 Task: Get directions from Antarctic to Canyonlands National Park, Utah, United States and explore the nearby restaurants with rating 3 and above and open @ 11:00 am Monday and cuisine chinese
Action: Mouse moved to (124, 84)
Screenshot: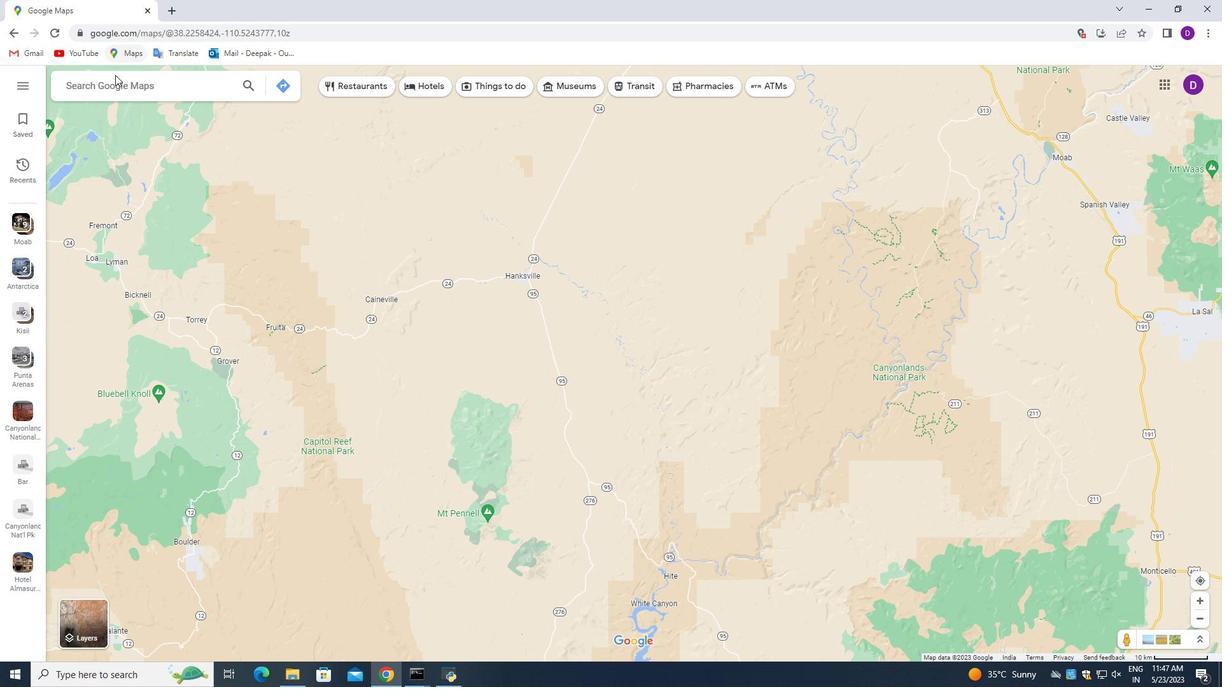 
Action: Mouse pressed left at (124, 84)
Screenshot: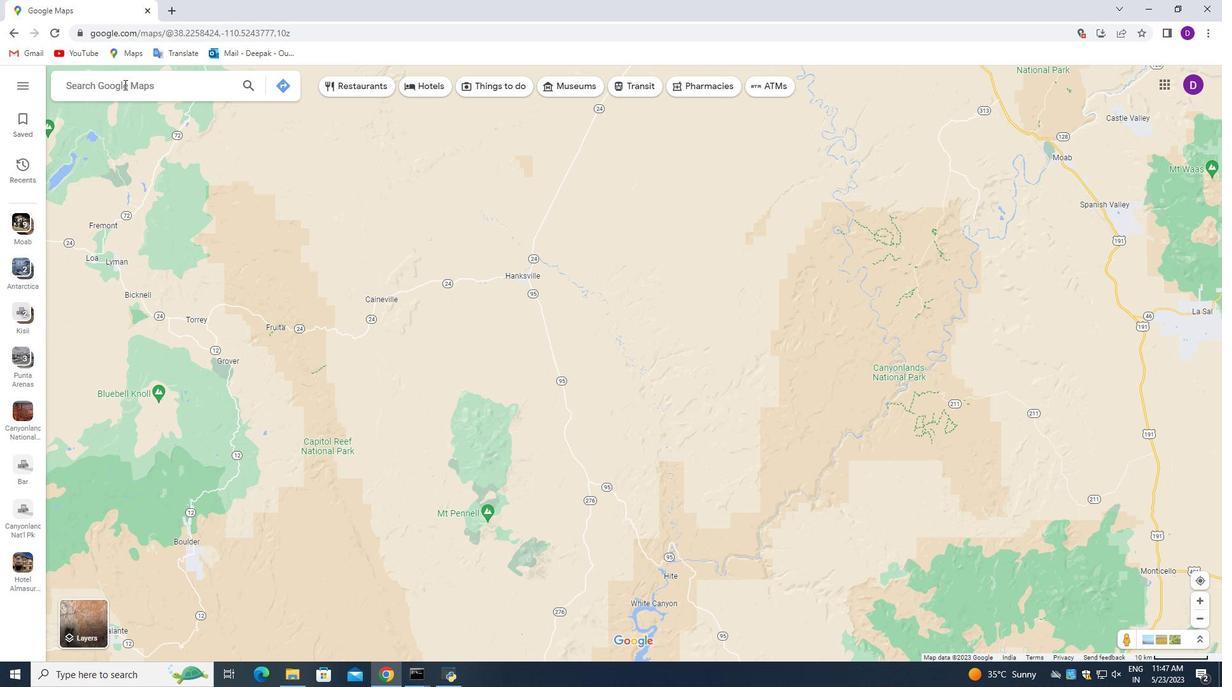 
Action: Mouse moved to (124, 91)
Screenshot: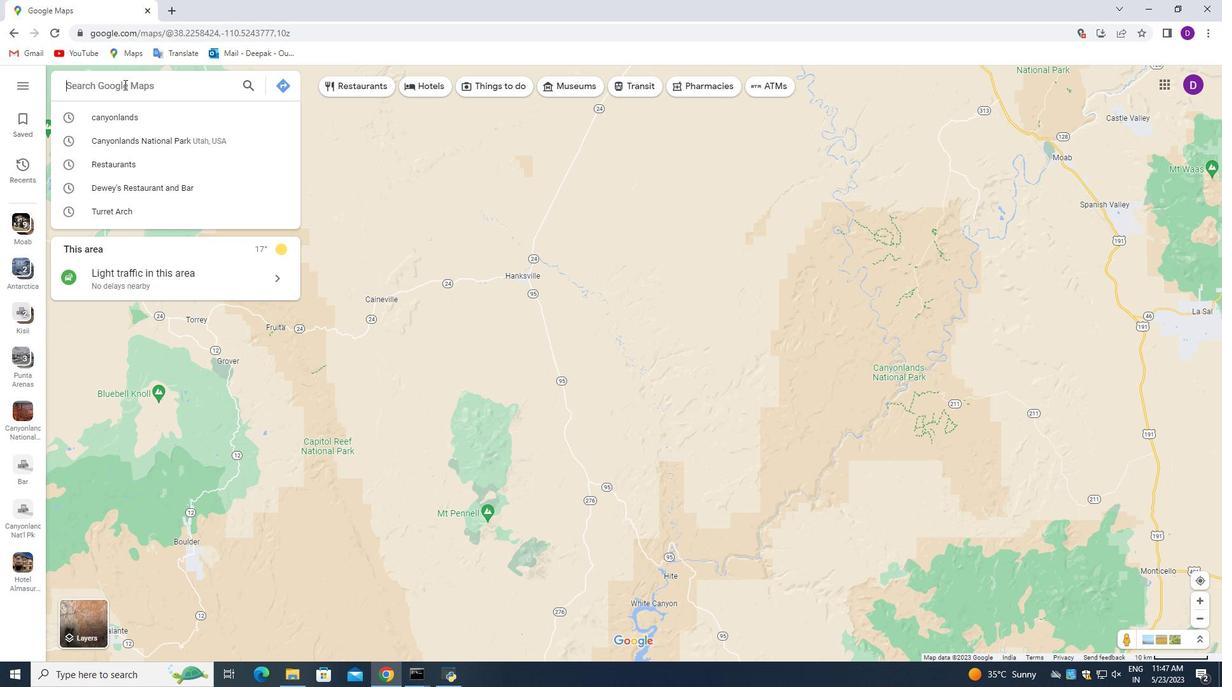 
Action: Mouse pressed left at (124, 91)
Screenshot: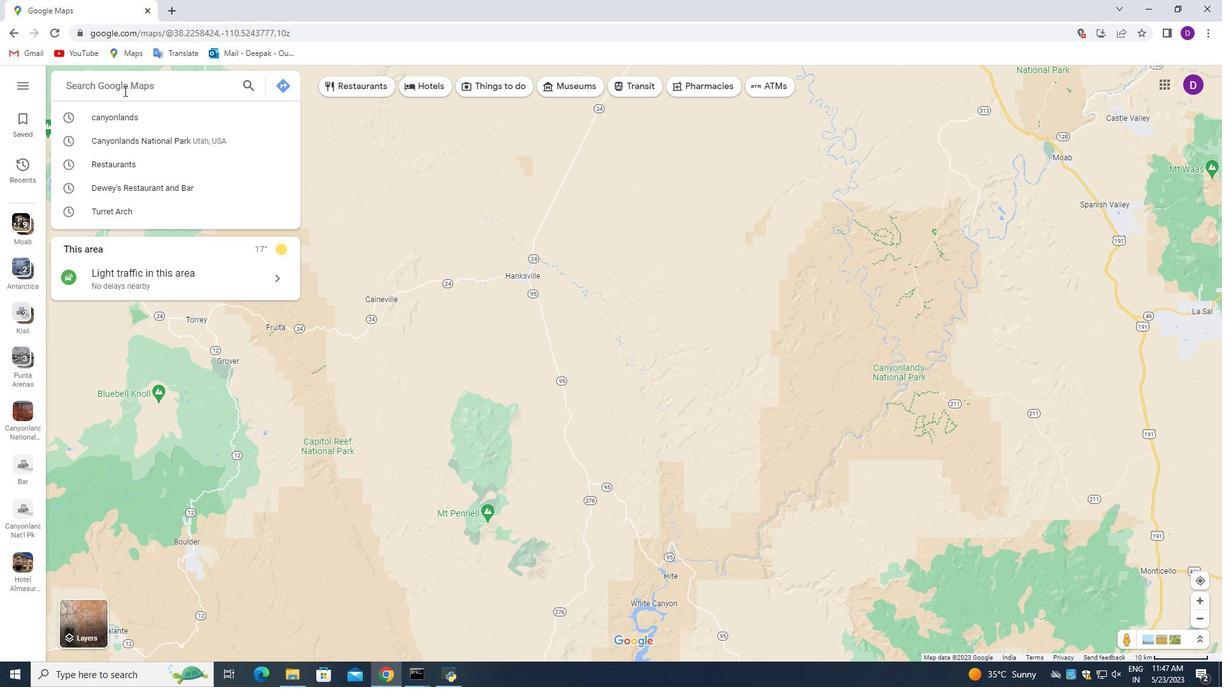 
Action: Mouse moved to (373, 246)
Screenshot: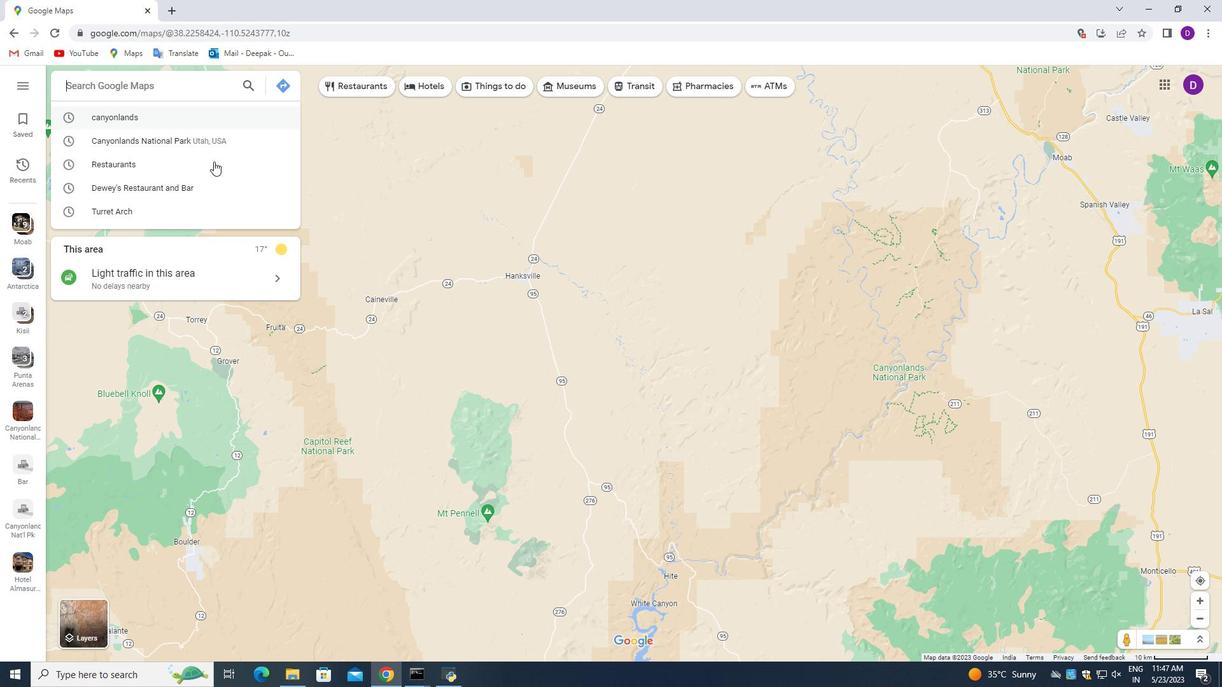 
Action: Key pressed <Key.shift_r>Antarctic
Screenshot: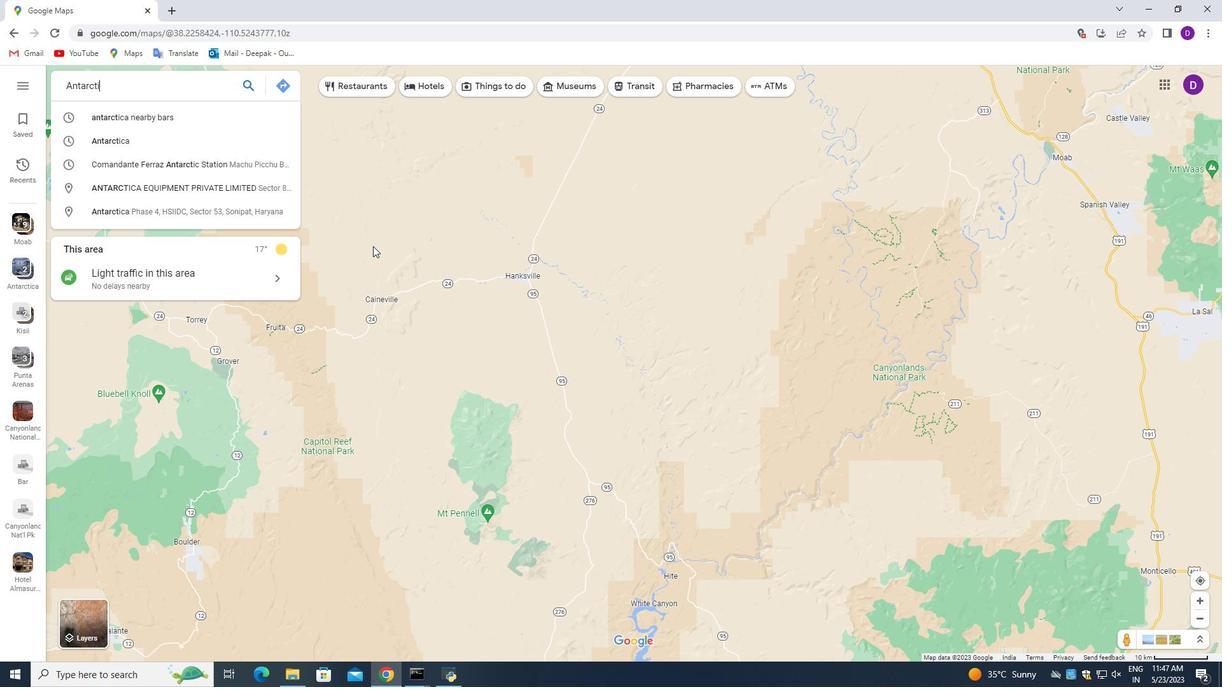 
Action: Mouse moved to (287, 86)
Screenshot: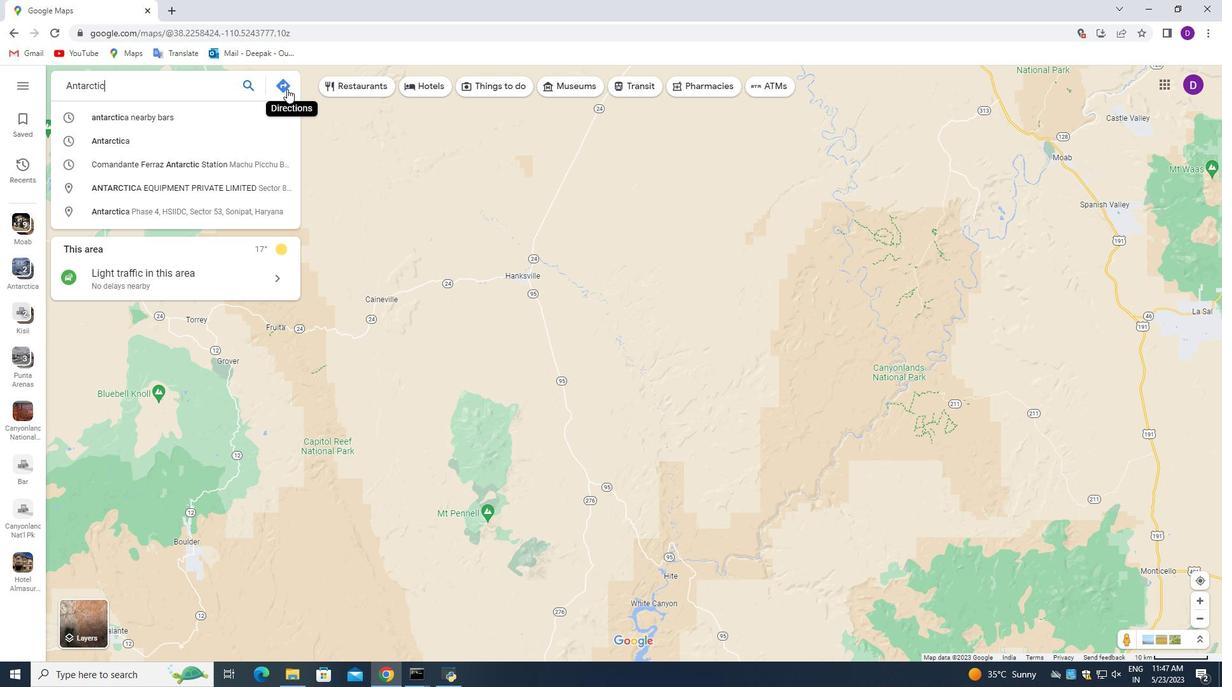 
Action: Mouse pressed left at (287, 86)
Screenshot: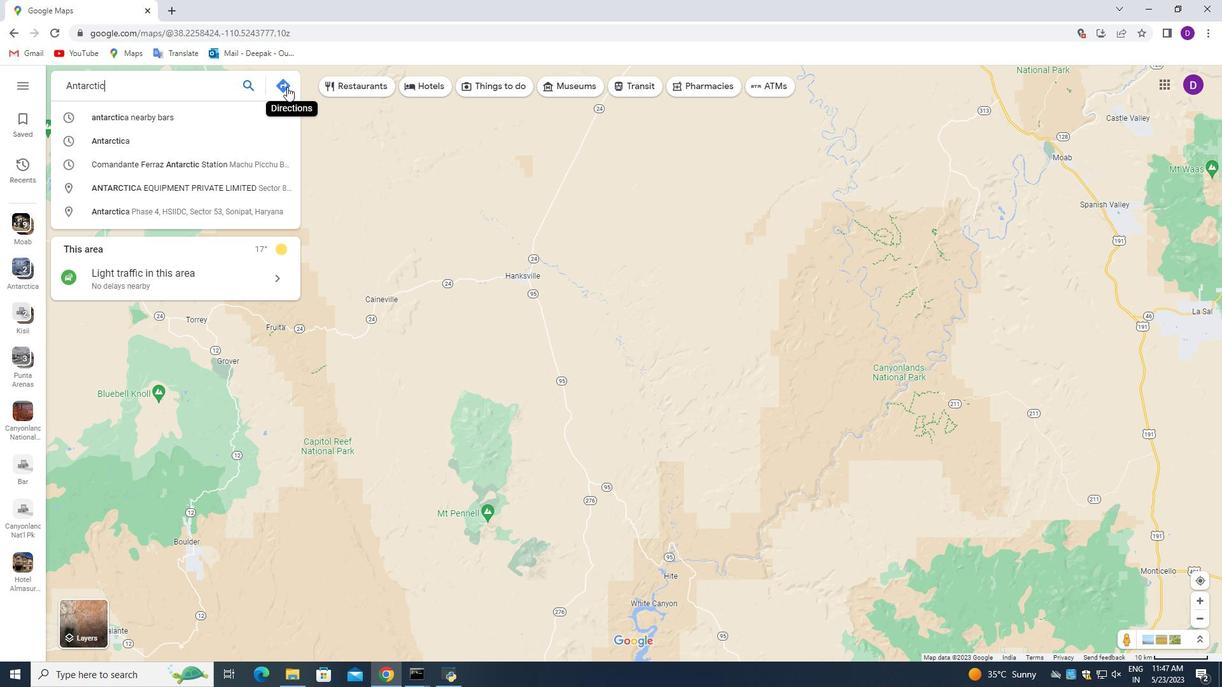 
Action: Mouse moved to (126, 123)
Screenshot: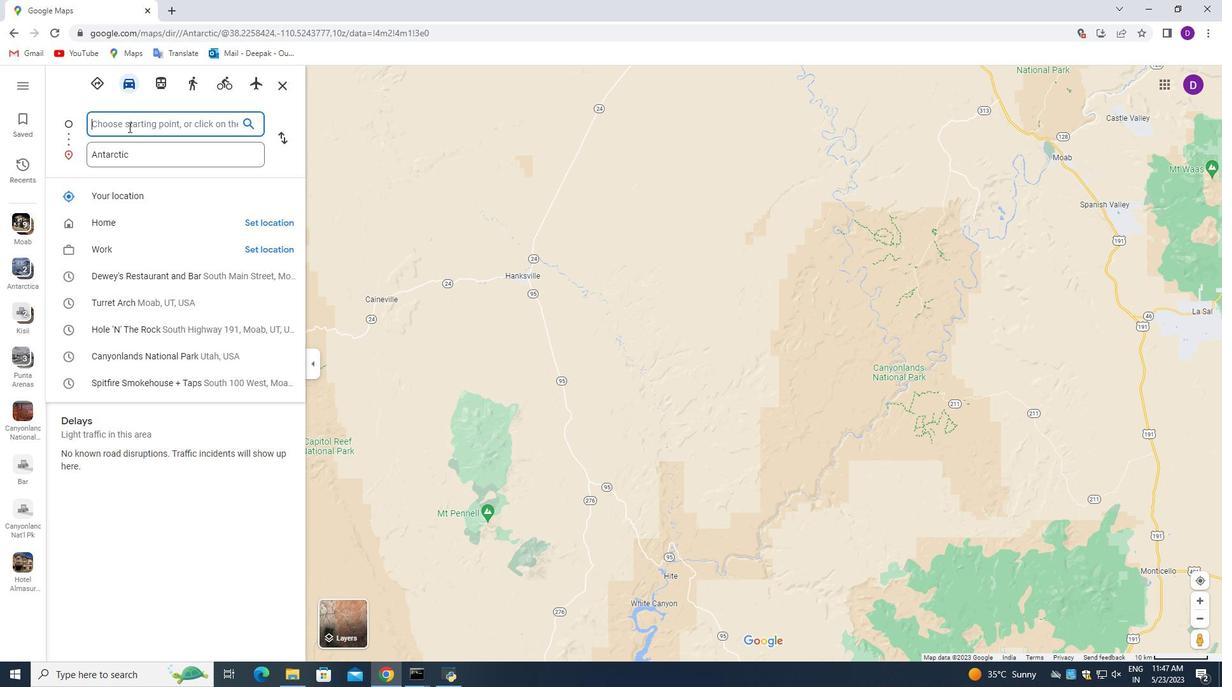 
Action: Mouse pressed left at (126, 123)
Screenshot: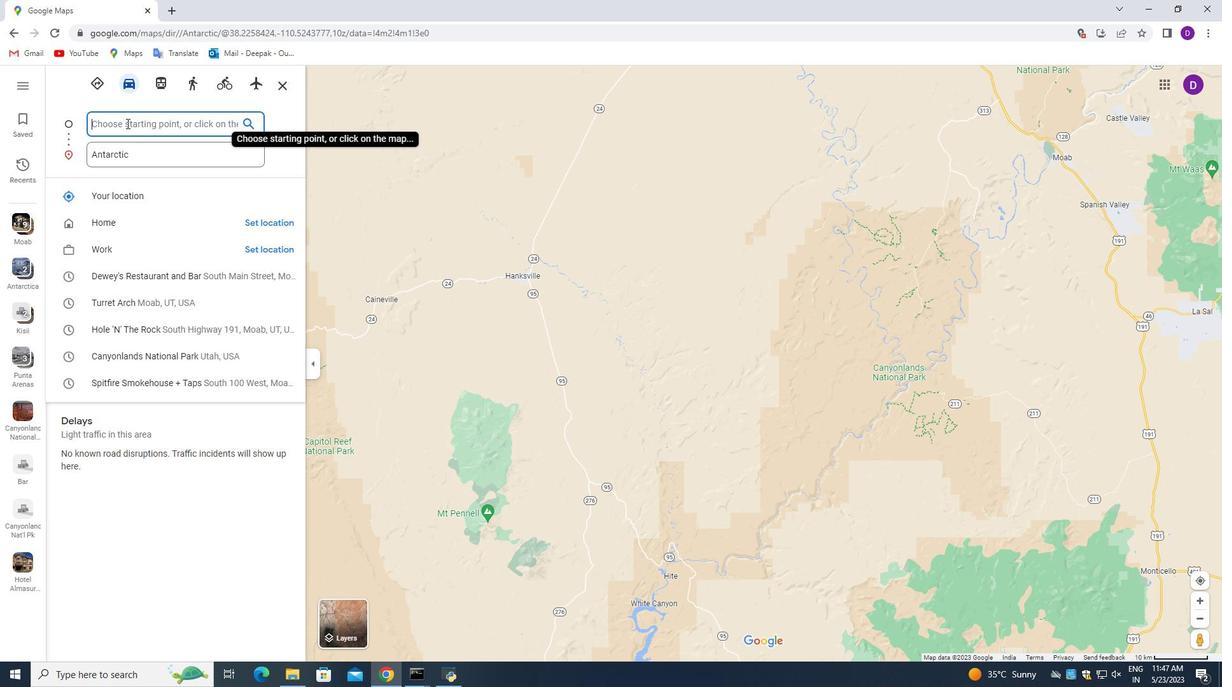 
Action: Mouse moved to (66, 93)
Screenshot: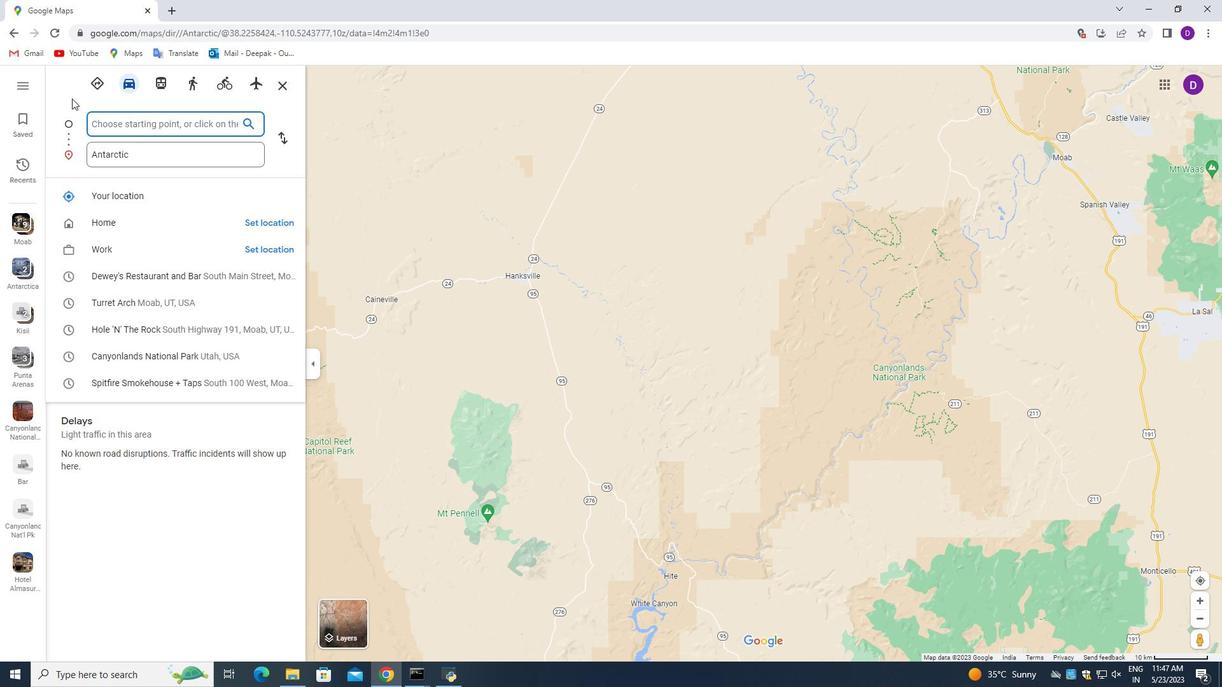 
Action: Key pressed <Key.shift_r>Canyonlands<Key.space><Key.shift>National<Key.space><Key.shift>park<Key.space><Key.backspace>,<Key.space><Key.shift>Utah,<Key.space><Key.shift>United<Key.space><Key.shift_r>States
Screenshot: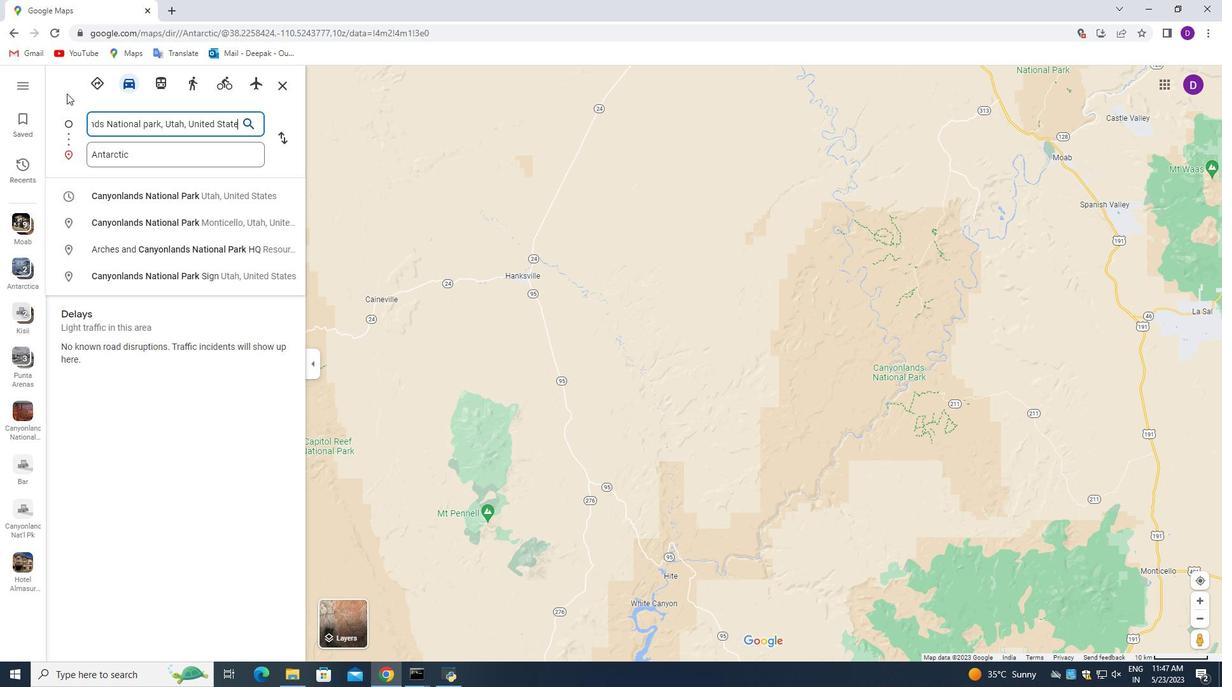 
Action: Mouse moved to (285, 136)
Screenshot: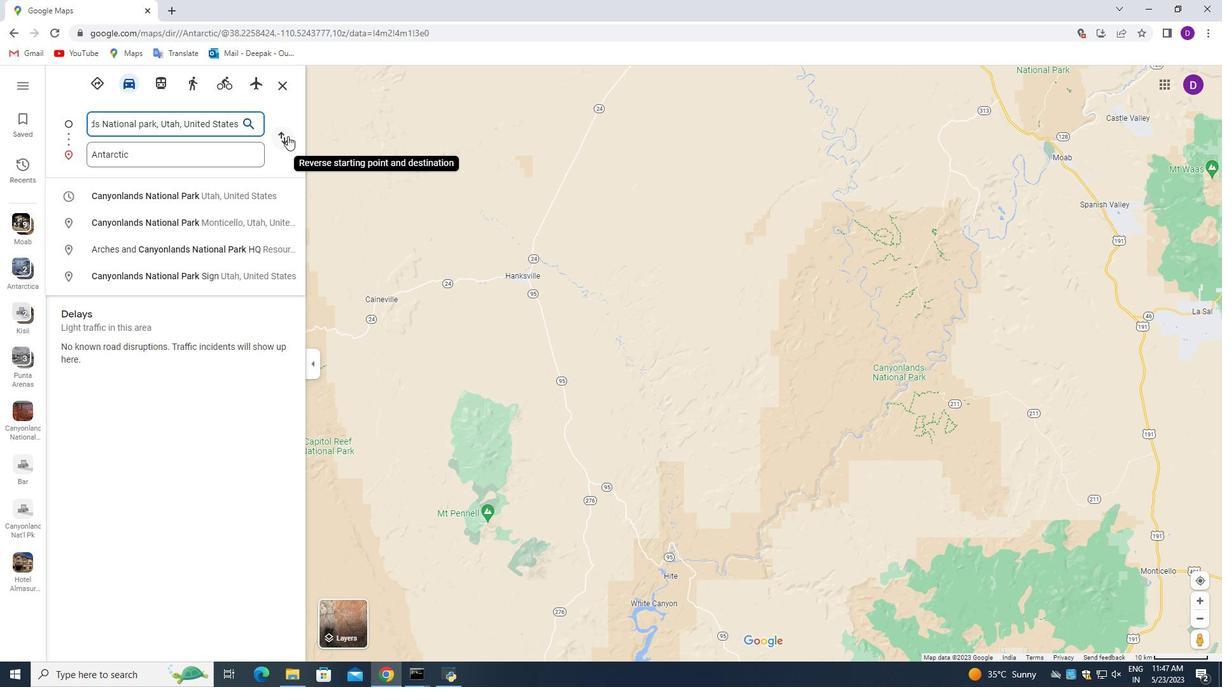 
Action: Mouse pressed left at (285, 136)
Screenshot: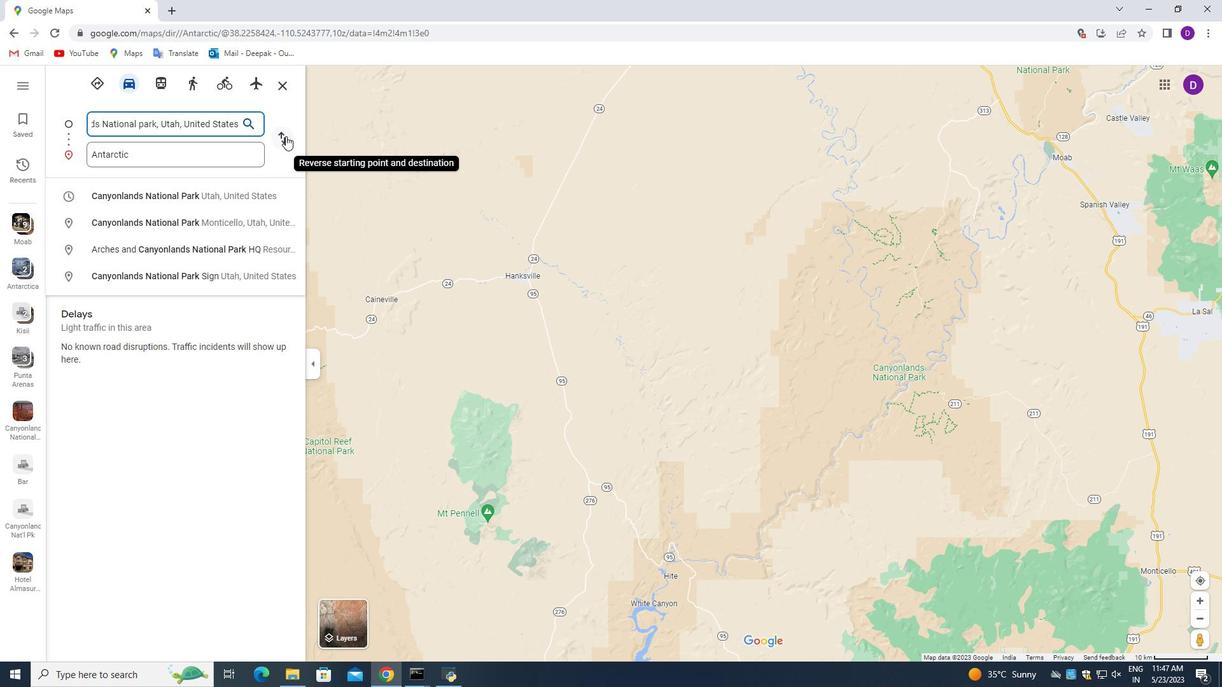
Action: Mouse moved to (210, 157)
Screenshot: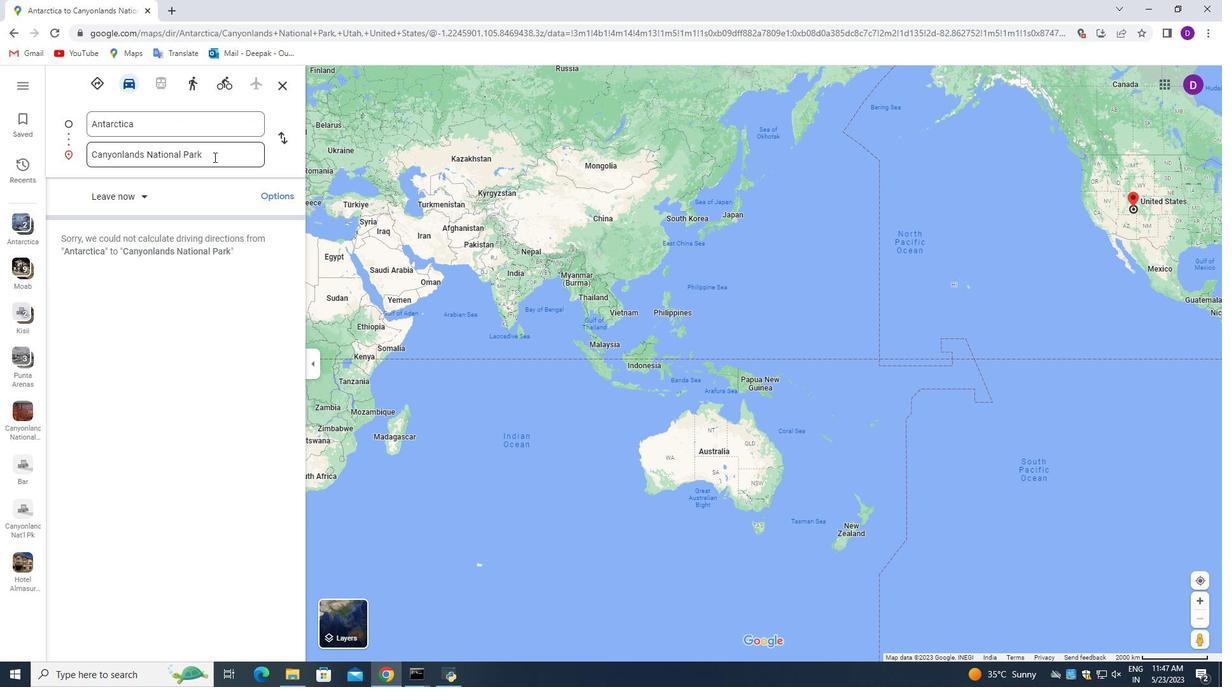 
Action: Mouse pressed left at (210, 157)
Screenshot: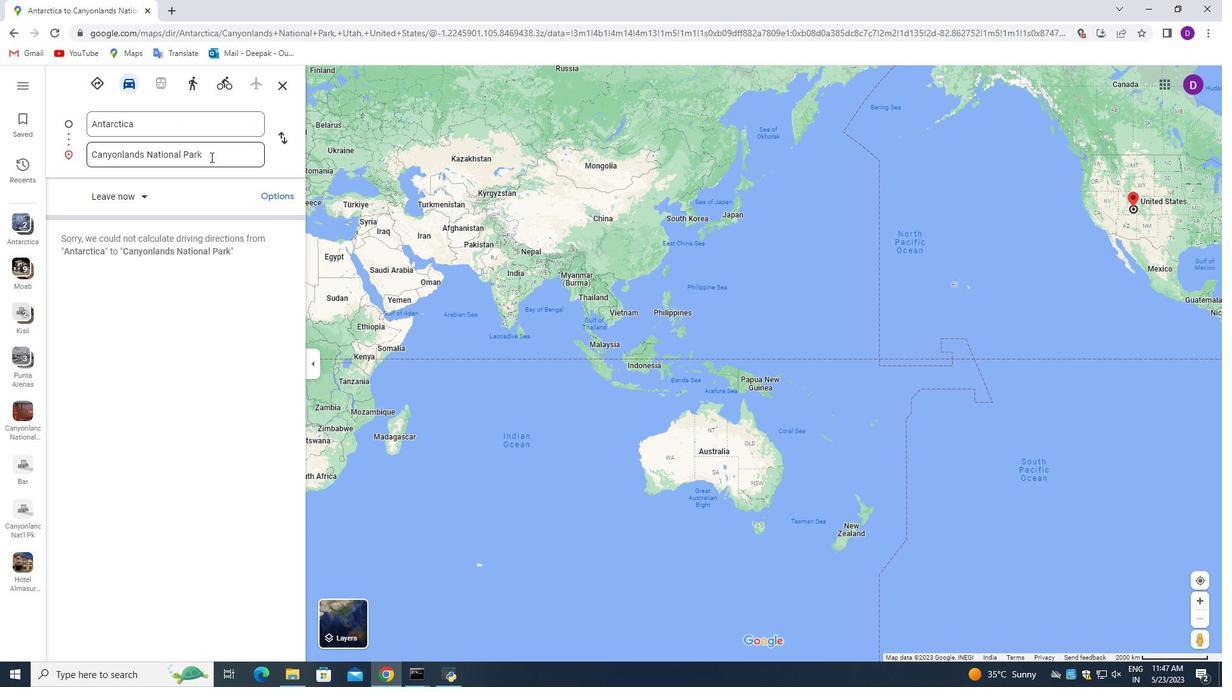 
Action: Mouse moved to (216, 161)
Screenshot: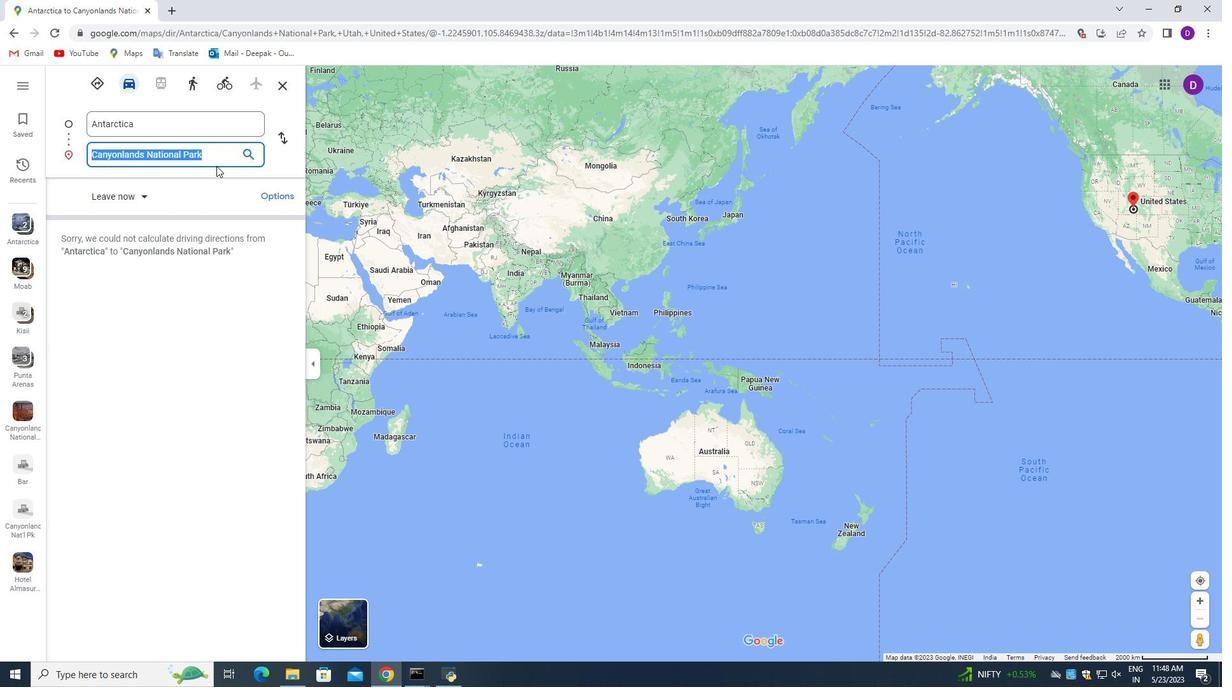 
Action: Key pressed ctrl+C
Screenshot: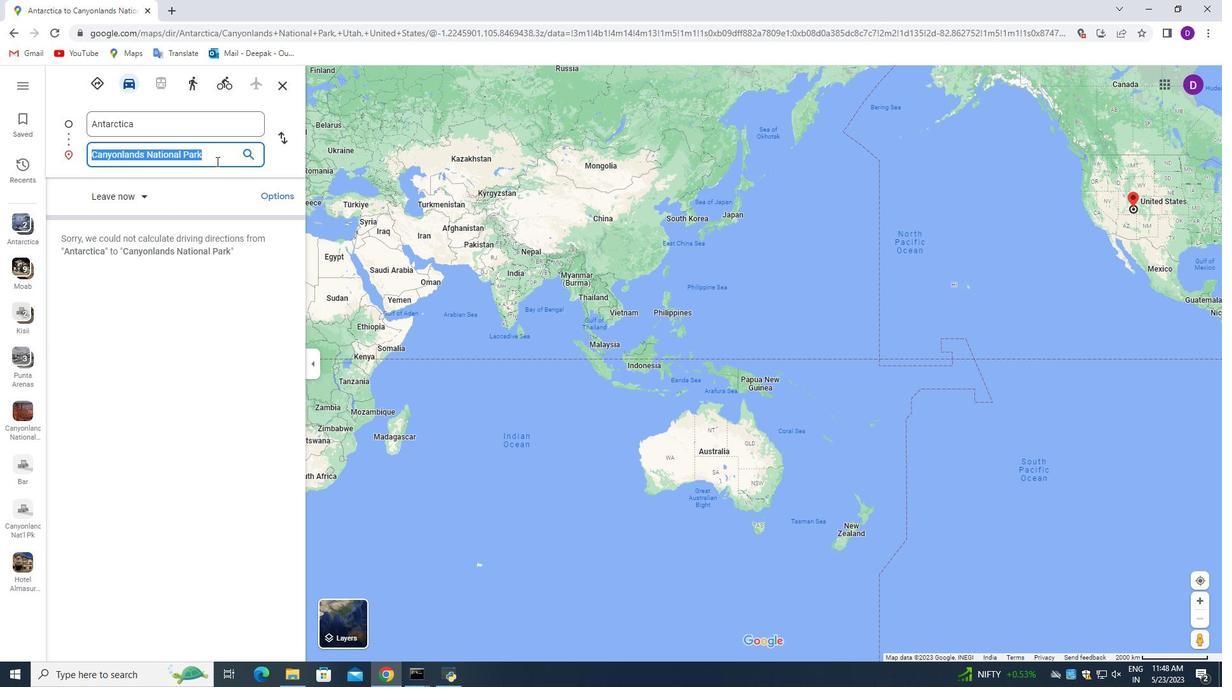 
Action: Mouse moved to (283, 89)
Screenshot: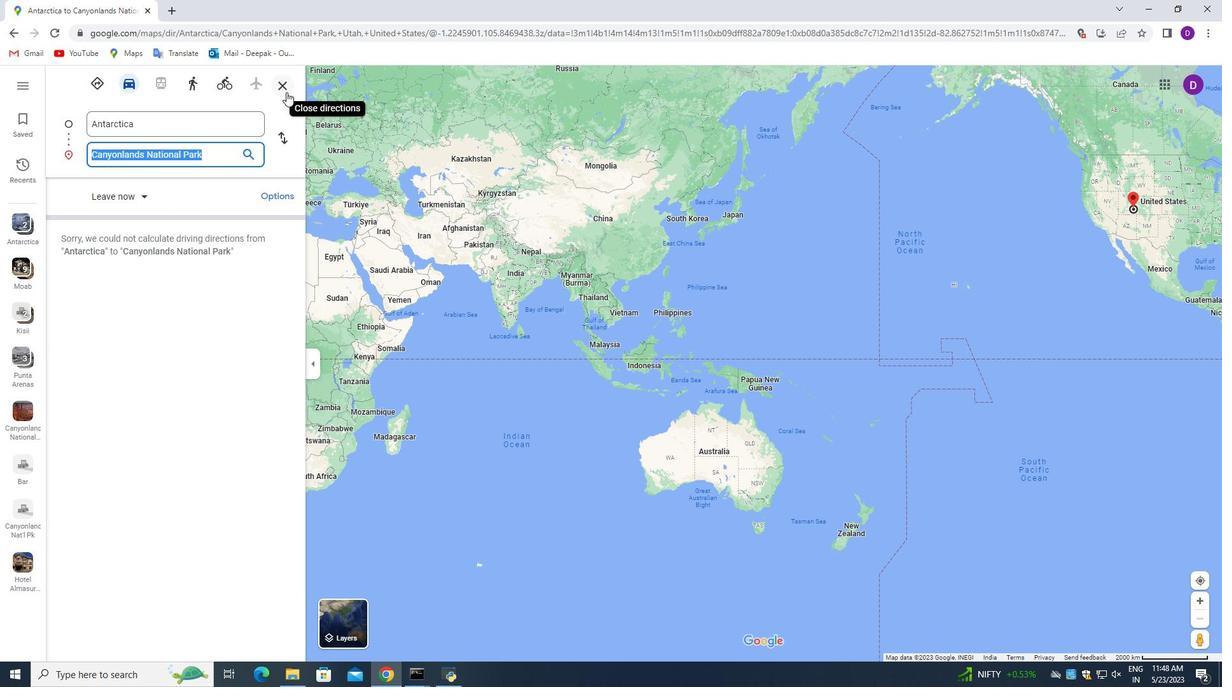 
Action: Mouse pressed left at (283, 89)
Screenshot: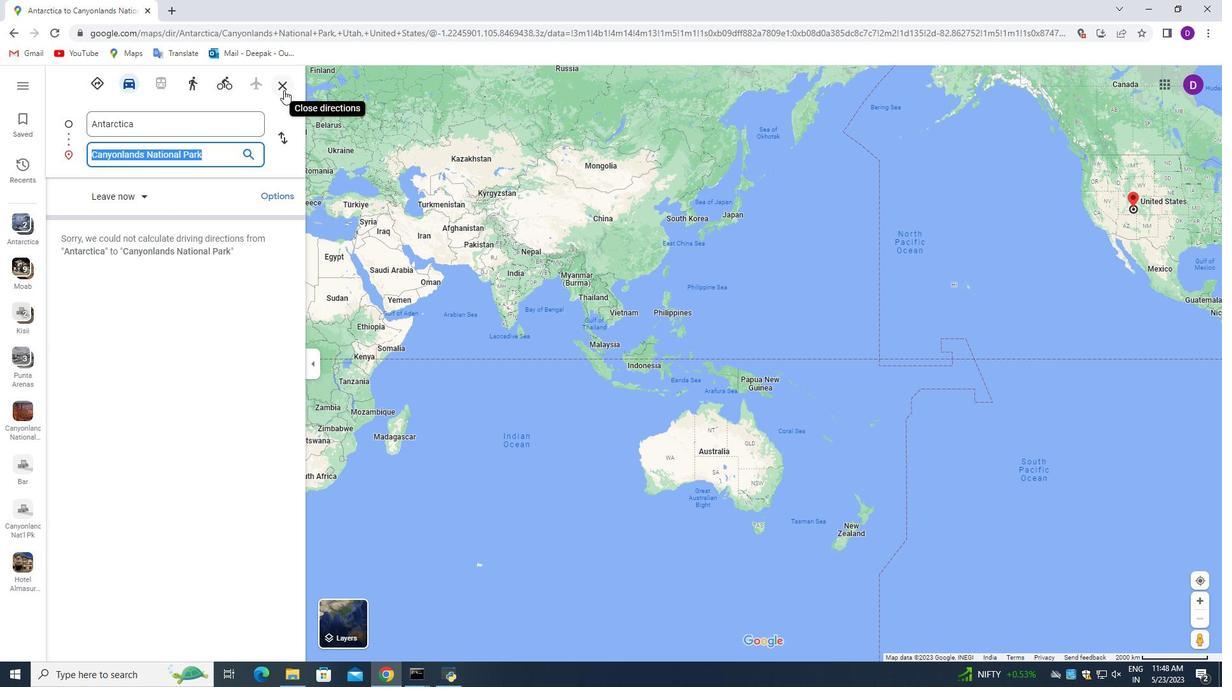 
Action: Mouse moved to (163, 87)
Screenshot: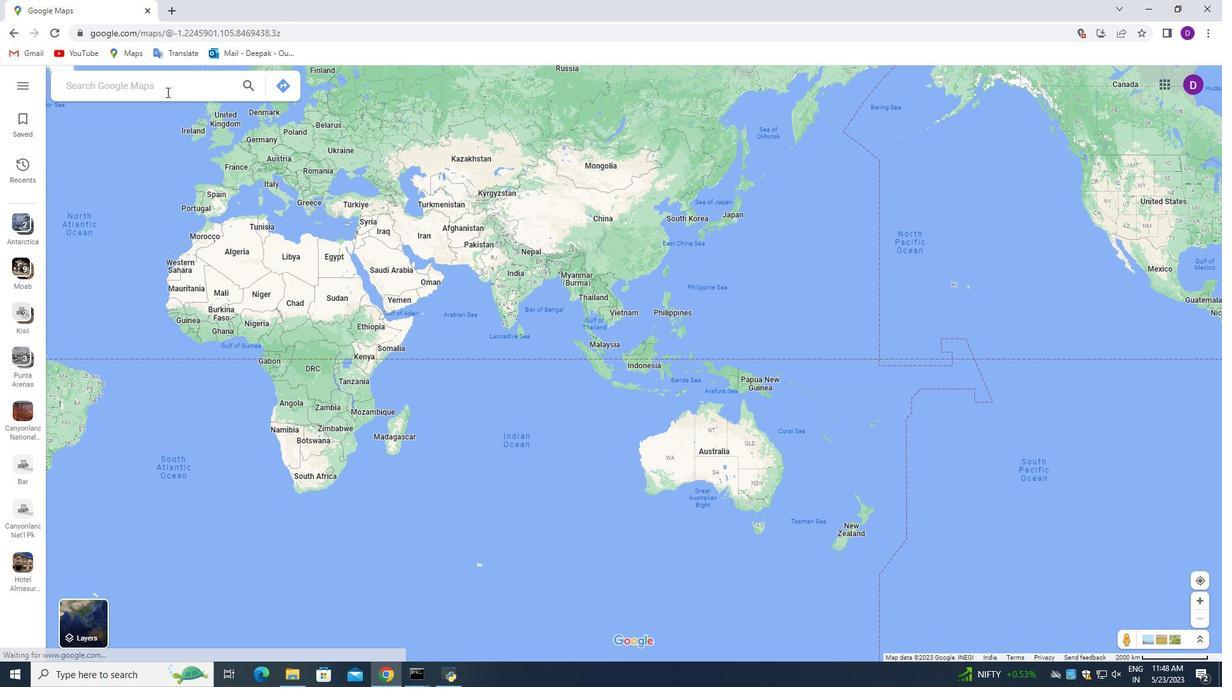 
Action: Mouse pressed left at (163, 87)
Screenshot: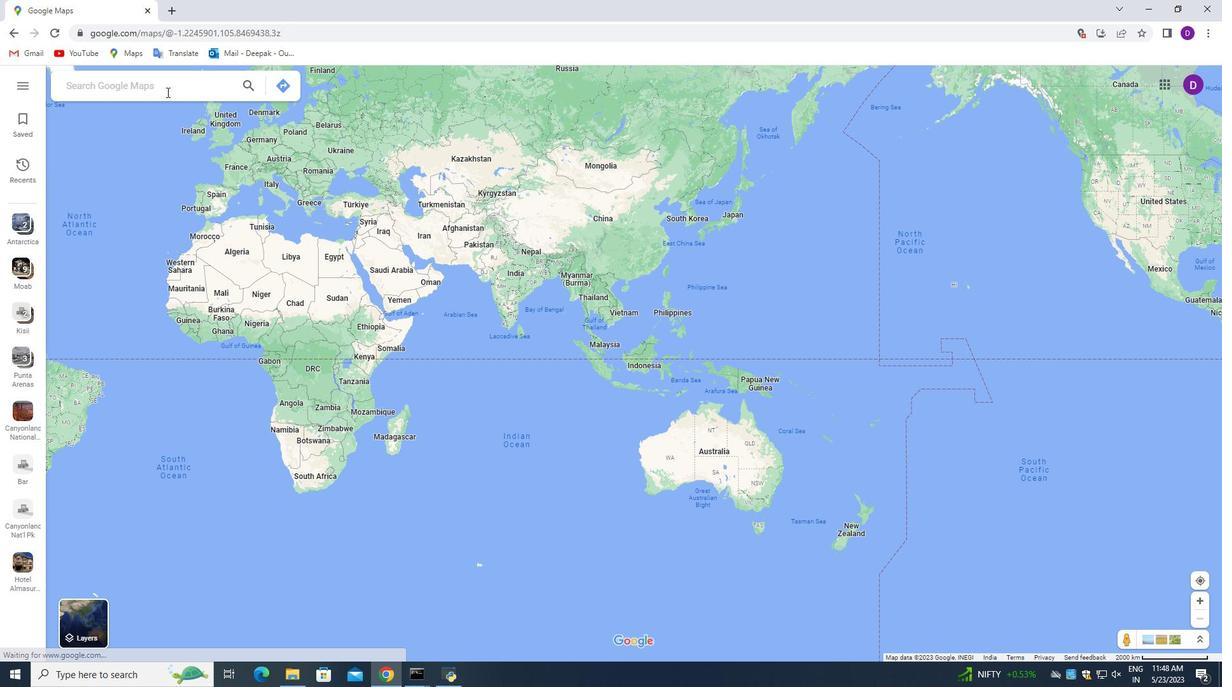 
Action: Key pressed ctrl+V<Key.enter>
Screenshot: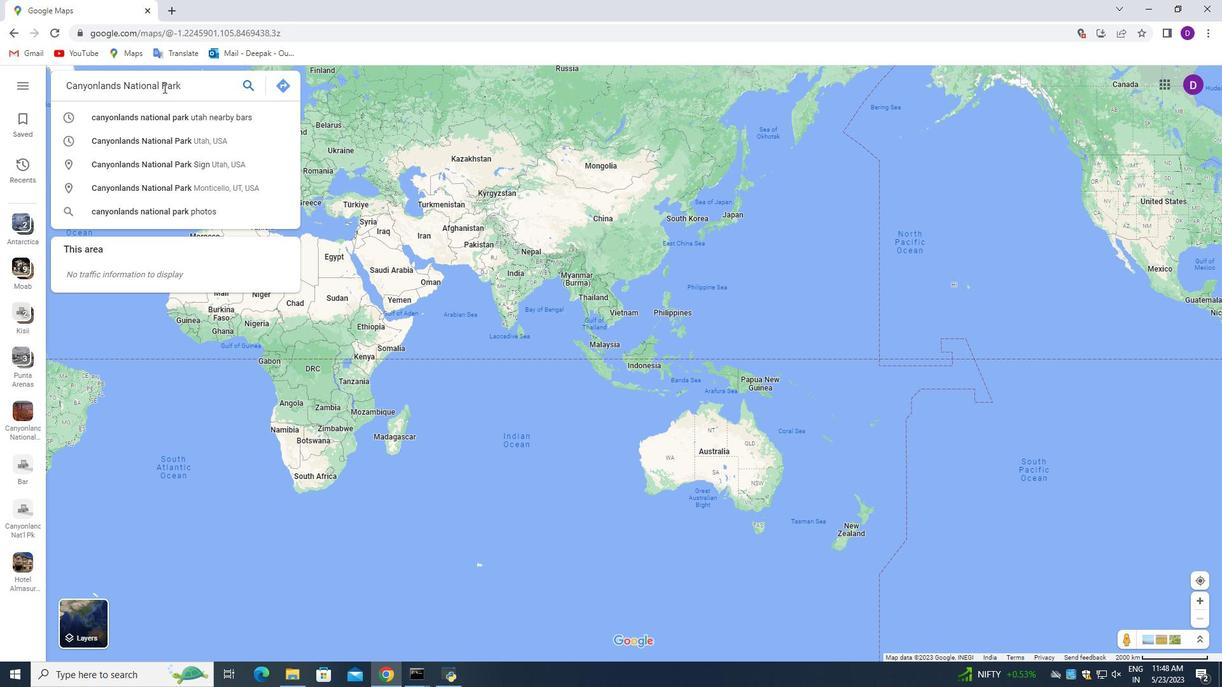 
Action: Mouse moved to (354, 86)
Screenshot: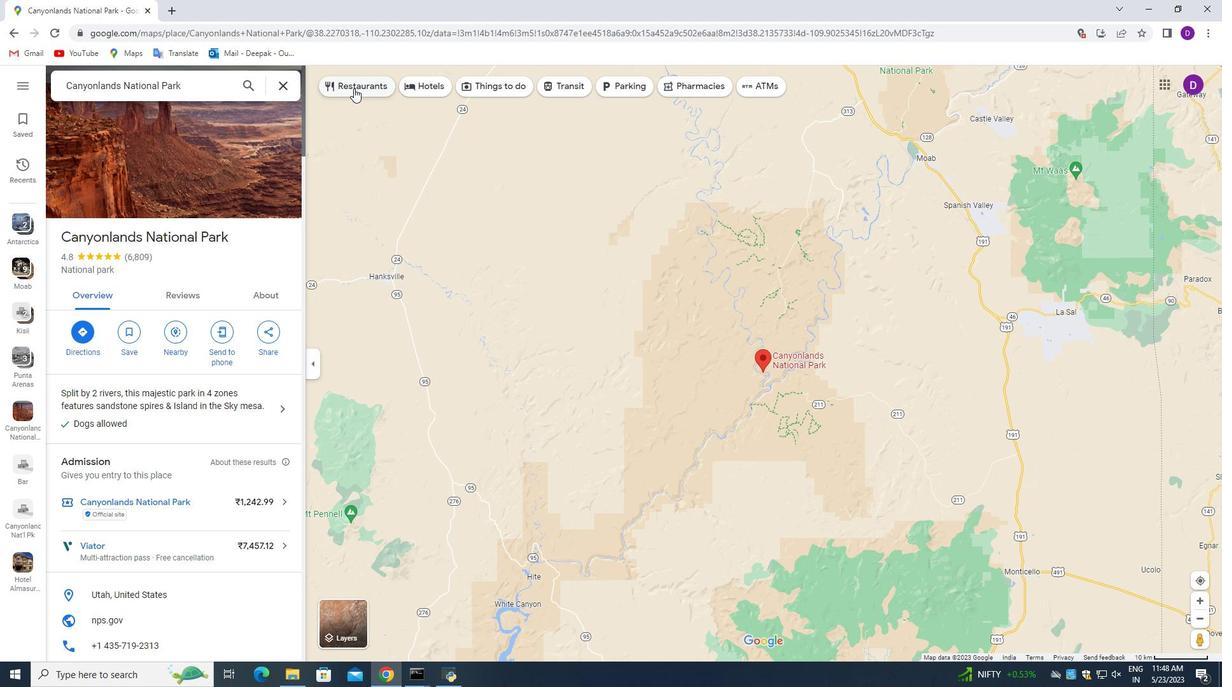 
Action: Mouse pressed left at (354, 86)
Screenshot: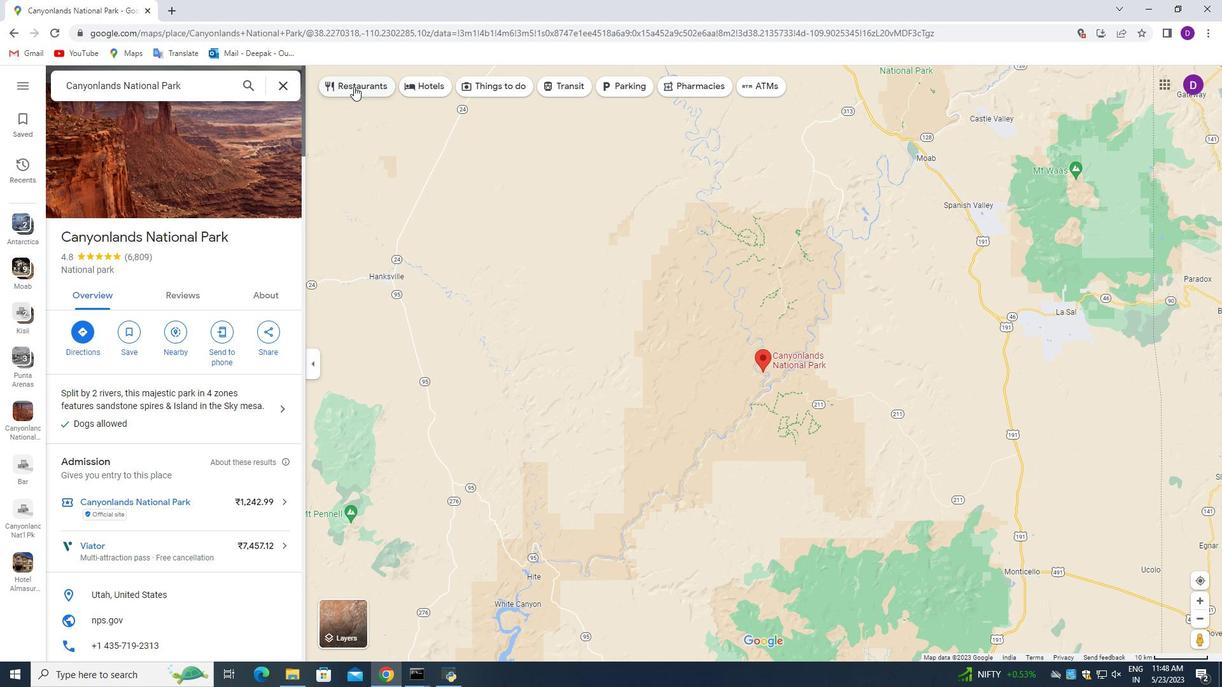
Action: Mouse moved to (170, 468)
Screenshot: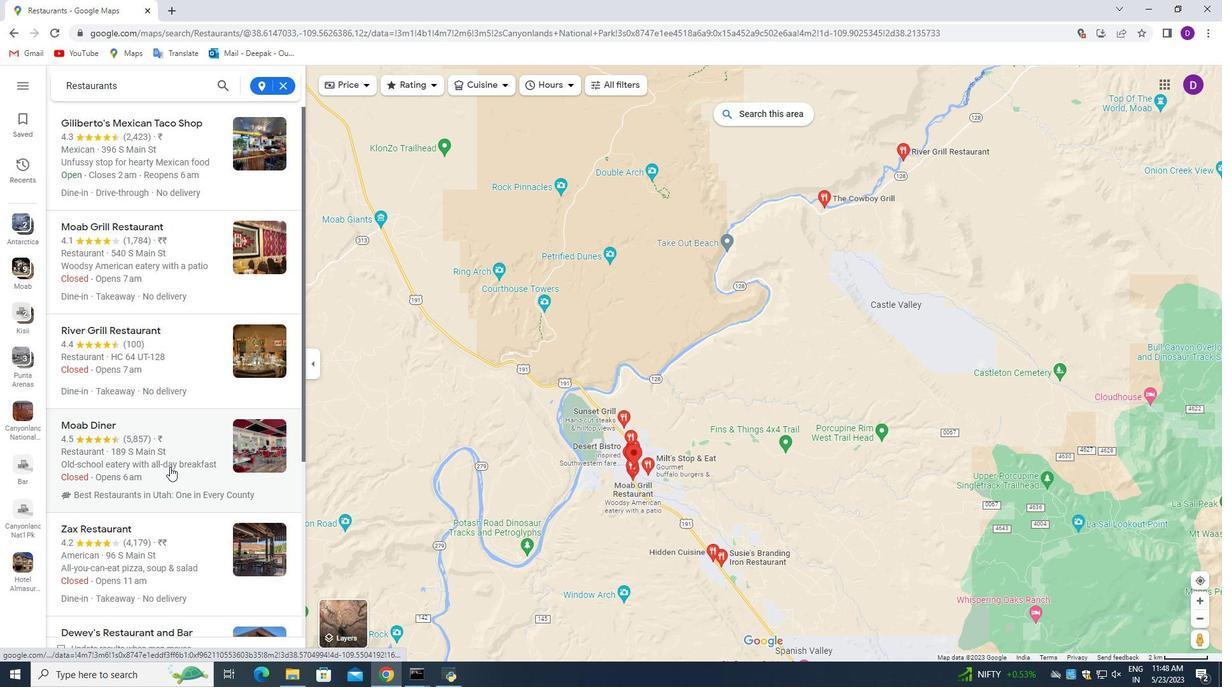 
Action: Mouse scrolled (170, 467) with delta (0, 0)
Screenshot: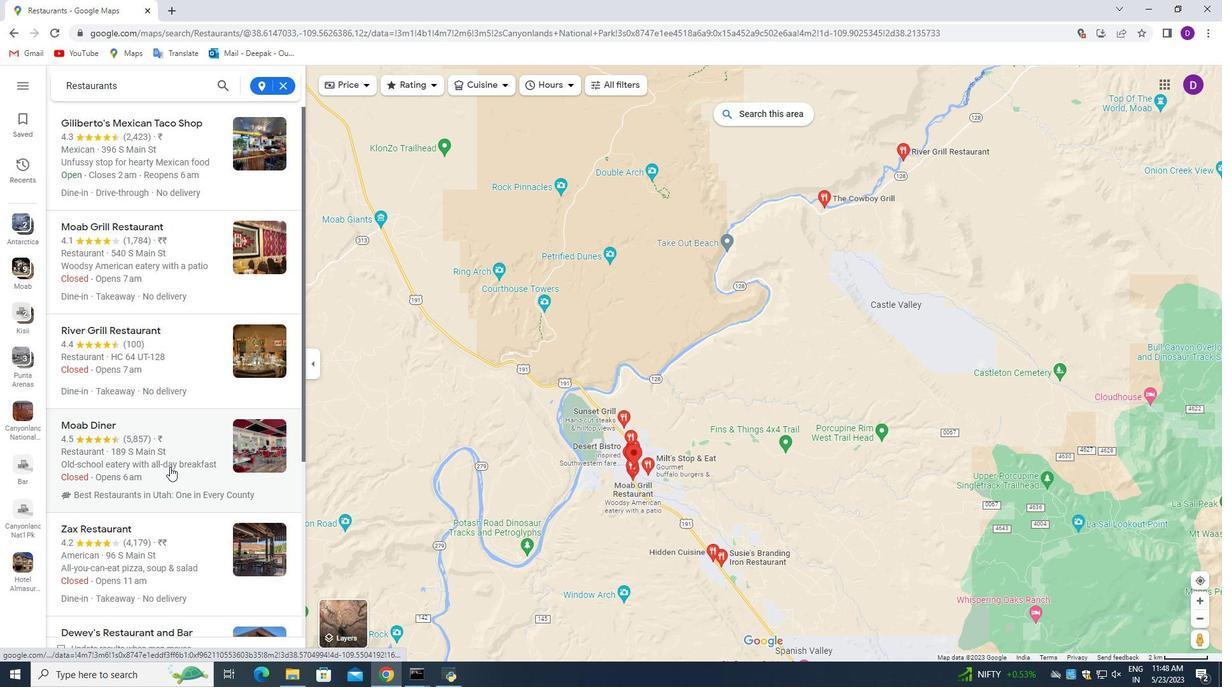 
Action: Mouse moved to (152, 426)
Screenshot: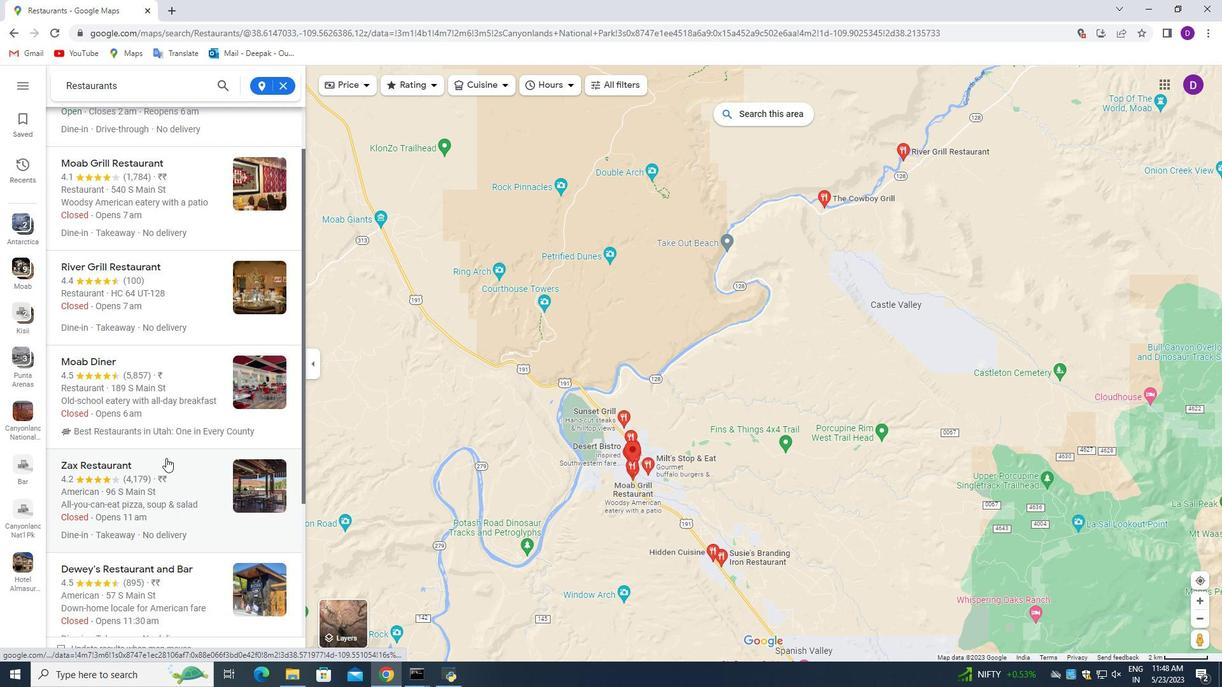 
Action: Mouse scrolled (152, 426) with delta (0, 0)
Screenshot: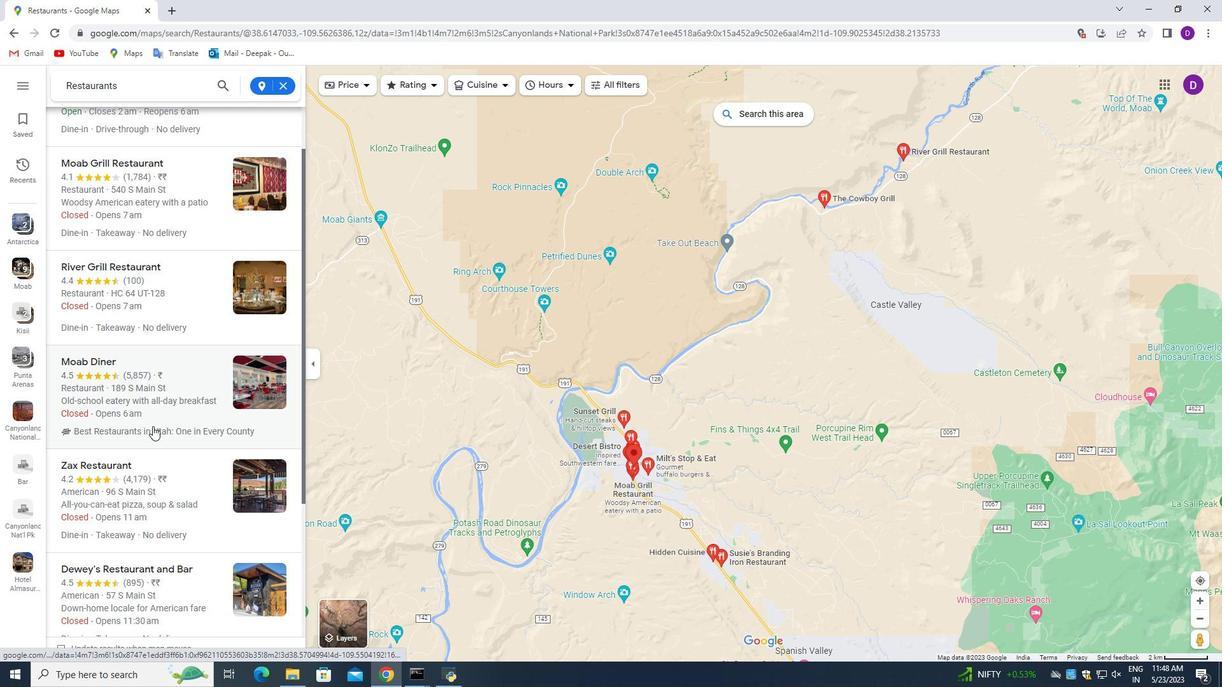 
Action: Mouse moved to (148, 448)
Screenshot: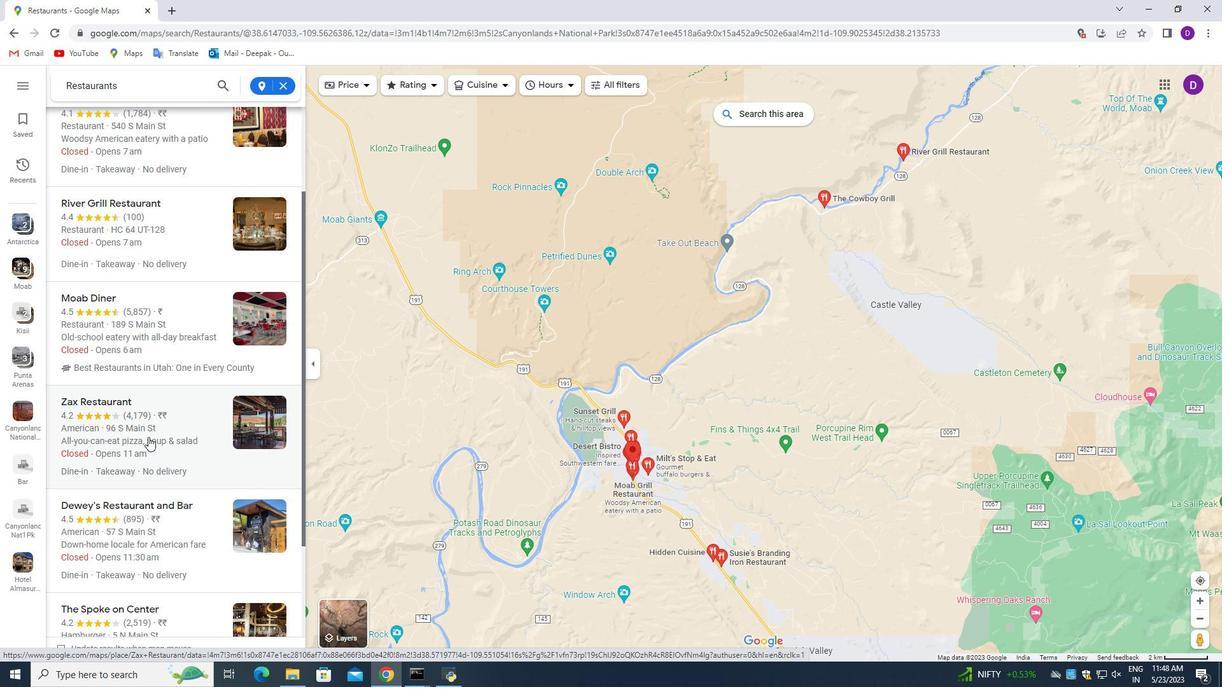 
Action: Mouse scrolled (148, 448) with delta (0, 0)
Screenshot: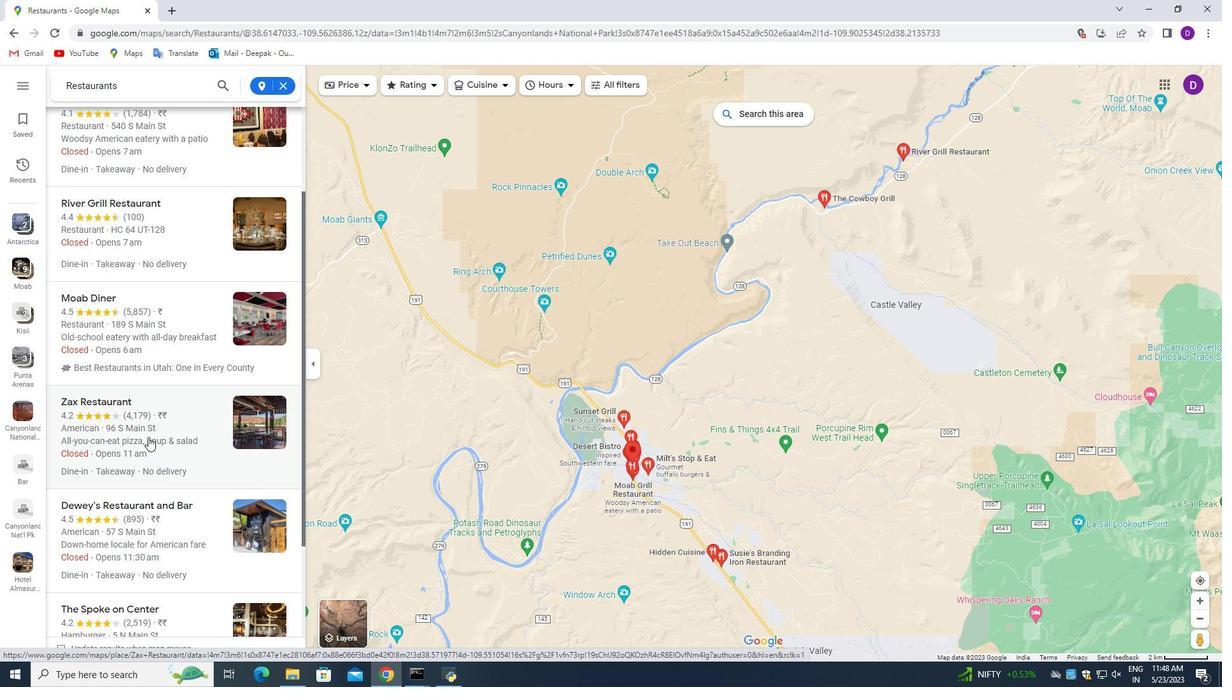 
Action: Mouse scrolled (148, 448) with delta (0, 0)
Screenshot: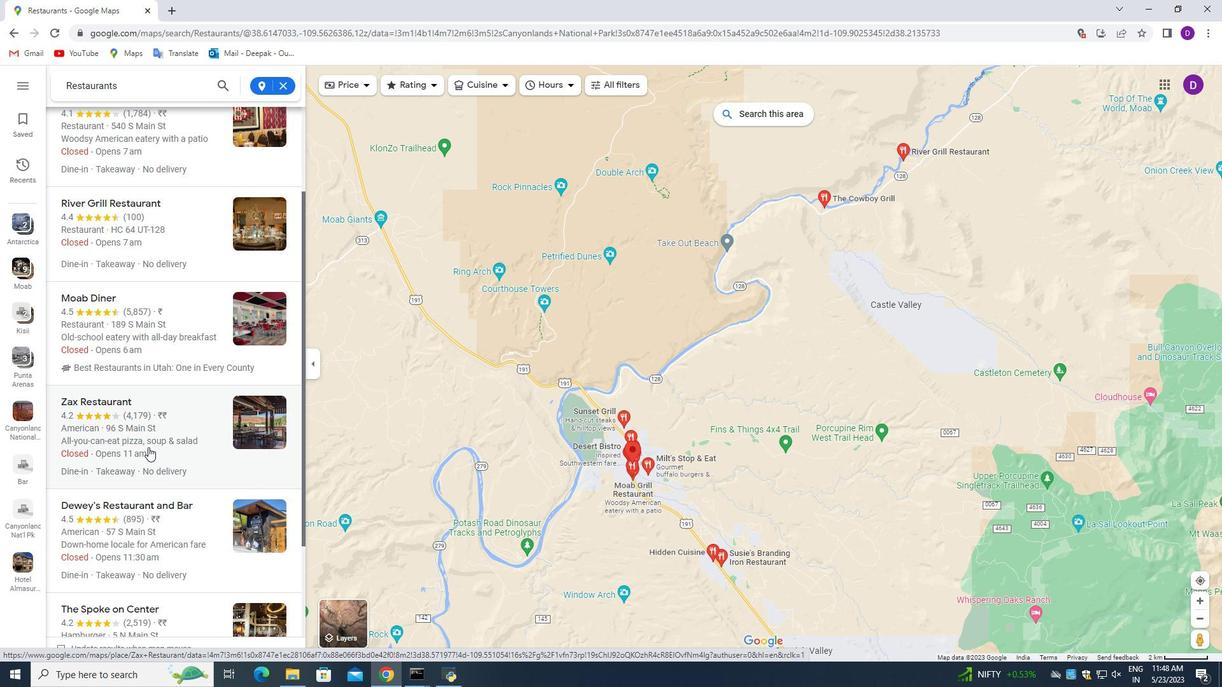 
Action: Mouse moved to (172, 406)
Screenshot: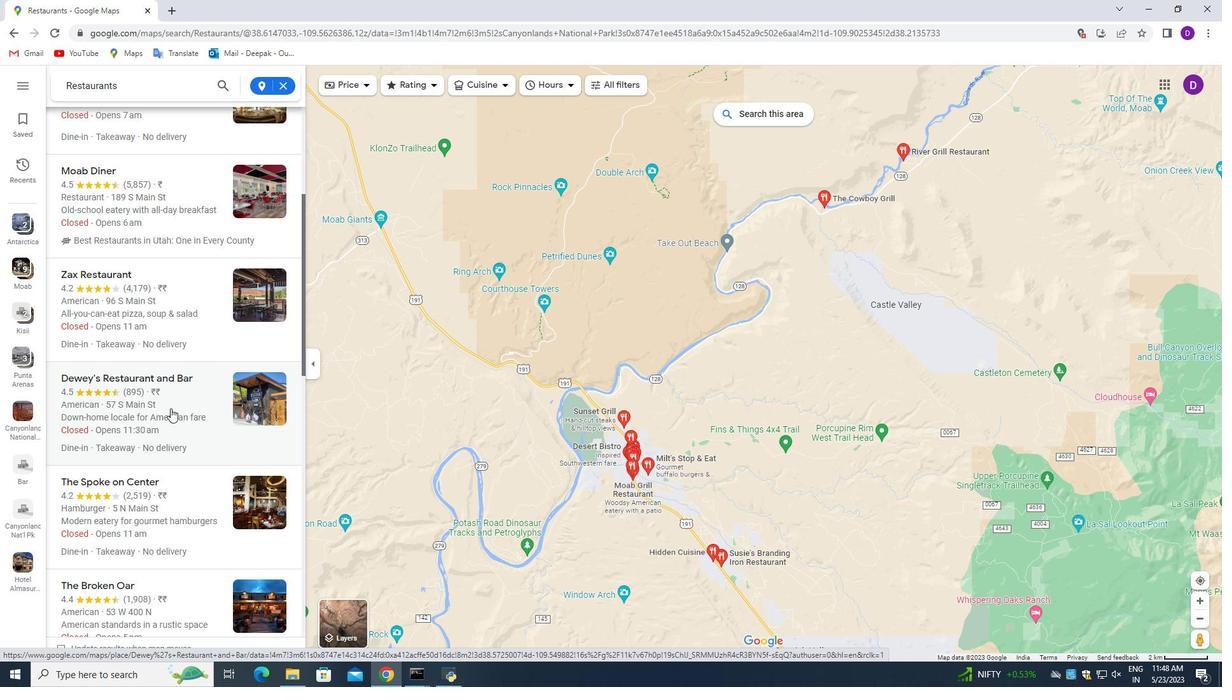
Action: Mouse pressed left at (172, 406)
Screenshot: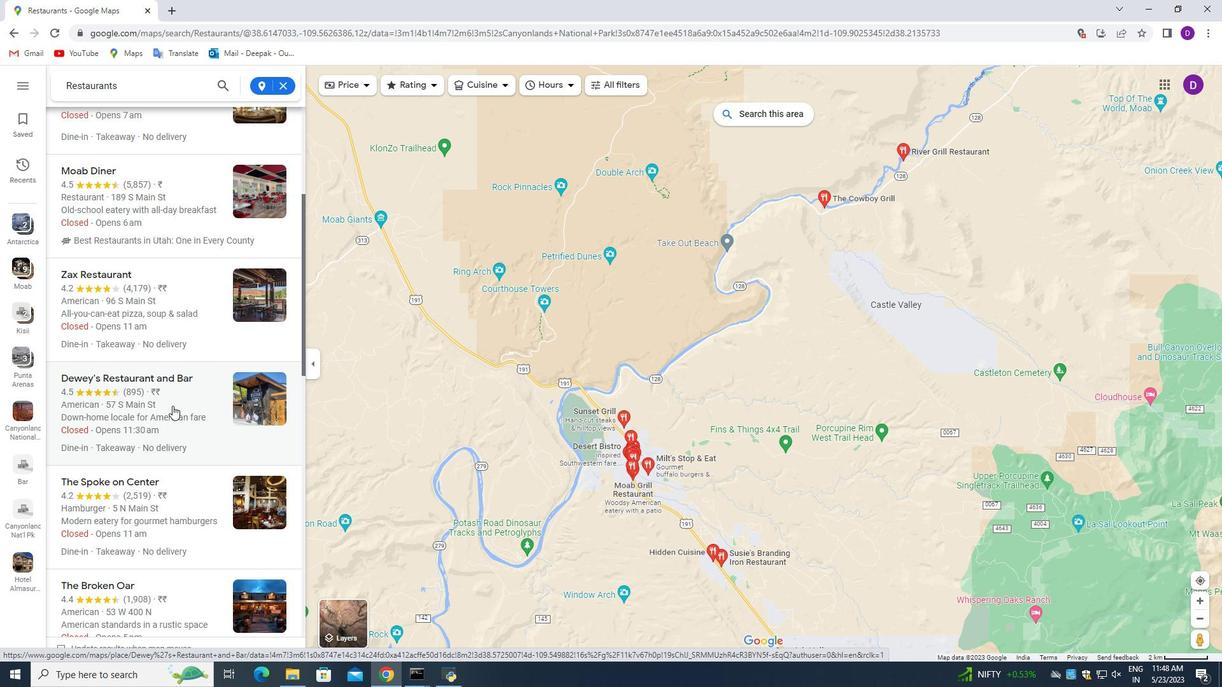 
Action: Mouse moved to (454, 332)
Screenshot: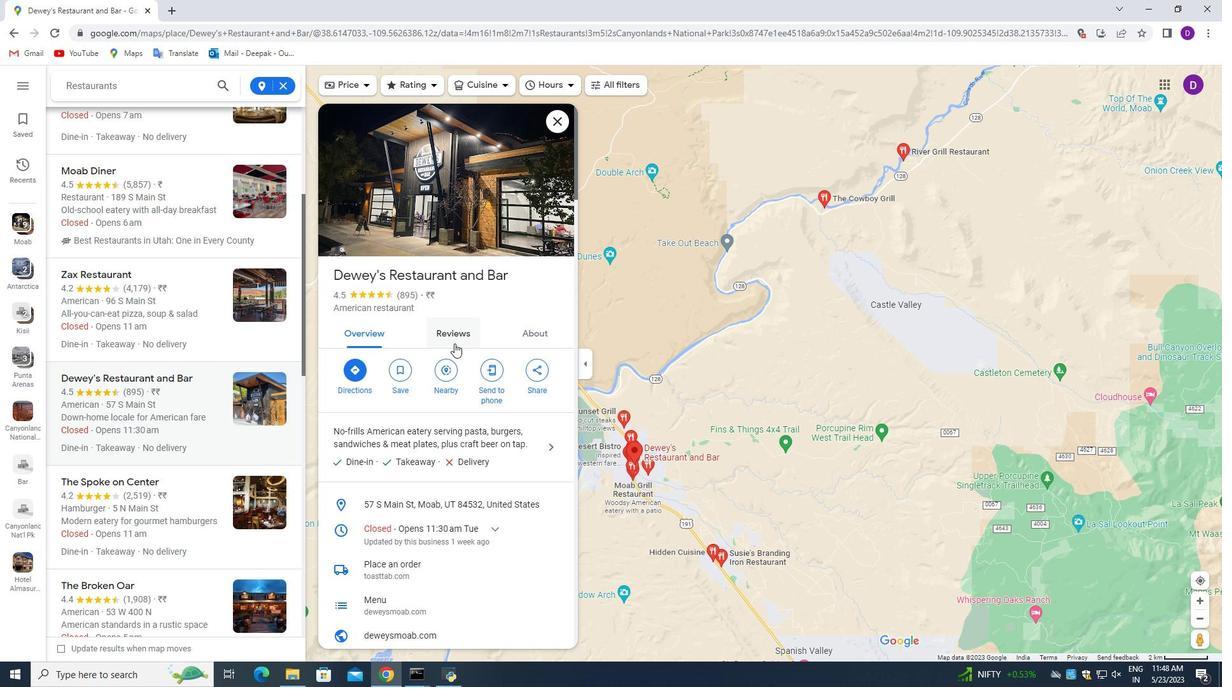 
Action: Mouse pressed left at (454, 332)
Screenshot: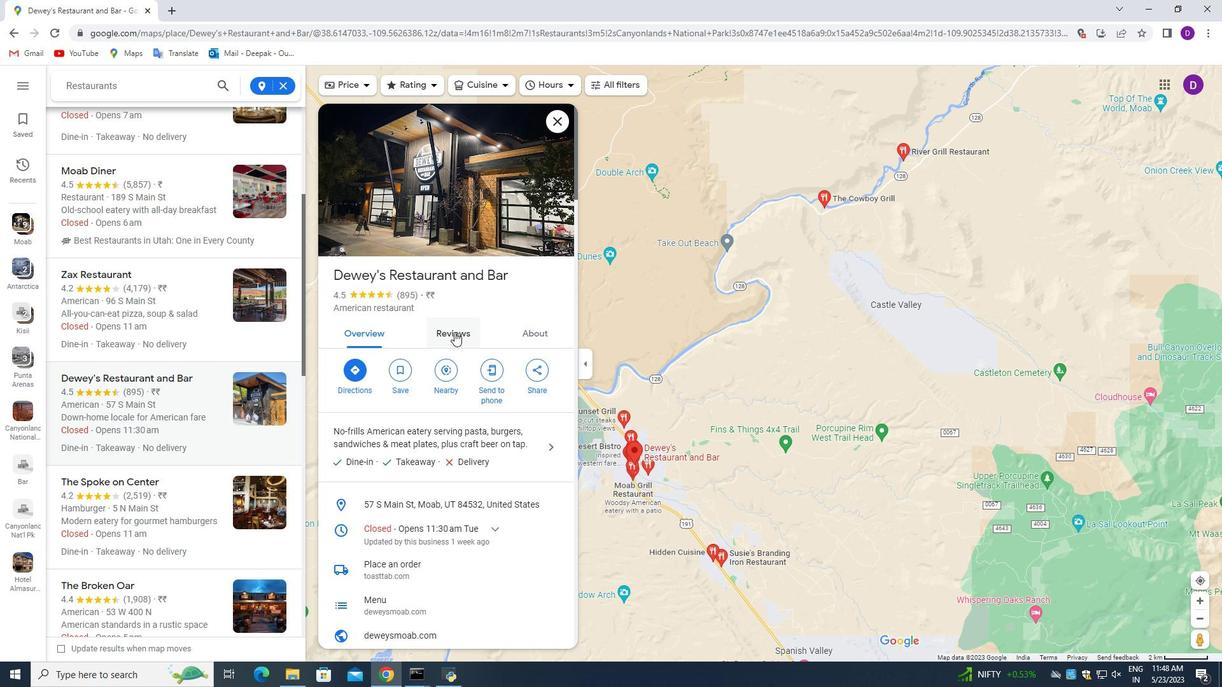 
Action: Mouse moved to (433, 422)
Screenshot: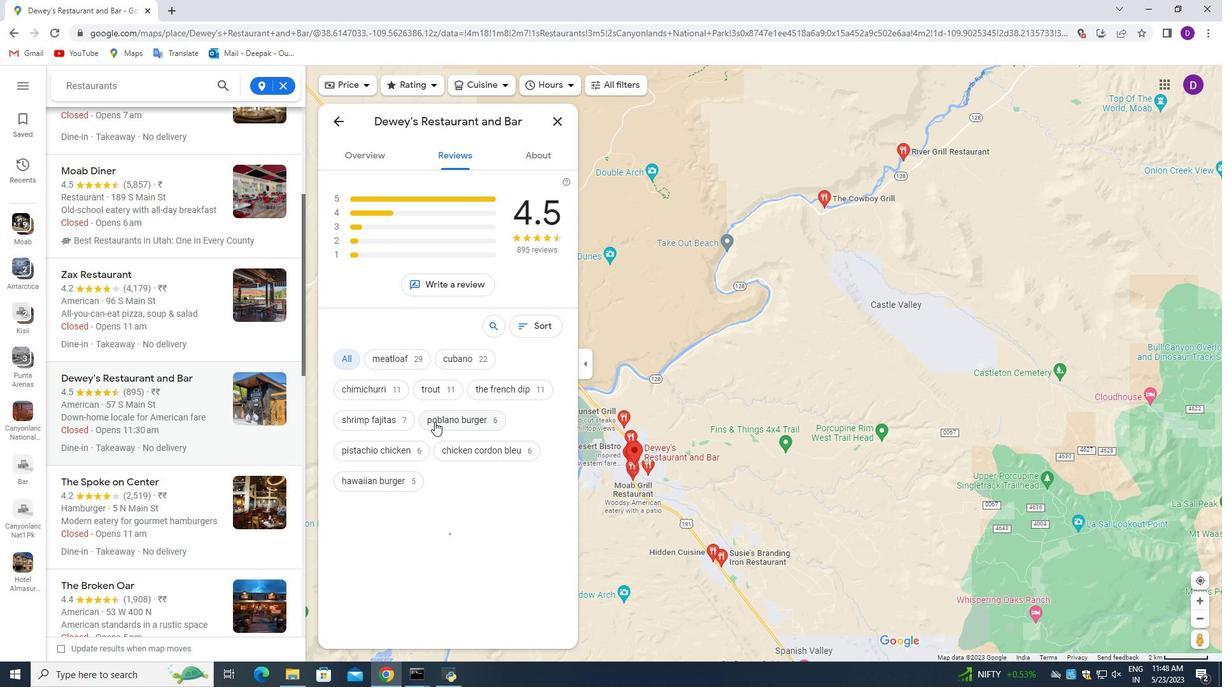 
Action: Mouse scrolled (434, 422) with delta (0, 0)
Screenshot: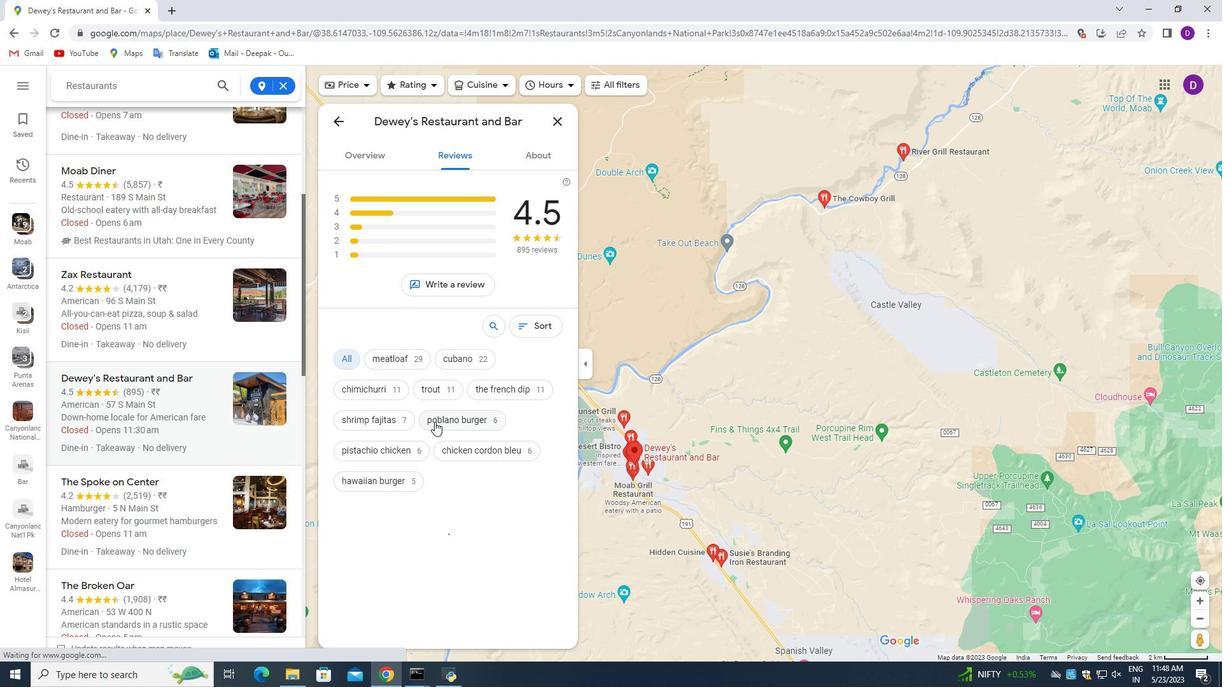 
Action: Mouse scrolled (434, 422) with delta (0, 0)
Screenshot: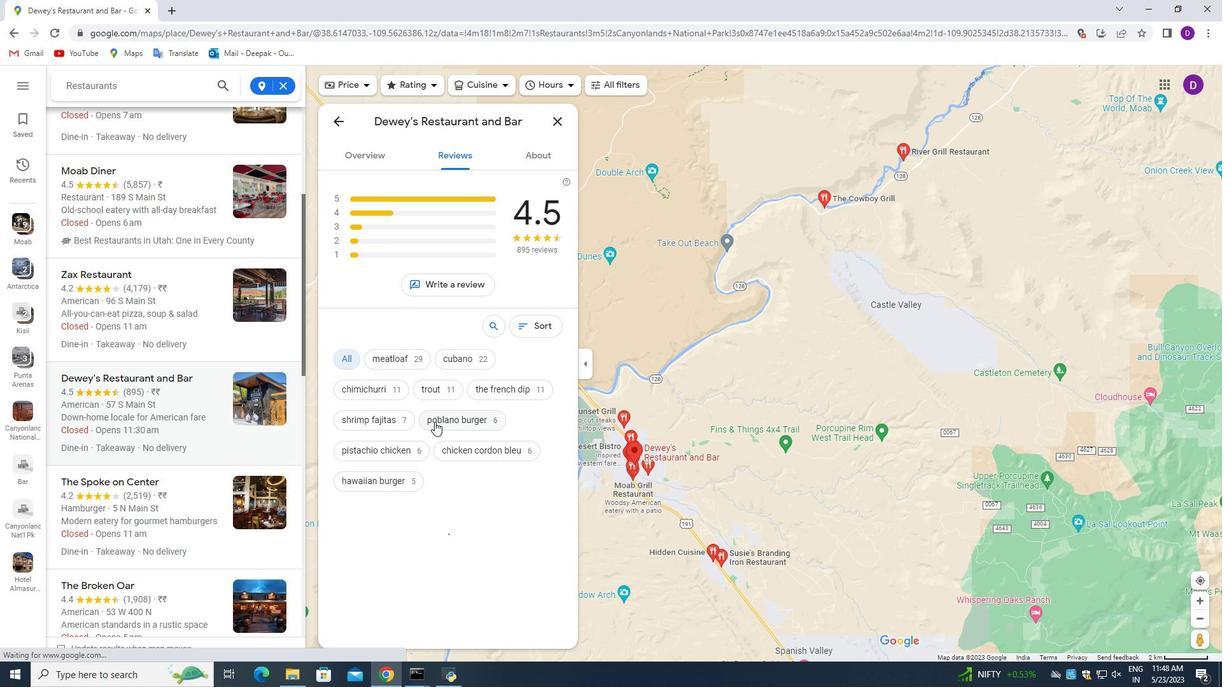 
Action: Mouse scrolled (433, 422) with delta (0, 0)
Screenshot: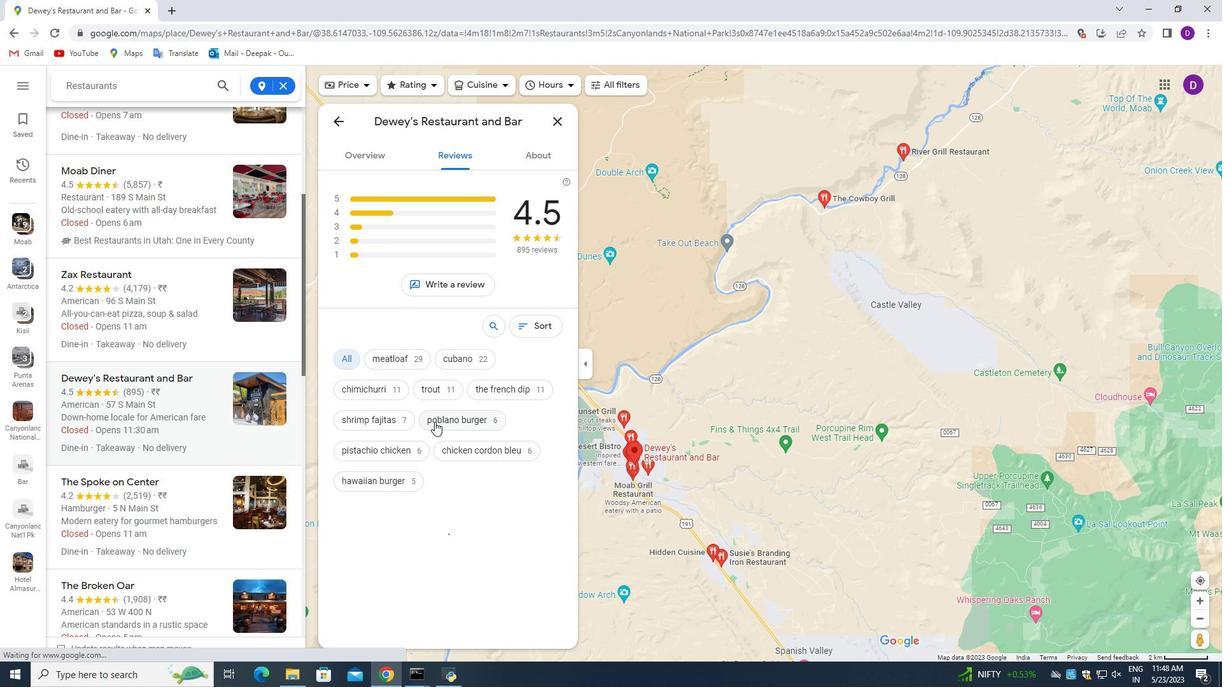 
Action: Mouse moved to (426, 411)
Screenshot: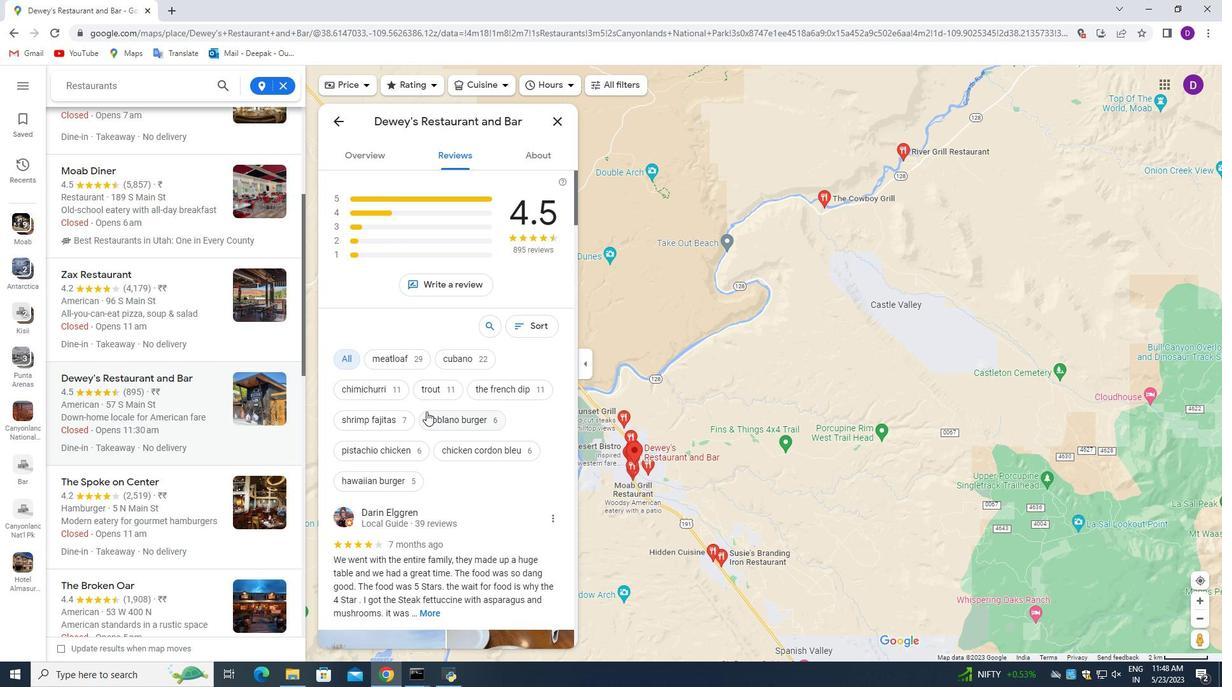 
Action: Mouse scrolled (426, 410) with delta (0, 0)
Screenshot: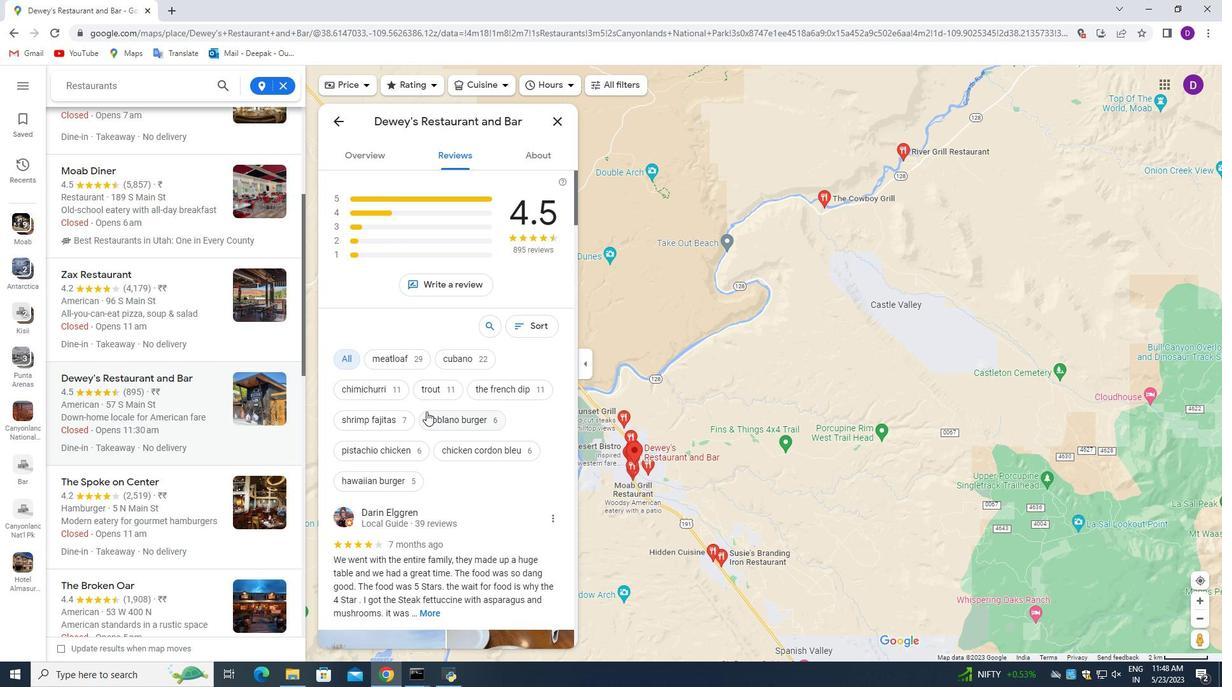 
Action: Mouse scrolled (426, 410) with delta (0, 0)
Screenshot: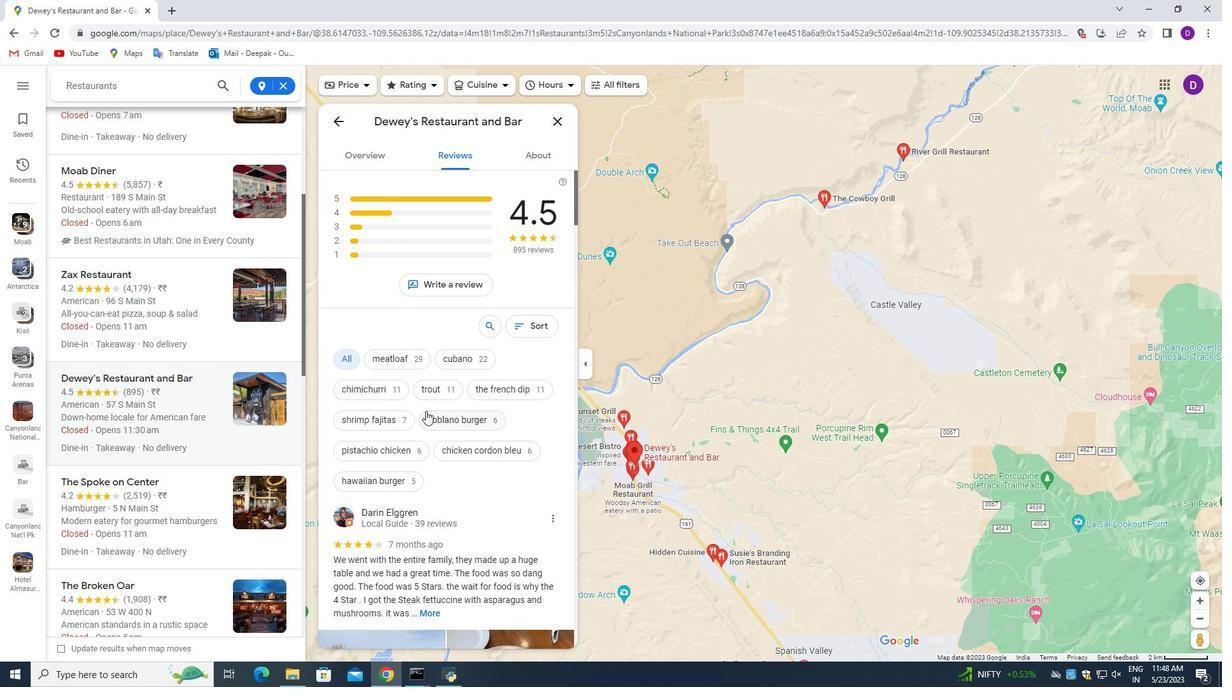 
Action: Mouse moved to (468, 378)
Screenshot: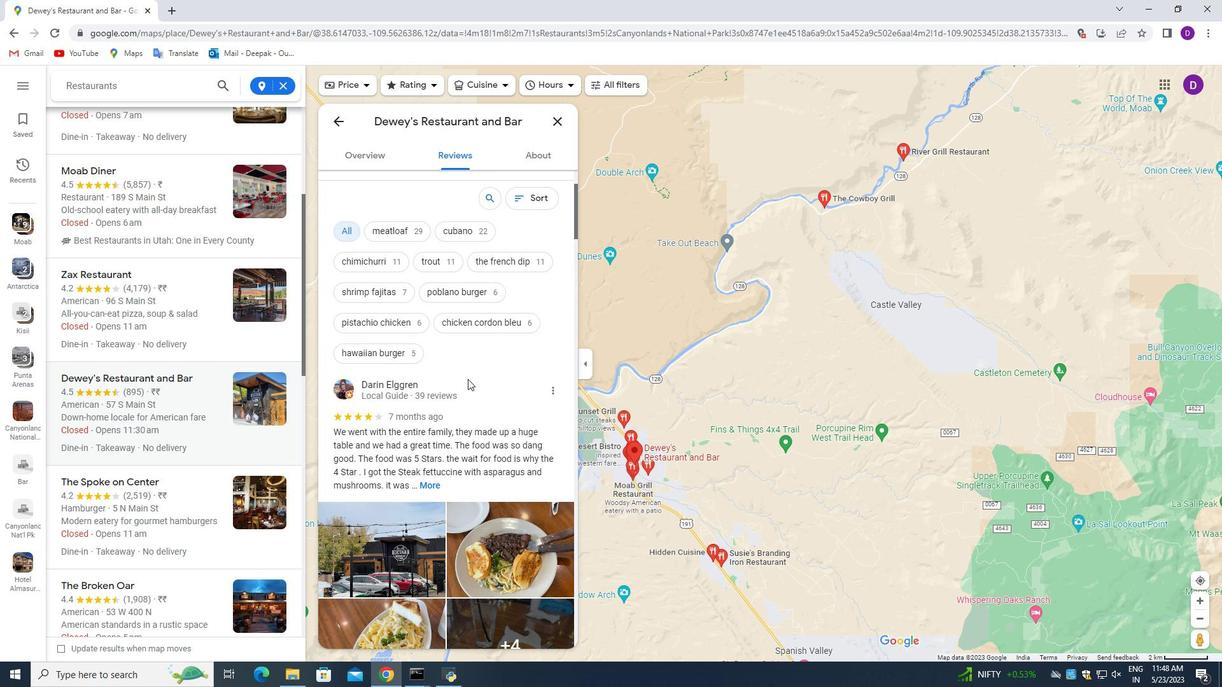 
Action: Mouse scrolled (468, 377) with delta (0, 0)
Screenshot: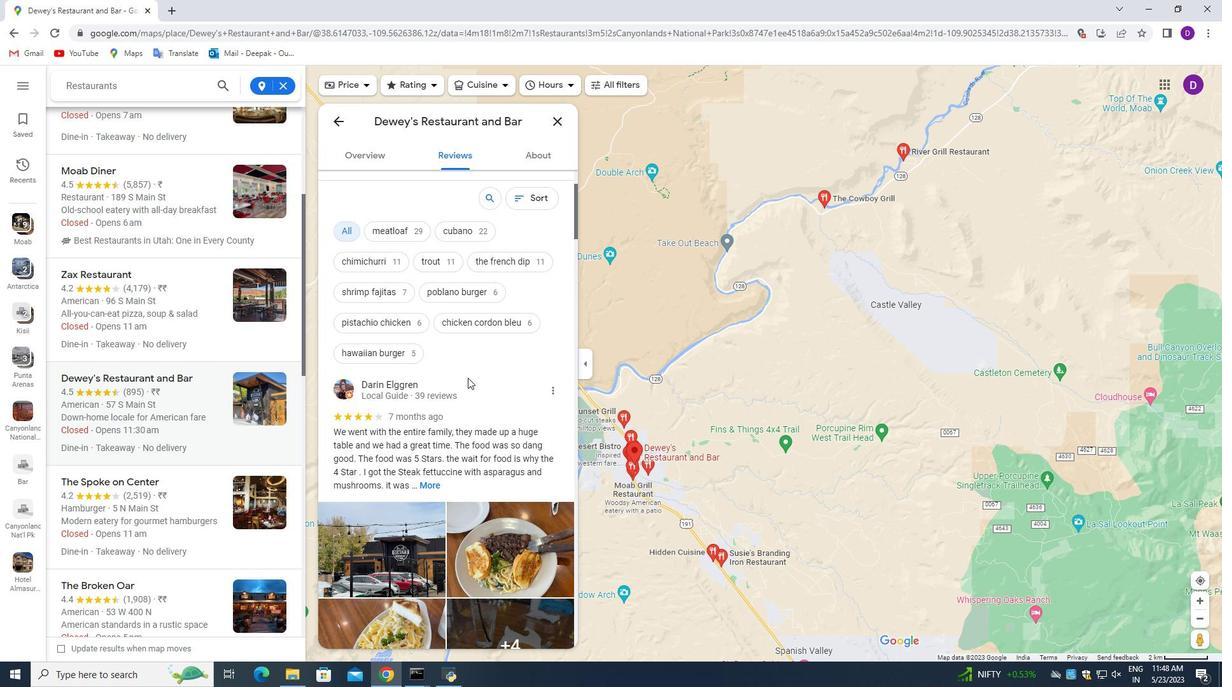
Action: Mouse scrolled (468, 377) with delta (0, 0)
Screenshot: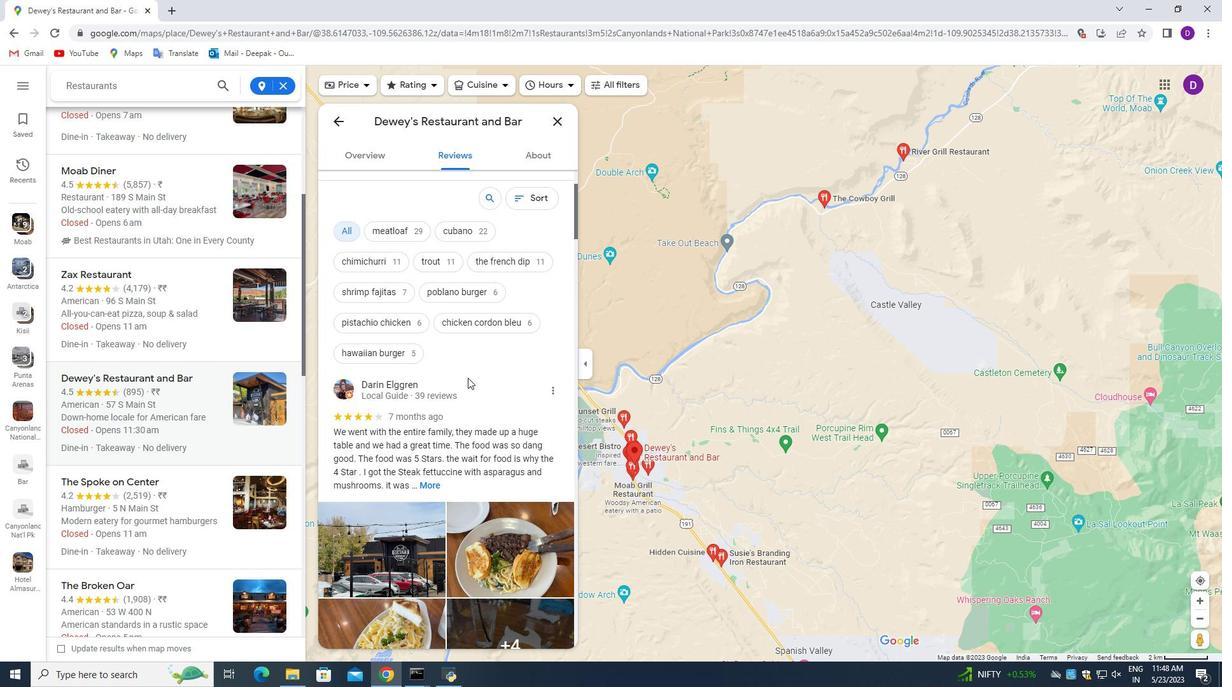 
Action: Mouse scrolled (468, 377) with delta (0, 0)
Screenshot: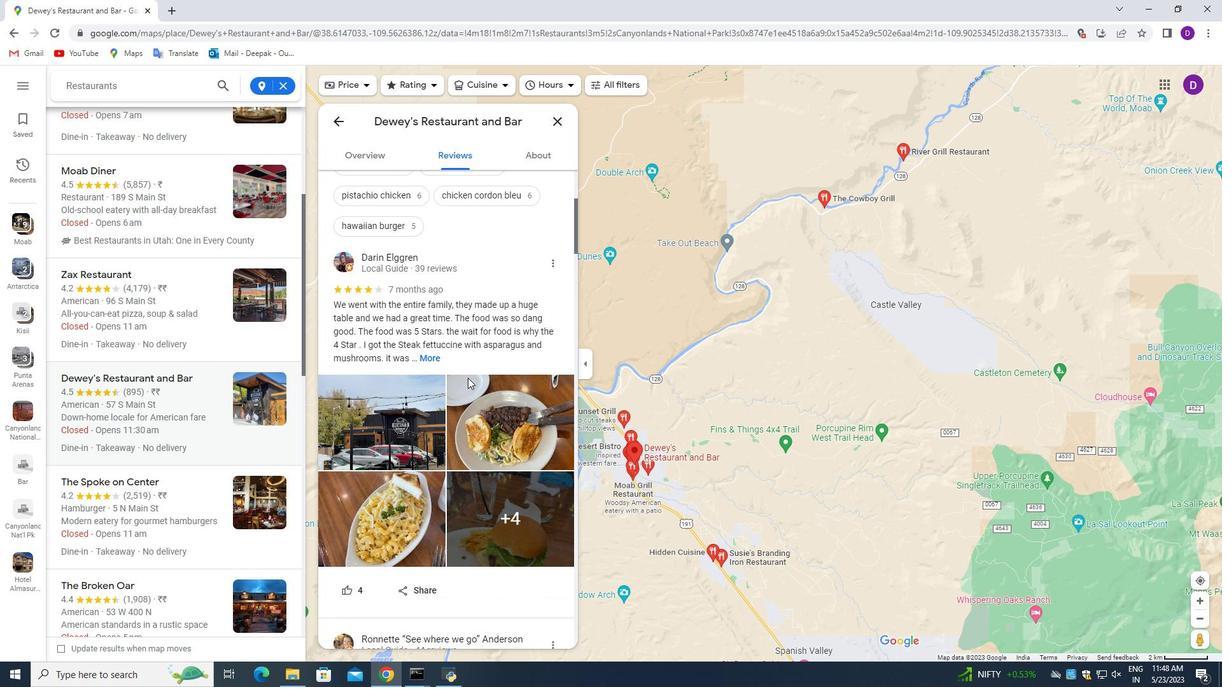 
Action: Mouse moved to (446, 407)
Screenshot: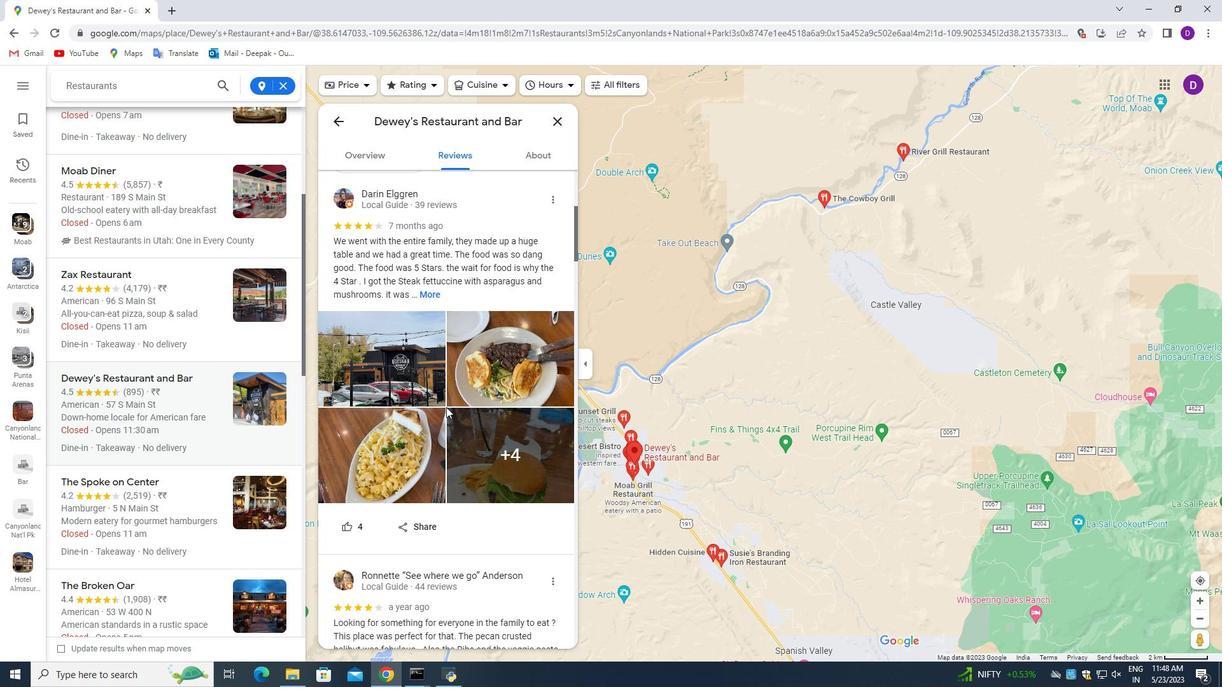 
Action: Mouse scrolled (446, 406) with delta (0, 0)
Screenshot: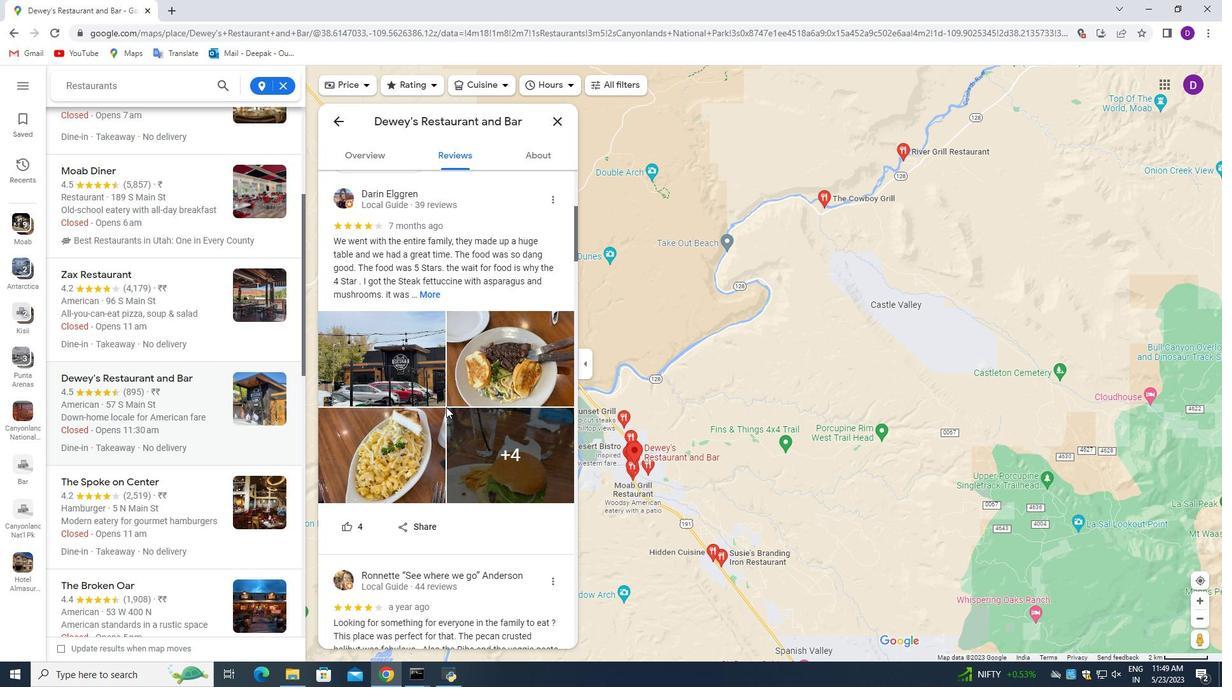 
Action: Mouse scrolled (446, 406) with delta (0, 0)
Screenshot: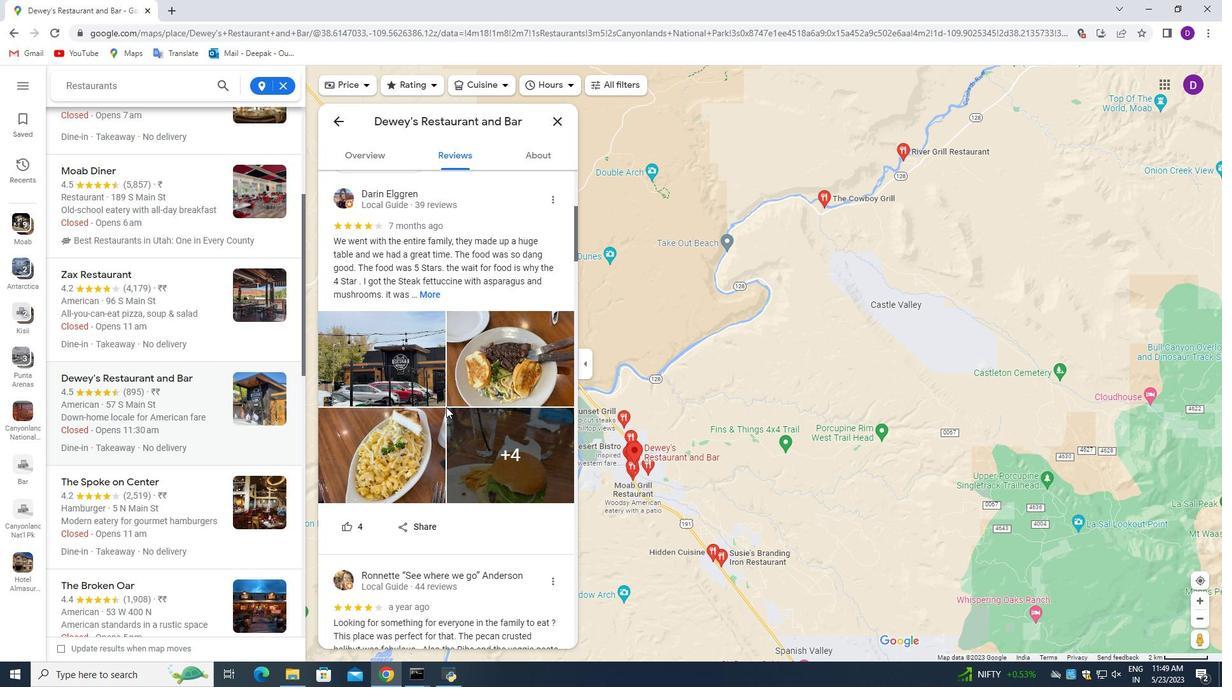 
Action: Mouse scrolled (446, 406) with delta (0, 0)
Screenshot: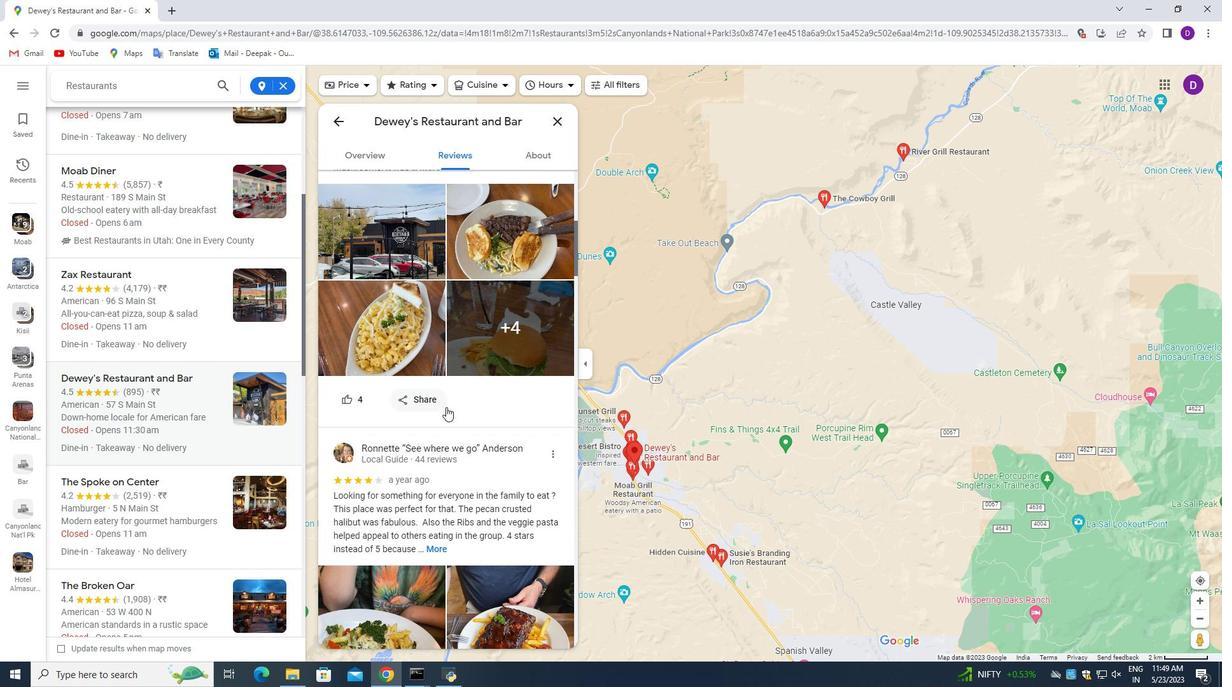 
Action: Mouse moved to (409, 432)
Screenshot: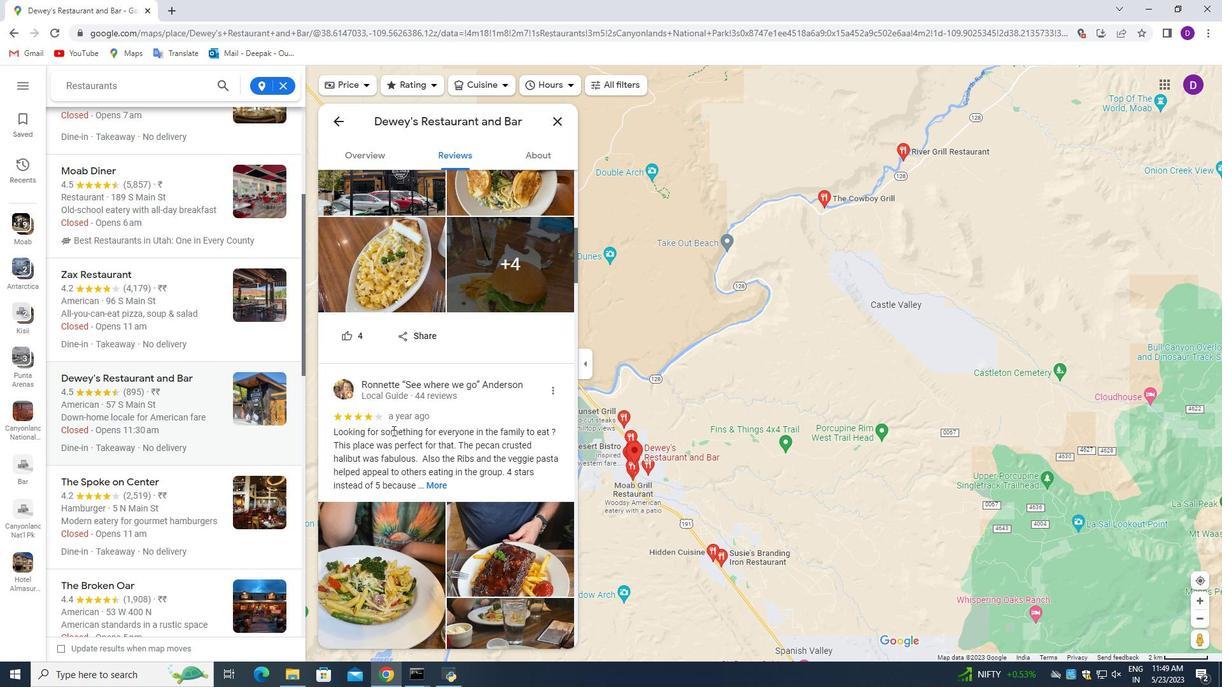 
Action: Mouse scrolled (409, 431) with delta (0, 0)
Screenshot: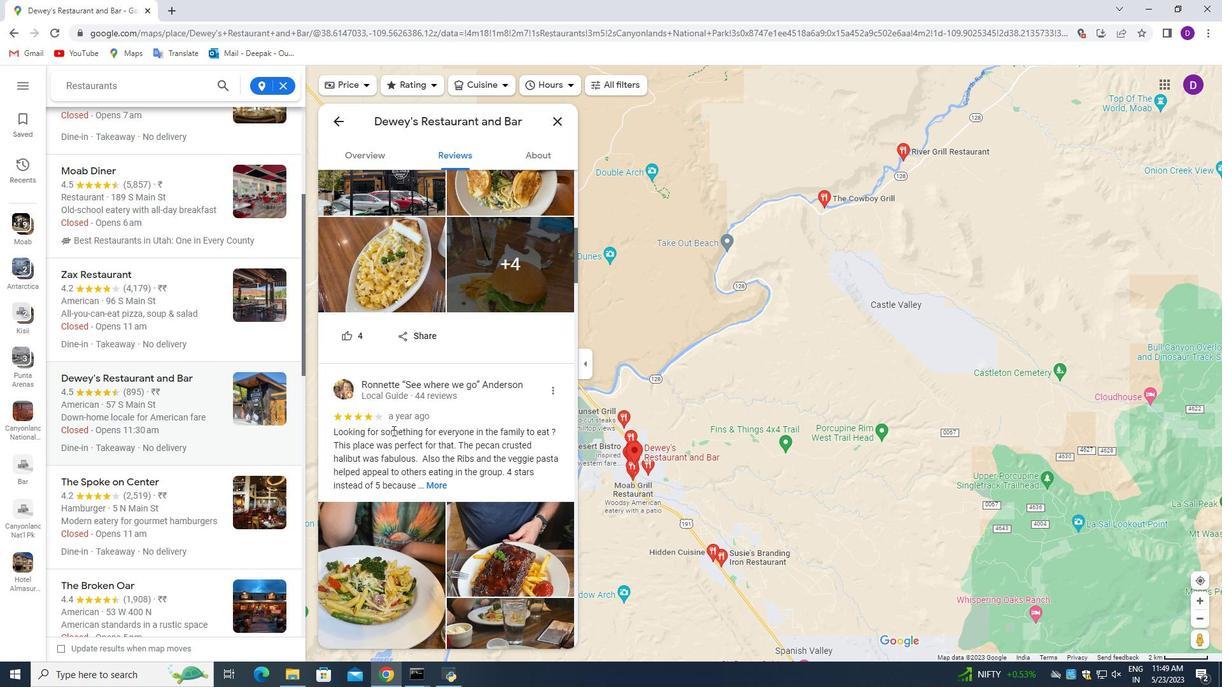 
Action: Mouse moved to (411, 433)
Screenshot: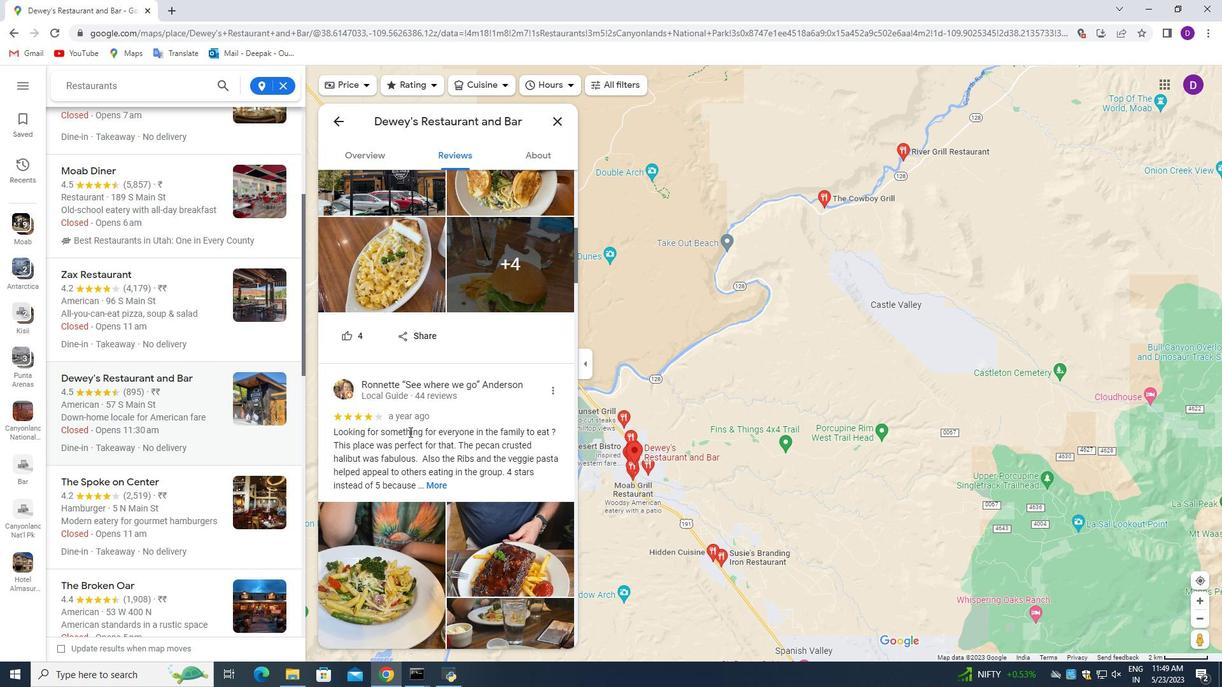 
Action: Mouse scrolled (411, 433) with delta (0, 0)
Screenshot: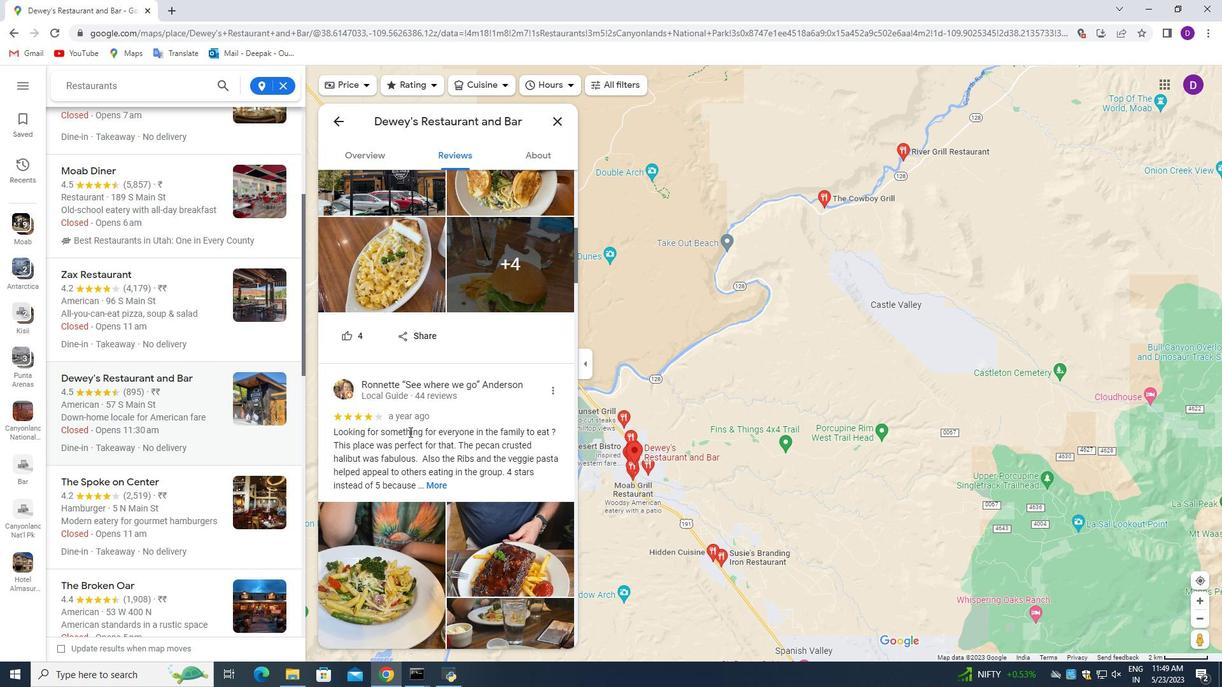 
Action: Mouse moved to (436, 440)
Screenshot: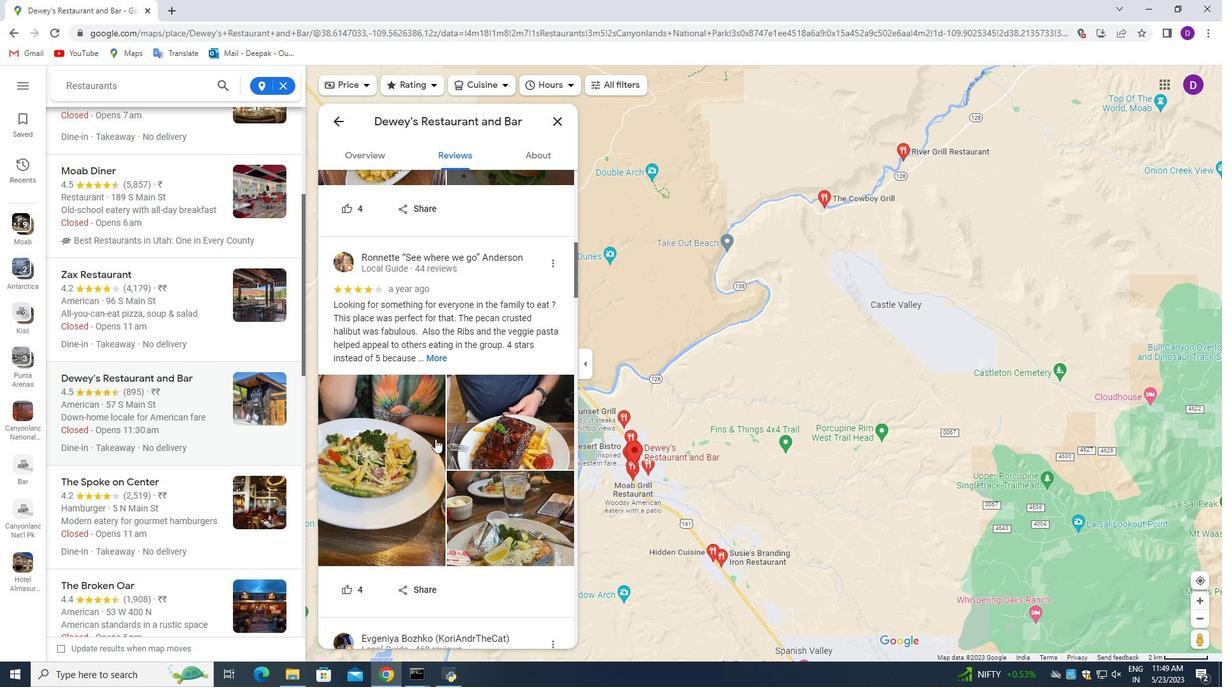 
Action: Mouse scrolled (436, 440) with delta (0, 0)
Screenshot: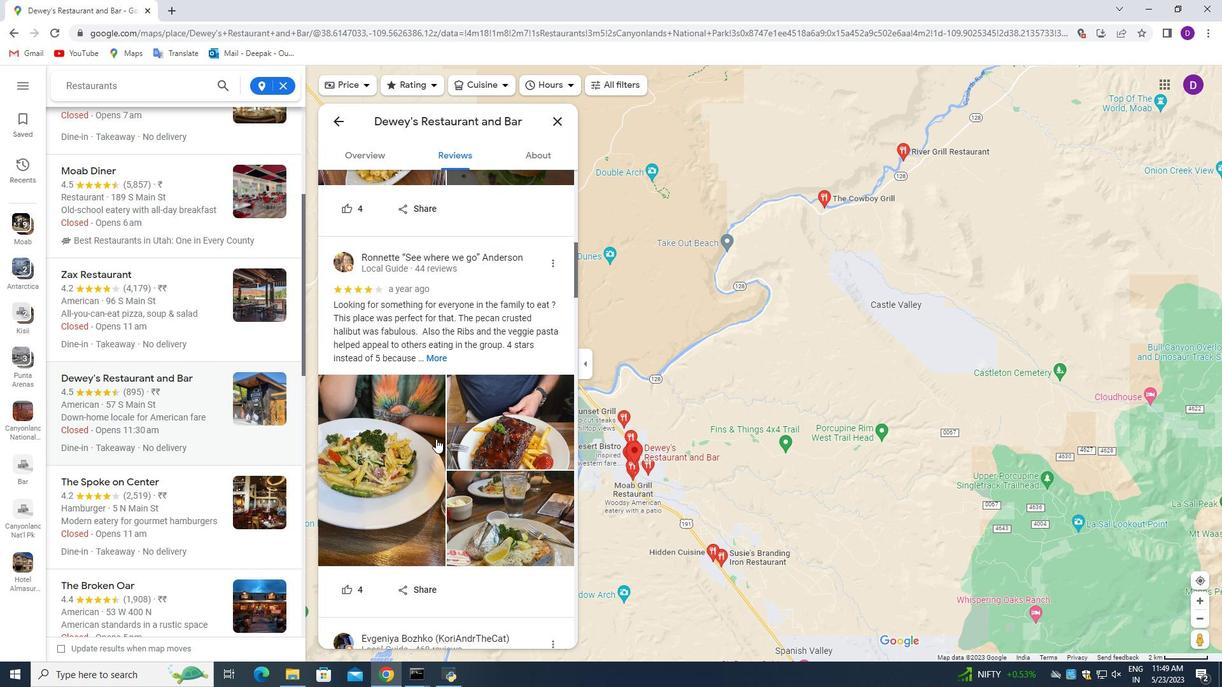 
Action: Mouse moved to (439, 447)
Screenshot: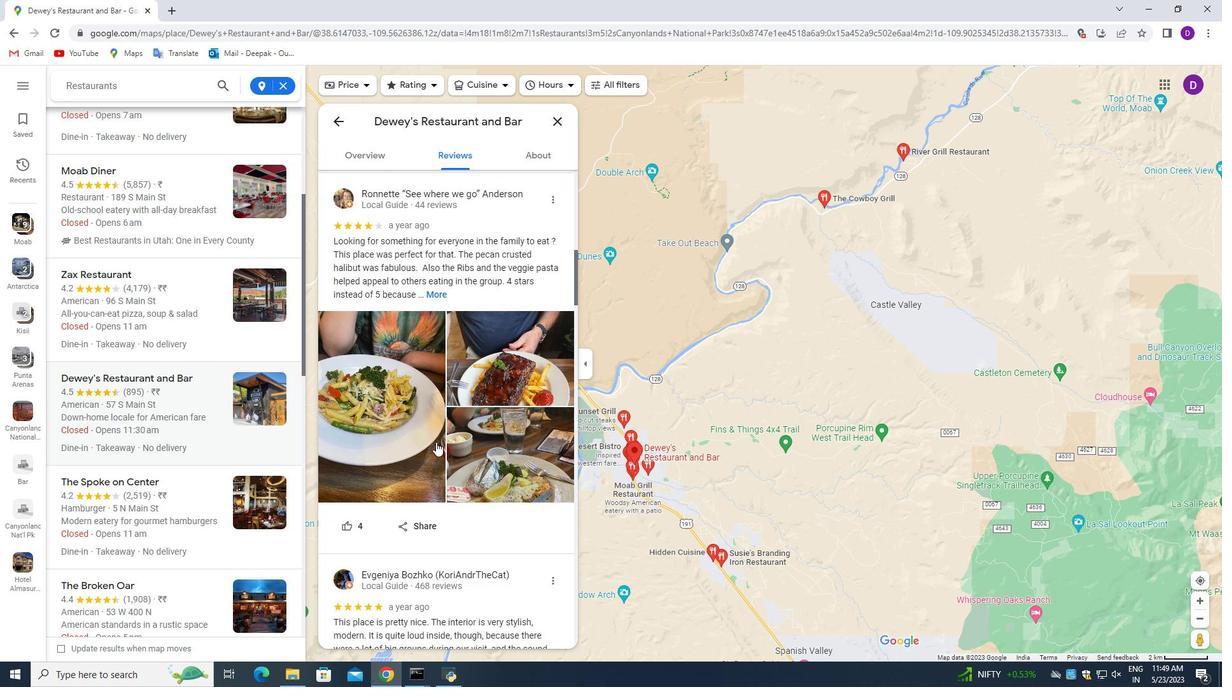 
Action: Mouse scrolled (439, 446) with delta (0, 0)
Screenshot: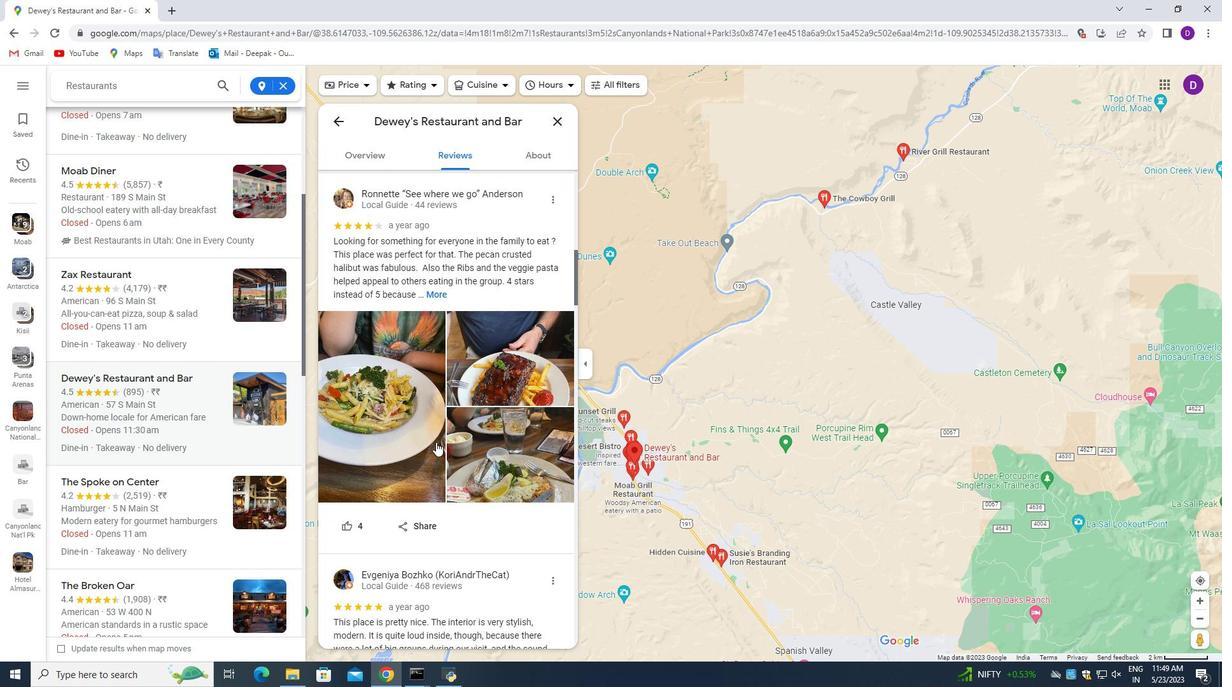 
Action: Mouse scrolled (439, 446) with delta (0, 0)
Screenshot: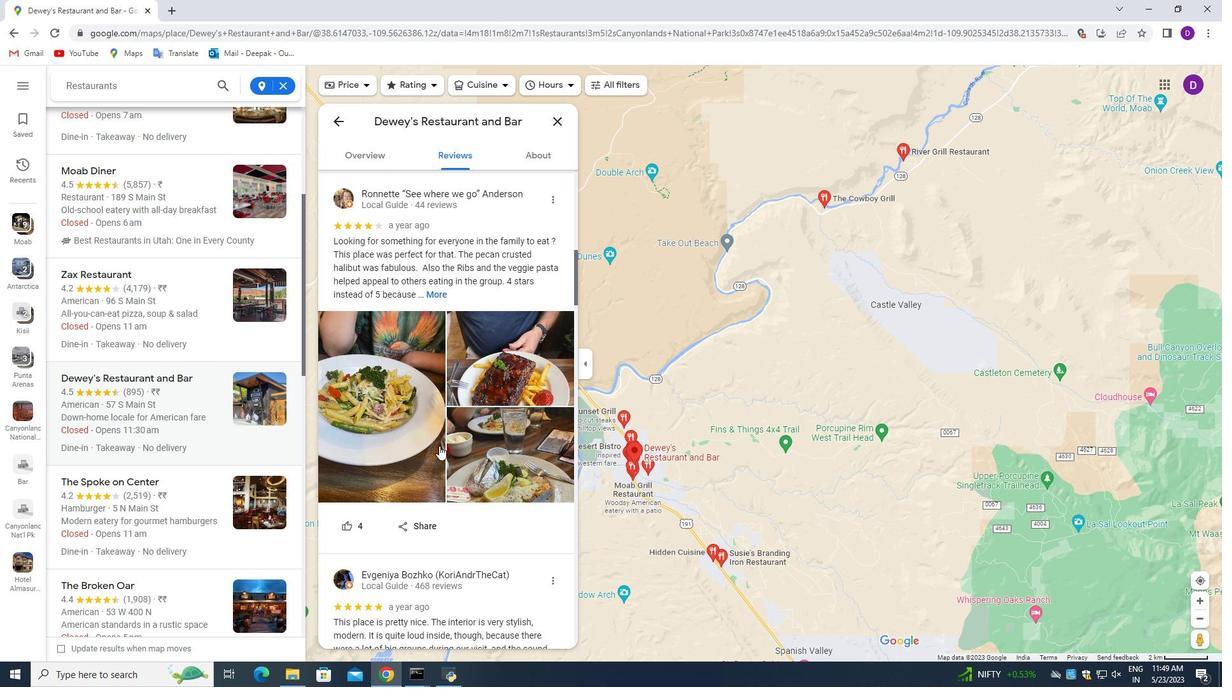 
Action: Mouse scrolled (439, 446) with delta (0, 0)
Screenshot: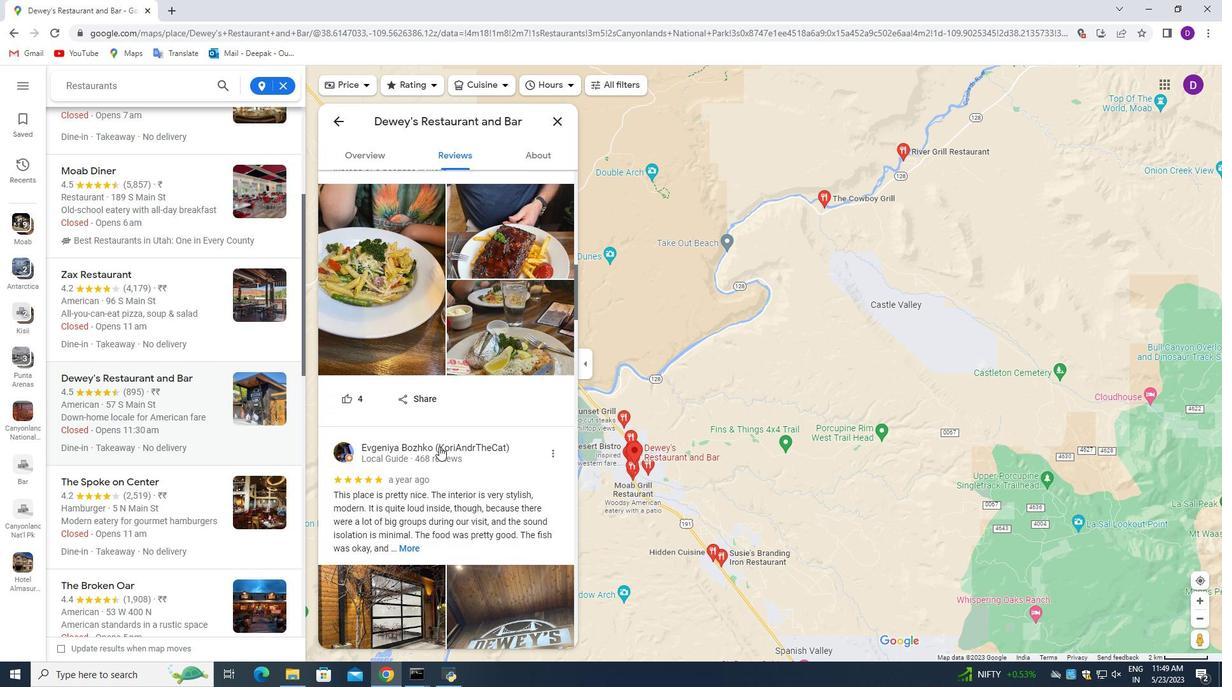 
Action: Mouse scrolled (439, 446) with delta (0, 0)
Screenshot: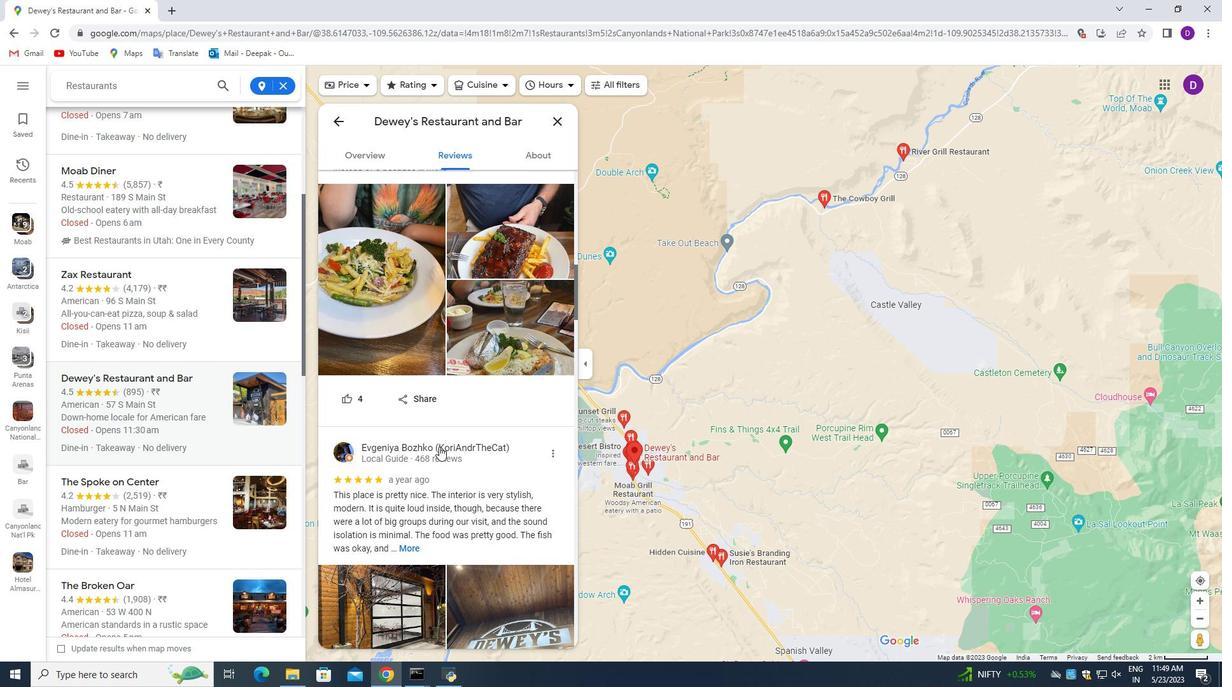 
Action: Mouse moved to (408, 419)
Screenshot: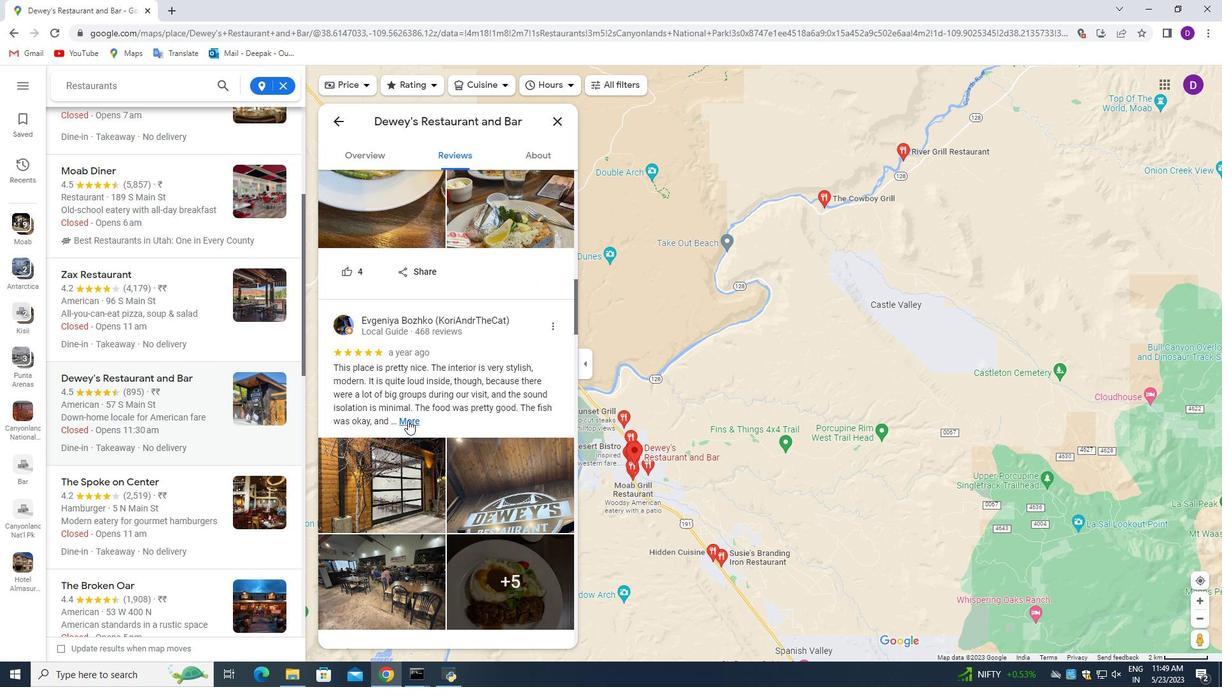 
Action: Mouse pressed left at (408, 419)
Screenshot: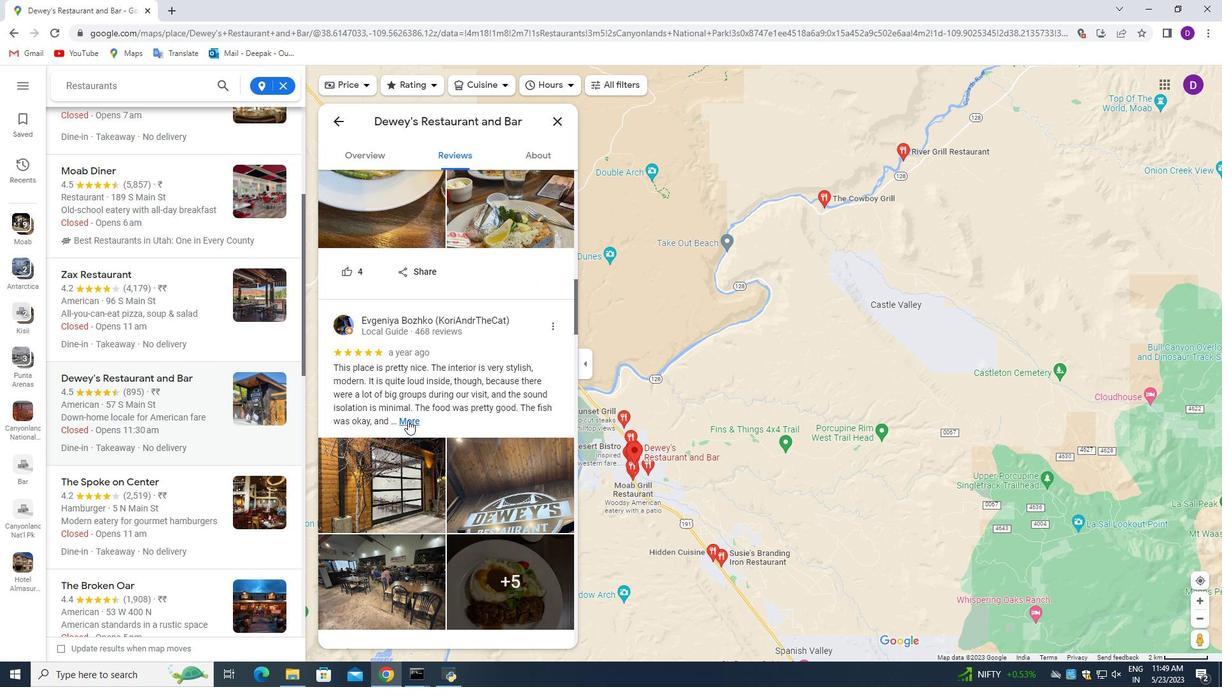 
Action: Mouse moved to (408, 419)
Screenshot: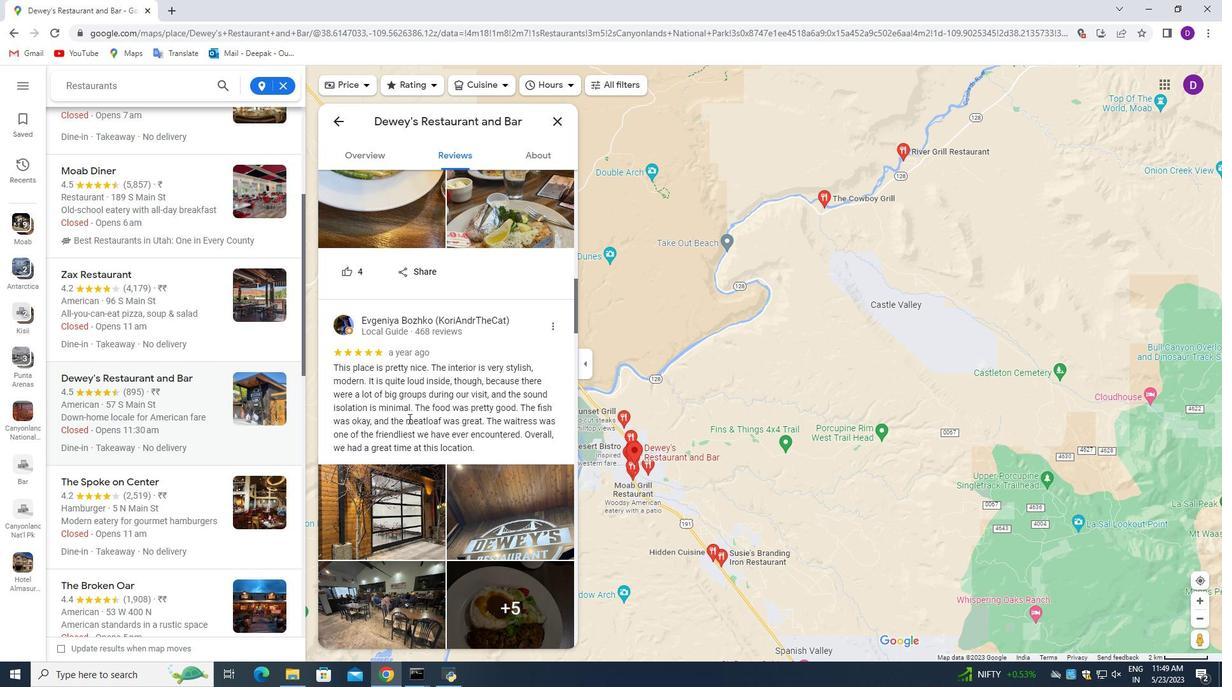 
Action: Mouse scrolled (408, 418) with delta (0, 0)
Screenshot: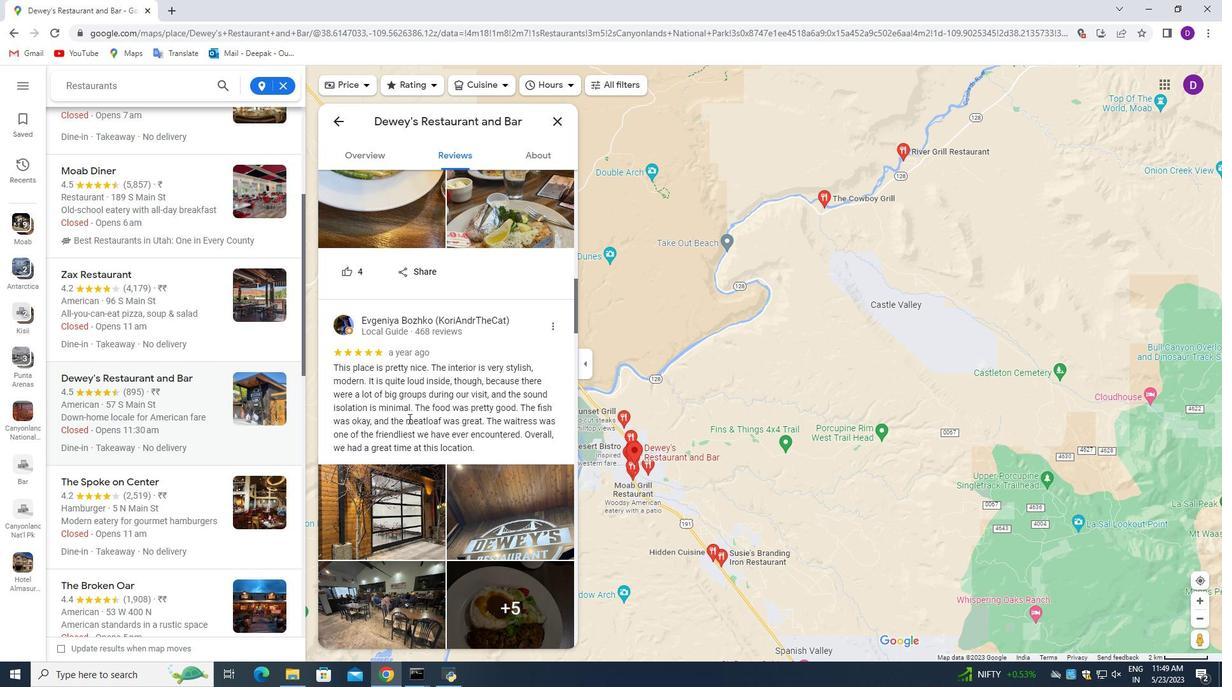 
Action: Mouse moved to (430, 410)
Screenshot: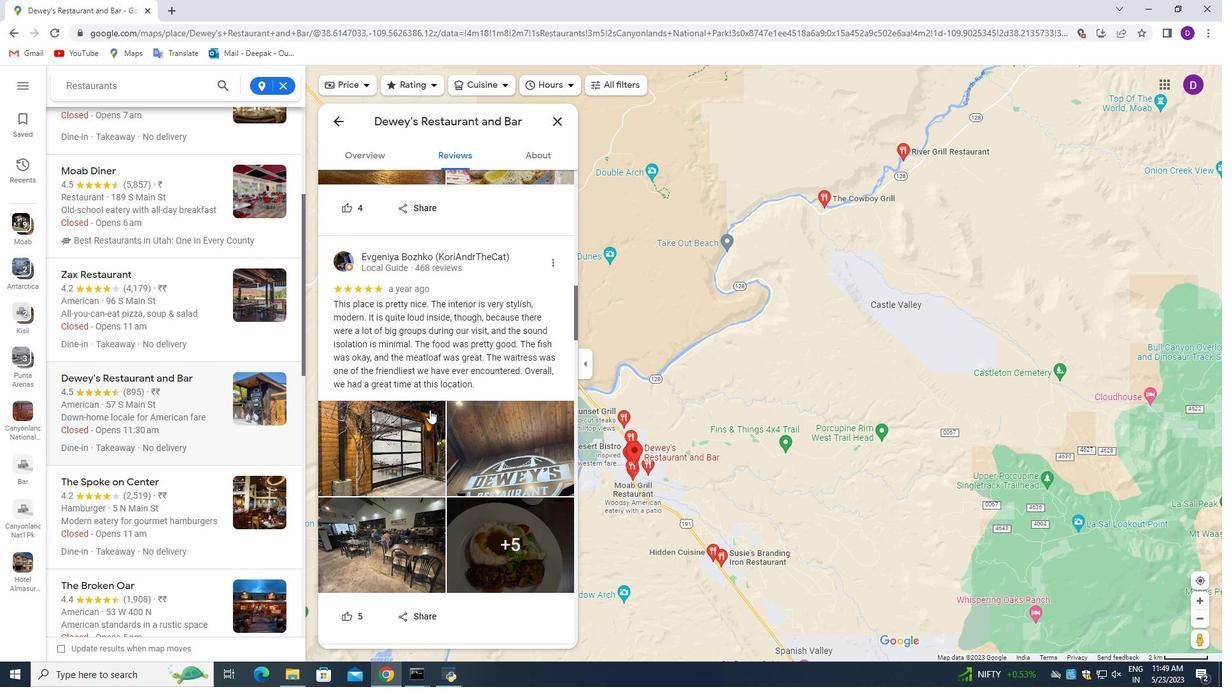 
Action: Mouse scrolled (430, 409) with delta (0, 0)
Screenshot: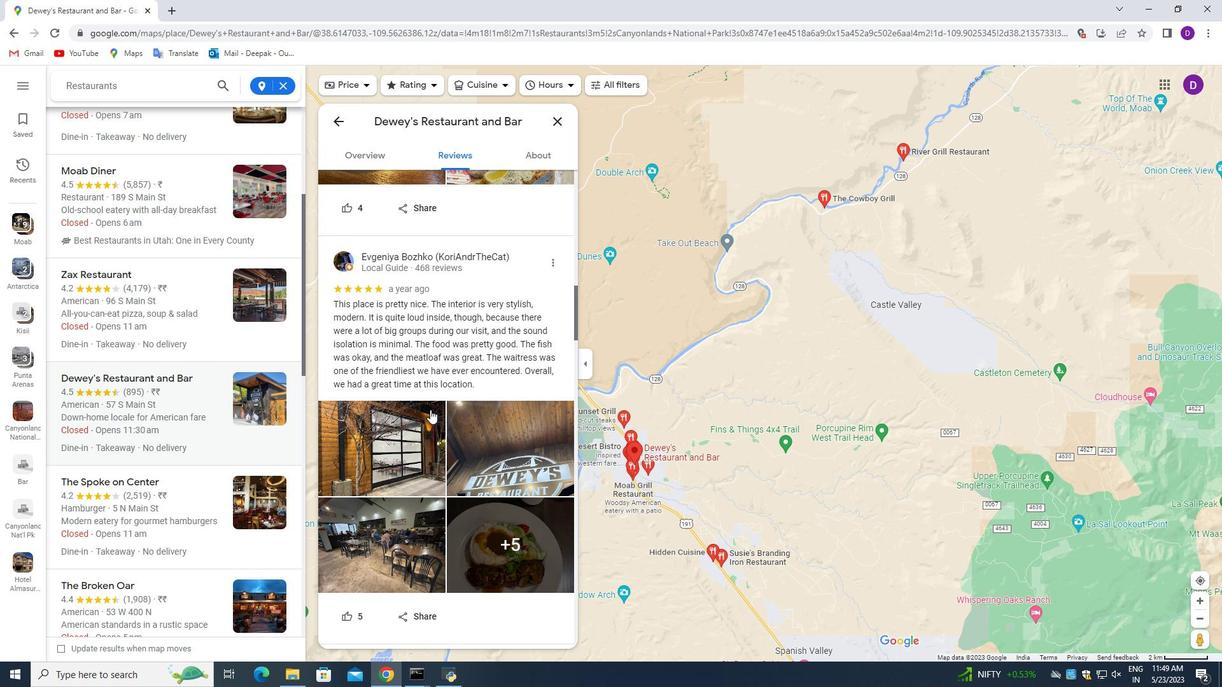 
Action: Mouse moved to (415, 429)
Screenshot: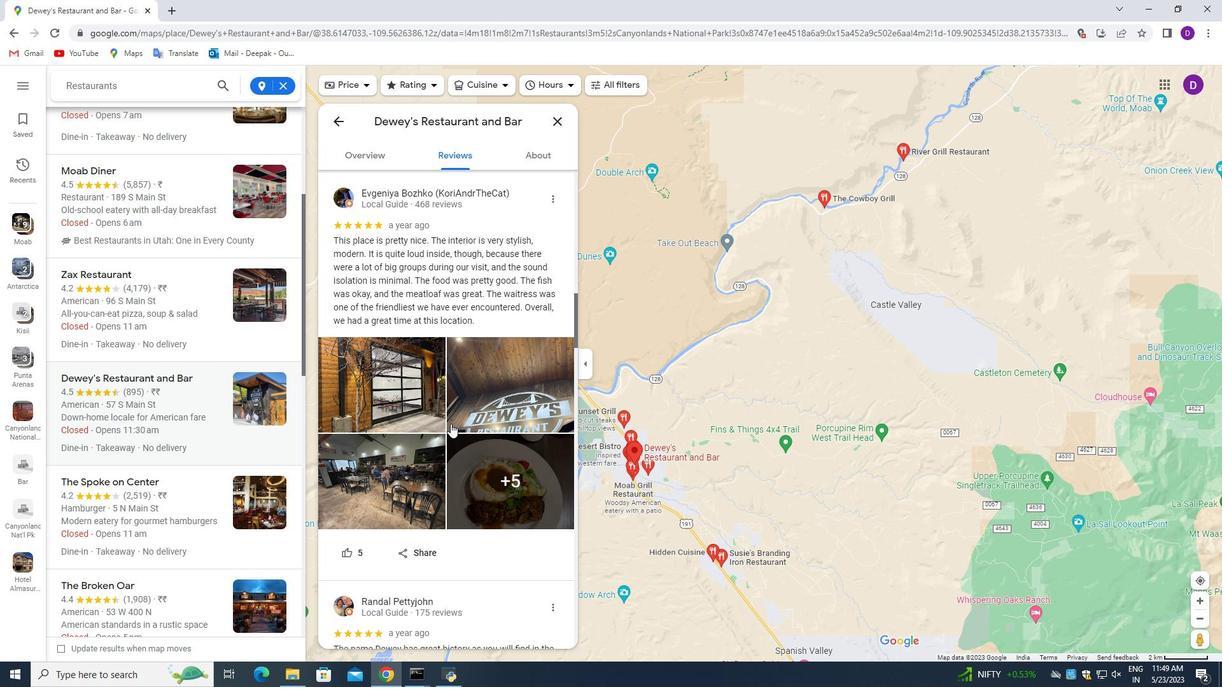 
Action: Mouse scrolled (415, 428) with delta (0, 0)
Screenshot: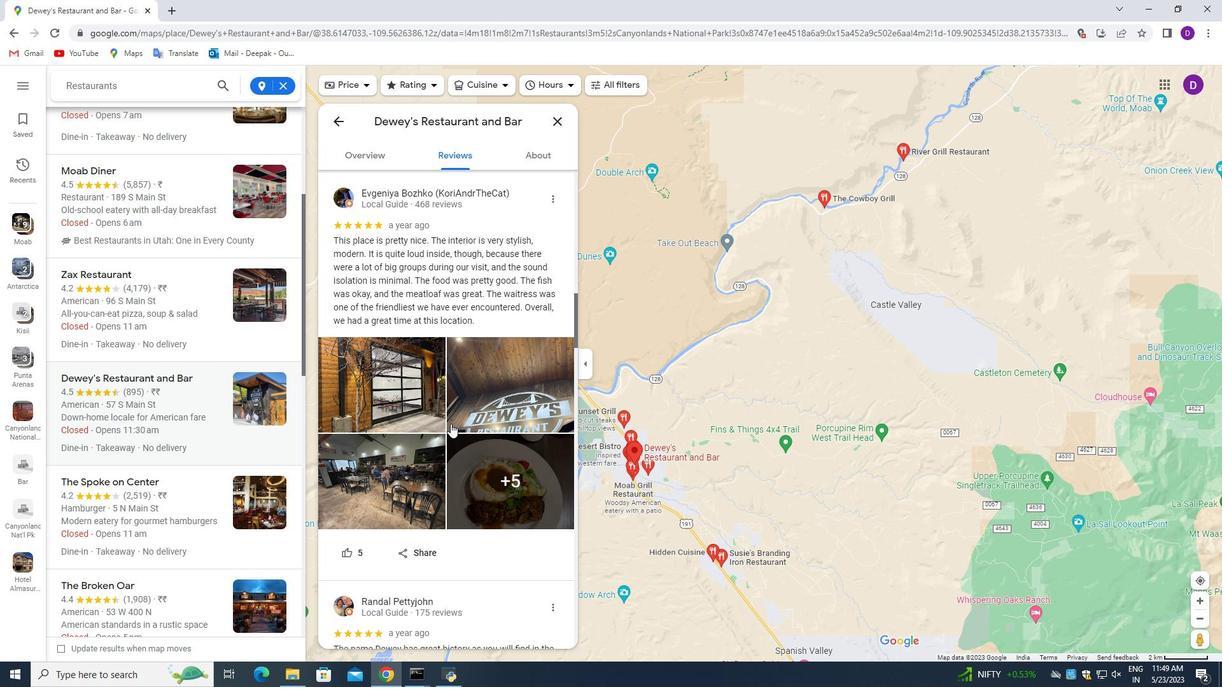 
Action: Mouse moved to (414, 429)
Screenshot: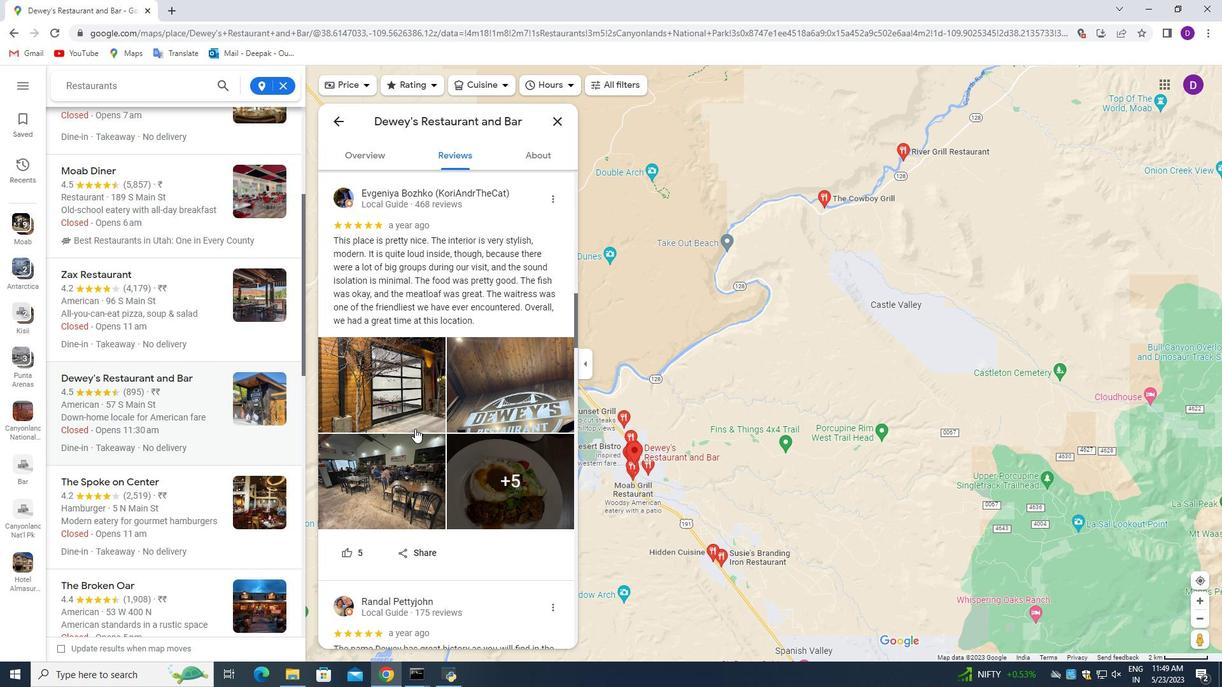 
Action: Mouse scrolled (414, 428) with delta (0, 0)
Screenshot: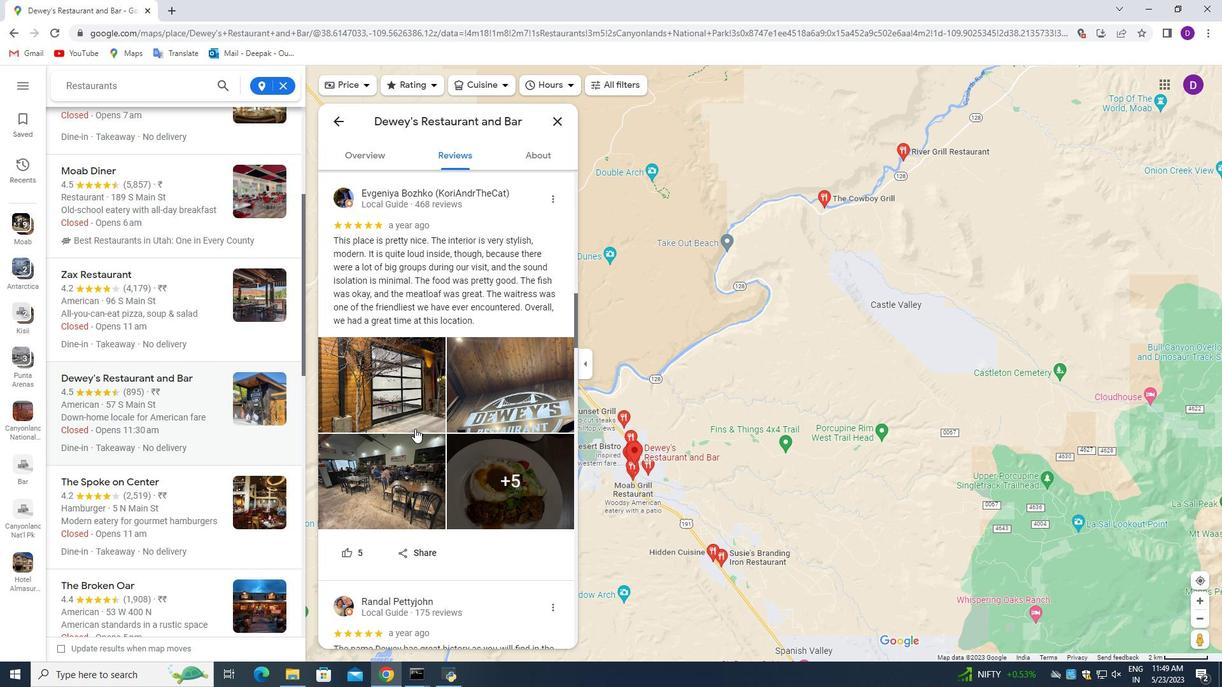 
Action: Mouse moved to (415, 427)
Screenshot: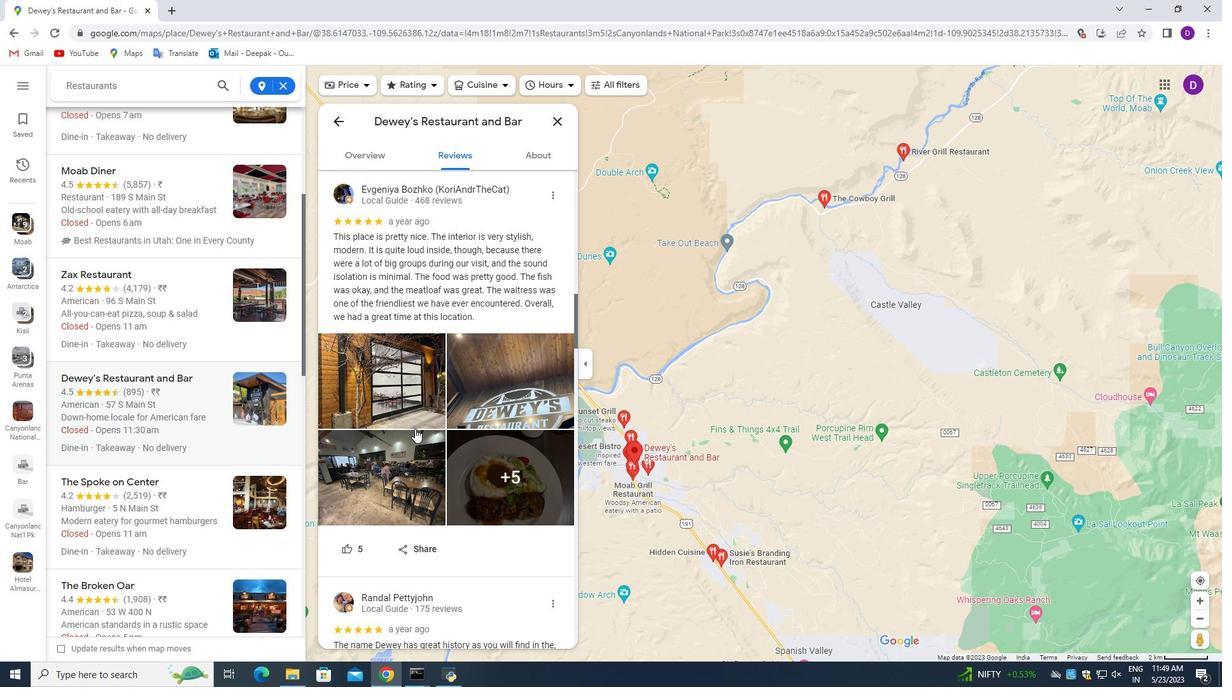 
Action: Mouse scrolled (415, 426) with delta (0, 0)
Screenshot: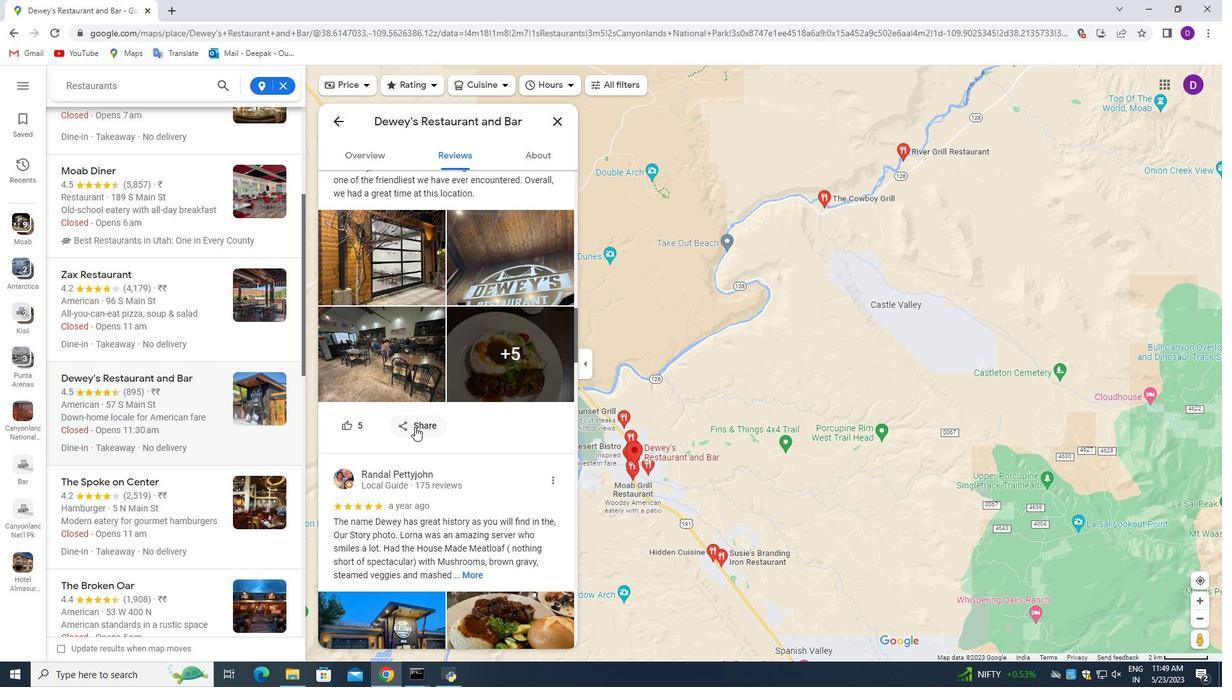 
Action: Mouse moved to (458, 408)
Screenshot: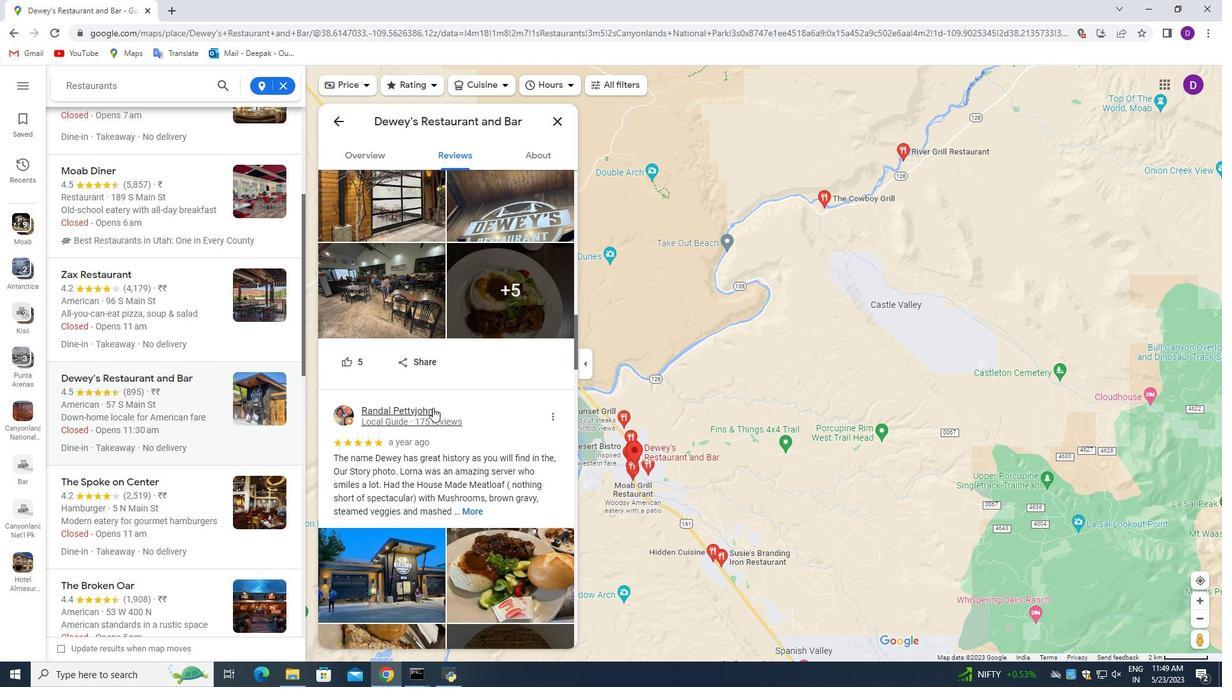 
Action: Mouse scrolled (458, 407) with delta (0, 0)
Screenshot: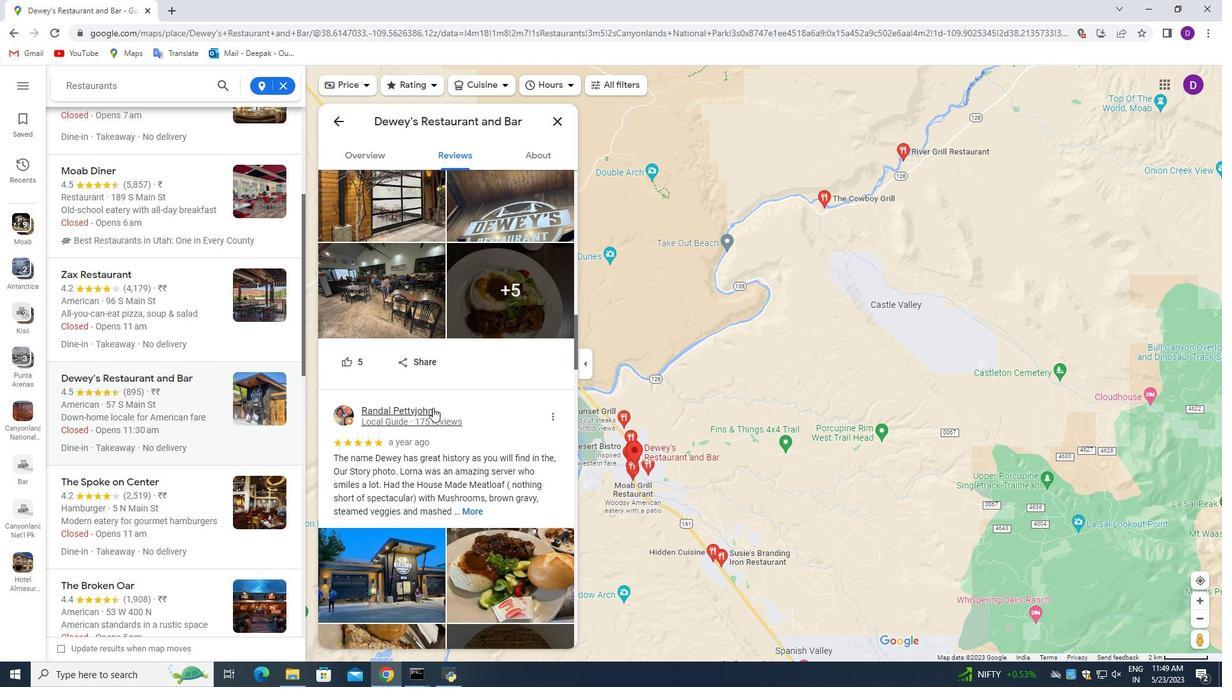 
Action: Mouse moved to (464, 406)
Screenshot: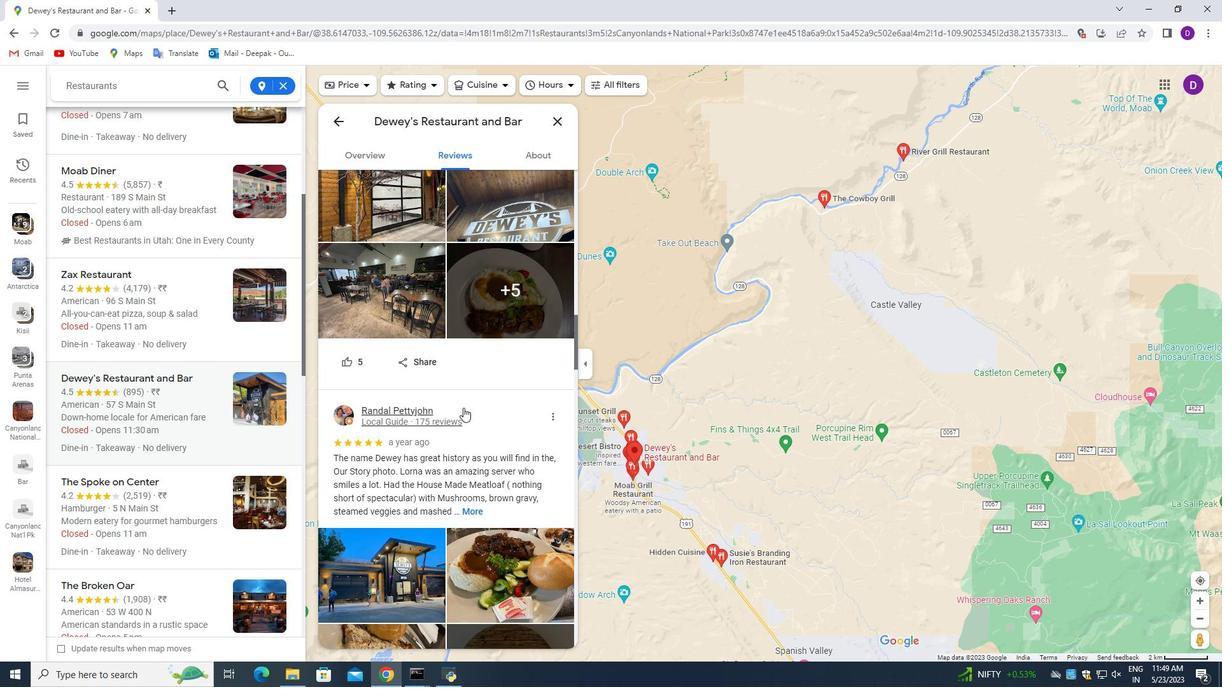 
Action: Mouse scrolled (464, 406) with delta (0, 0)
Screenshot: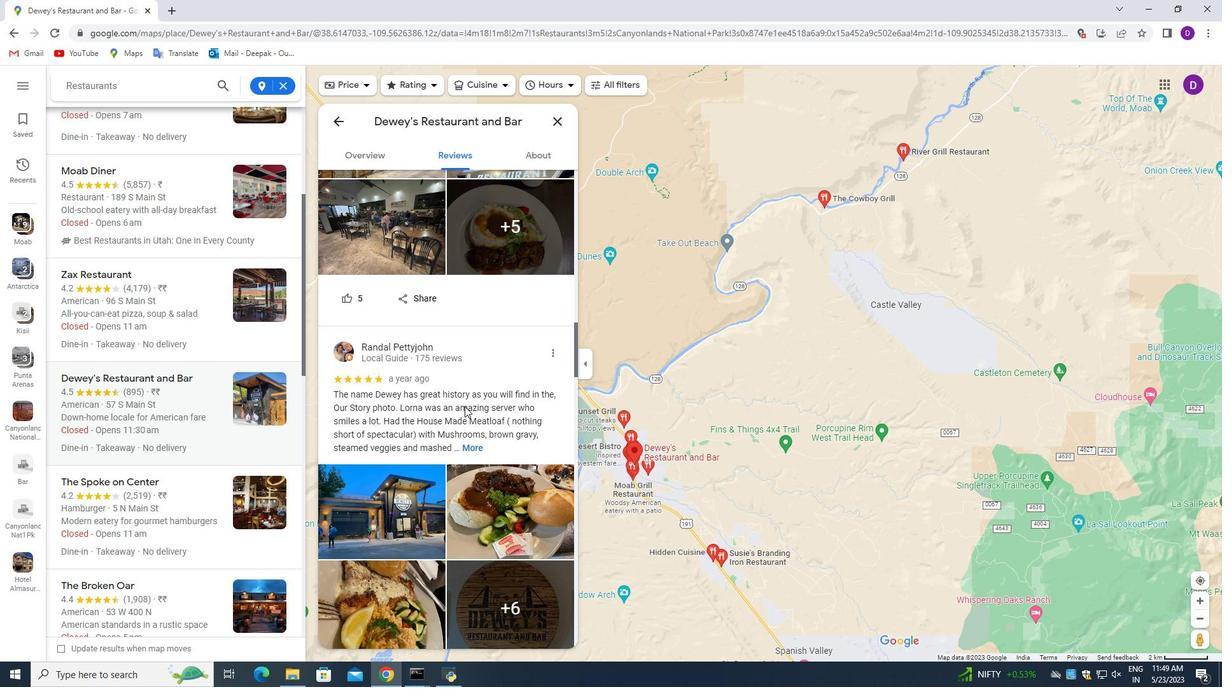 
Action: Mouse scrolled (464, 406) with delta (0, 0)
Screenshot: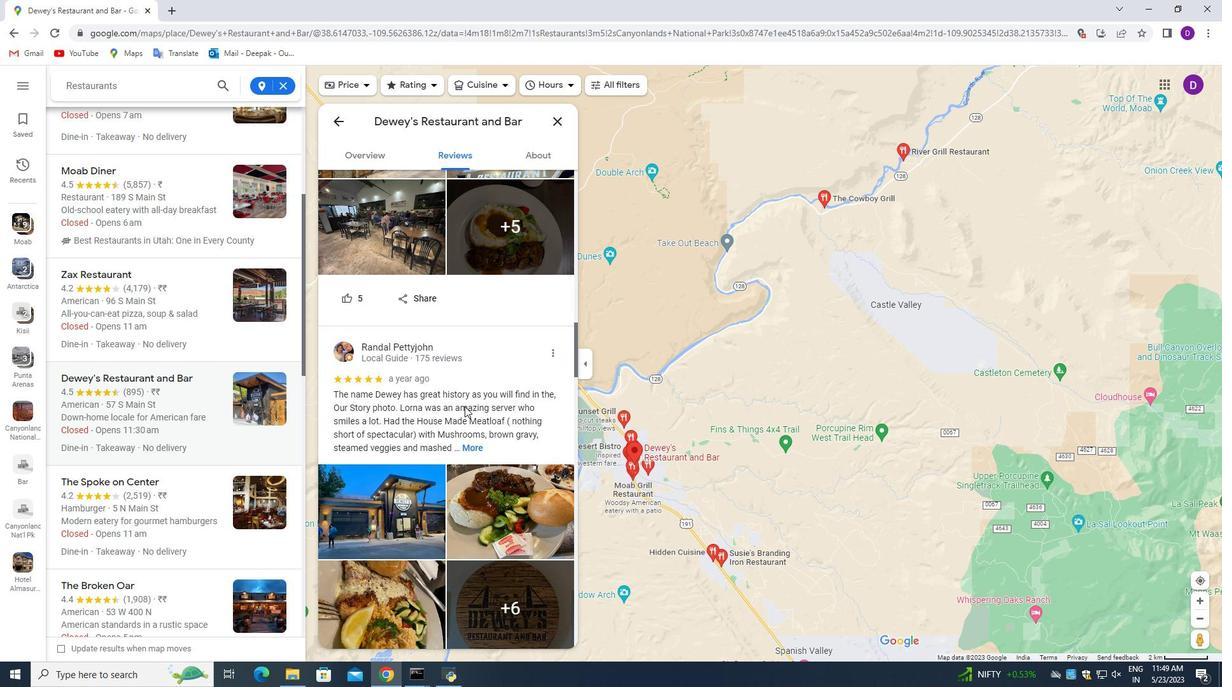 
Action: Mouse scrolled (464, 406) with delta (0, 0)
Screenshot: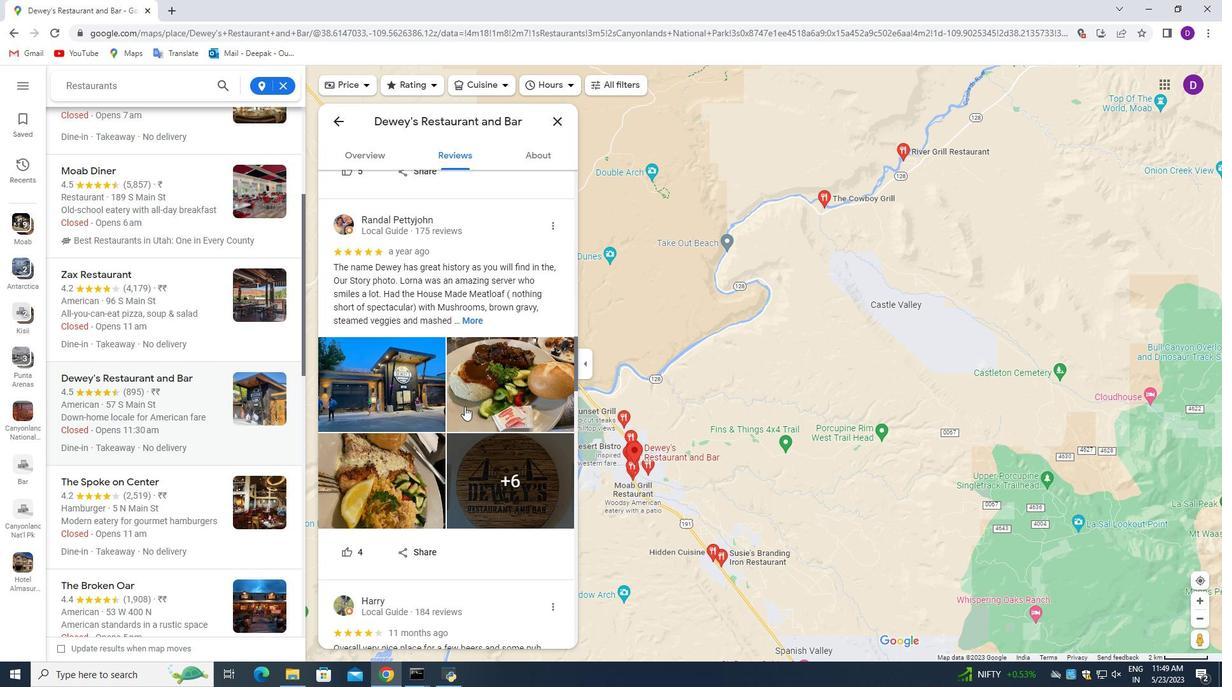
Action: Mouse scrolled (464, 406) with delta (0, 0)
Screenshot: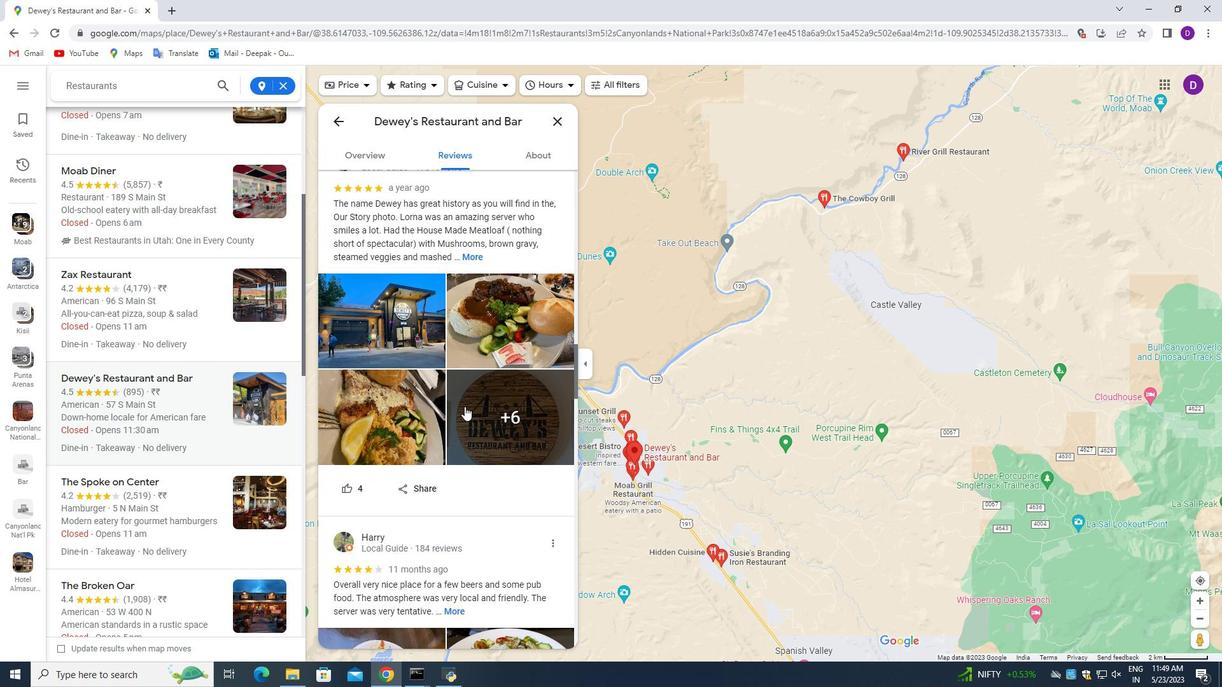 
Action: Mouse scrolled (464, 406) with delta (0, 0)
Screenshot: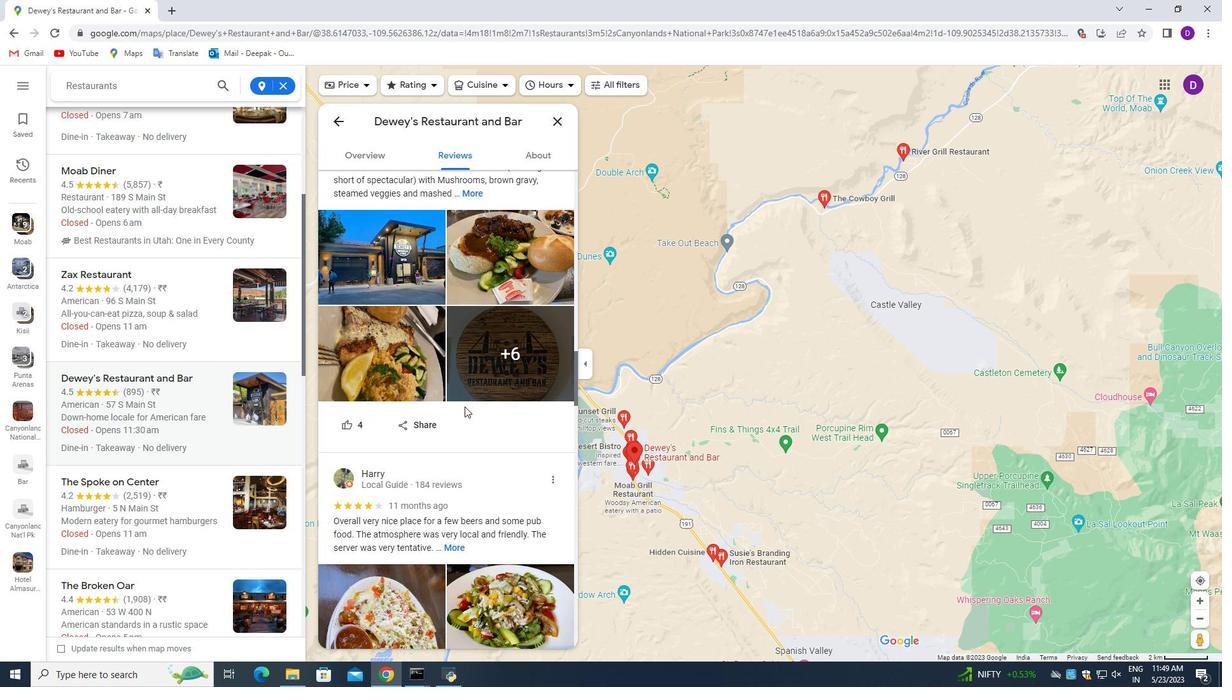 
Action: Mouse scrolled (464, 406) with delta (0, 0)
Screenshot: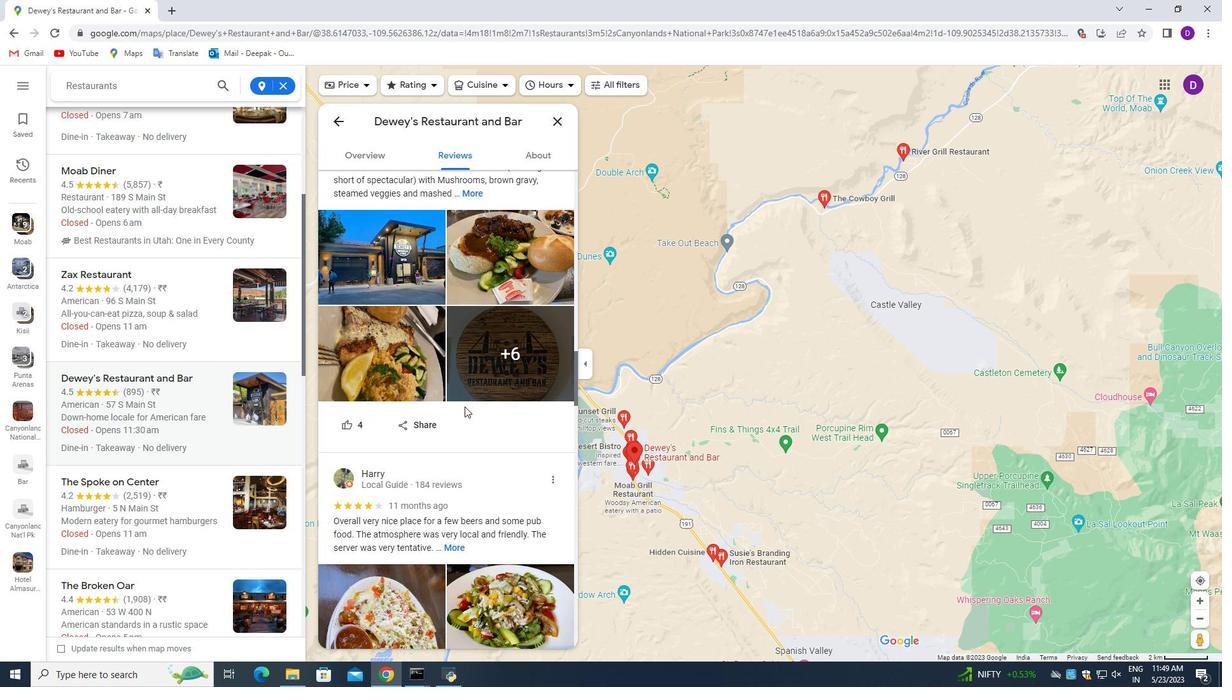 
Action: Mouse scrolled (464, 406) with delta (0, 0)
Screenshot: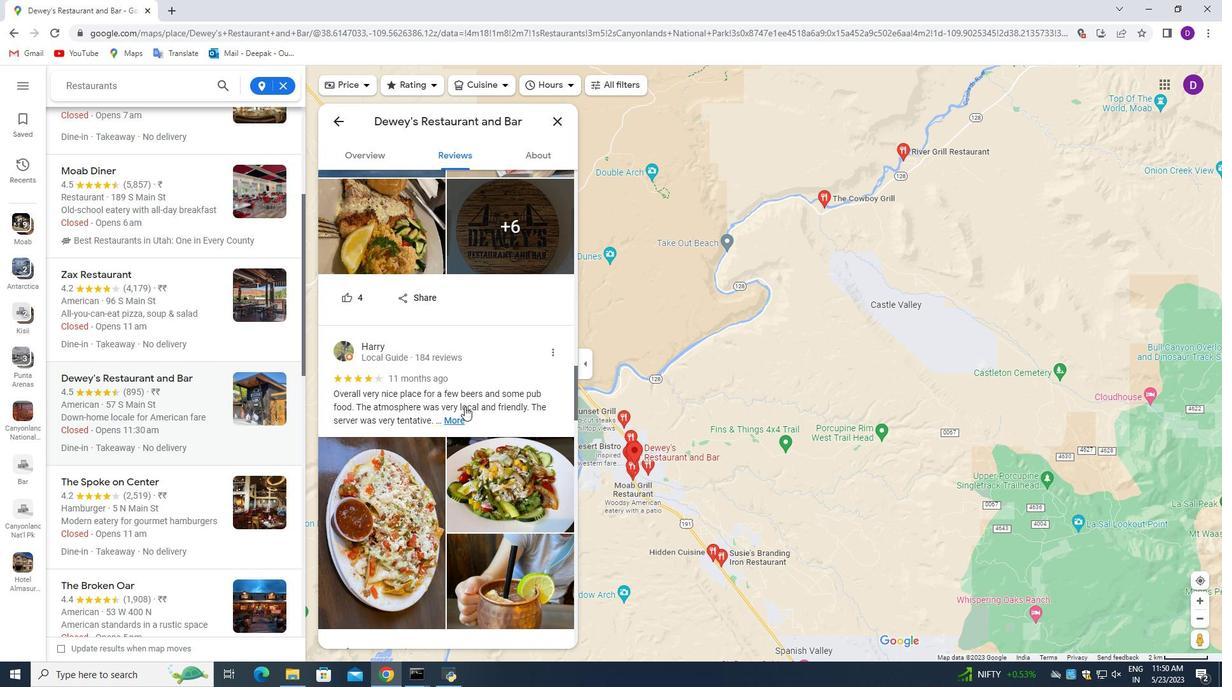 
Action: Mouse scrolled (464, 406) with delta (0, 0)
Screenshot: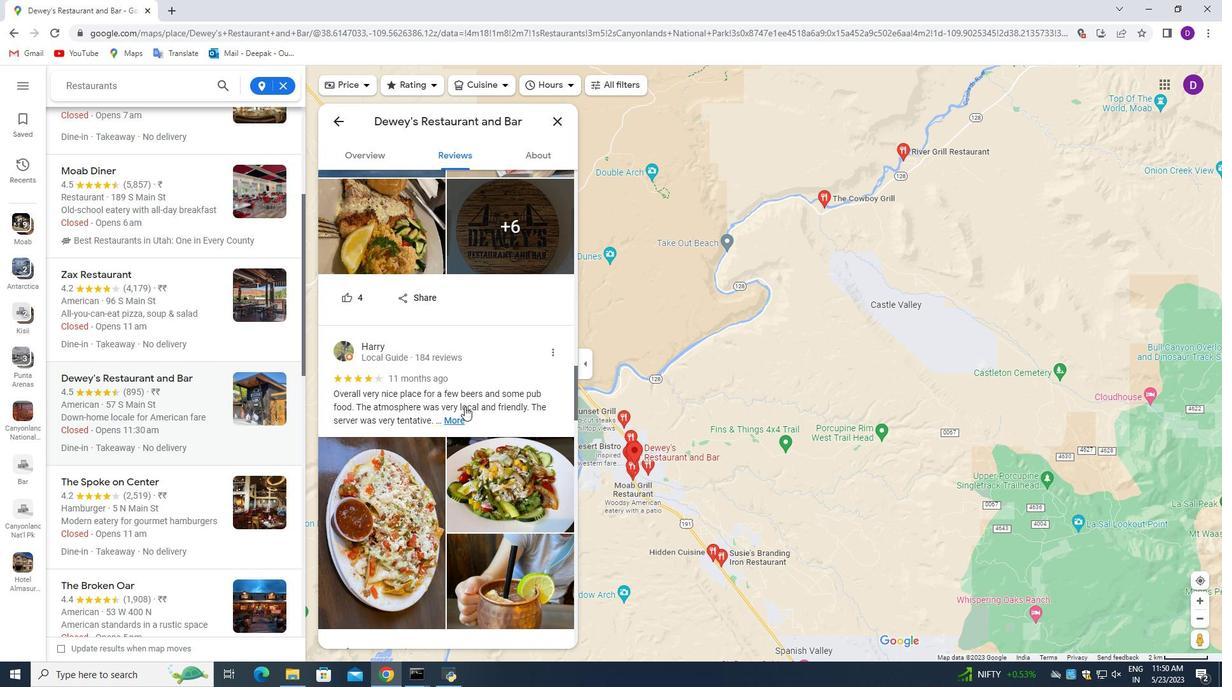 
Action: Mouse moved to (450, 406)
Screenshot: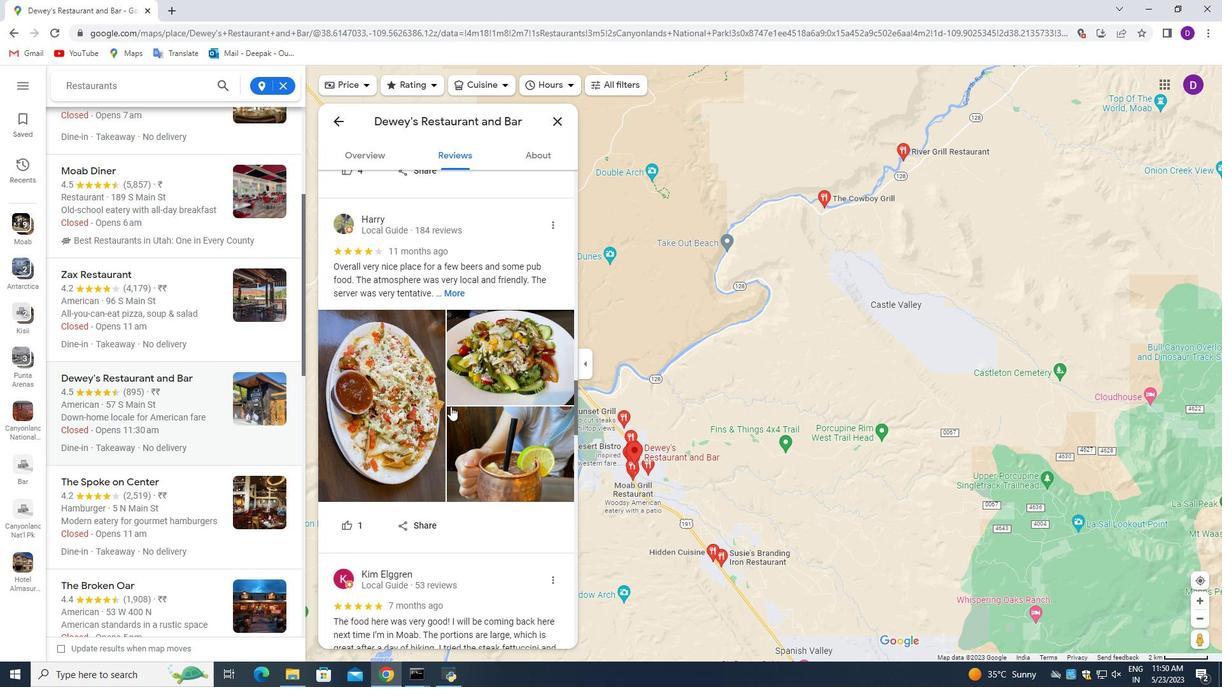 
Action: Mouse scrolled (450, 406) with delta (0, 0)
Screenshot: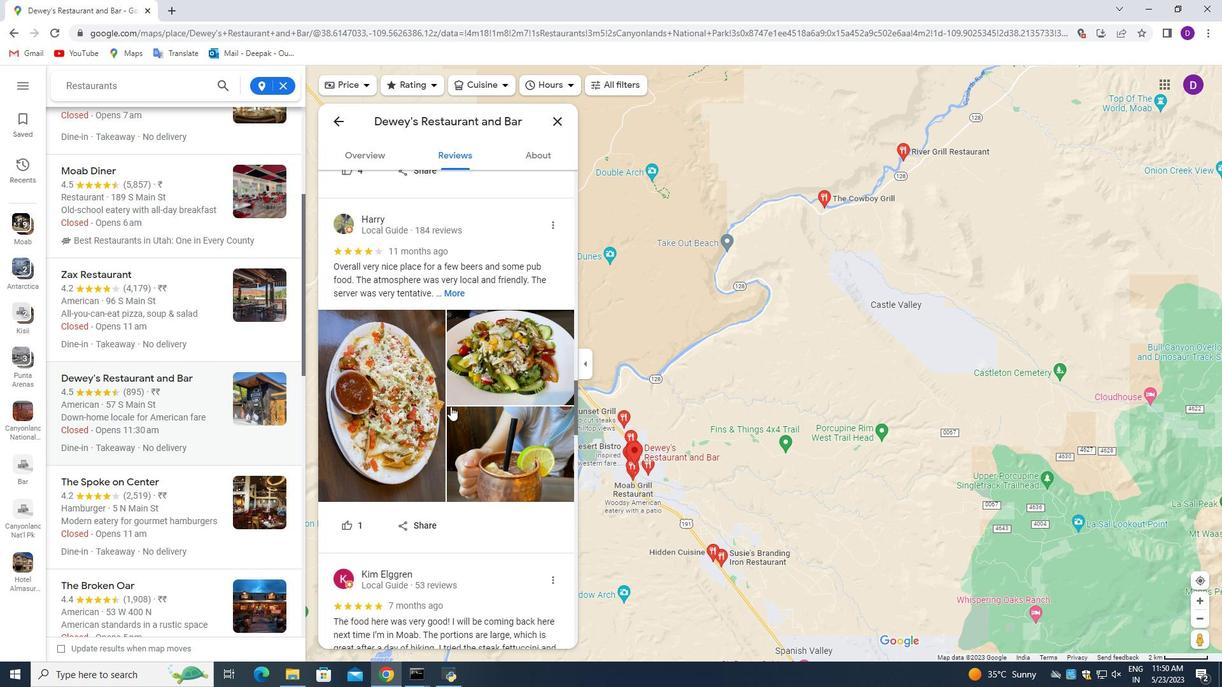 
Action: Mouse scrolled (450, 406) with delta (0, 0)
Screenshot: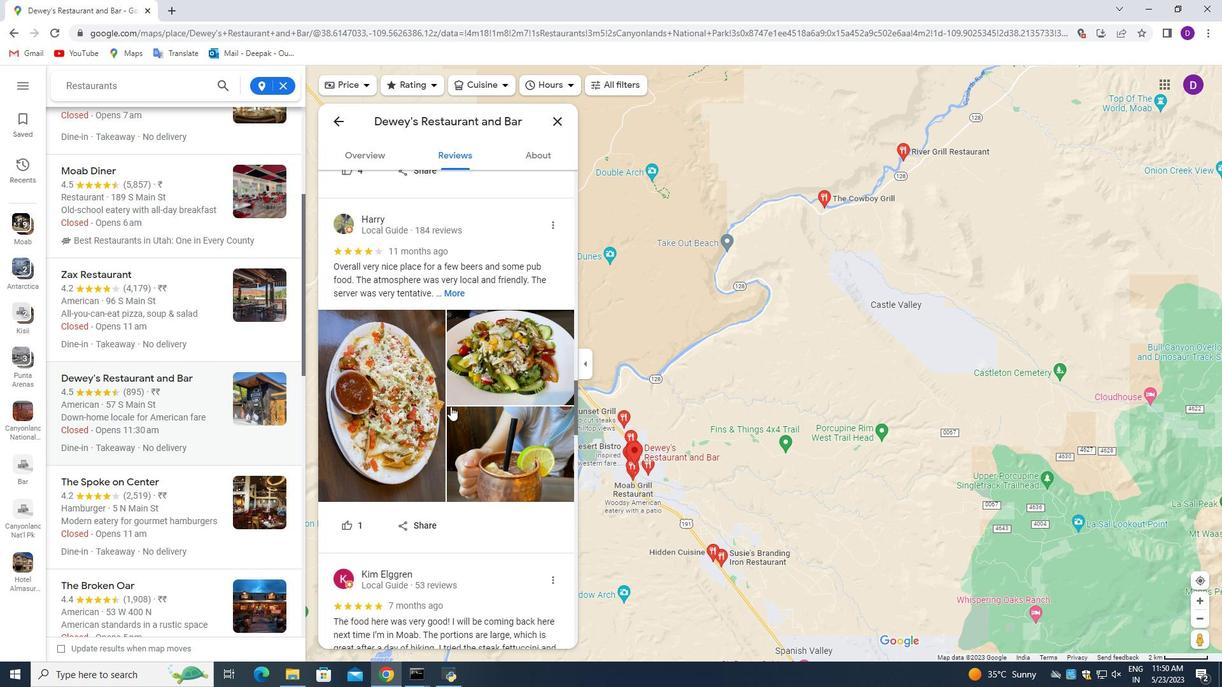 
Action: Mouse scrolled (450, 406) with delta (0, 0)
Screenshot: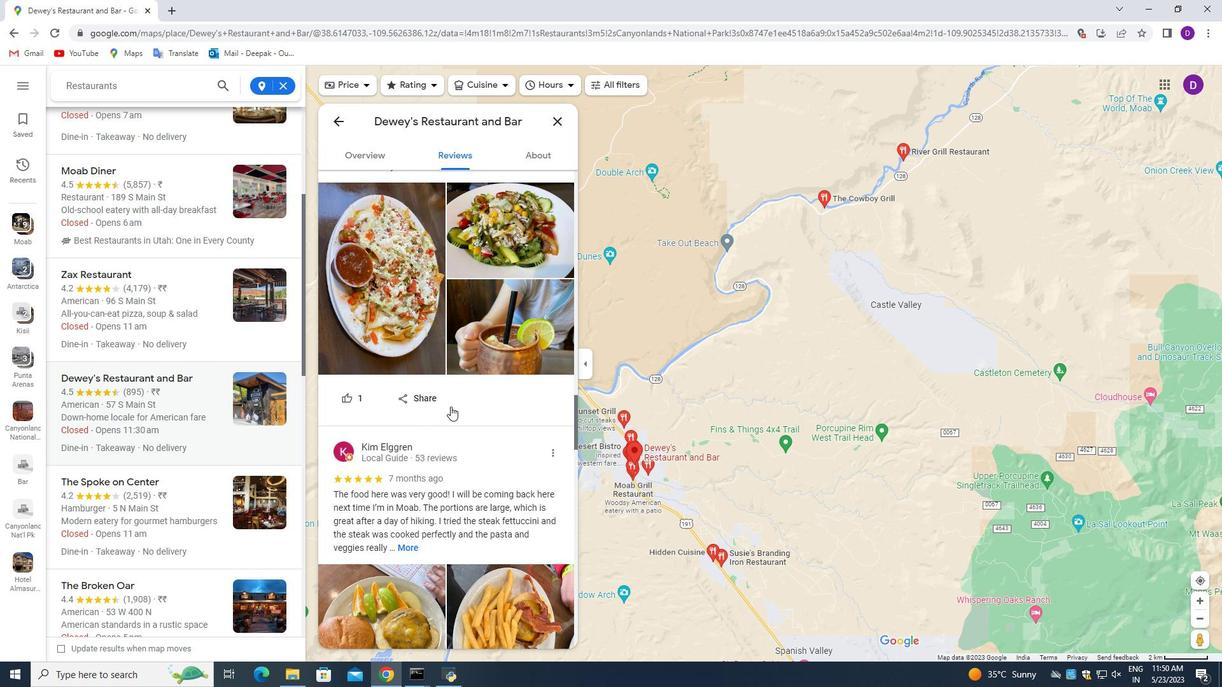 
Action: Mouse scrolled (450, 406) with delta (0, 0)
Screenshot: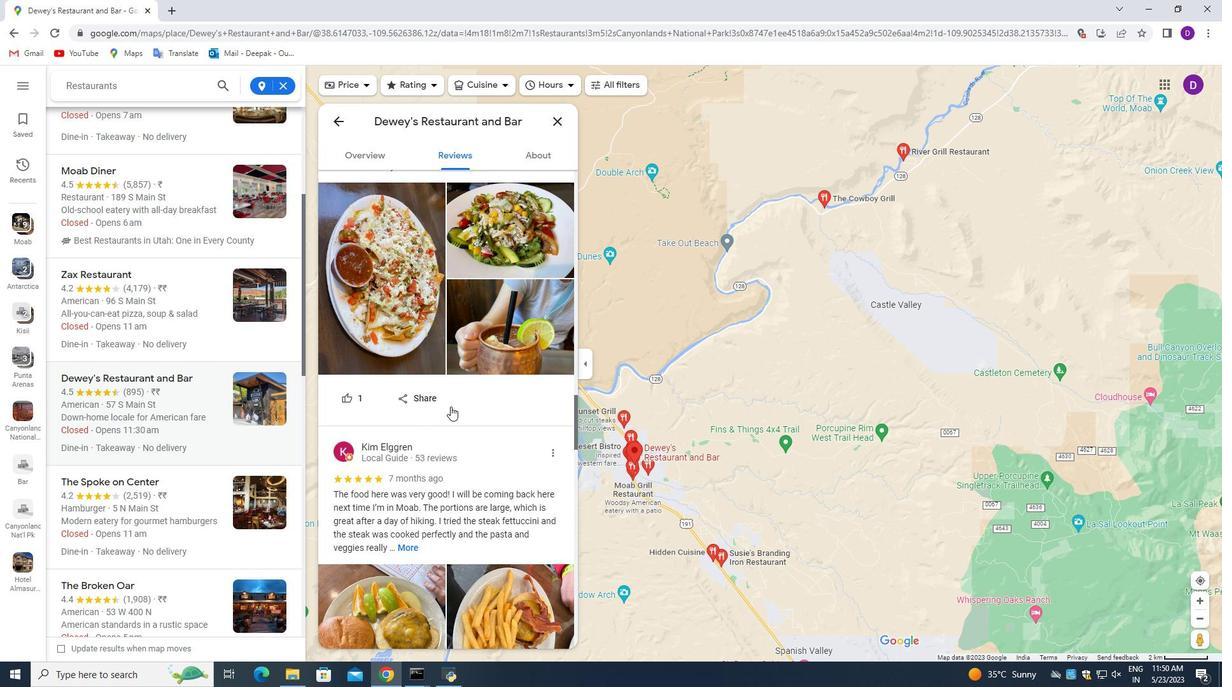
Action: Mouse scrolled (450, 406) with delta (0, 0)
Screenshot: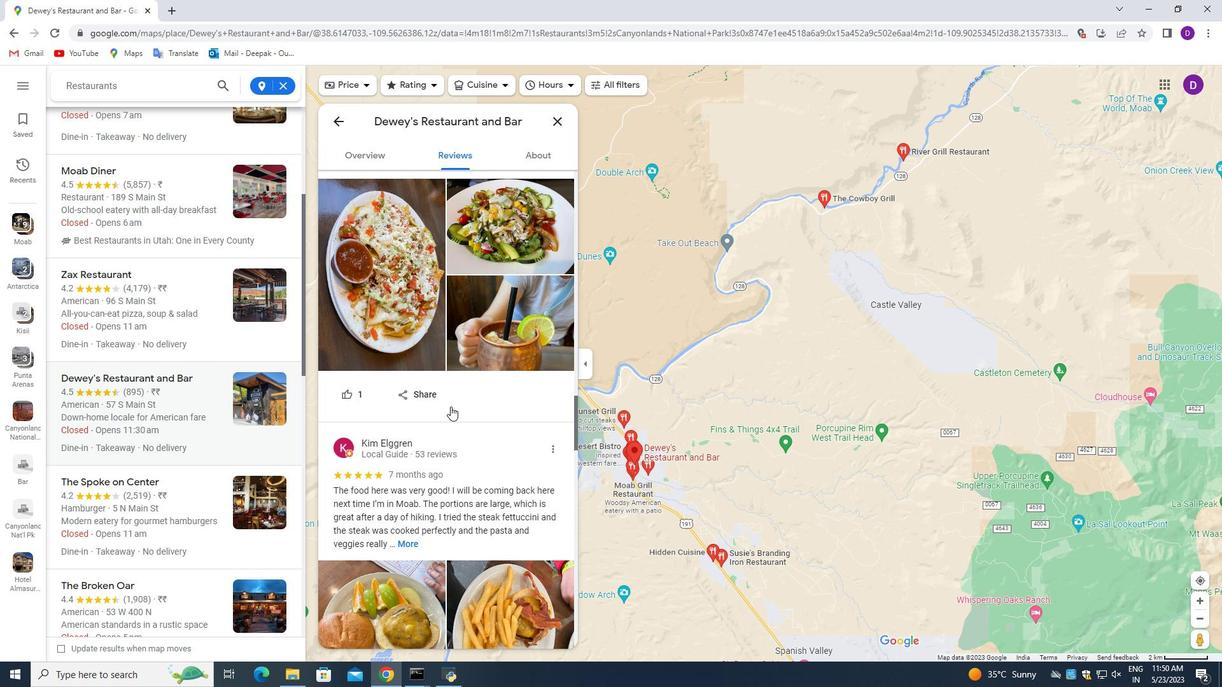 
Action: Mouse scrolled (450, 406) with delta (0, 0)
Screenshot: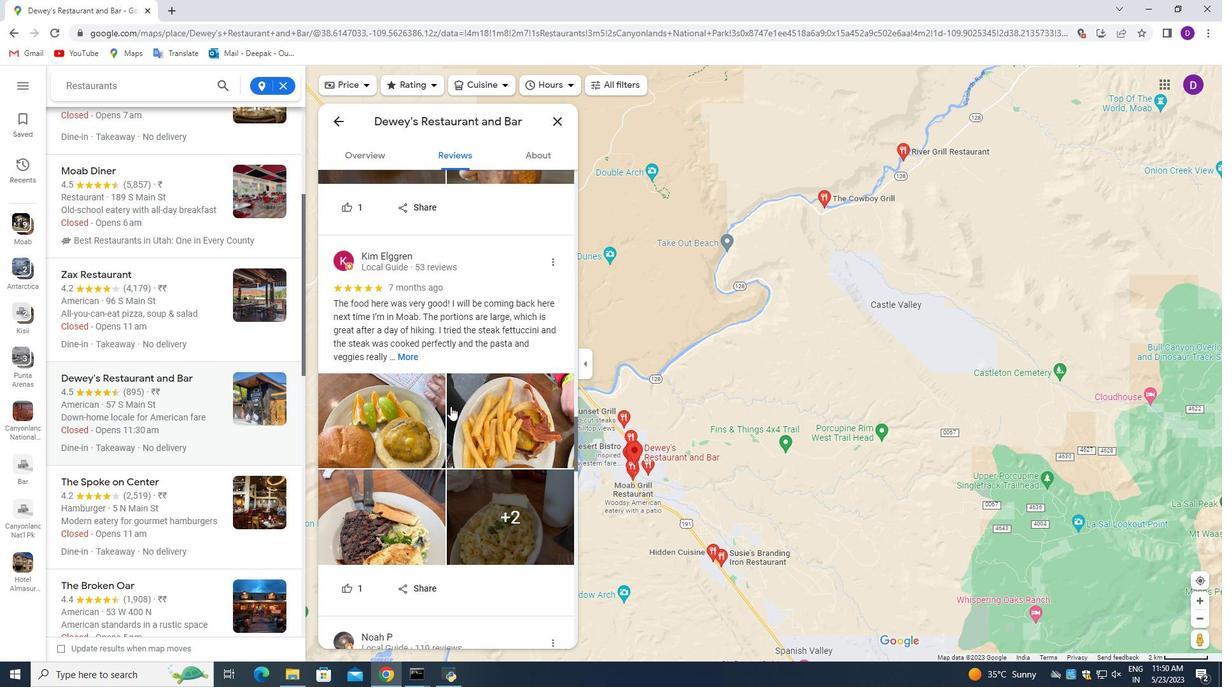 
Action: Mouse scrolled (450, 406) with delta (0, 0)
Screenshot: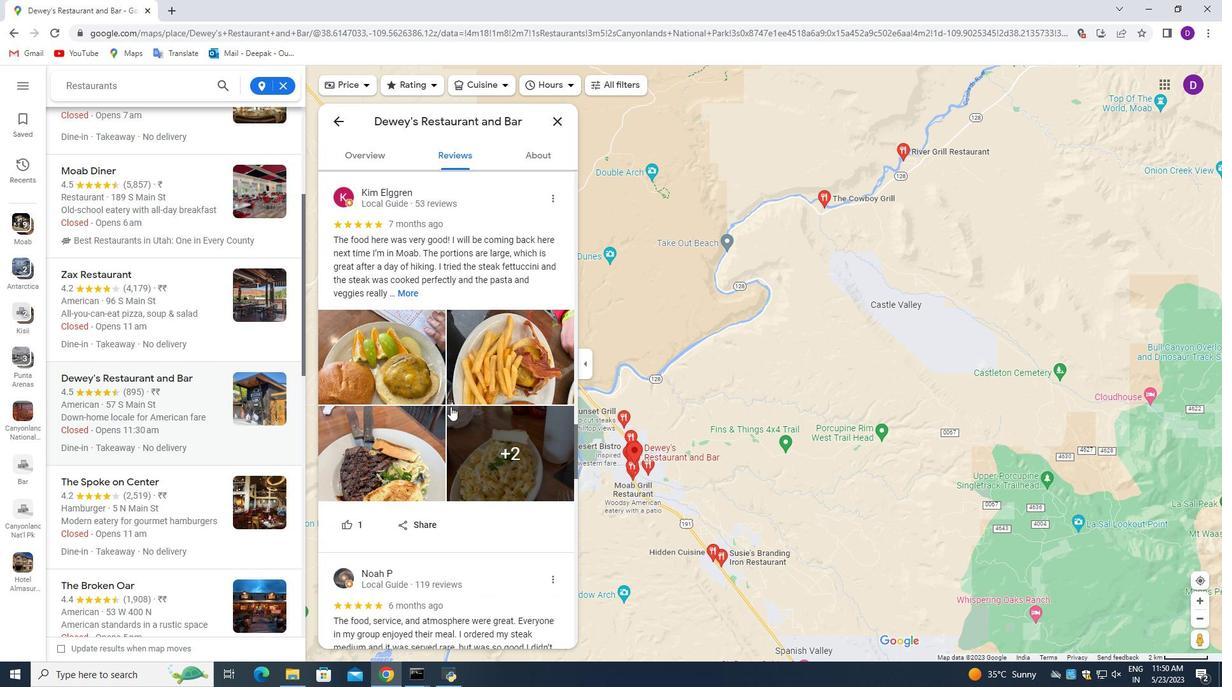 
Action: Mouse scrolled (450, 406) with delta (0, 0)
Screenshot: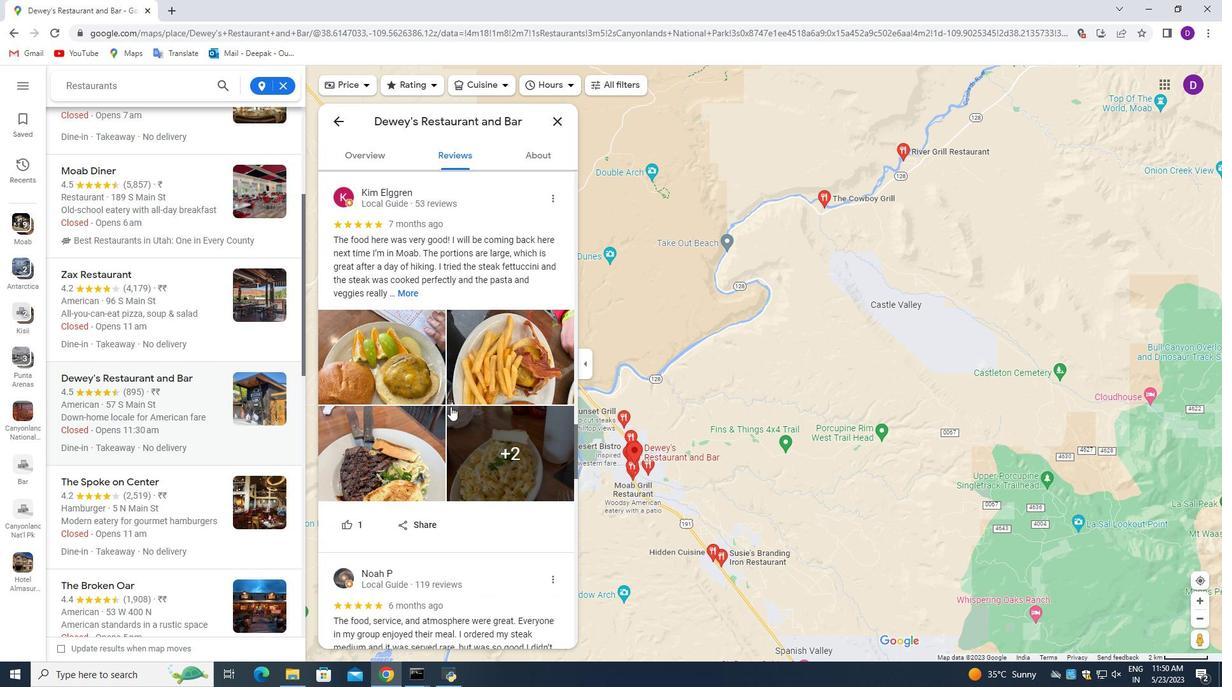 
Action: Mouse moved to (450, 406)
Screenshot: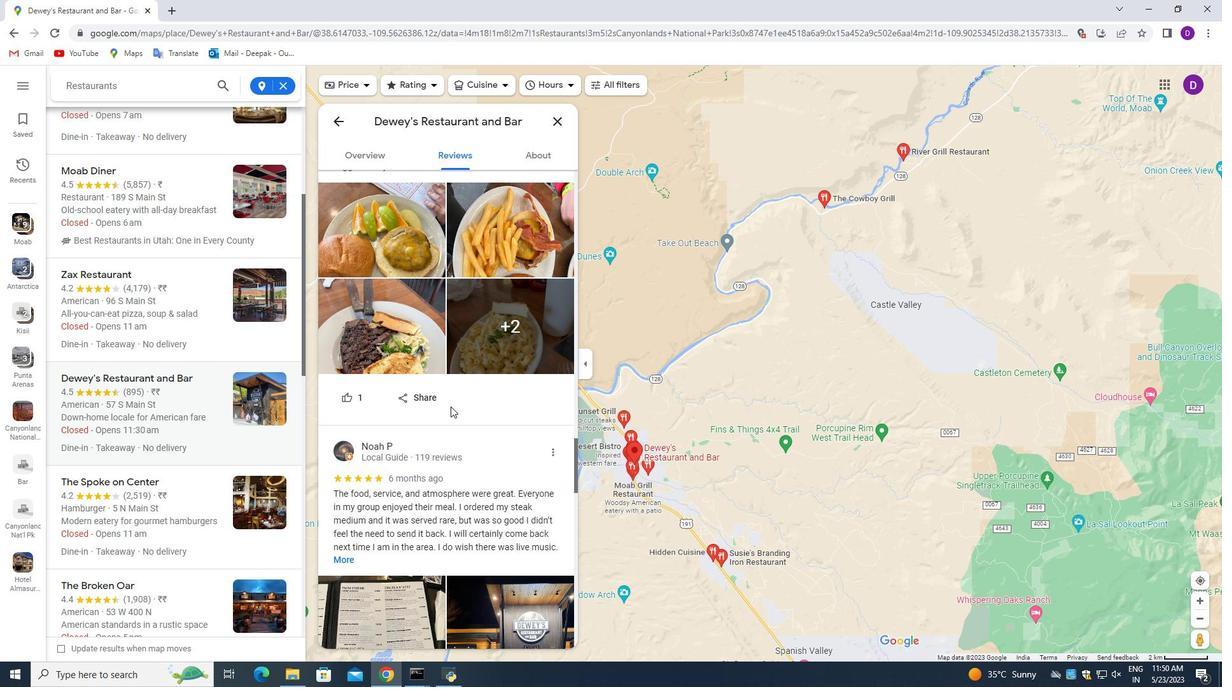 
Action: Mouse scrolled (450, 406) with delta (0, 0)
Screenshot: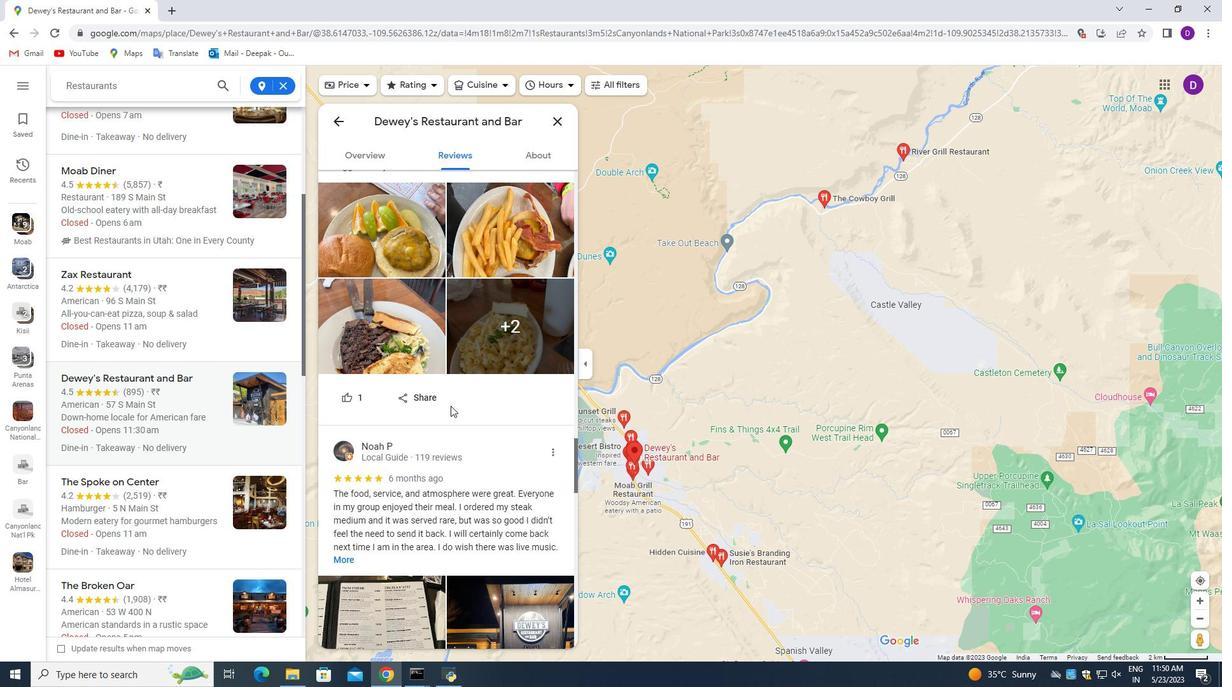 
Action: Mouse moved to (450, 405)
Screenshot: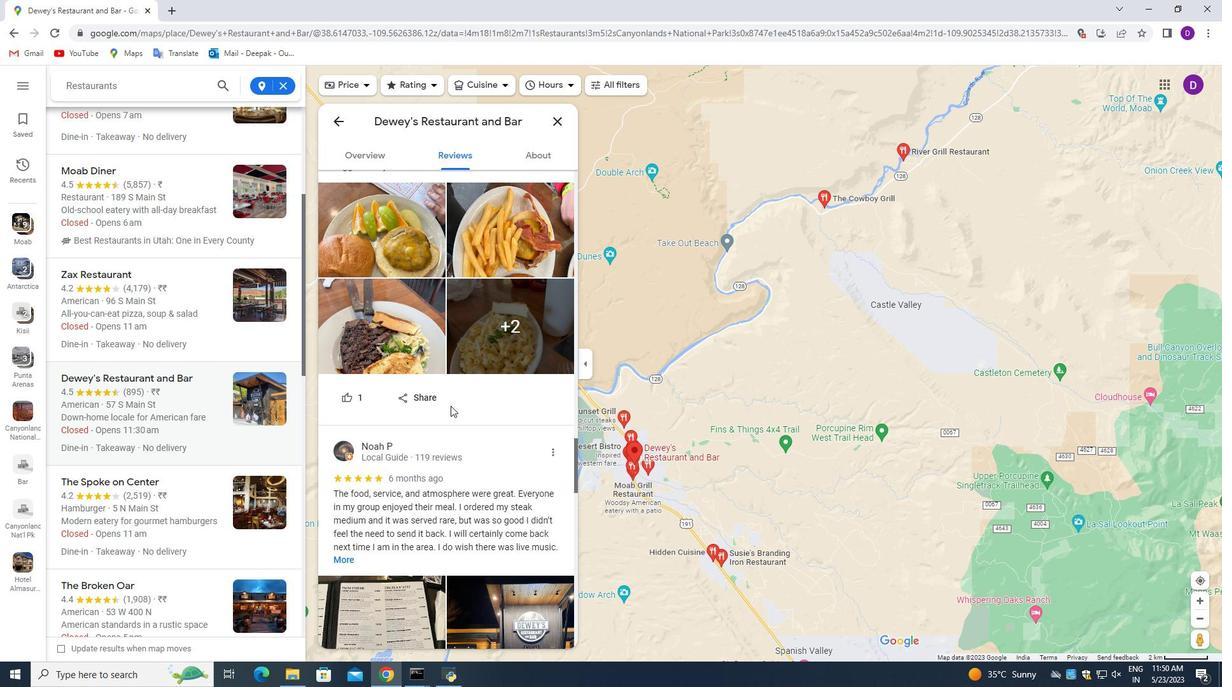 
Action: Mouse scrolled (450, 406) with delta (0, 0)
Screenshot: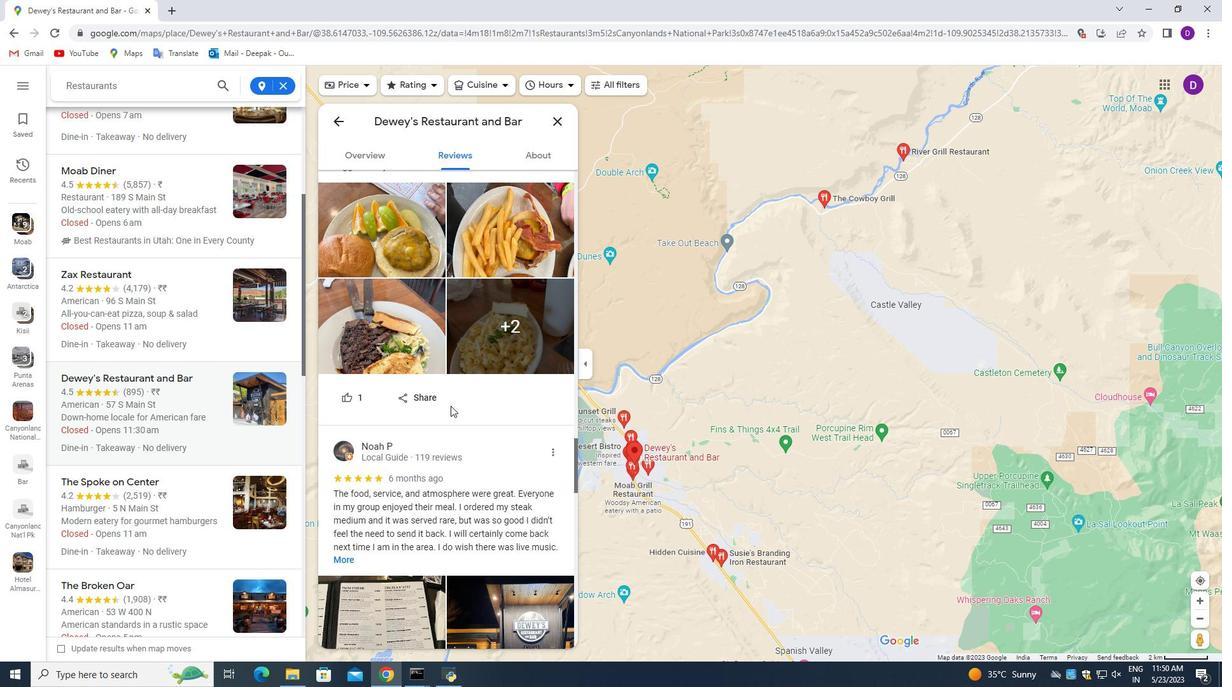 
Action: Mouse scrolled (450, 406) with delta (0, 0)
Screenshot: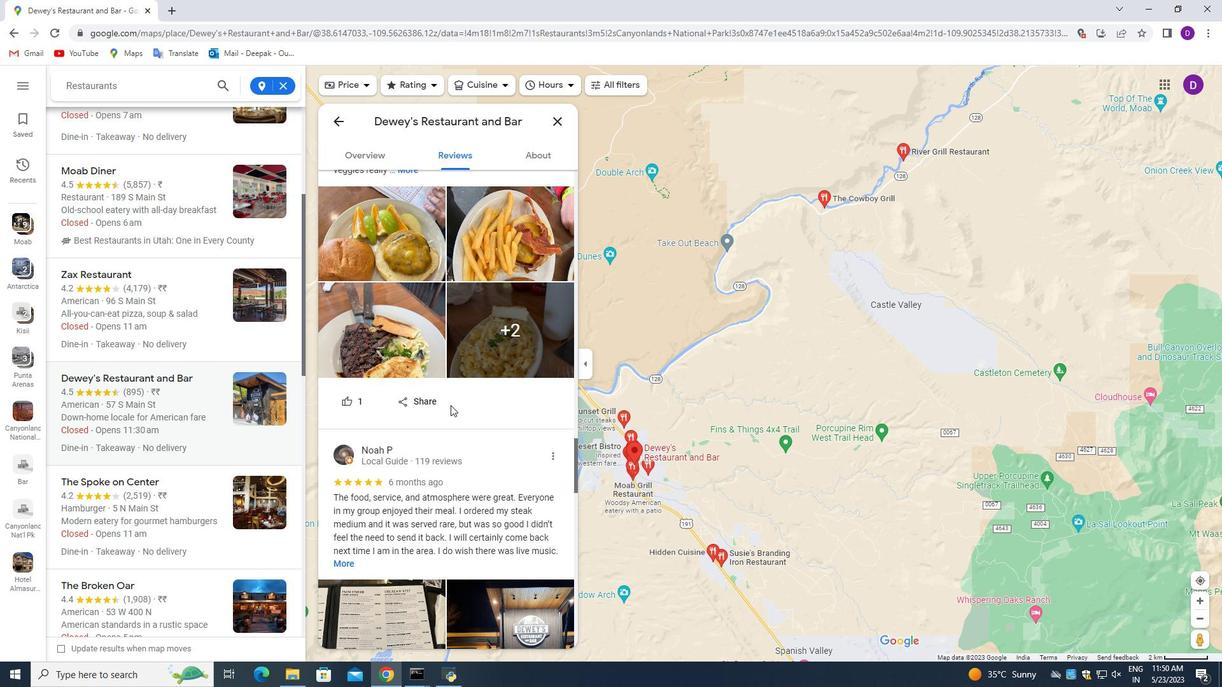
Action: Mouse moved to (363, 157)
Screenshot: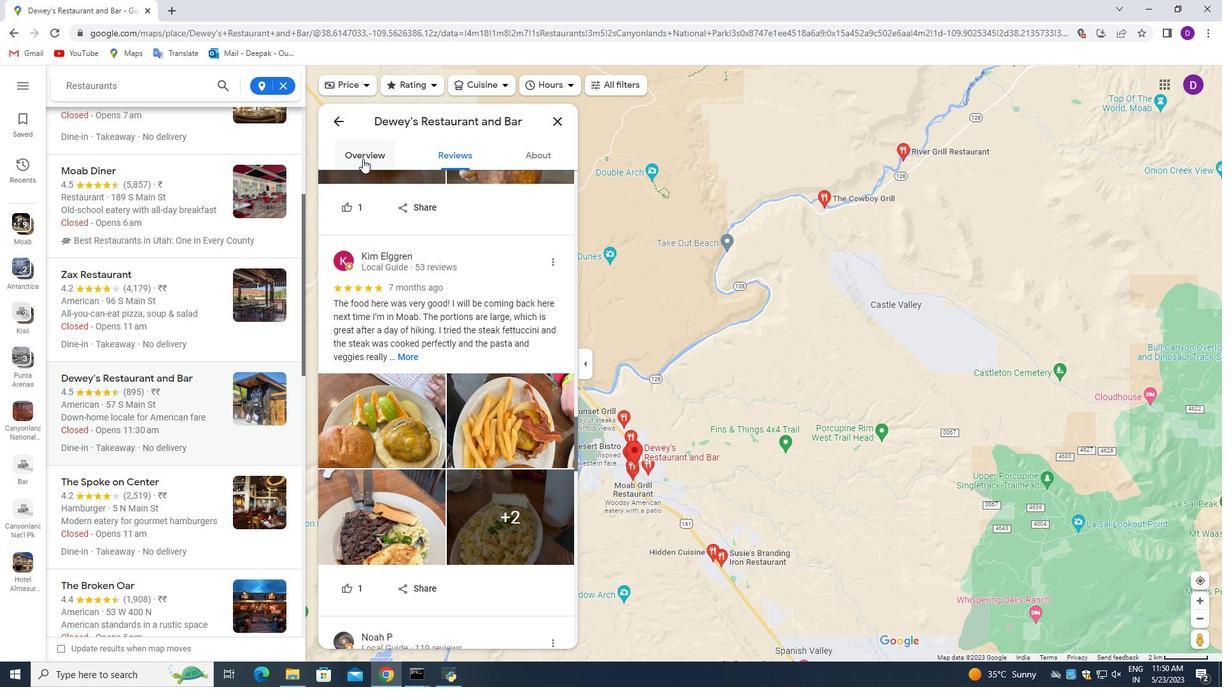 
Action: Mouse pressed left at (363, 157)
Screenshot: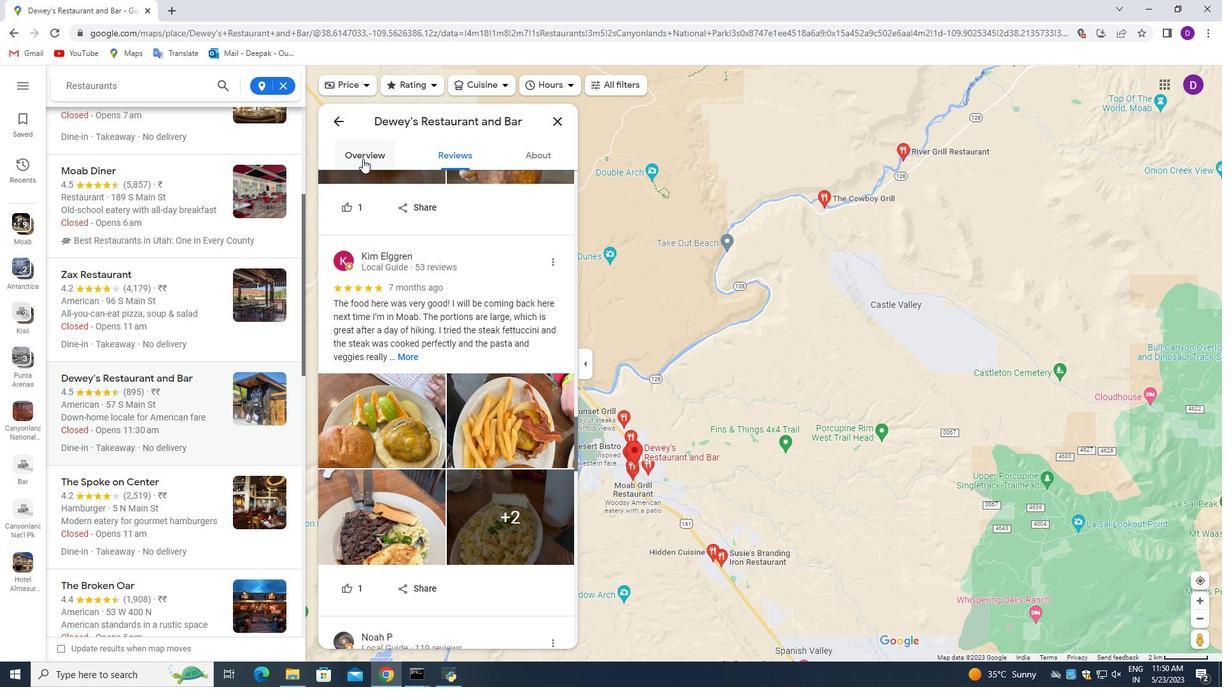 
Action: Mouse moved to (442, 213)
Screenshot: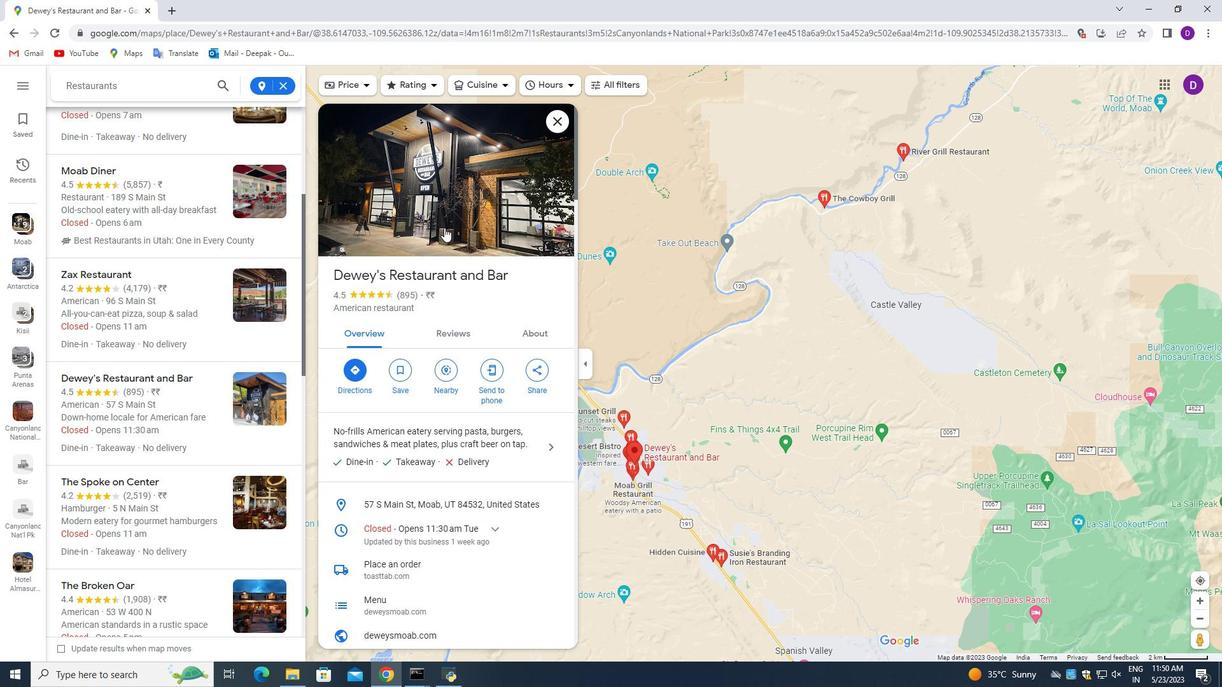 
Action: Mouse pressed left at (442, 213)
Screenshot: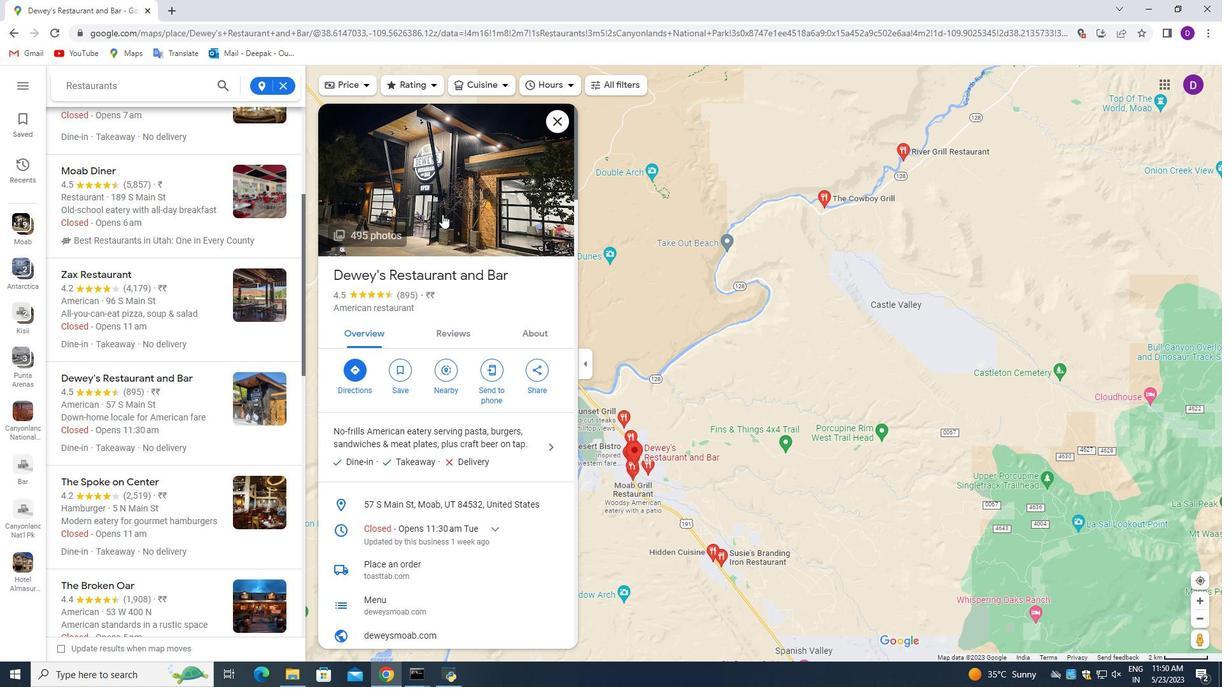 
Action: Mouse moved to (786, 562)
Screenshot: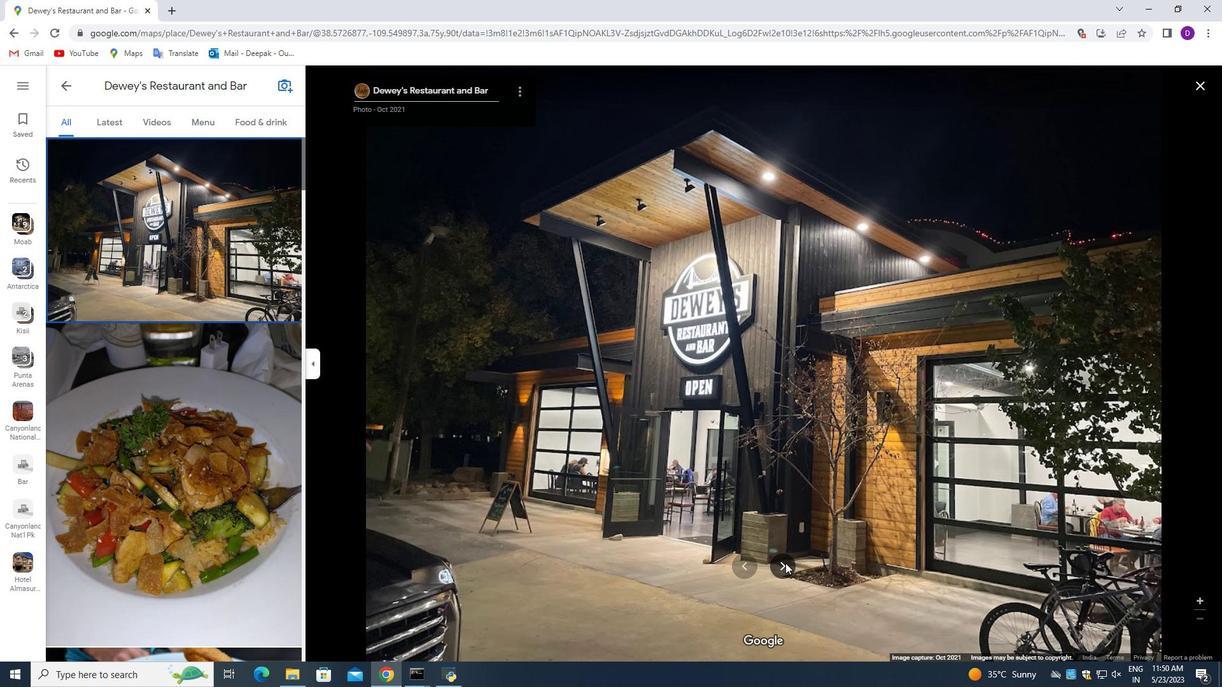 
Action: Mouse pressed left at (786, 562)
Screenshot: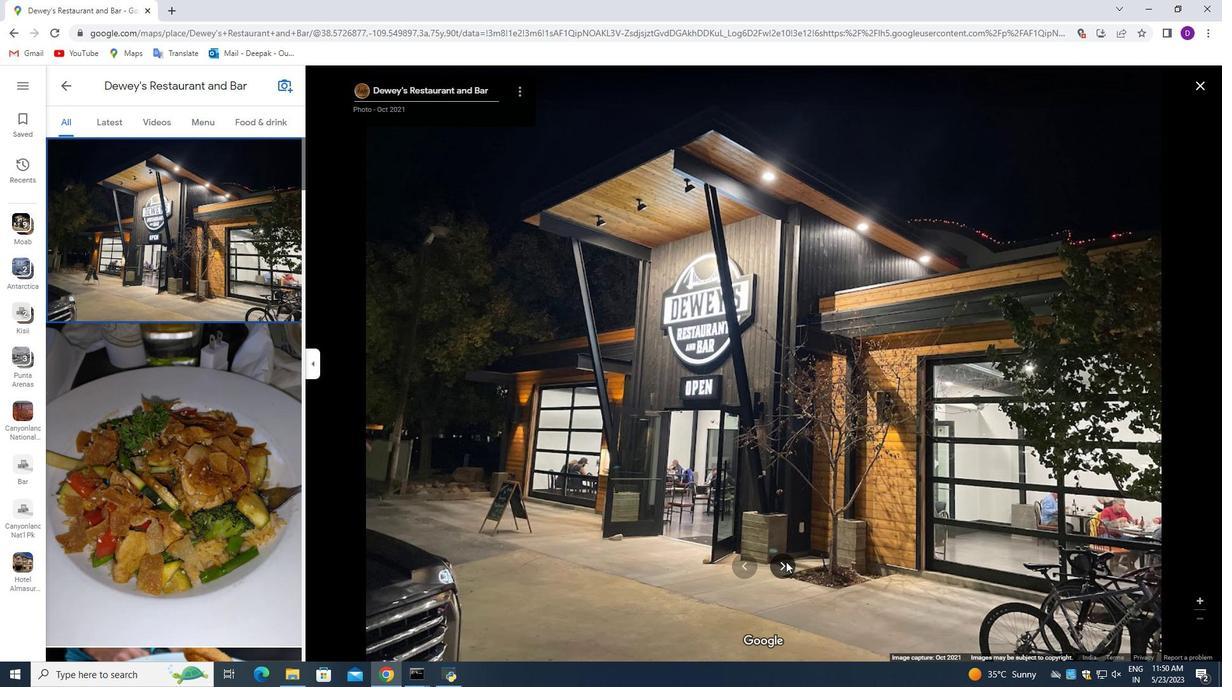
Action: Key pressed <Key.right><Key.right><Key.right><Key.right><Key.right><Key.right><Key.right><Key.right><Key.right><Key.right><Key.right><Key.right><Key.right><Key.right><Key.right><Key.right><Key.right><Key.right><Key.right><Key.right><Key.right><Key.left><Key.right><Key.right><Key.right><Key.right><Key.right><Key.right><Key.right><Key.right><Key.right><Key.right><Key.right><Key.right><Key.right><Key.right><Key.right><Key.right><Key.right><Key.right><Key.right><Key.right><Key.right><Key.right><Key.right><Key.right><Key.left><Key.right><Key.right><Key.right><Key.right><Key.right><Key.left><Key.right><Key.right><Key.right><Key.right><Key.right><Key.right><Key.right><Key.right><Key.right><Key.right><Key.right><Key.right><Key.right><Key.right><Key.right><Key.right><Key.right><Key.right><Key.right><Key.right><Key.right><Key.right><Key.right><Key.right><Key.right><Key.right><Key.right><Key.right><Key.right><Key.right><Key.right><Key.right><Key.right>
Screenshot: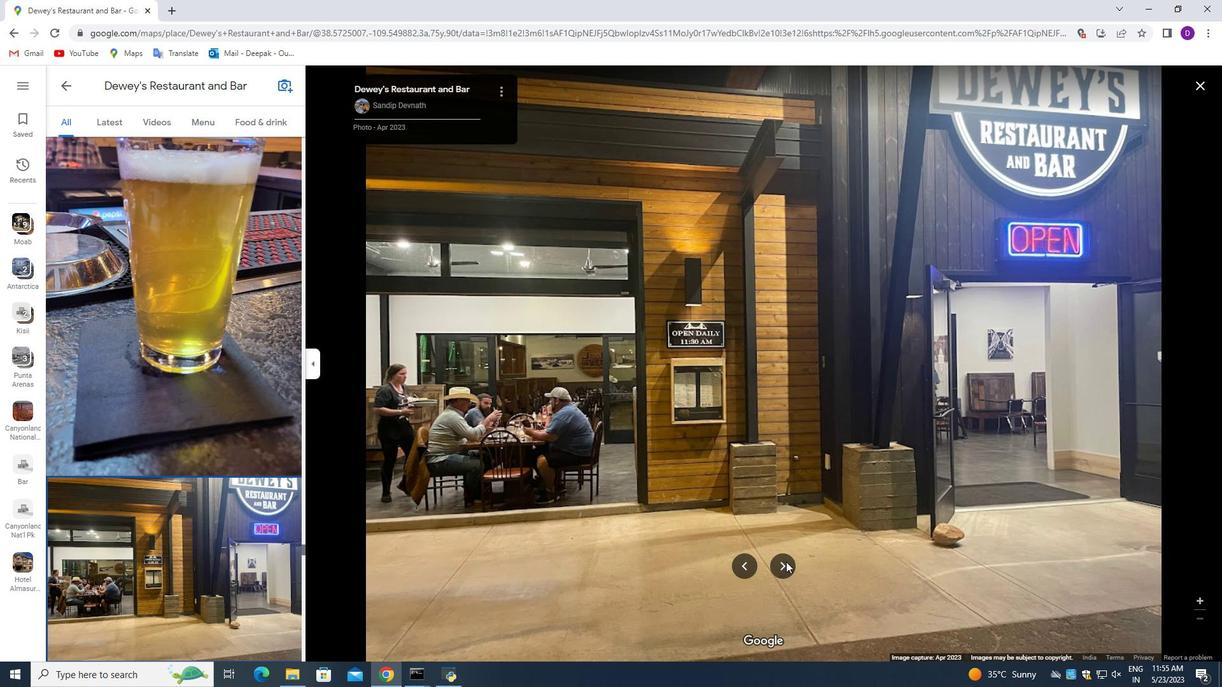 
Action: Mouse moved to (104, 125)
Screenshot: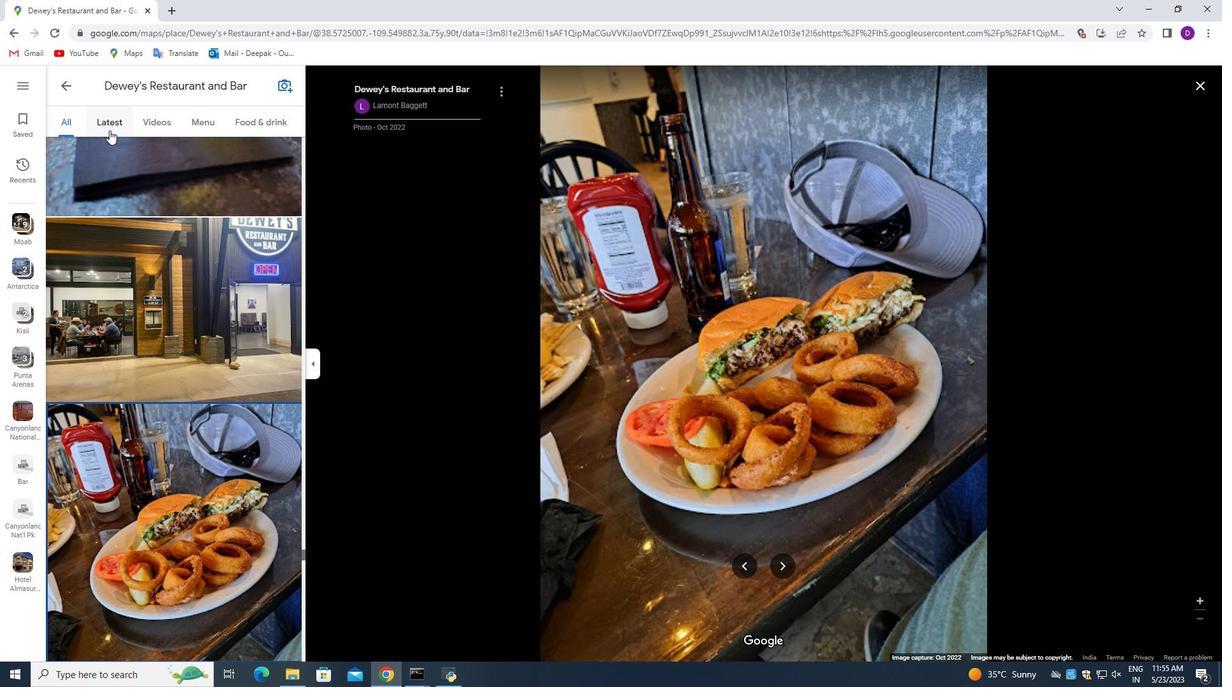 
Action: Mouse pressed left at (104, 125)
Screenshot: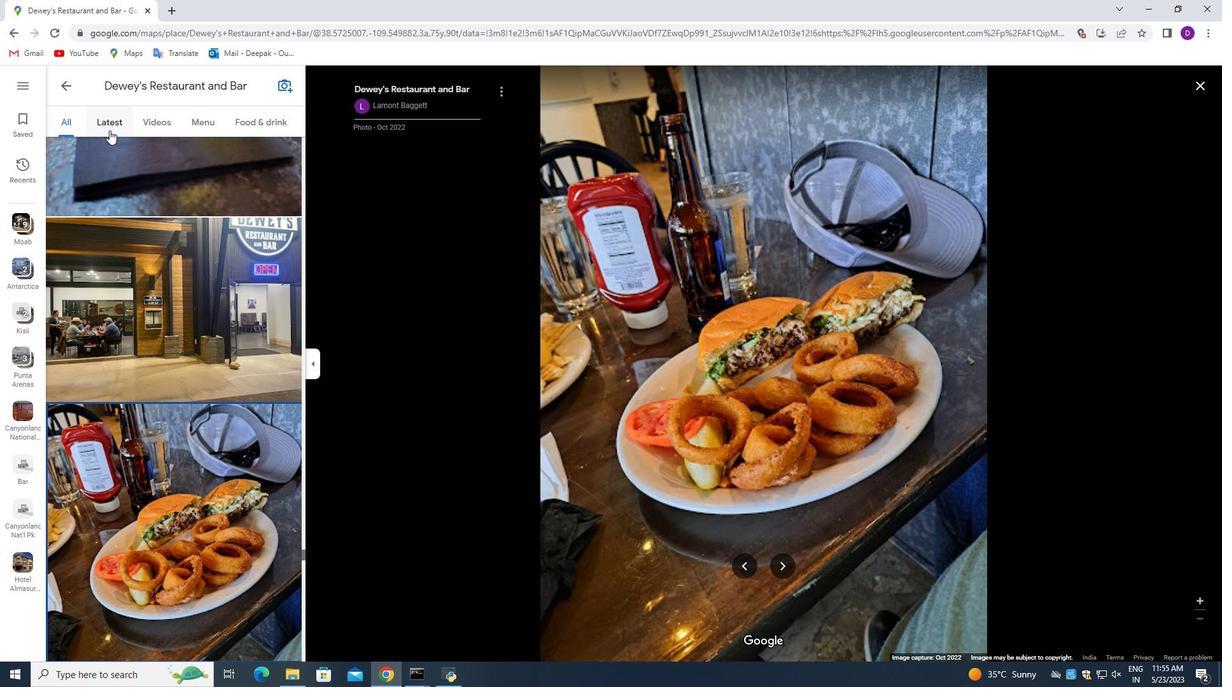 
Action: Mouse moved to (779, 564)
Screenshot: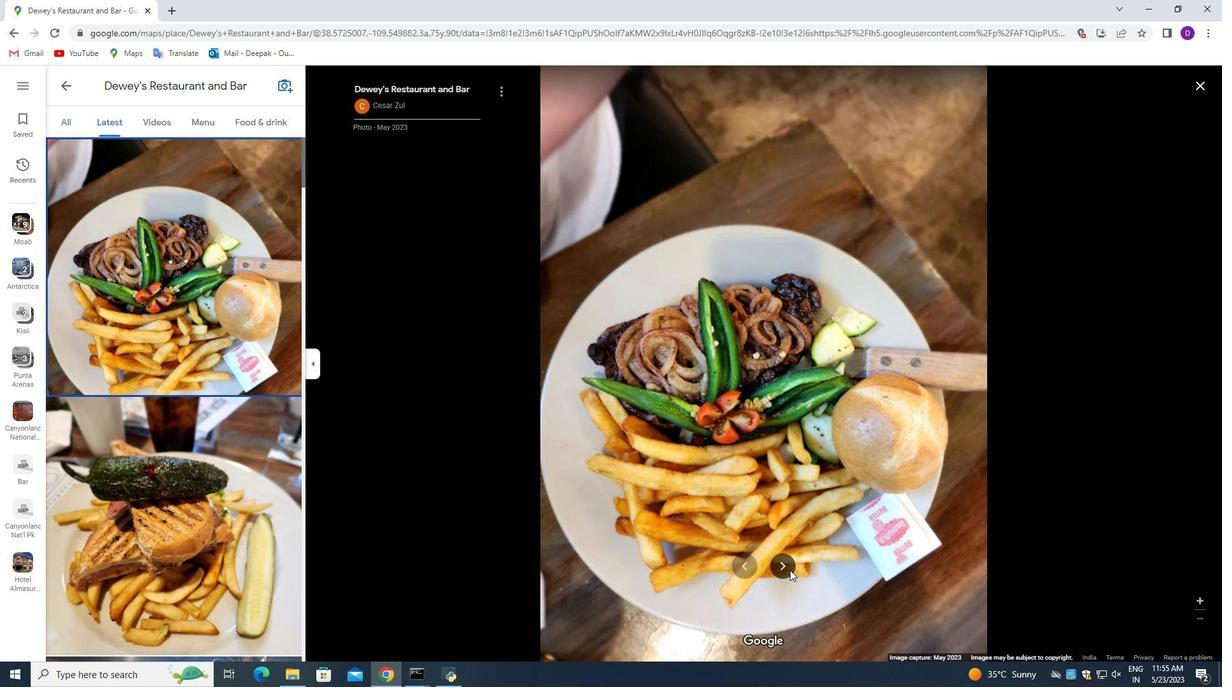 
Action: Mouse pressed left at (779, 564)
Screenshot: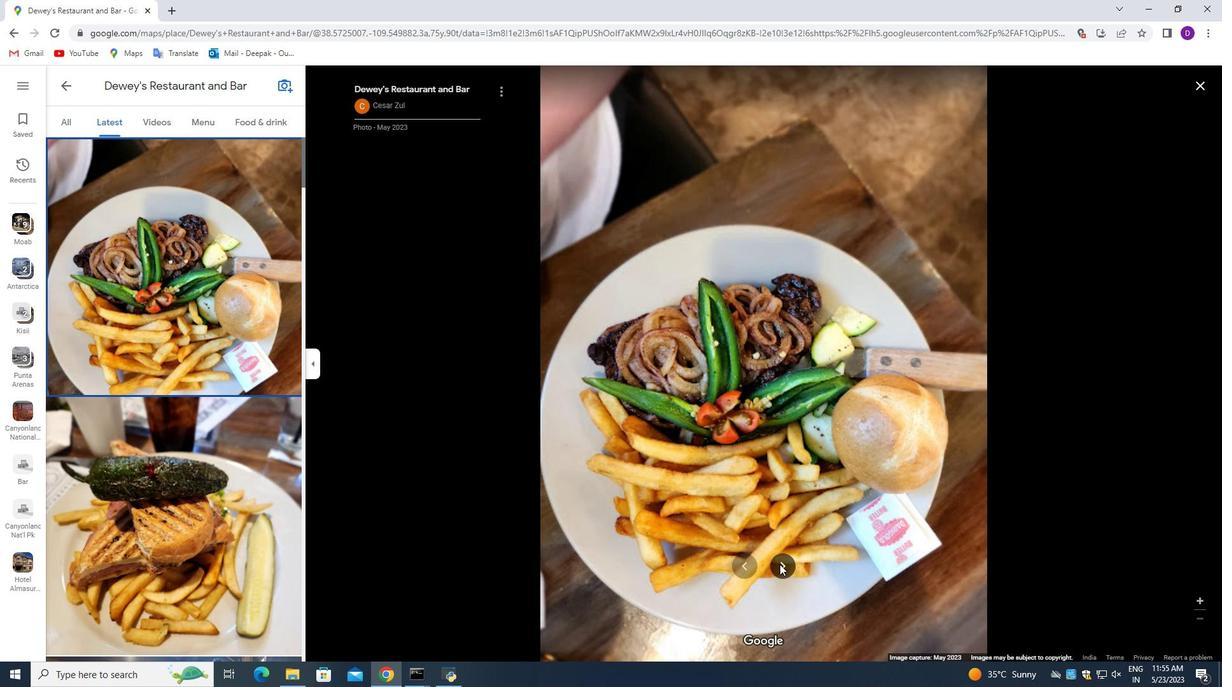 
Action: Mouse moved to (1139, 373)
Screenshot: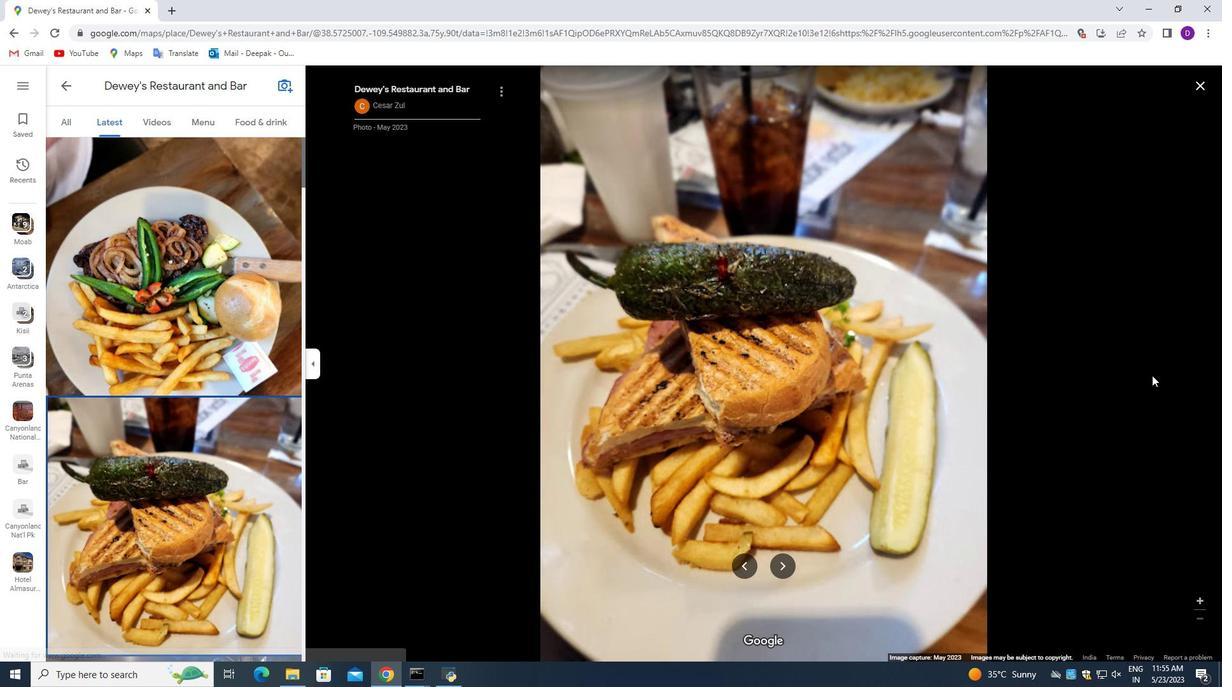 
Action: Mouse pressed left at (1139, 373)
Screenshot: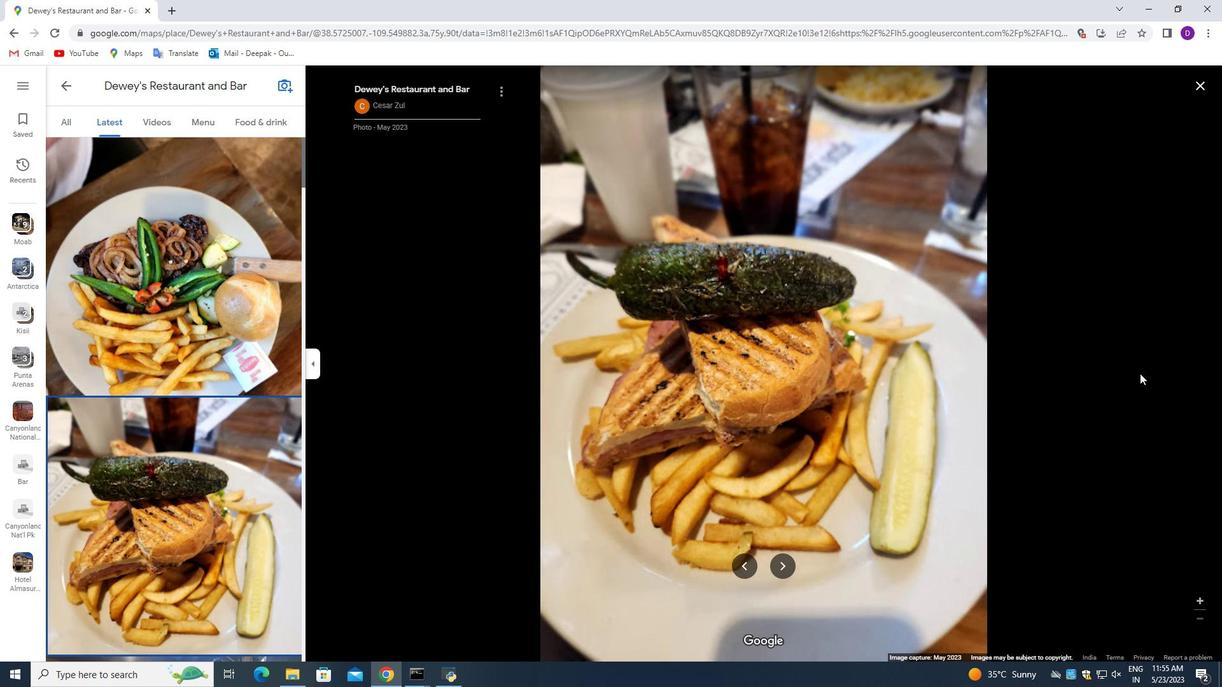 
Action: Mouse pressed left at (1139, 373)
Screenshot: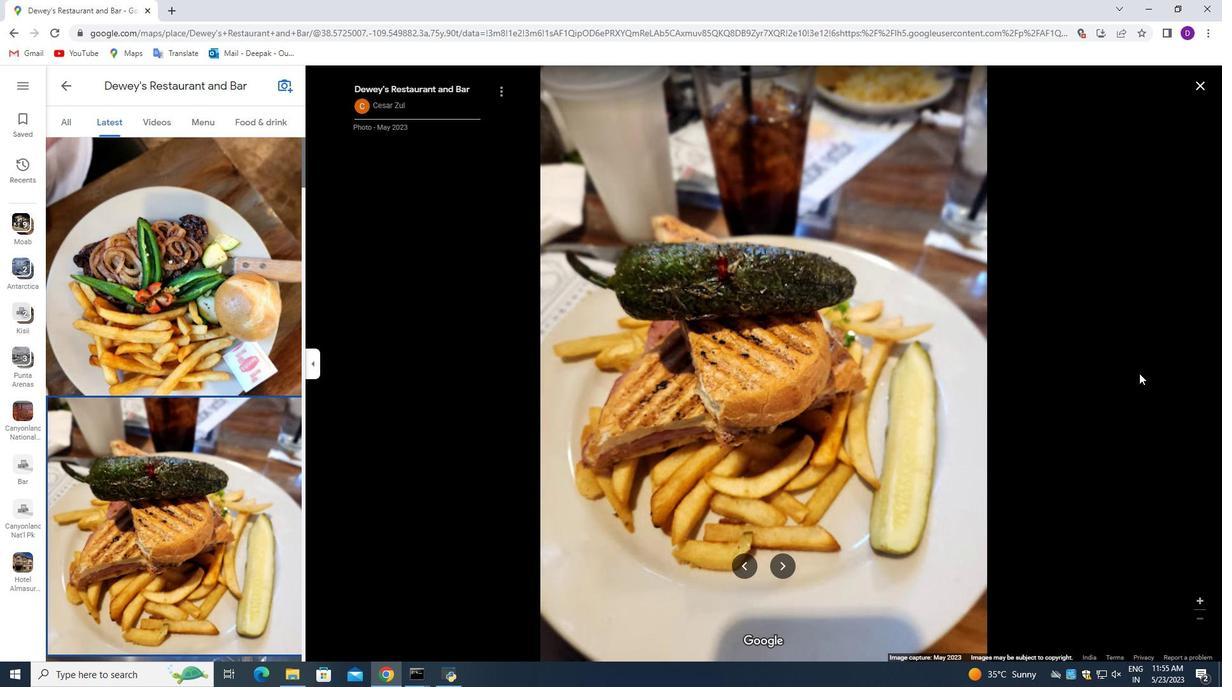 
Action: Mouse moved to (962, 422)
Screenshot: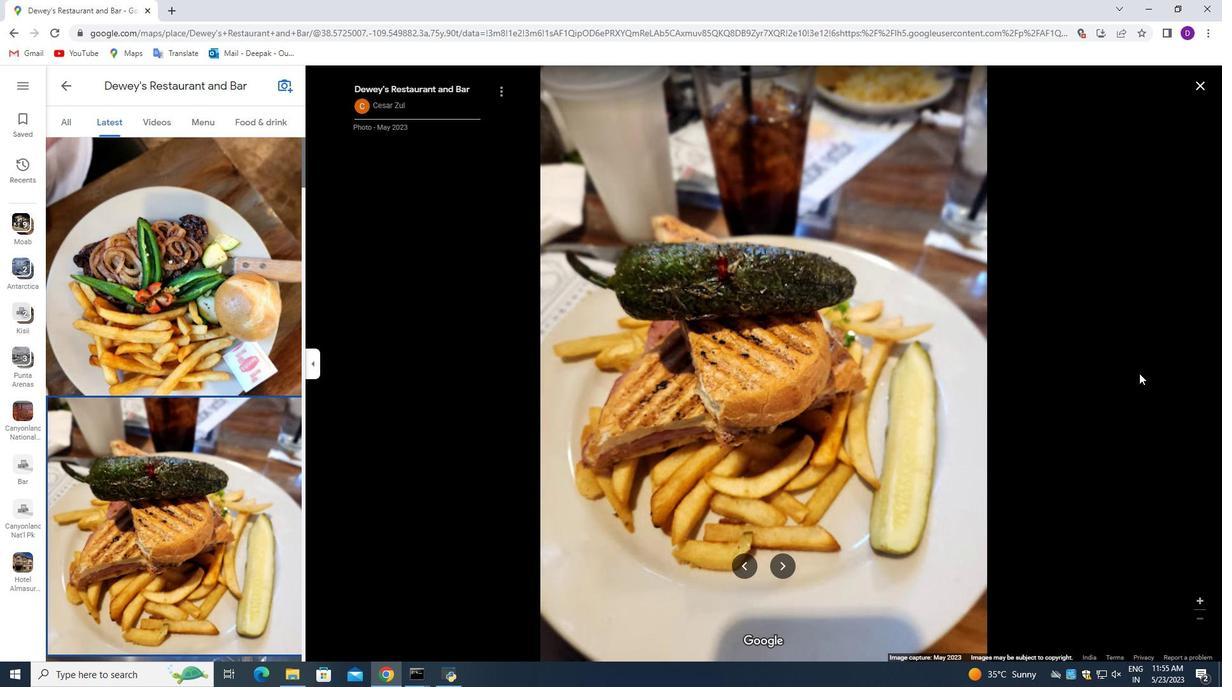 
Action: Mouse pressed left at (962, 422)
Screenshot: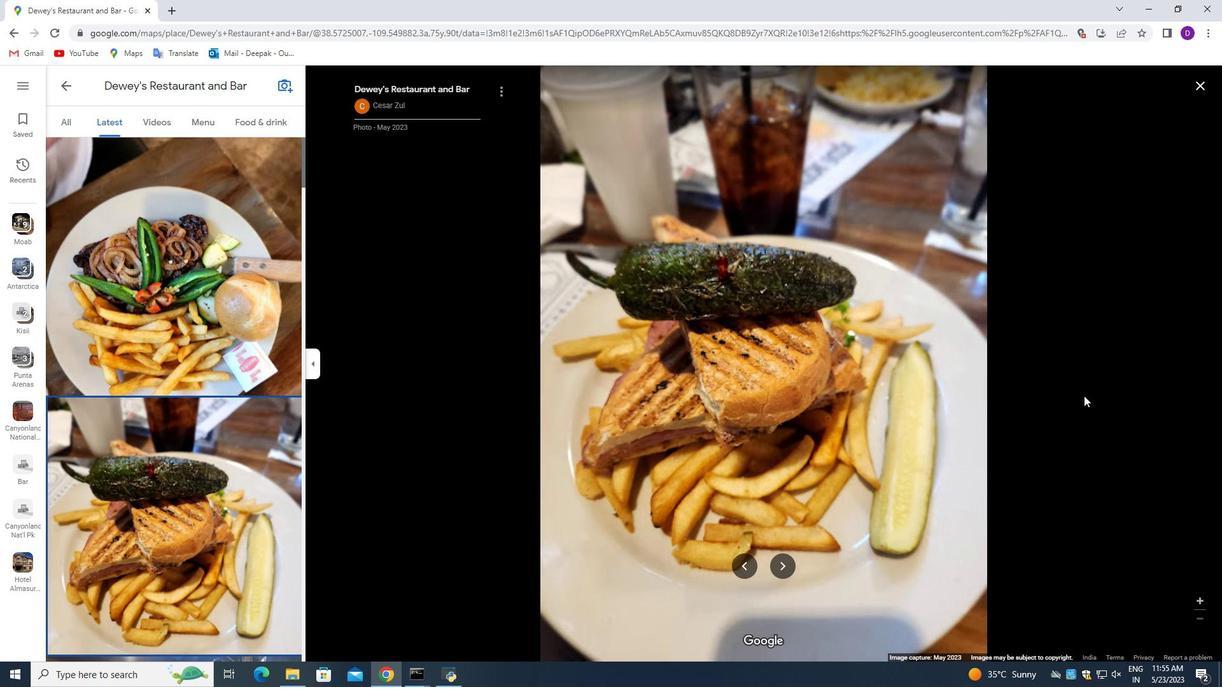 
Action: Mouse moved to (872, 524)
Screenshot: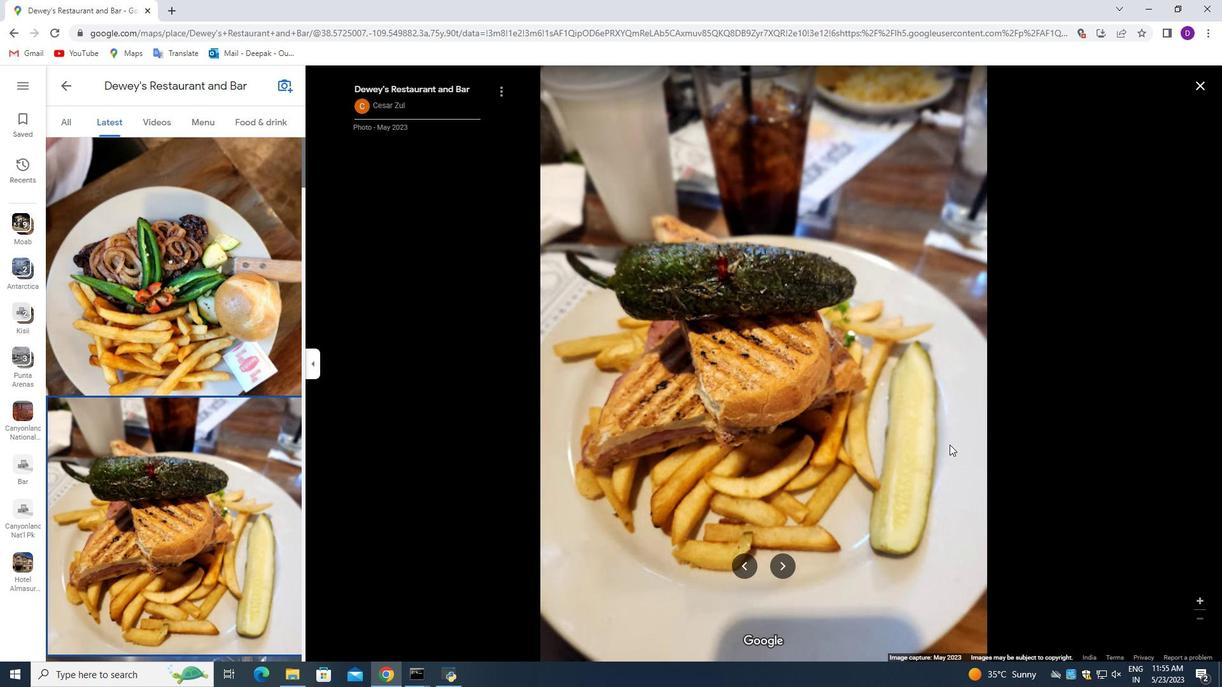 
Action: Mouse pressed left at (872, 524)
Screenshot: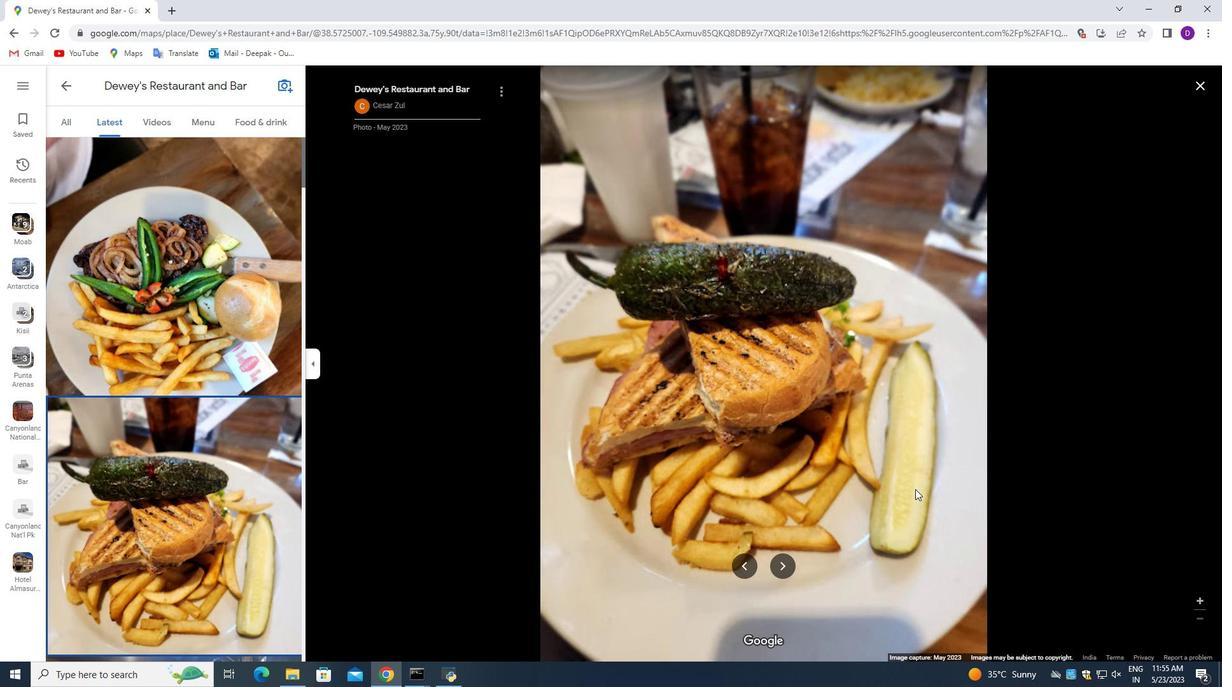 
Action: Mouse moved to (771, 564)
Screenshot: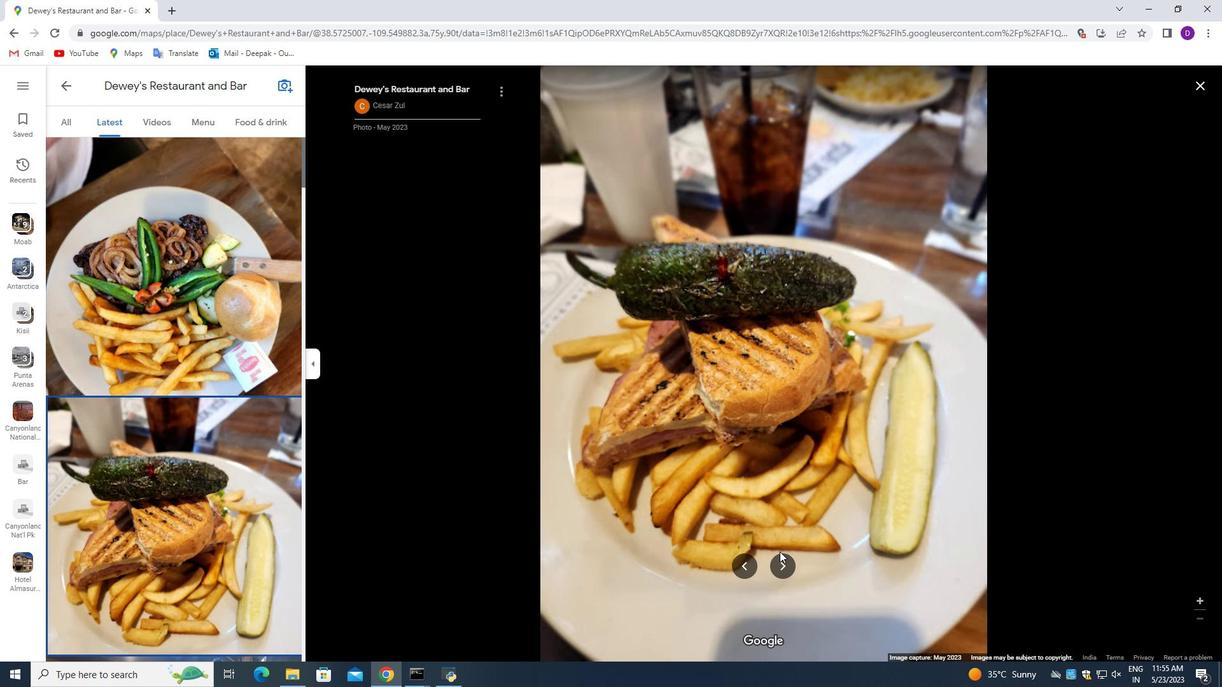 
Action: Mouse pressed left at (771, 564)
Screenshot: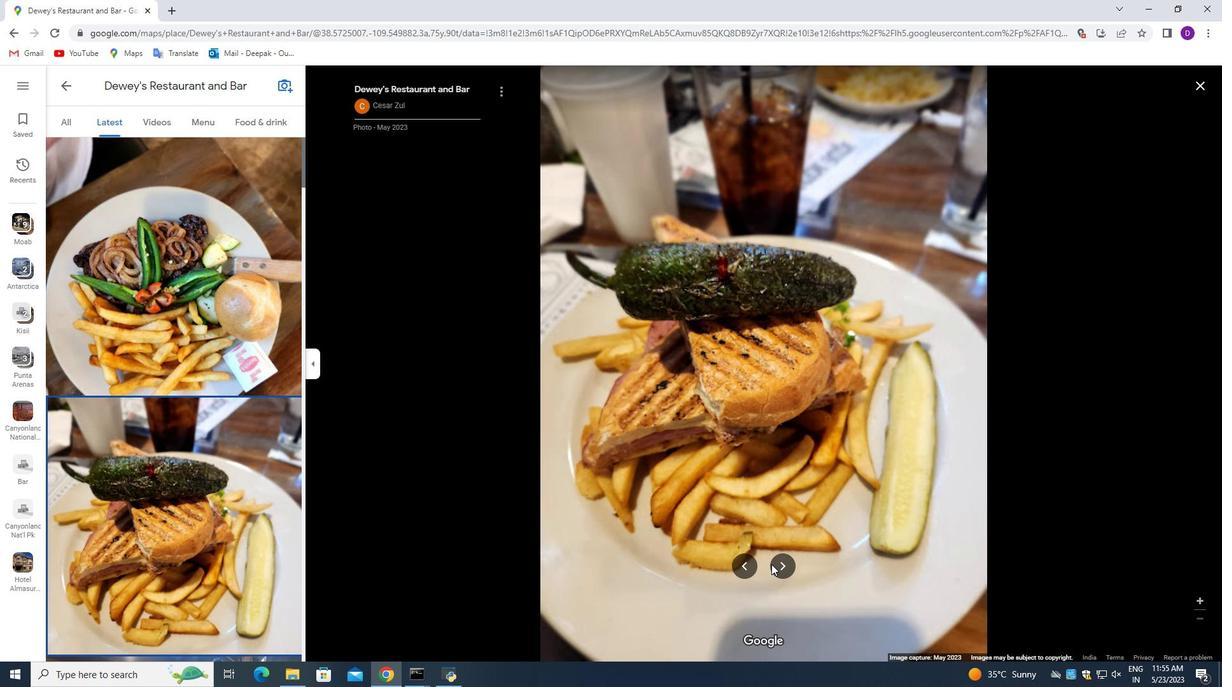
Action: Mouse moved to (781, 571)
Screenshot: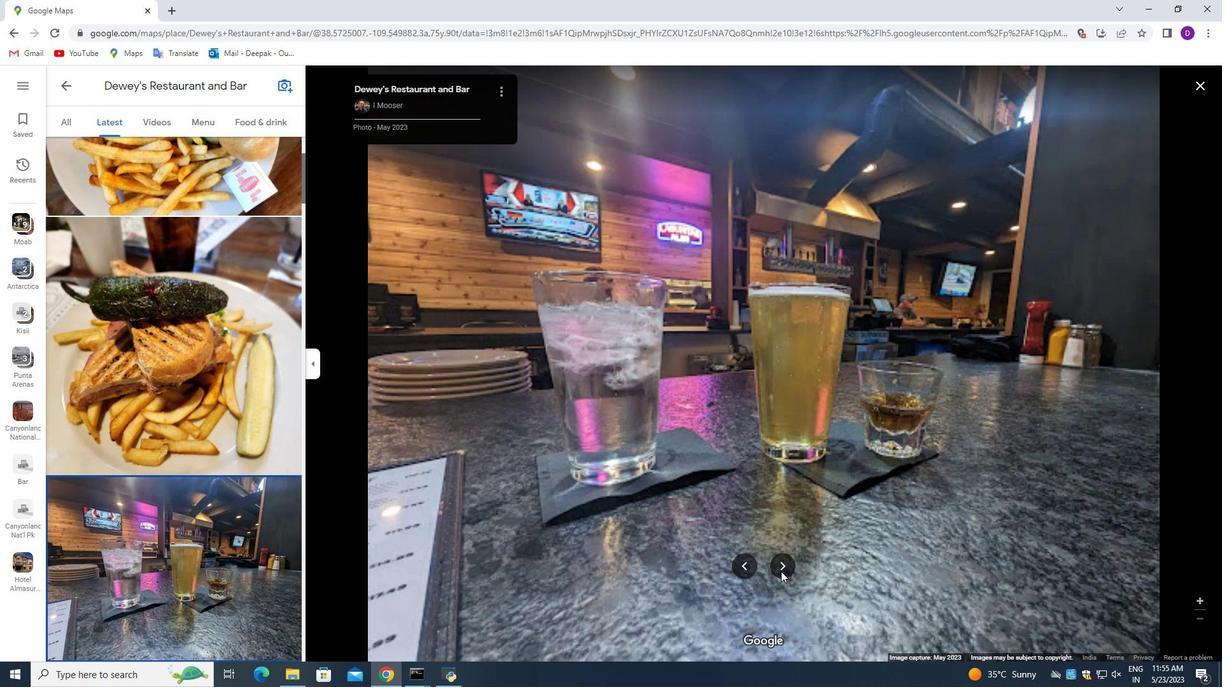 
Action: Mouse pressed left at (781, 571)
Screenshot: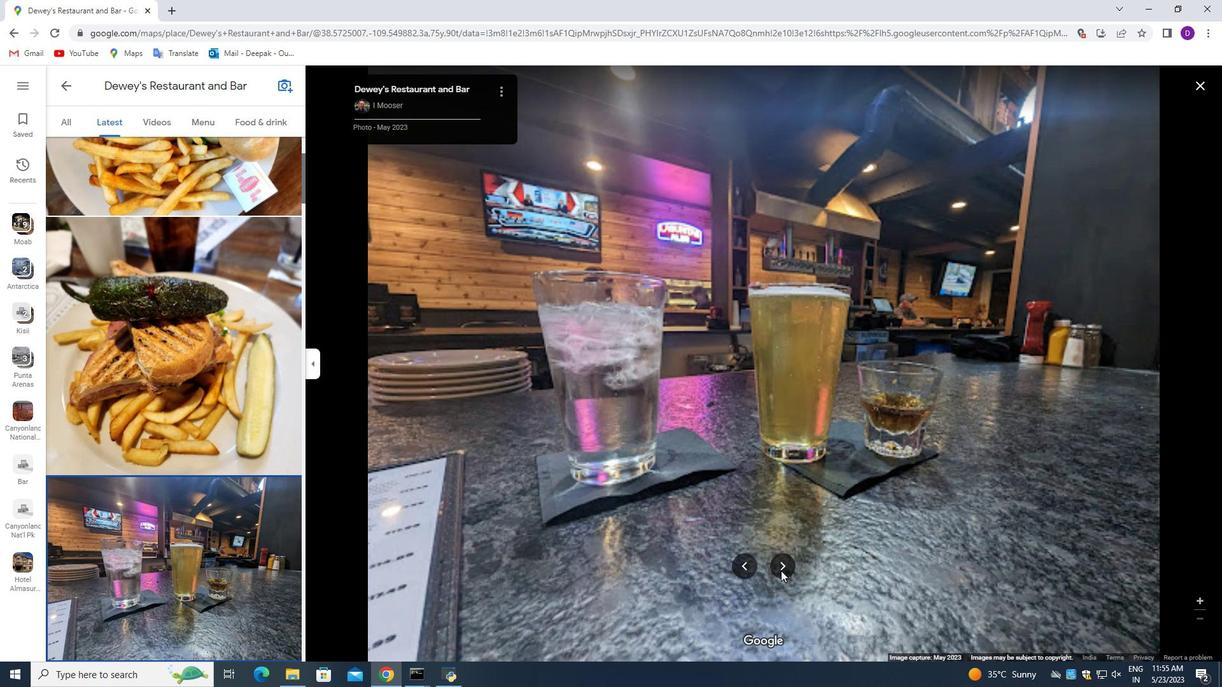 
Action: Key pressed <Key.right><Key.right><Key.right><Key.right><Key.right><Key.right><Key.right><Key.right><Key.right><Key.right><Key.right><Key.right><Key.right><Key.right><Key.right><Key.right><Key.right>
Screenshot: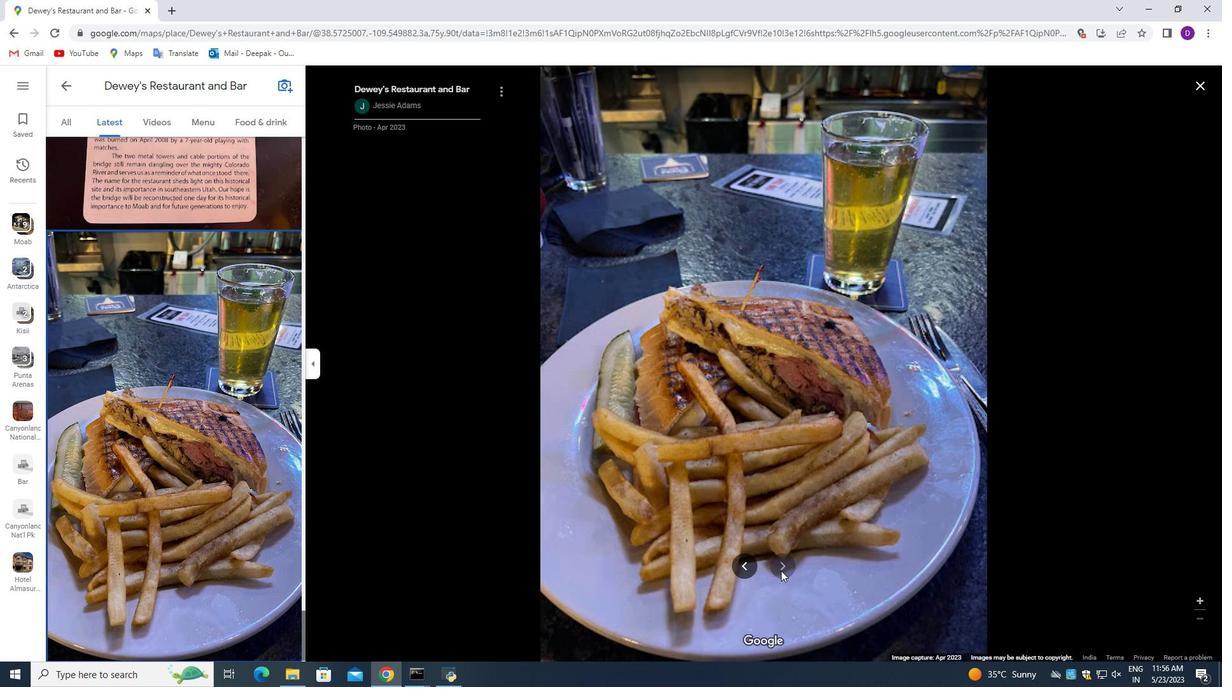 
Action: Mouse moved to (1201, 85)
Screenshot: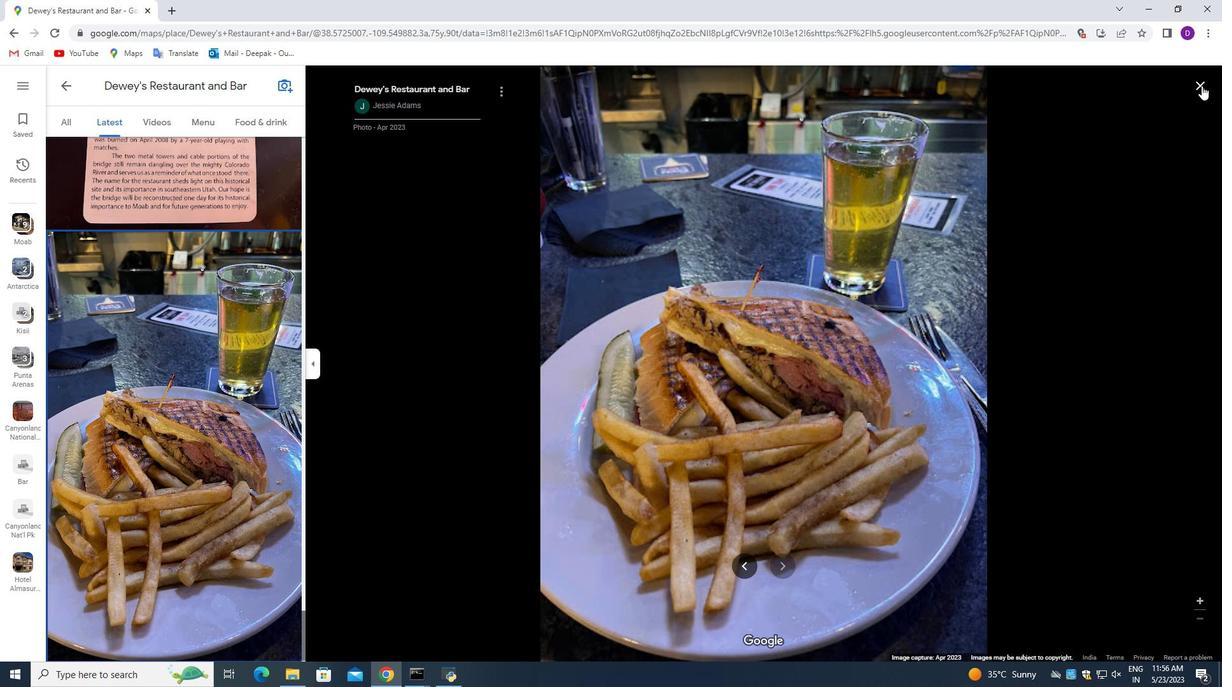 
Action: Mouse pressed left at (1201, 85)
Screenshot: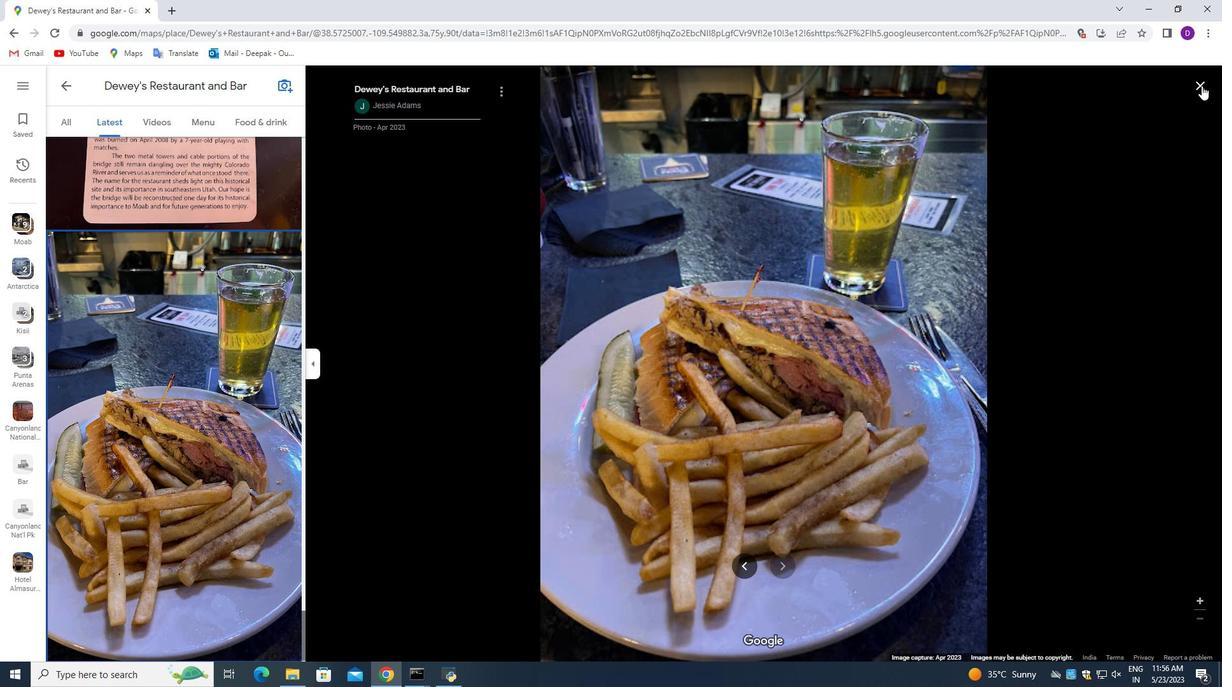 
Action: Mouse moved to (163, 580)
Screenshot: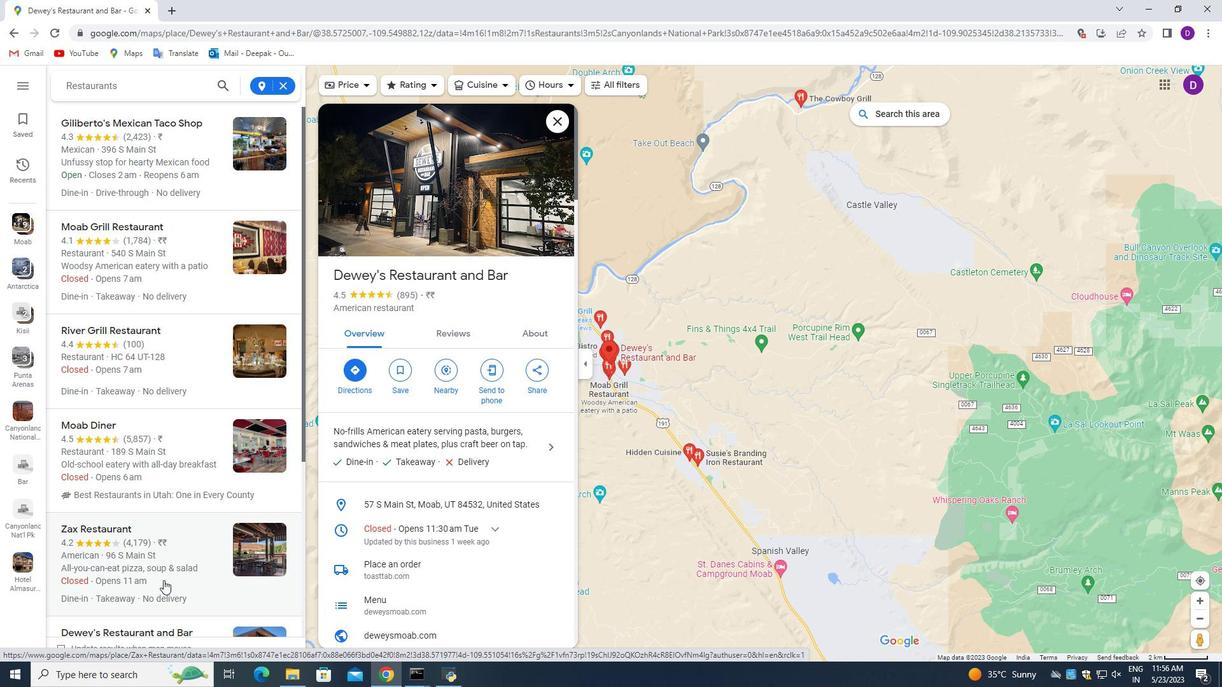 
Action: Mouse pressed left at (163, 580)
Screenshot: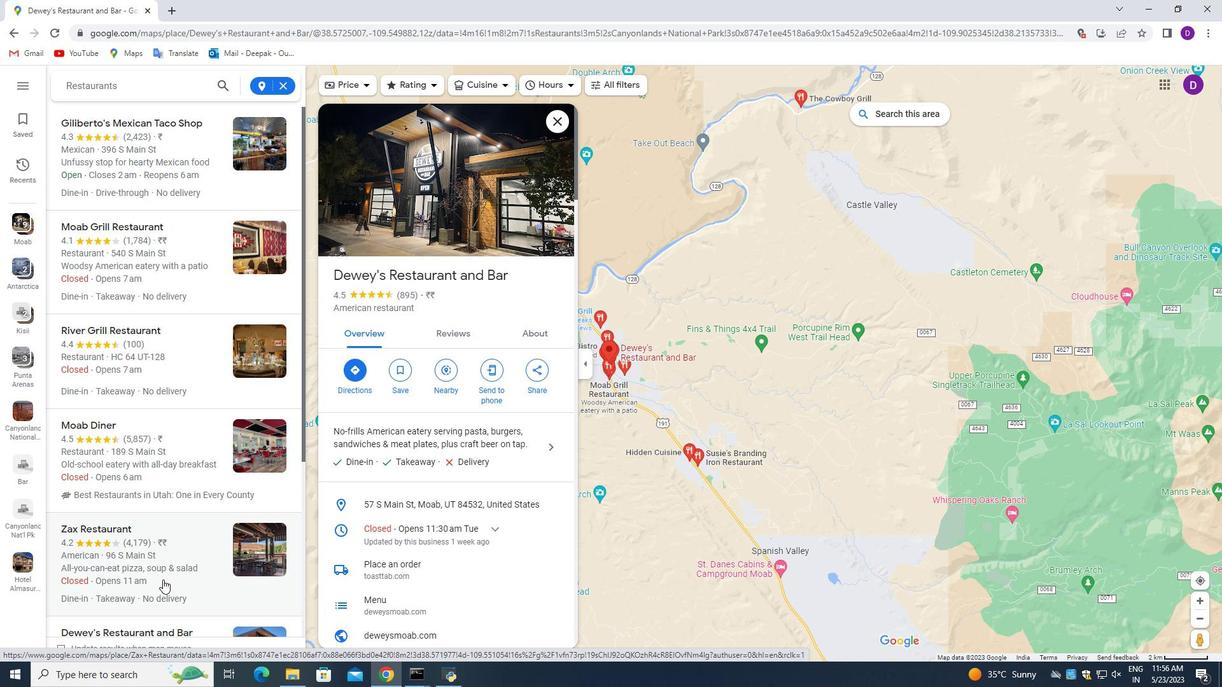 
Action: Mouse moved to (429, 208)
Screenshot: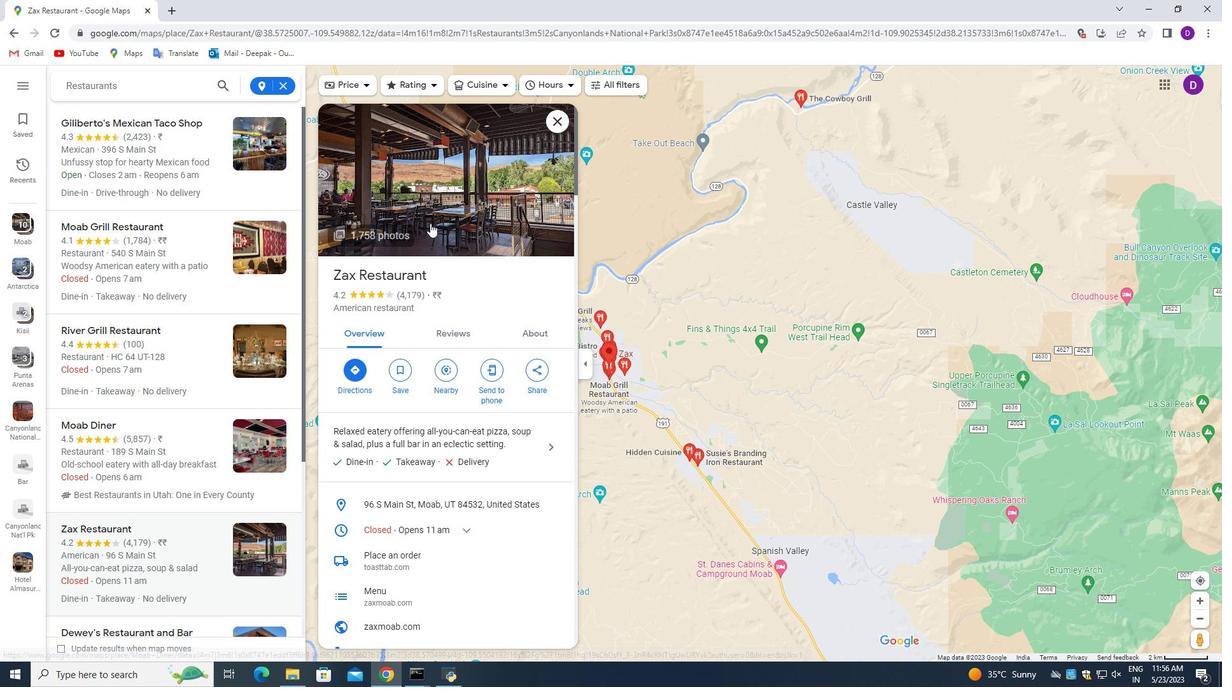 
Action: Mouse pressed left at (429, 208)
Screenshot: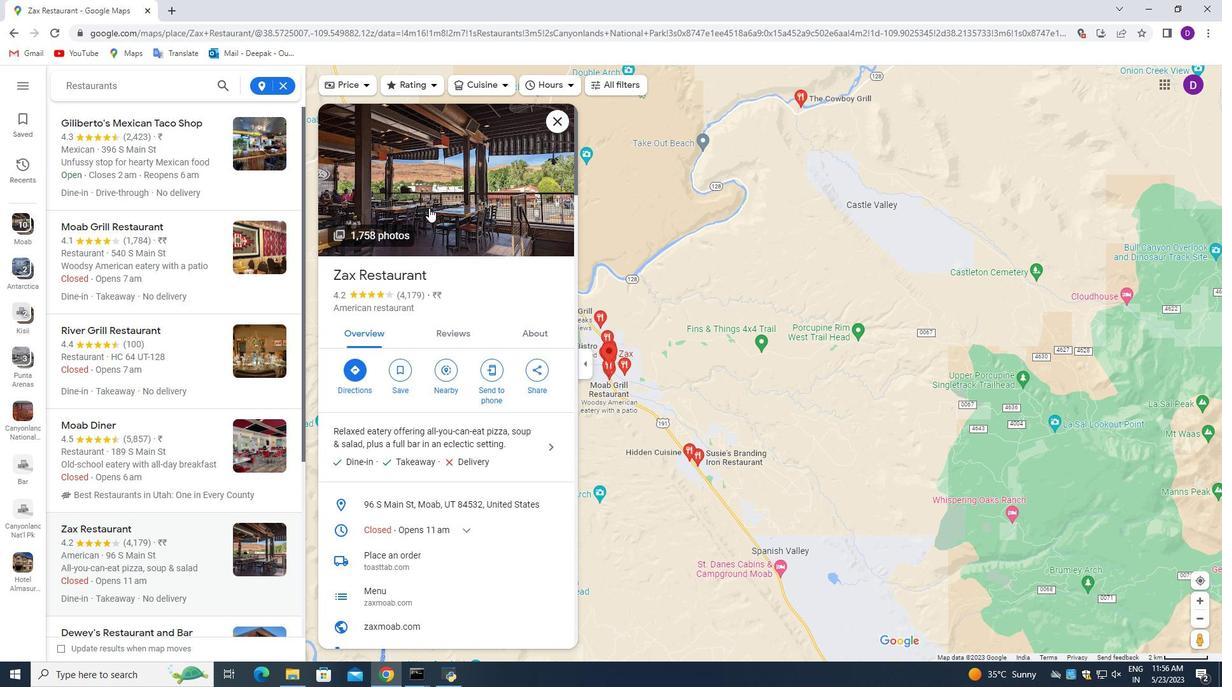 
Action: Mouse moved to (781, 561)
Screenshot: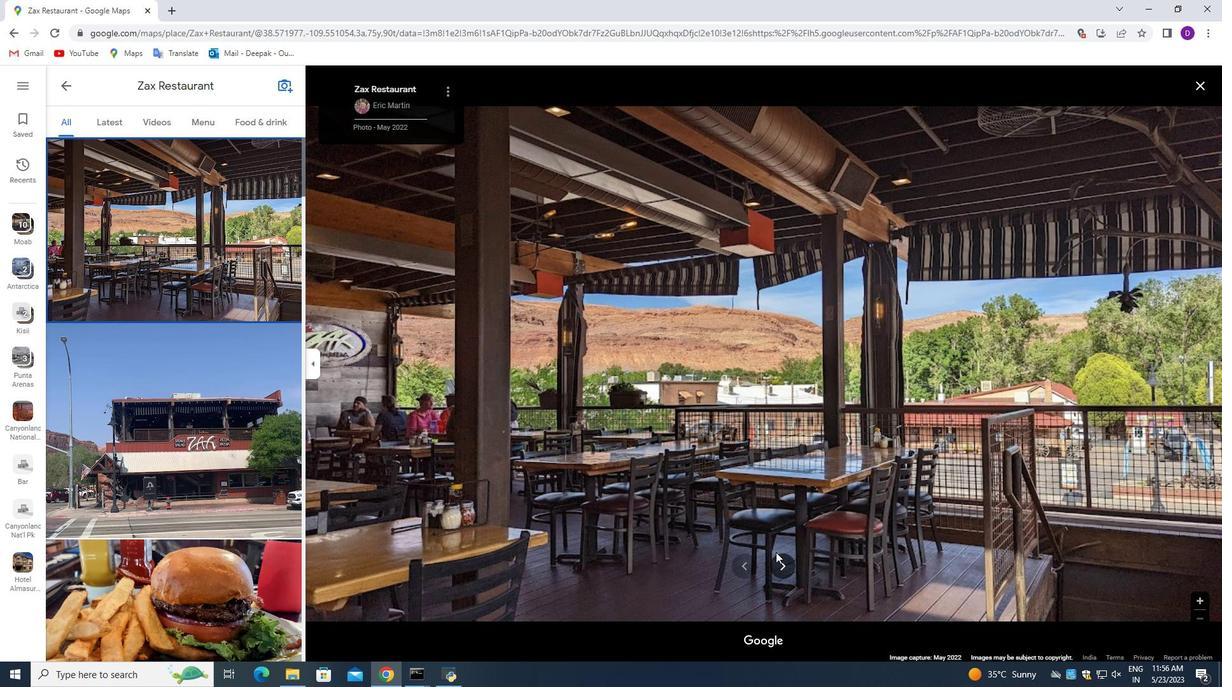 
Action: Mouse pressed left at (781, 561)
Screenshot: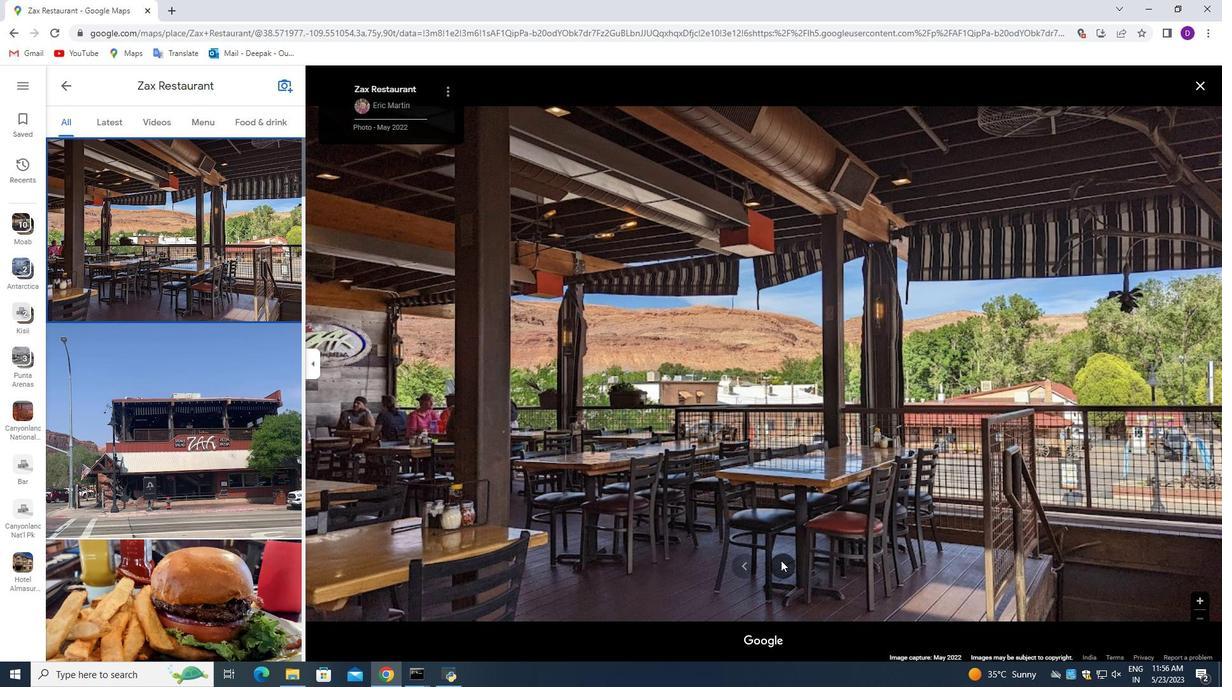 
Action: Mouse pressed left at (781, 561)
Screenshot: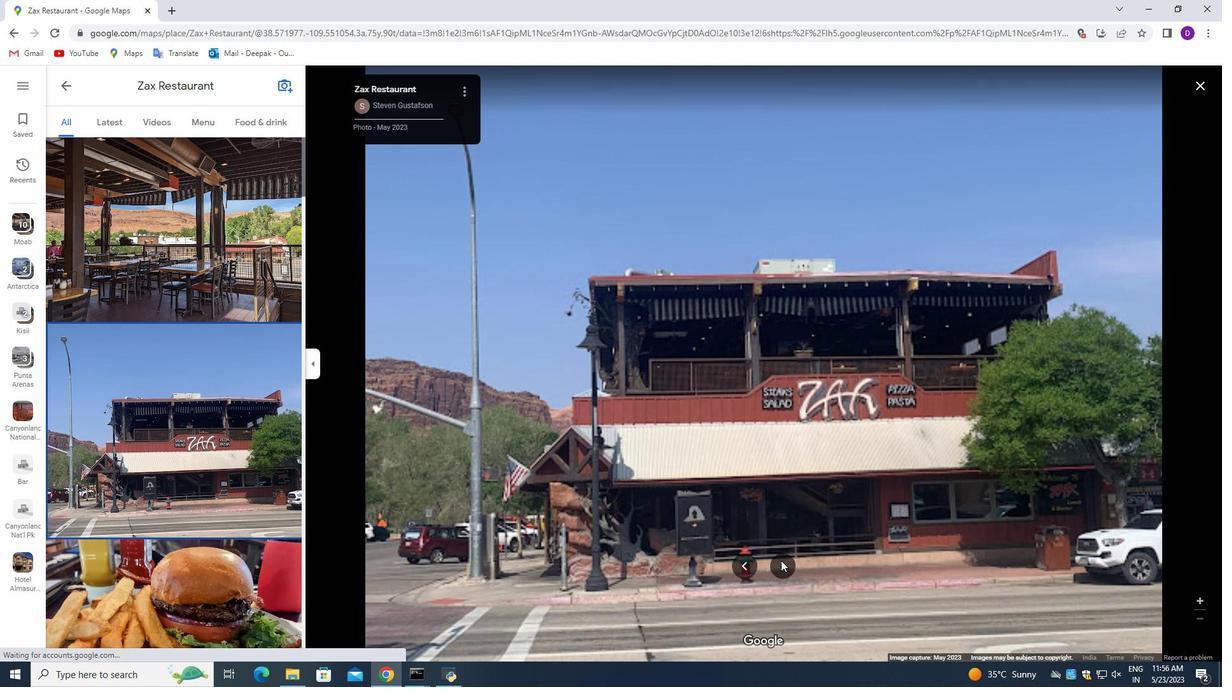 
Action: Mouse pressed left at (781, 561)
Screenshot: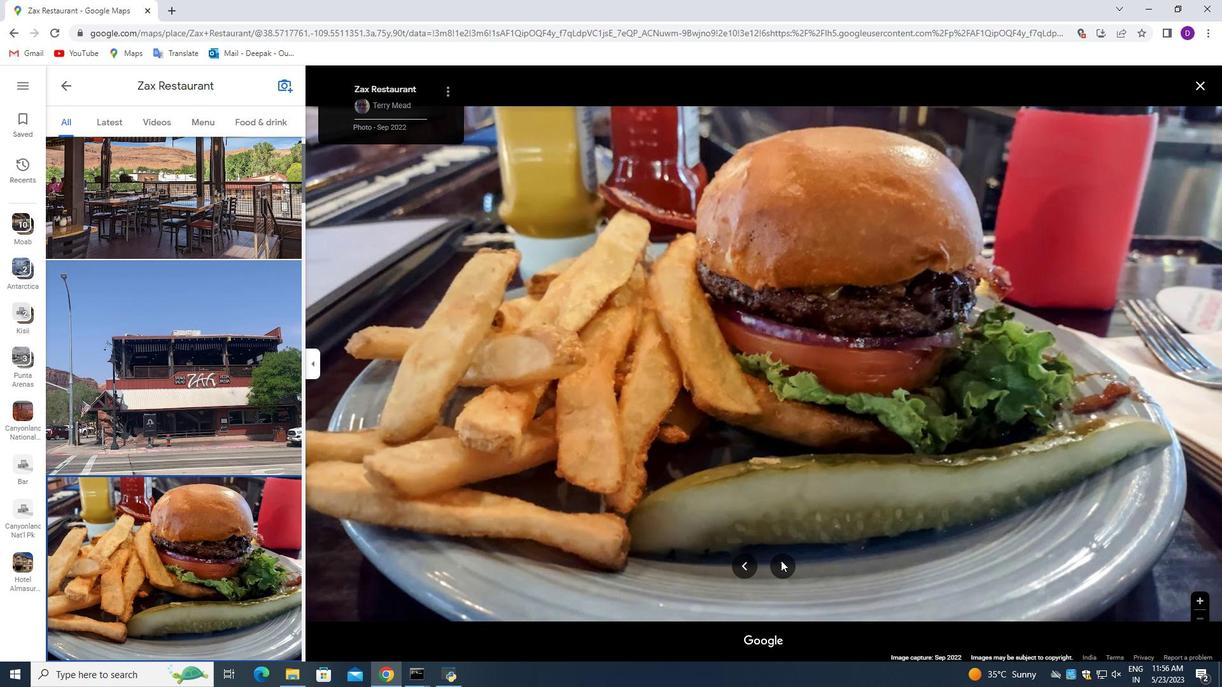
Action: Mouse pressed left at (781, 561)
Screenshot: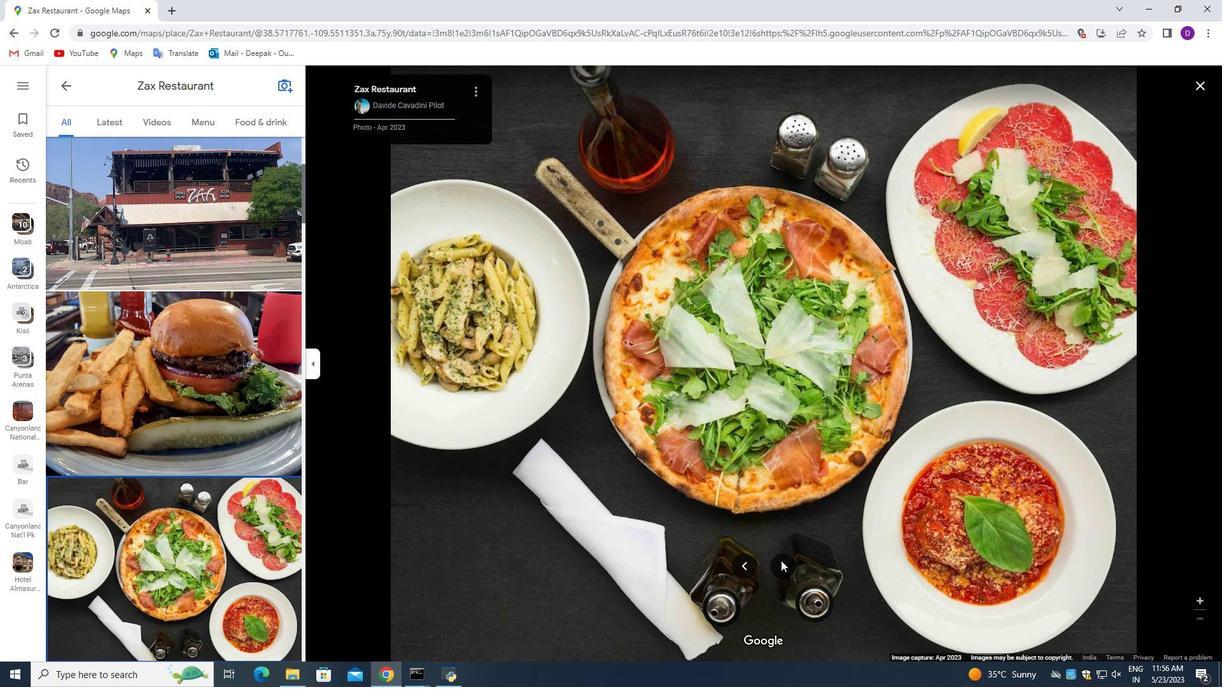 
Action: Mouse pressed left at (781, 561)
Screenshot: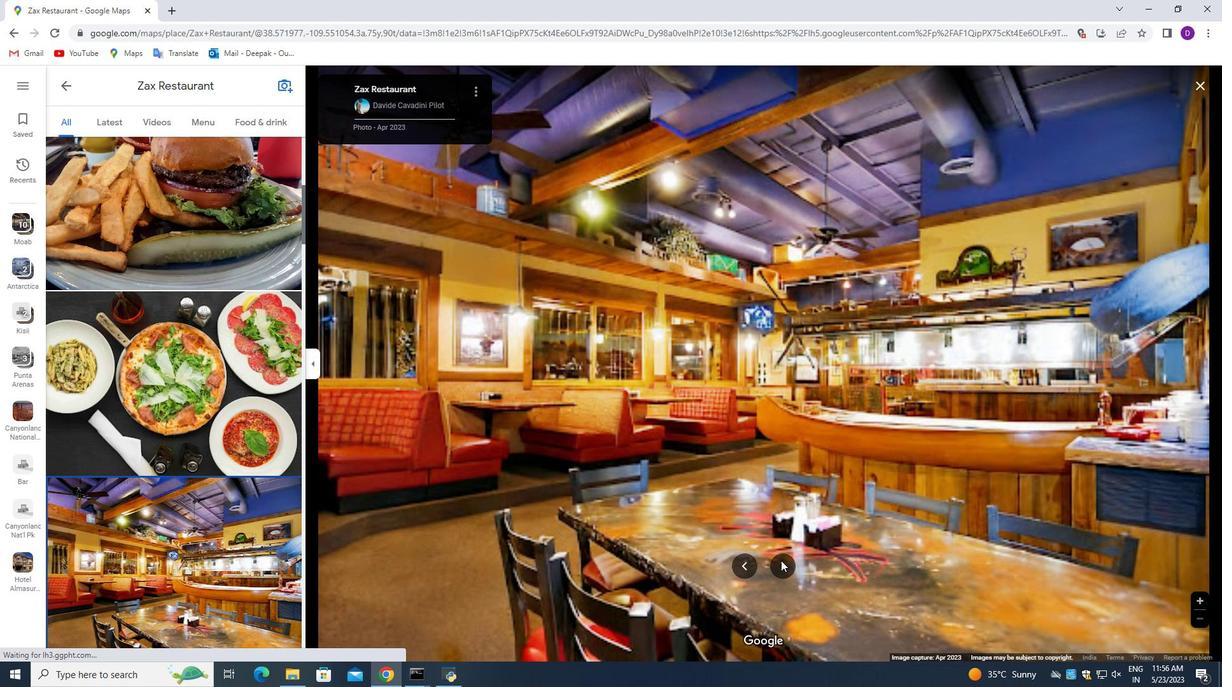 
Action: Mouse pressed left at (781, 561)
Screenshot: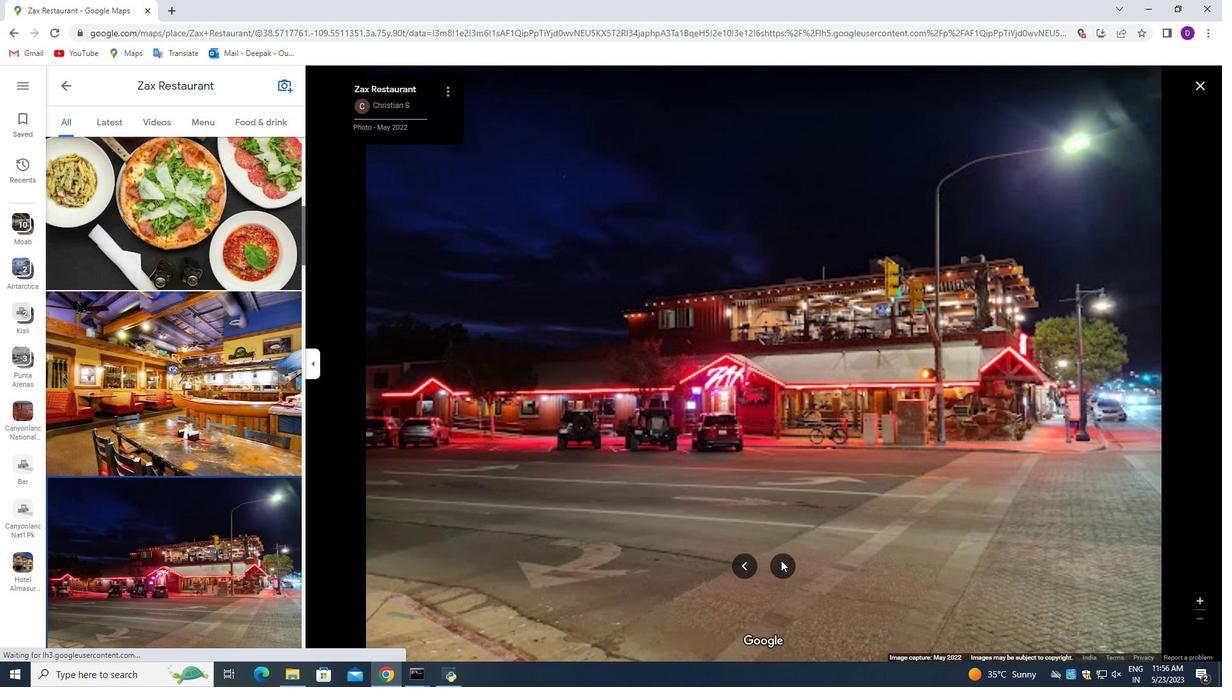 
Action: Key pressed <Key.right><Key.right><Key.right><Key.right><Key.right><Key.right><Key.right><Key.right><Key.right><Key.right><Key.right><Key.right><Key.right><Key.right><Key.right><Key.left><Key.right><Key.right><Key.right><Key.right><Key.right><Key.right><Key.right><Key.right><Key.right><Key.right><Key.right><Key.right><Key.right><Key.right><Key.right><Key.right><Key.right><Key.right>
Screenshot: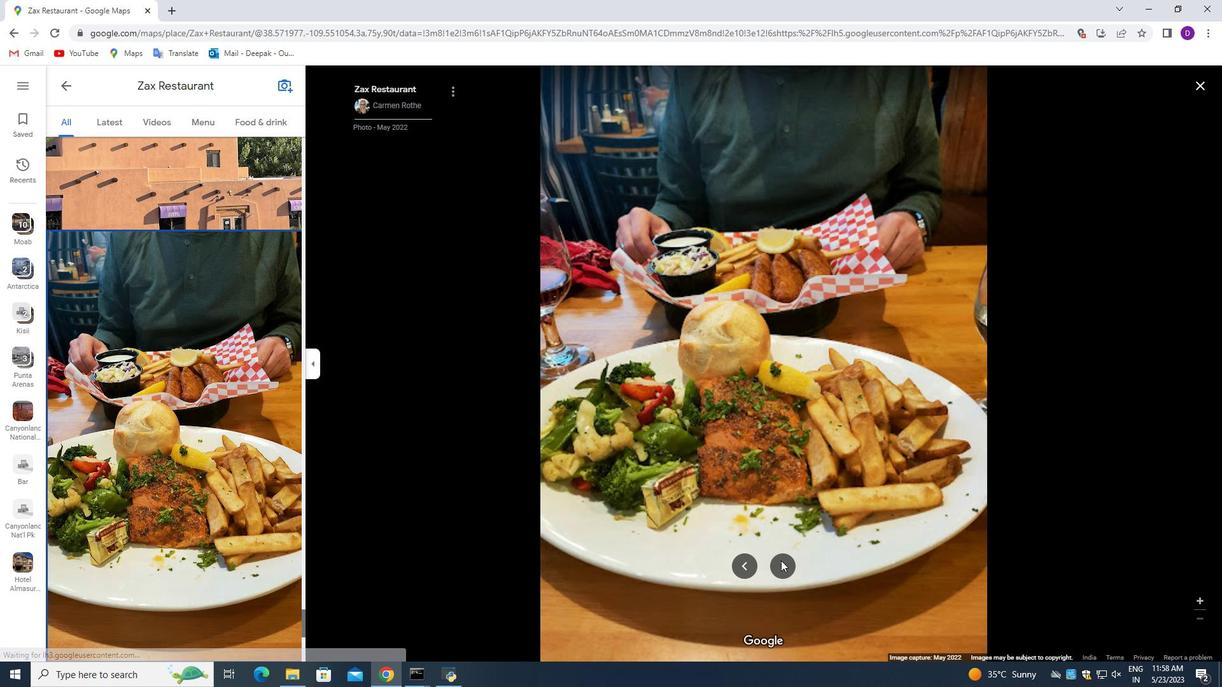 
Action: Mouse moved to (1201, 82)
Screenshot: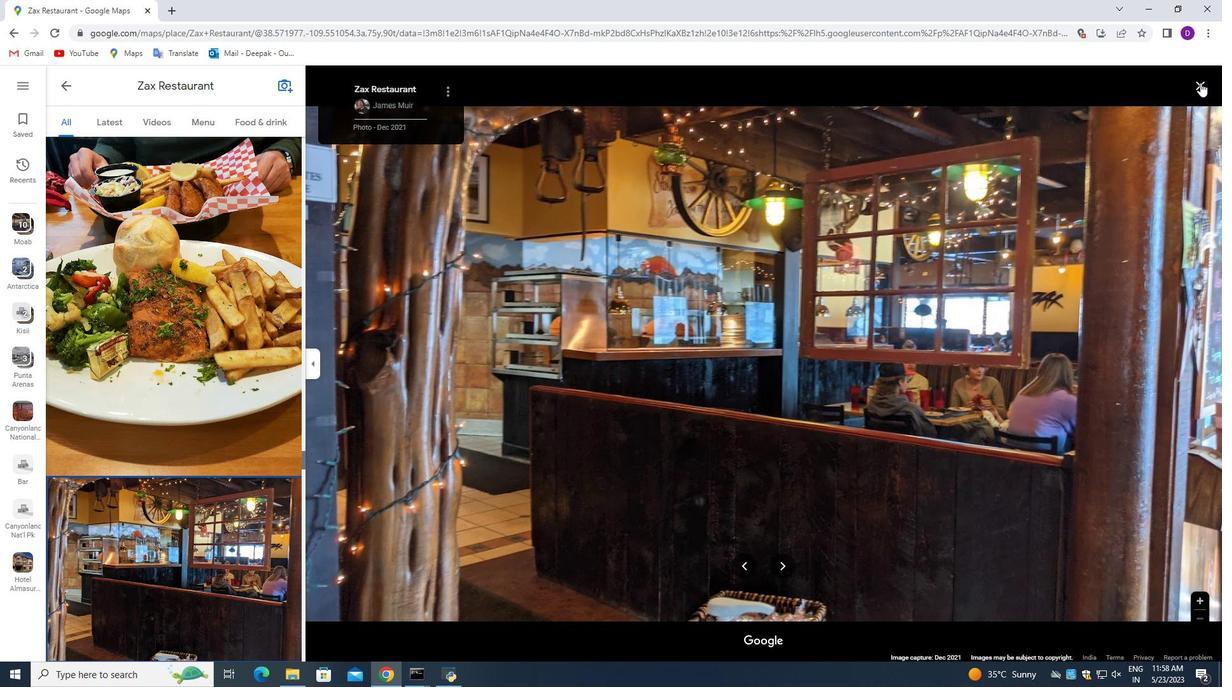 
Action: Mouse pressed left at (1201, 82)
Screenshot: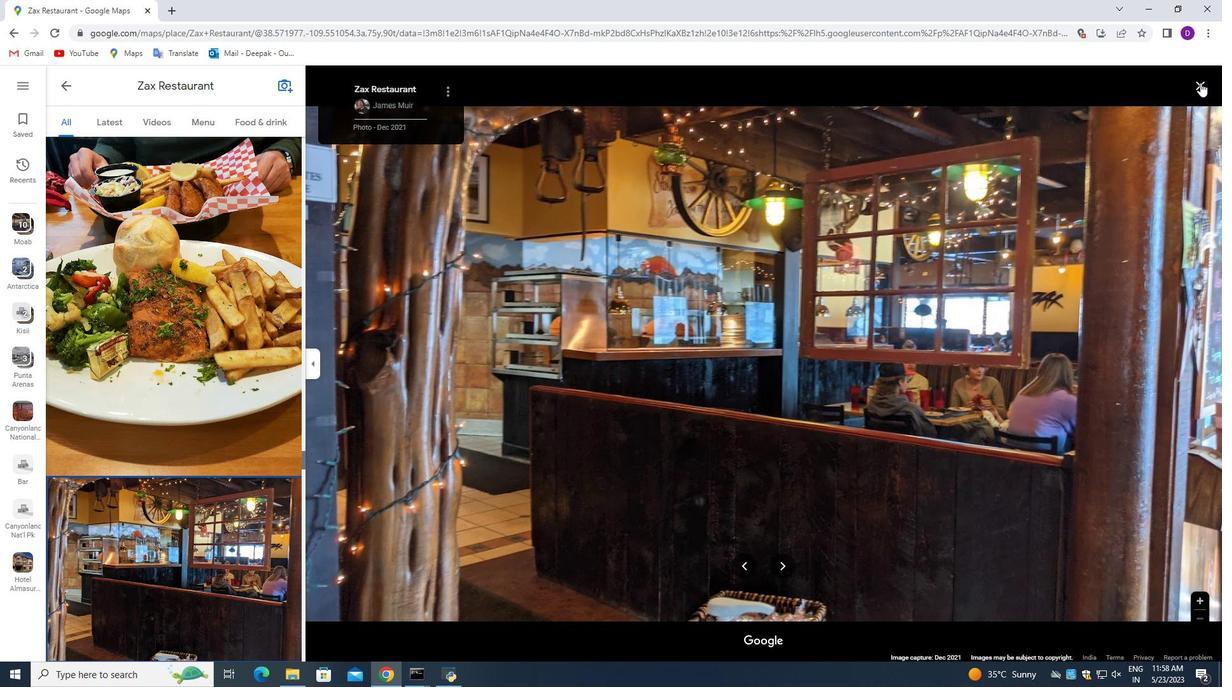 
Action: Mouse moved to (163, 398)
Screenshot: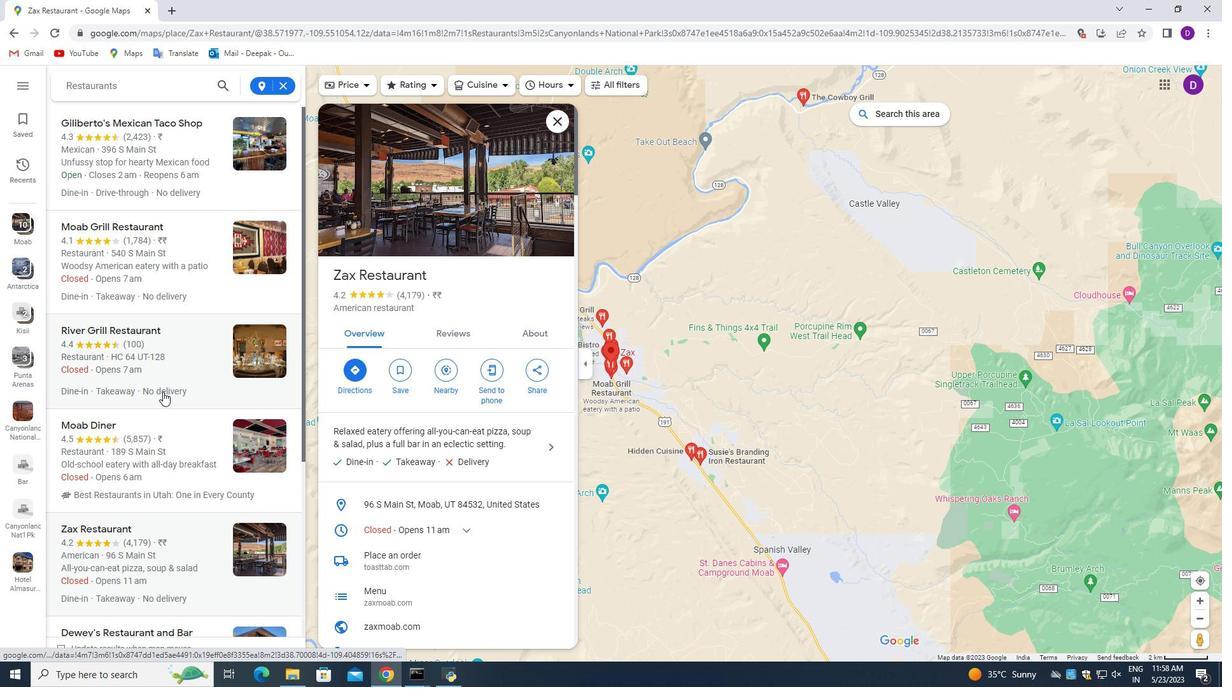 
Action: Mouse scrolled (163, 398) with delta (0, 0)
Screenshot: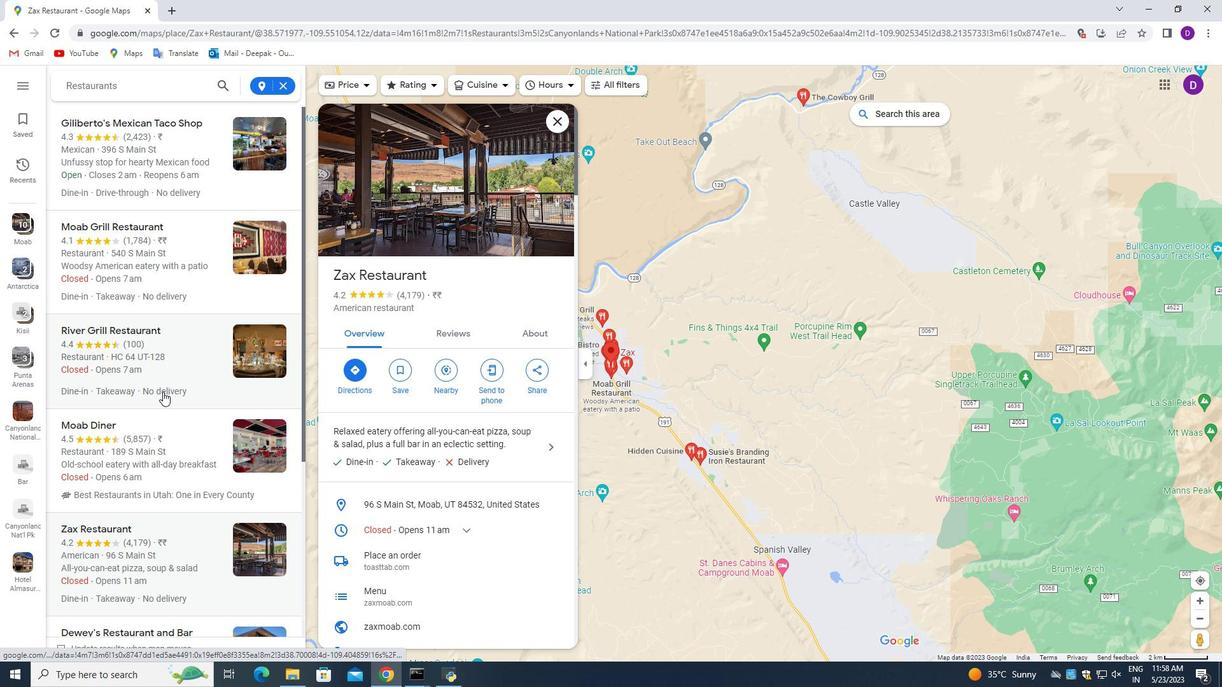 
Action: Mouse moved to (163, 399)
Screenshot: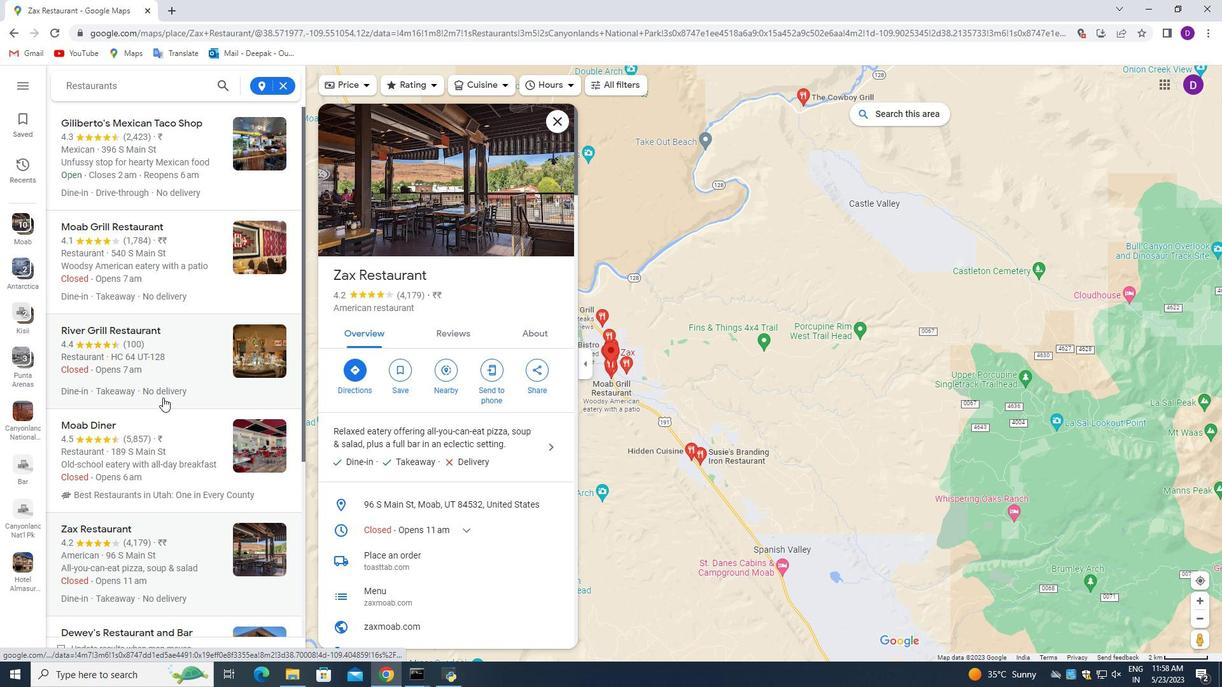 
Action: Mouse scrolled (163, 399) with delta (0, 0)
Screenshot: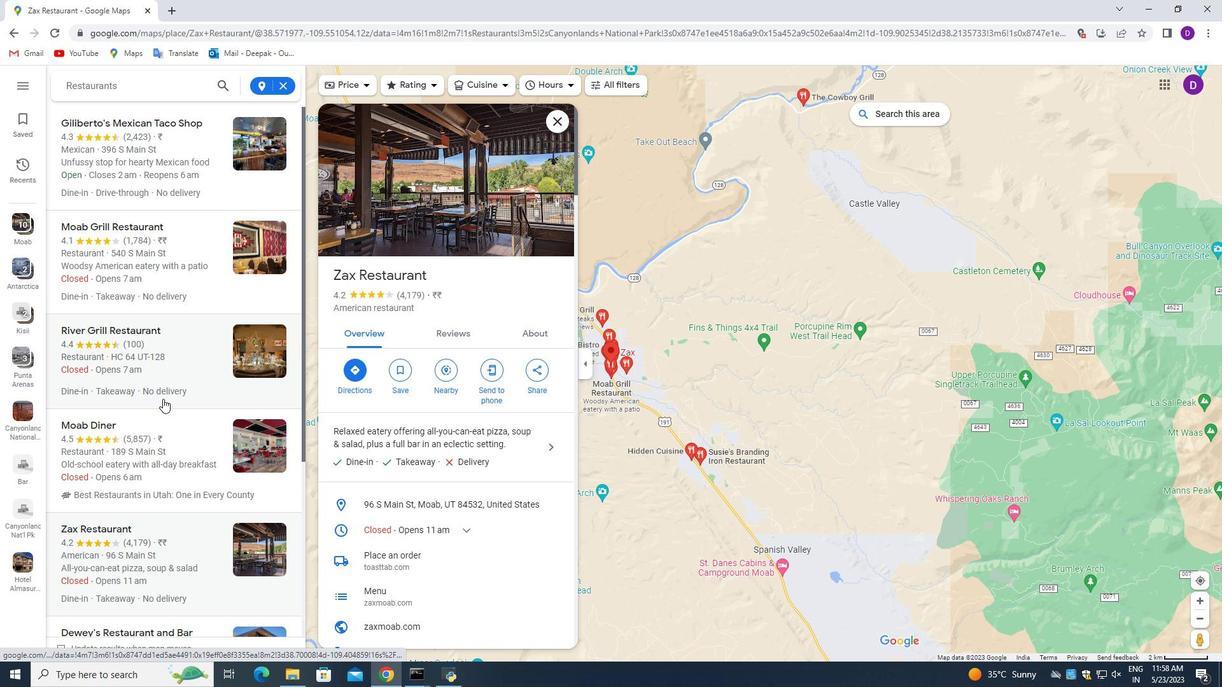 
Action: Mouse moved to (161, 408)
Screenshot: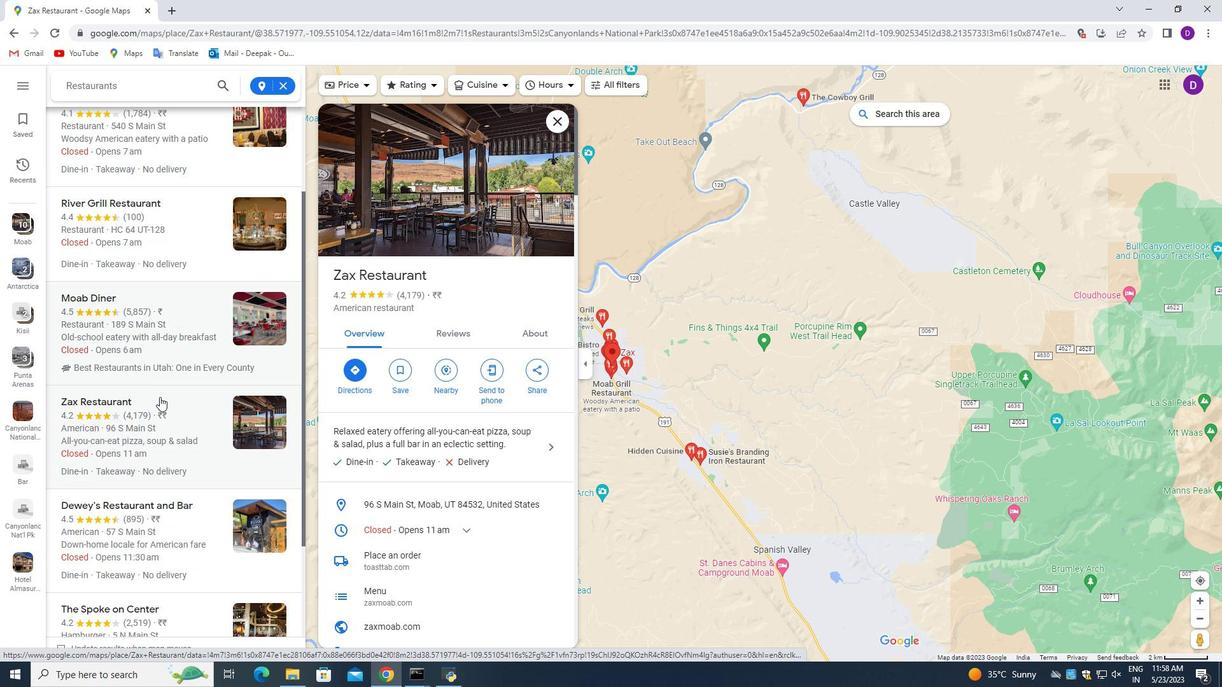 
Action: Mouse scrolled (161, 407) with delta (0, 0)
Screenshot: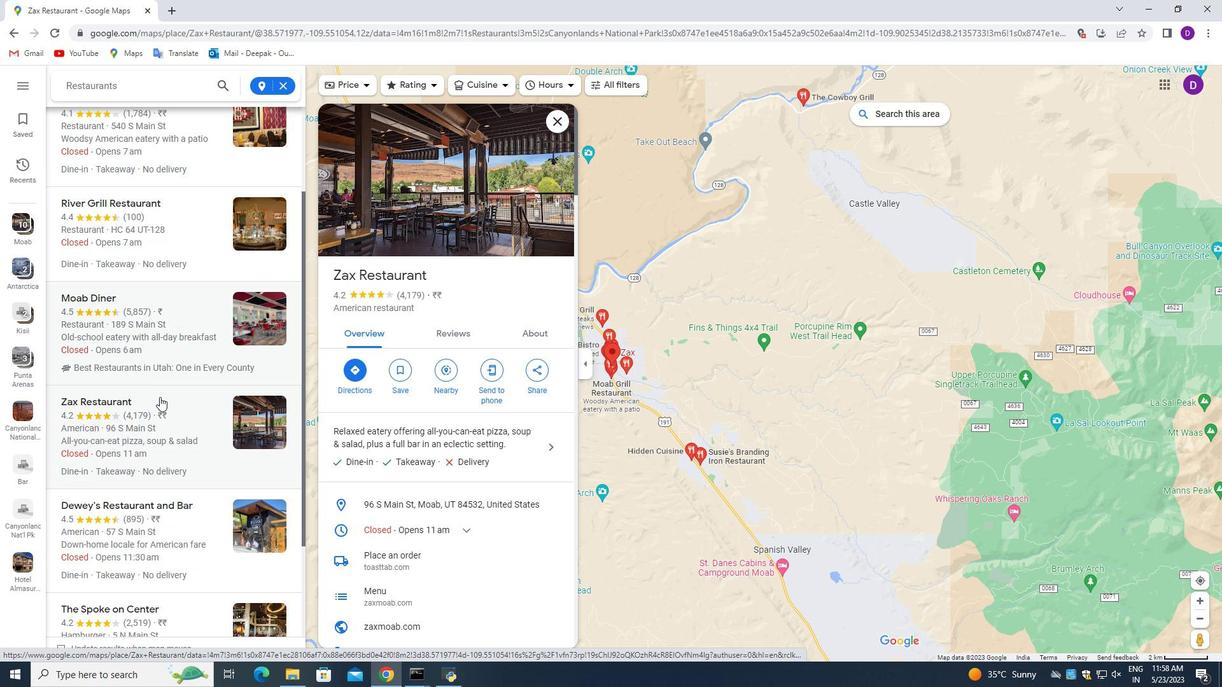 
Action: Mouse moved to (168, 496)
Screenshot: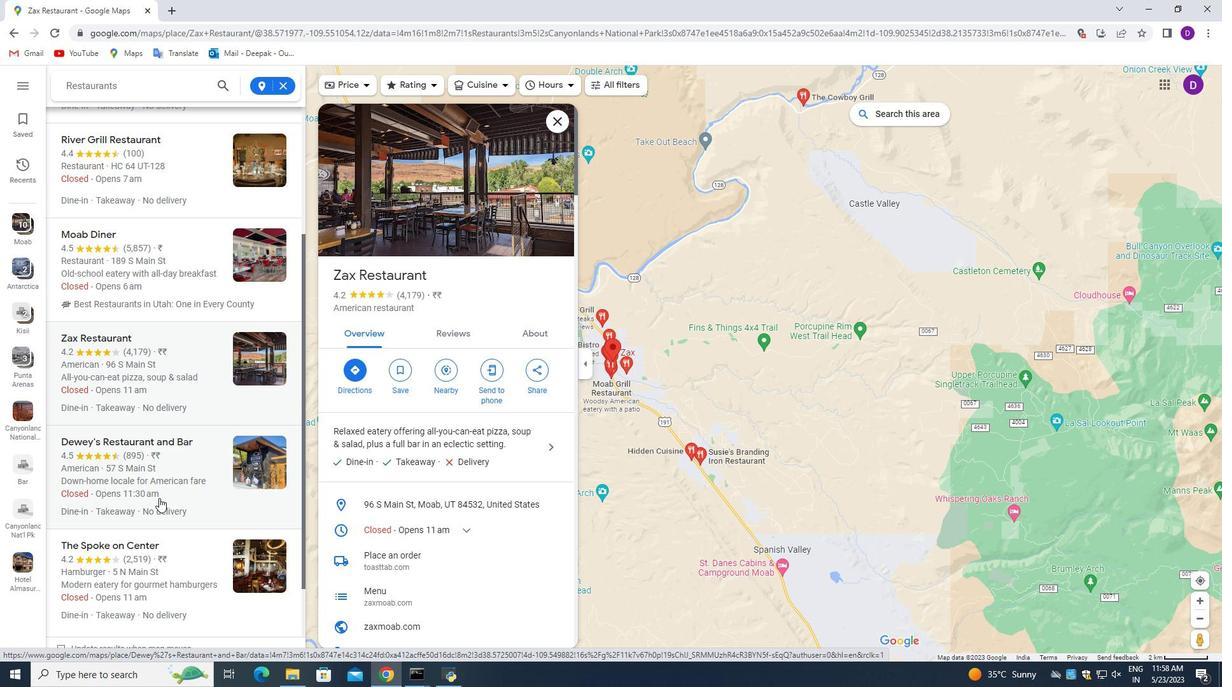 
Action: Mouse scrolled (168, 496) with delta (0, 0)
Screenshot: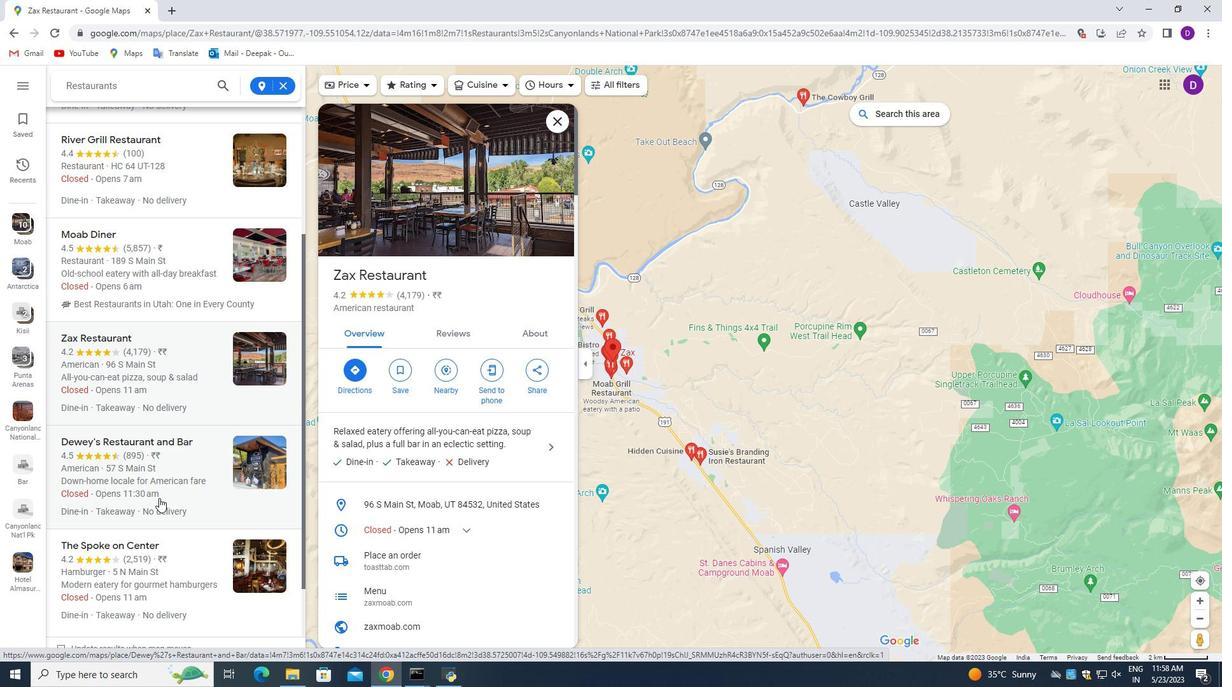 
Action: Mouse moved to (170, 496)
Screenshot: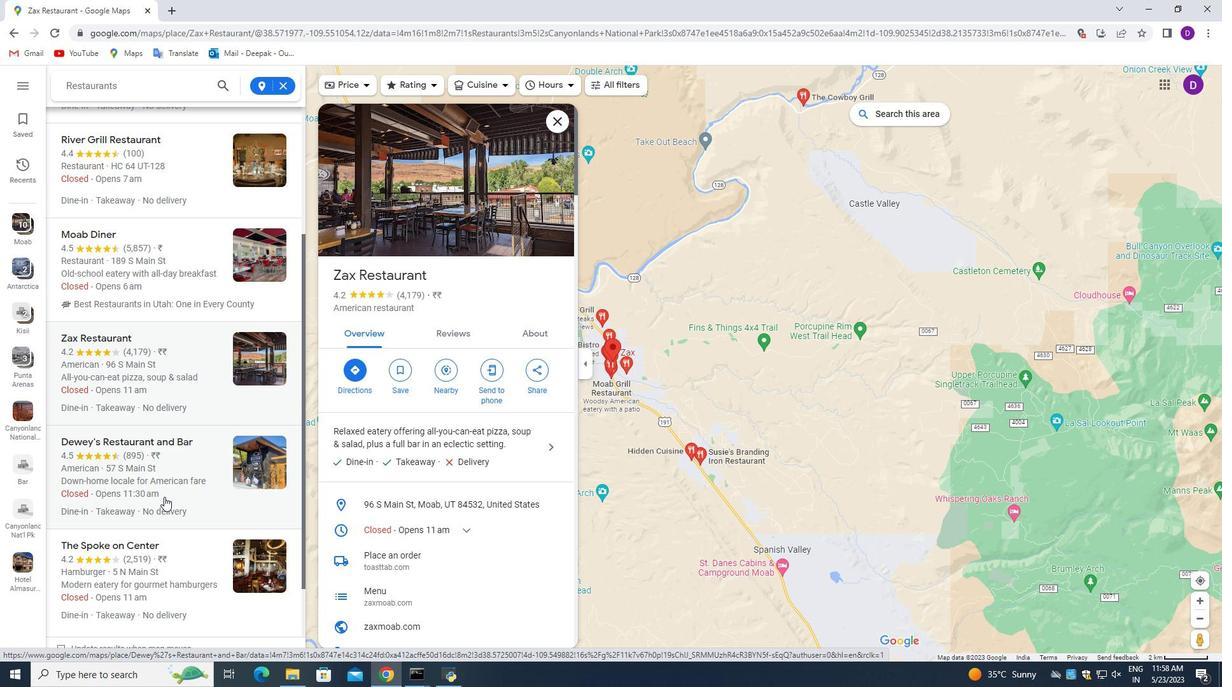 
Action: Mouse scrolled (170, 496) with delta (0, 0)
Screenshot: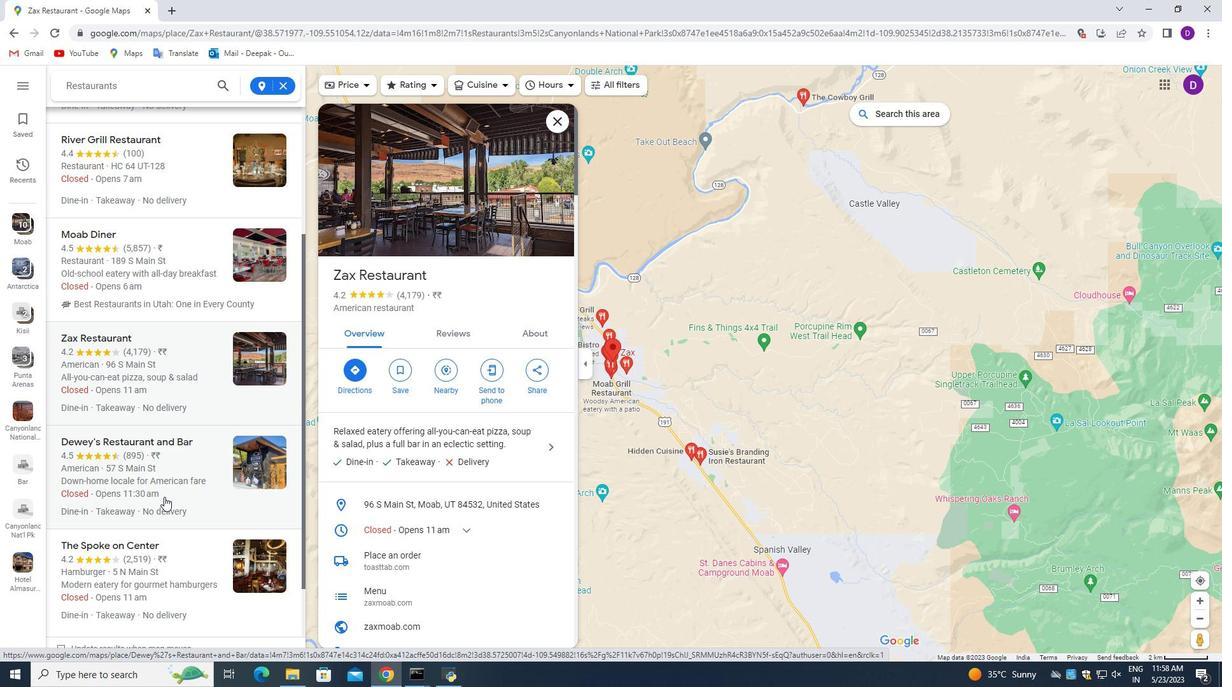 
Action: Mouse moved to (171, 496)
Screenshot: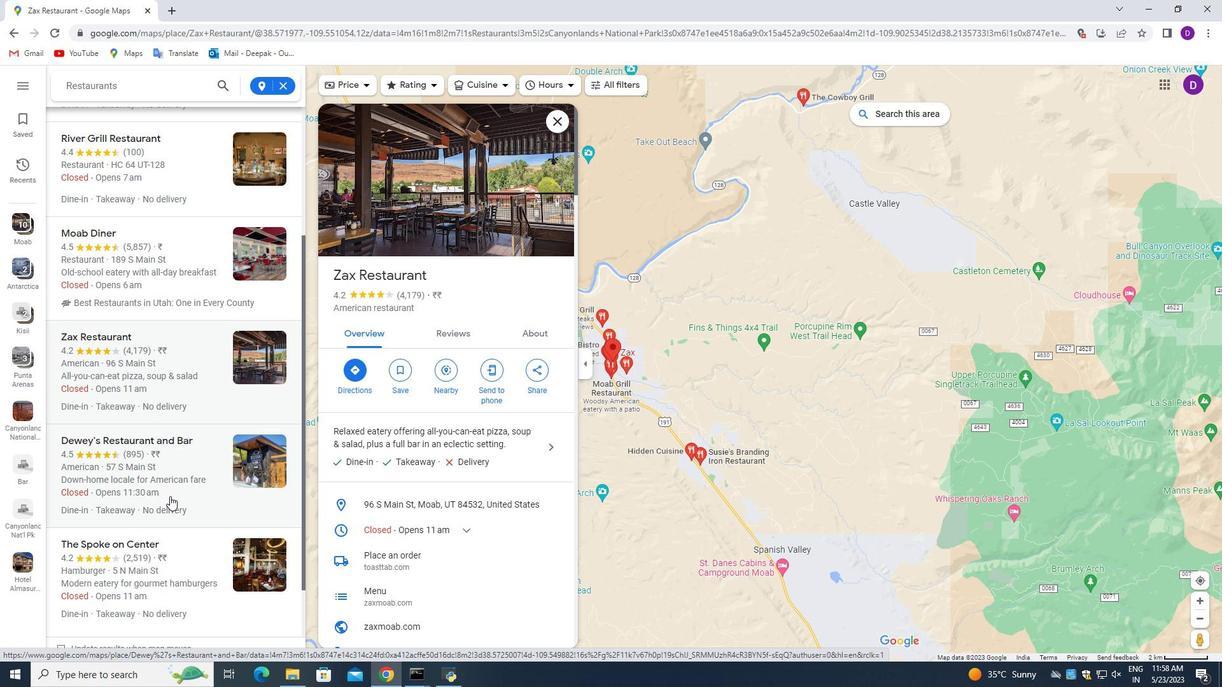 
Action: Mouse scrolled (171, 496) with delta (0, 0)
Screenshot: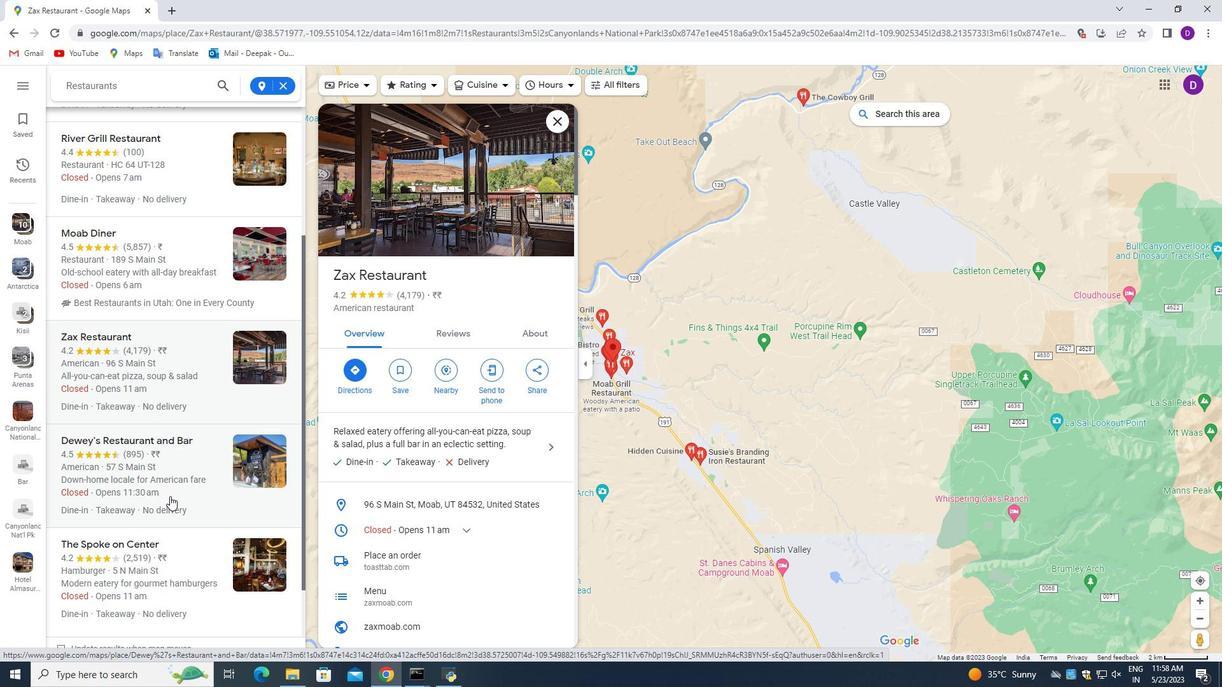 
Action: Mouse moved to (177, 508)
Screenshot: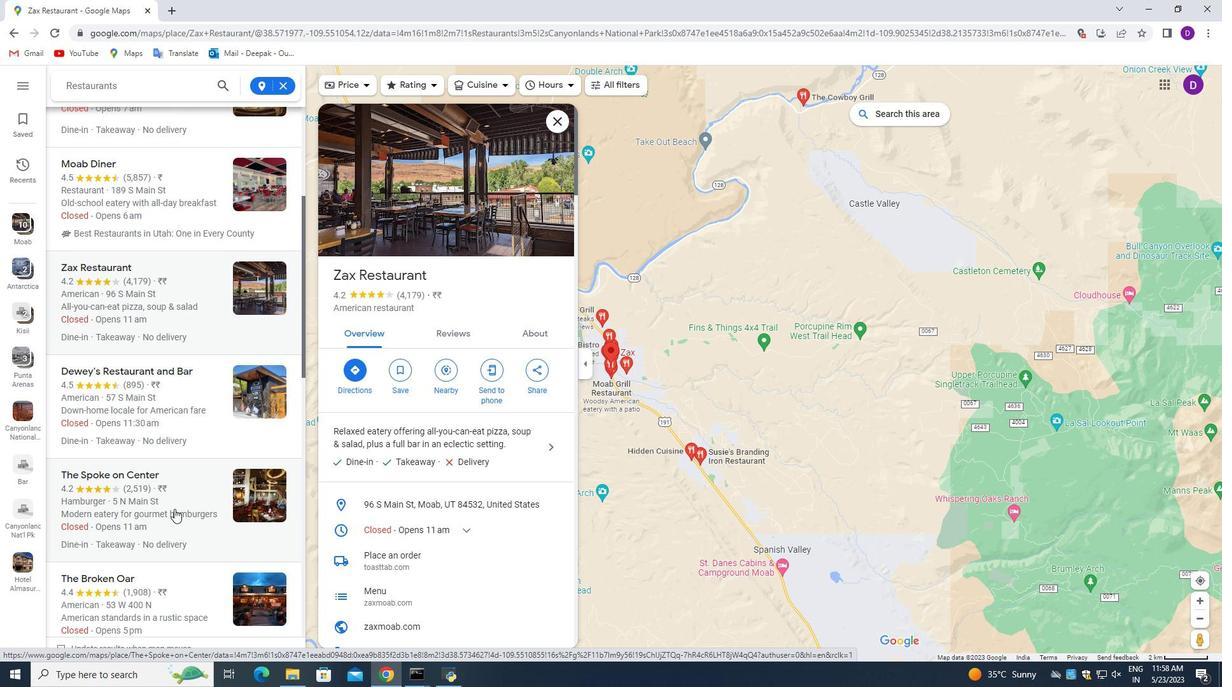 
Action: Mouse scrolled (177, 507) with delta (0, 0)
Screenshot: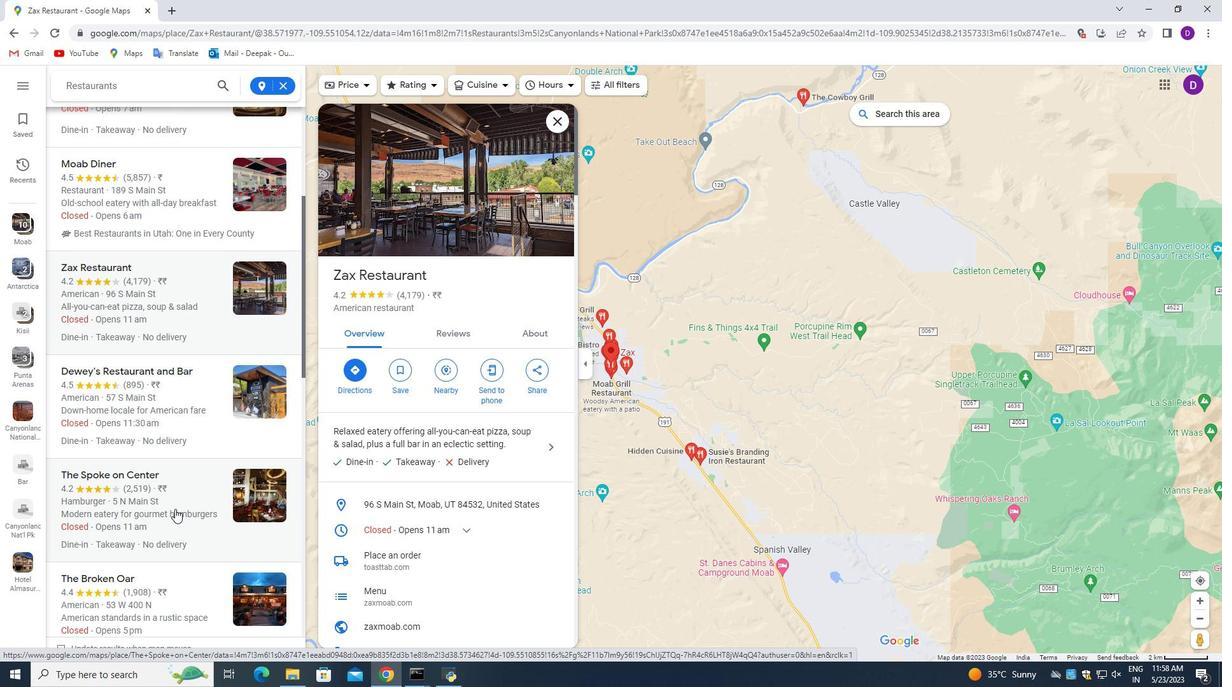 
Action: Mouse moved to (161, 462)
Screenshot: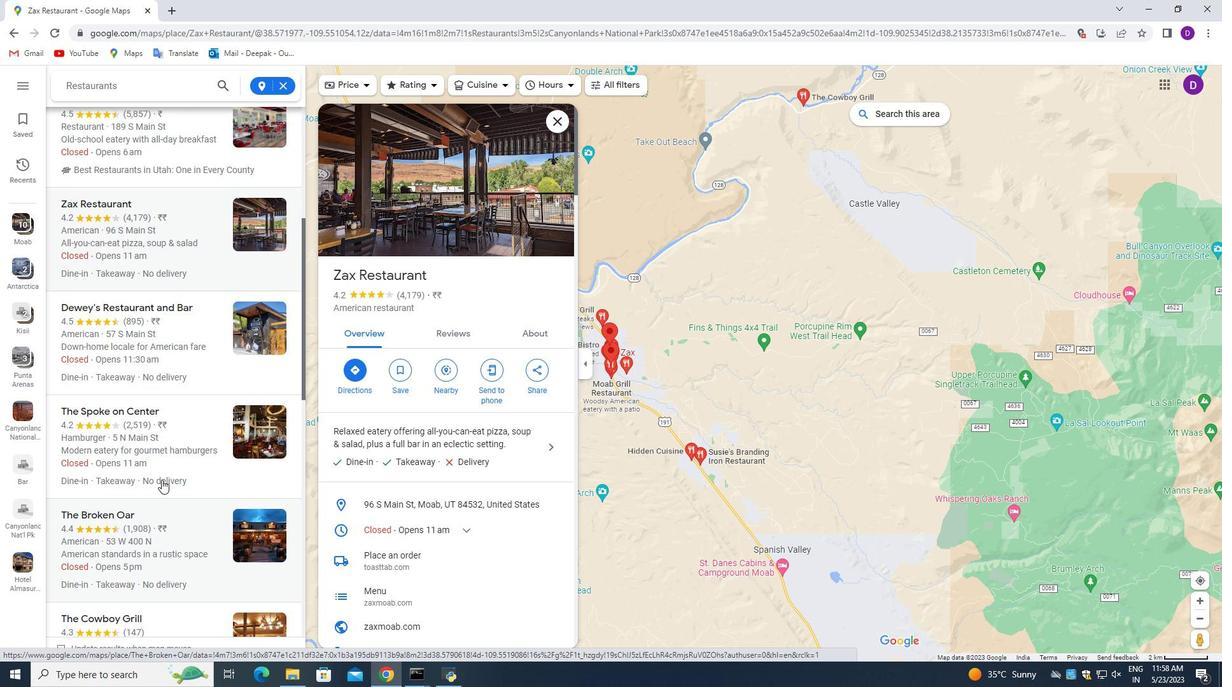 
Action: Mouse pressed left at (161, 462)
Screenshot: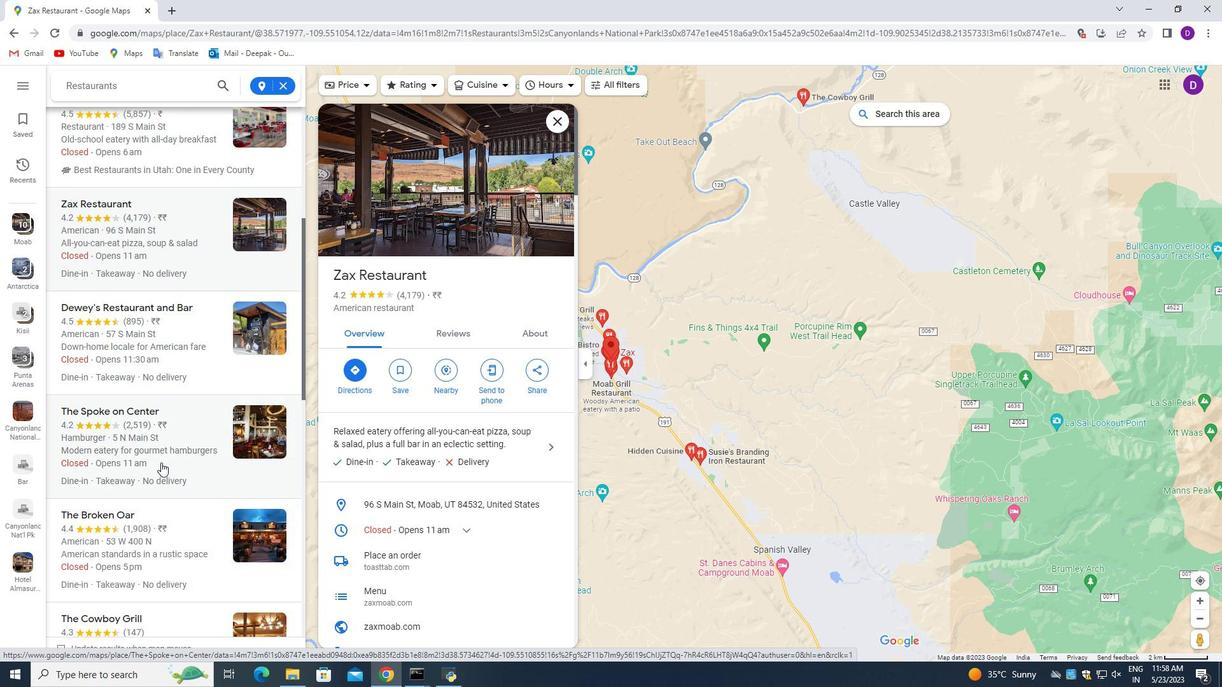 
Action: Mouse moved to (443, 465)
Screenshot: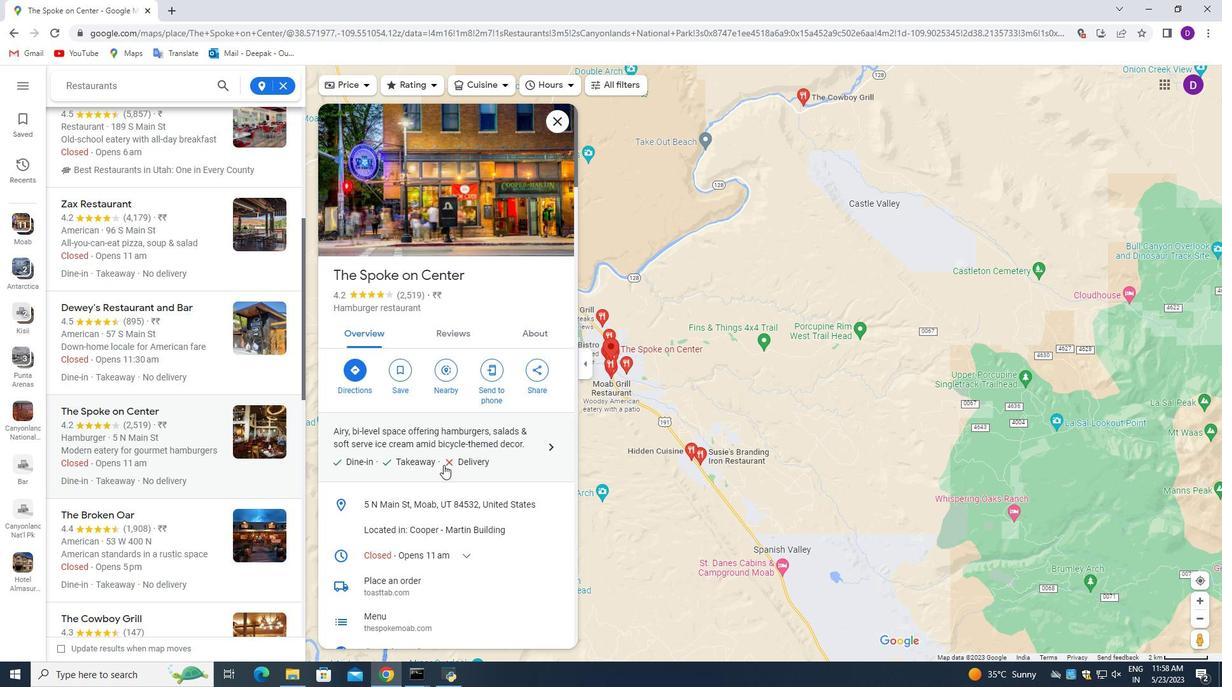 
Action: Mouse scrolled (443, 464) with delta (0, 0)
Screenshot: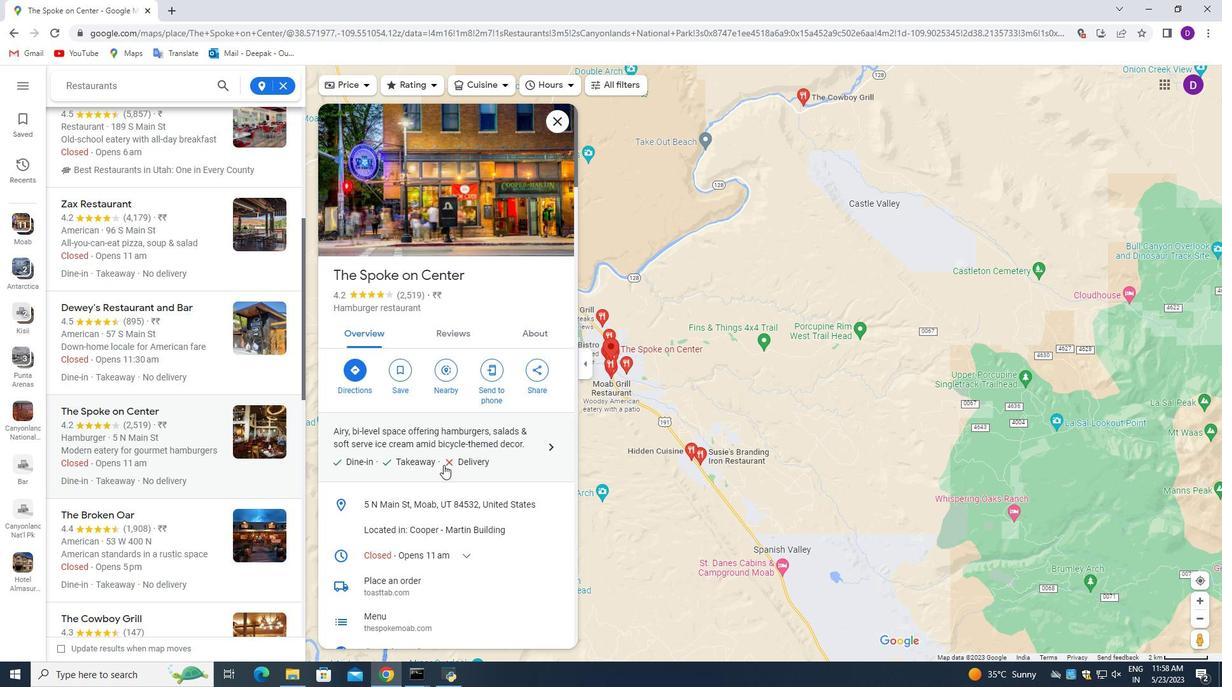 
Action: Mouse scrolled (443, 464) with delta (0, 0)
Screenshot: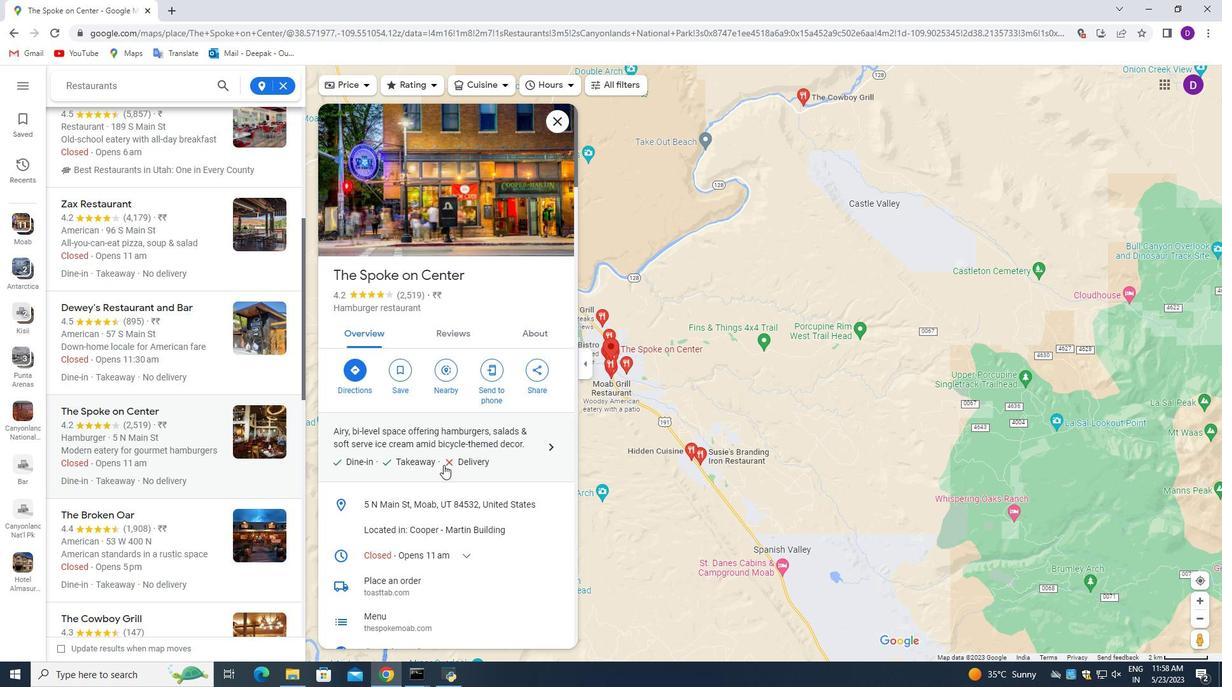 
Action: Mouse moved to (466, 426)
Screenshot: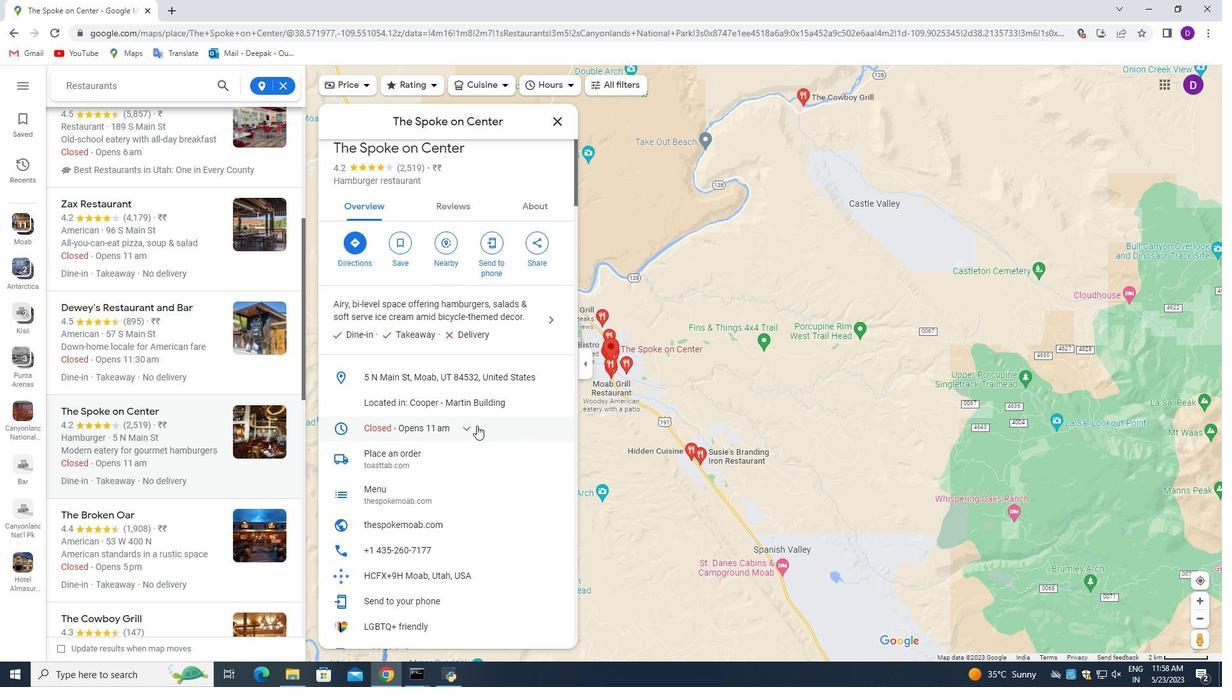 
Action: Mouse pressed left at (466, 426)
Screenshot: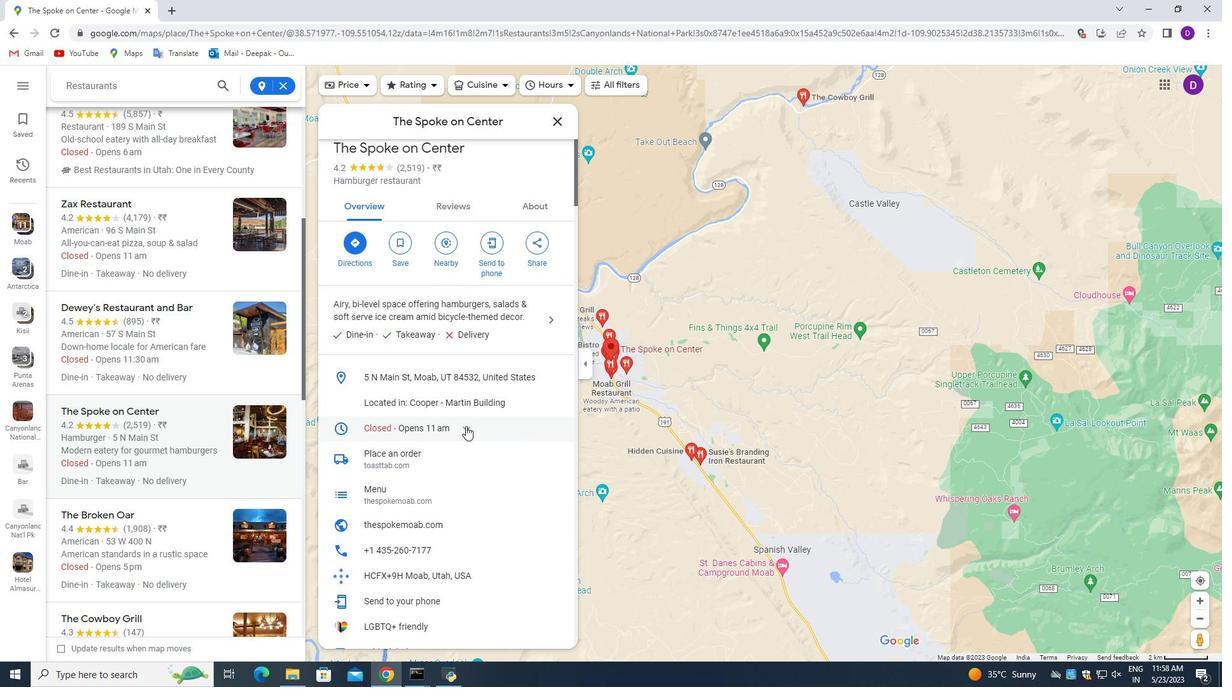 
Action: Mouse moved to (437, 599)
Screenshot: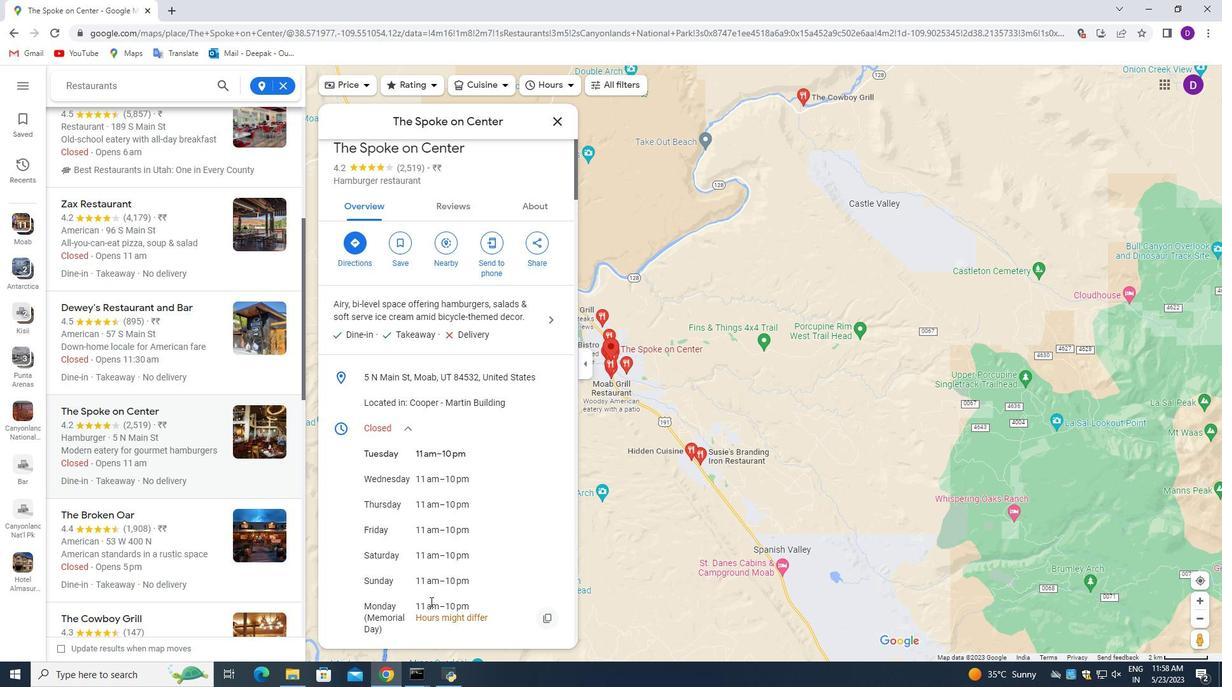 
Action: Mouse scrolled (437, 599) with delta (0, 0)
Screenshot: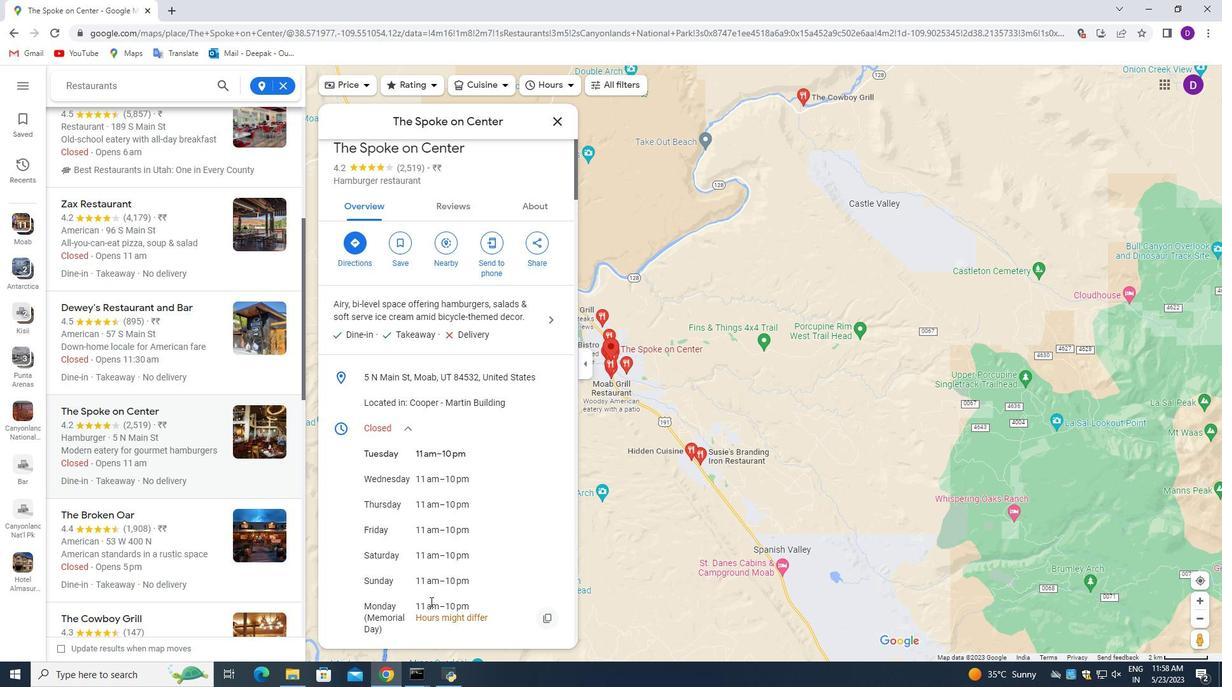 
Action: Mouse moved to (438, 599)
Screenshot: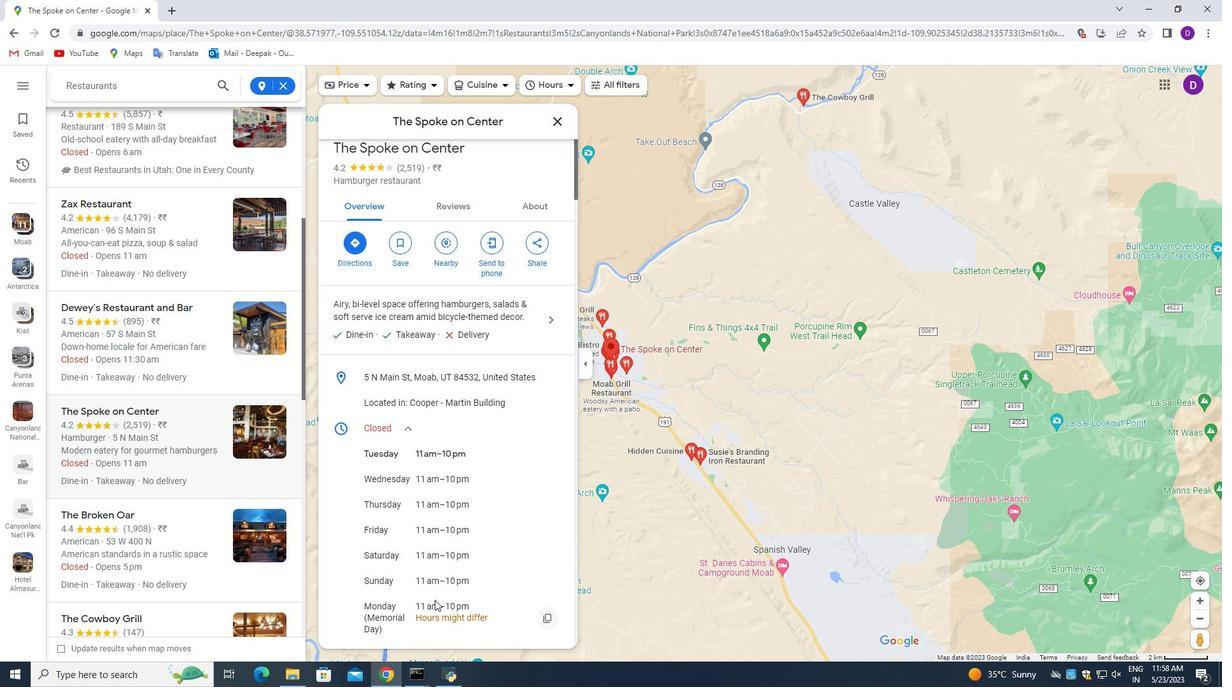 
Action: Mouse scrolled (438, 598) with delta (0, 0)
Screenshot: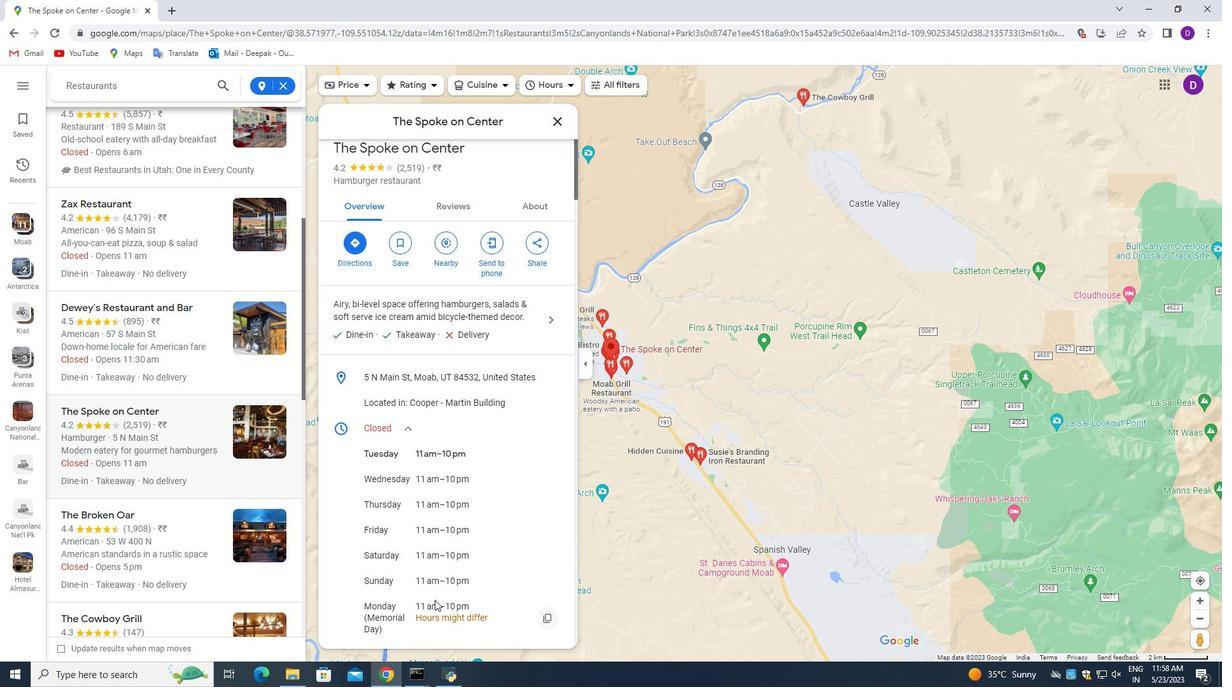 
Action: Mouse moved to (438, 596)
Screenshot: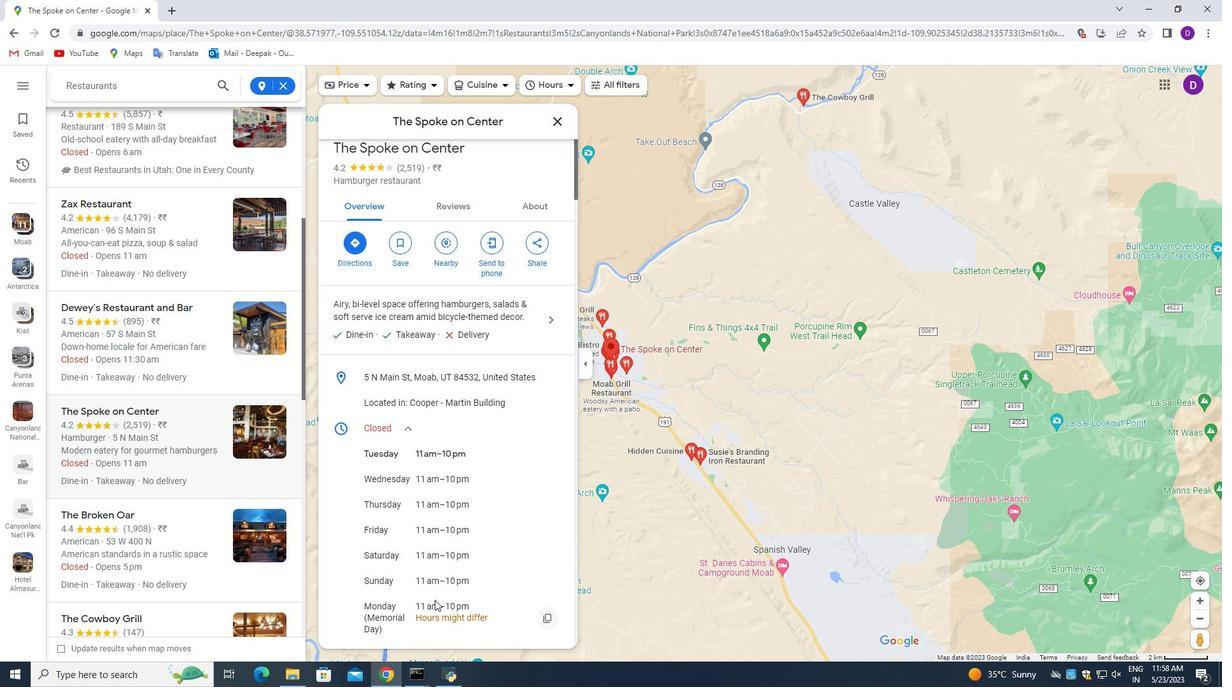 
Action: Mouse scrolled (438, 596) with delta (0, 0)
Screenshot: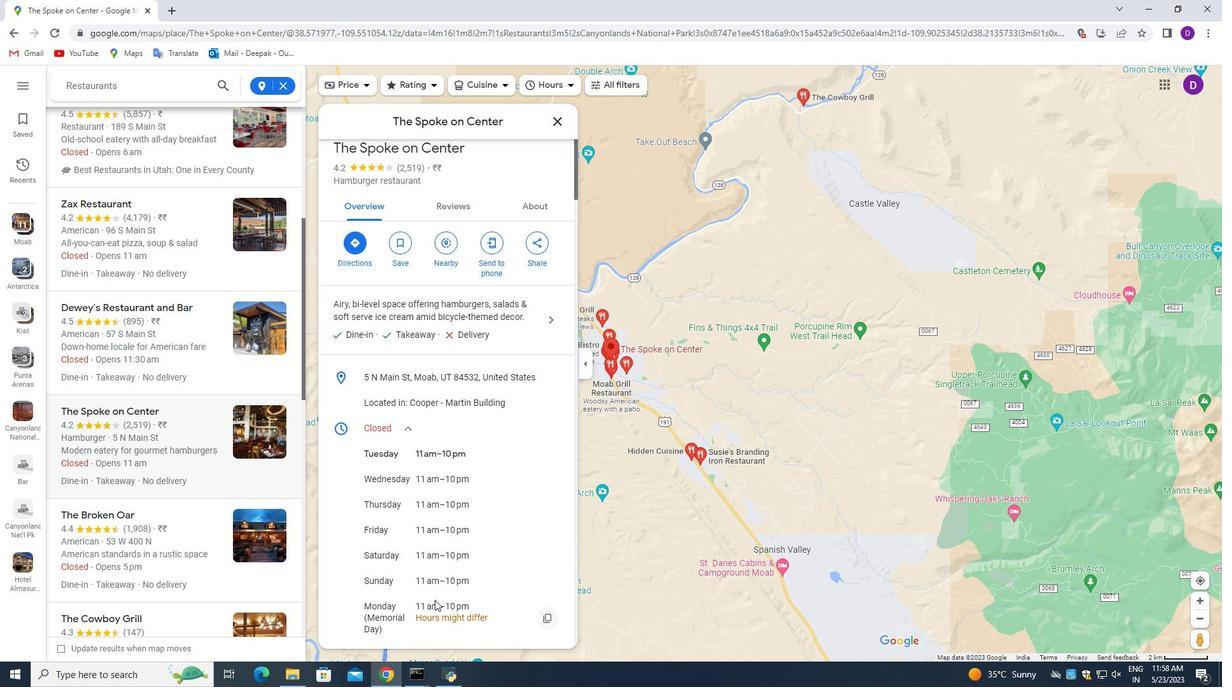 
Action: Mouse moved to (434, 493)
Screenshot: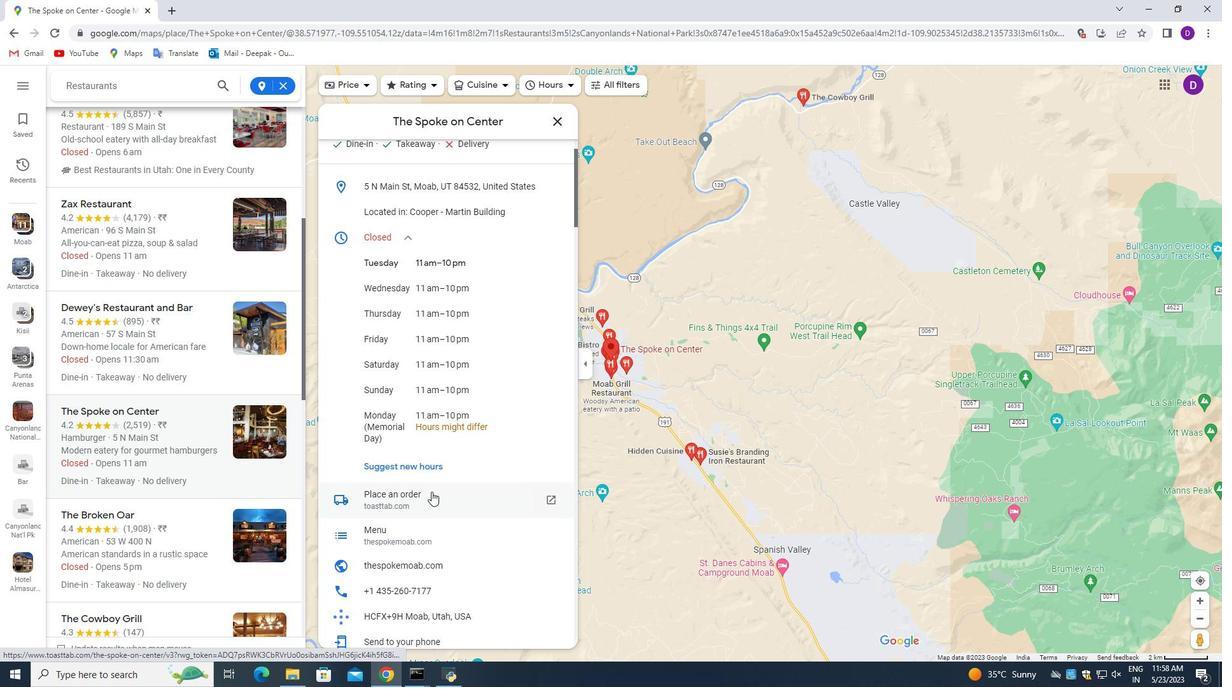 
Action: Mouse scrolled (434, 492) with delta (0, 0)
Screenshot: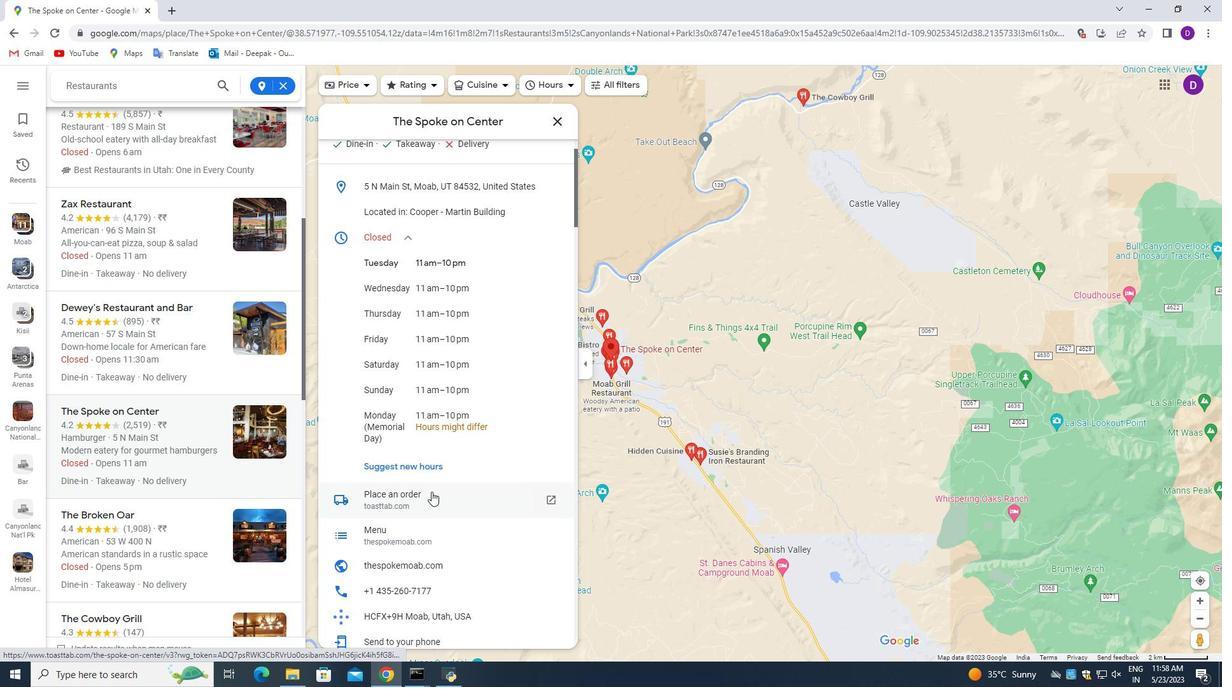 
Action: Mouse scrolled (434, 492) with delta (0, 0)
Screenshot: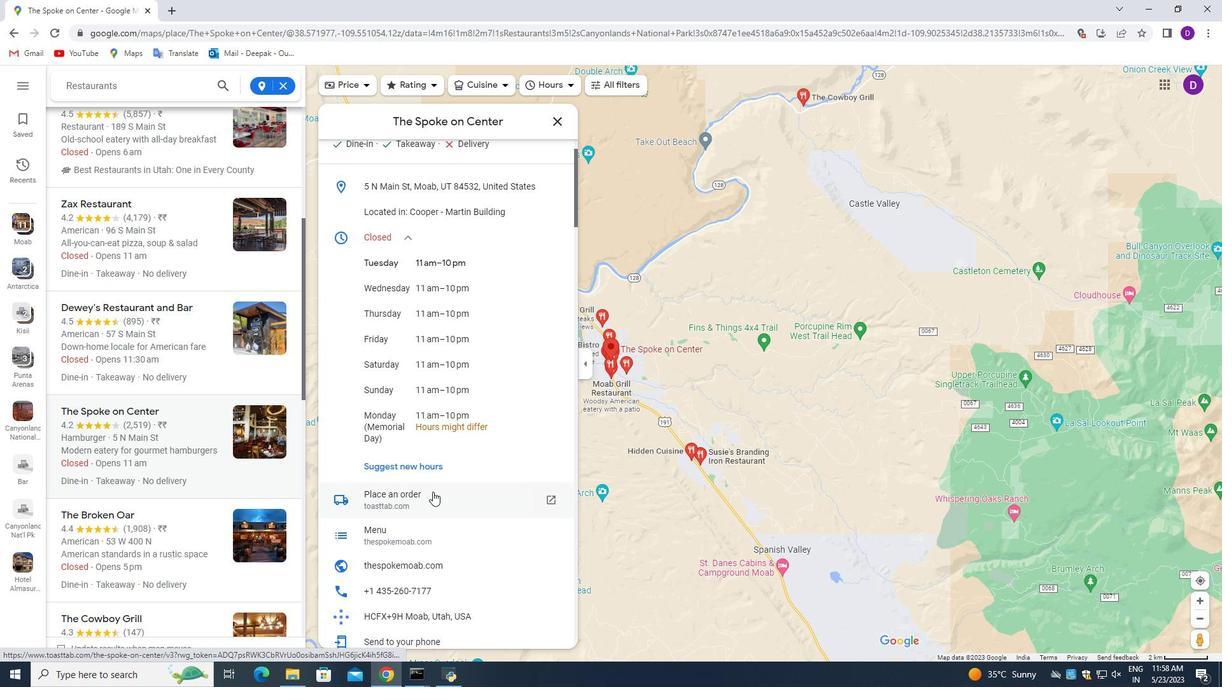
Action: Mouse moved to (401, 413)
Screenshot: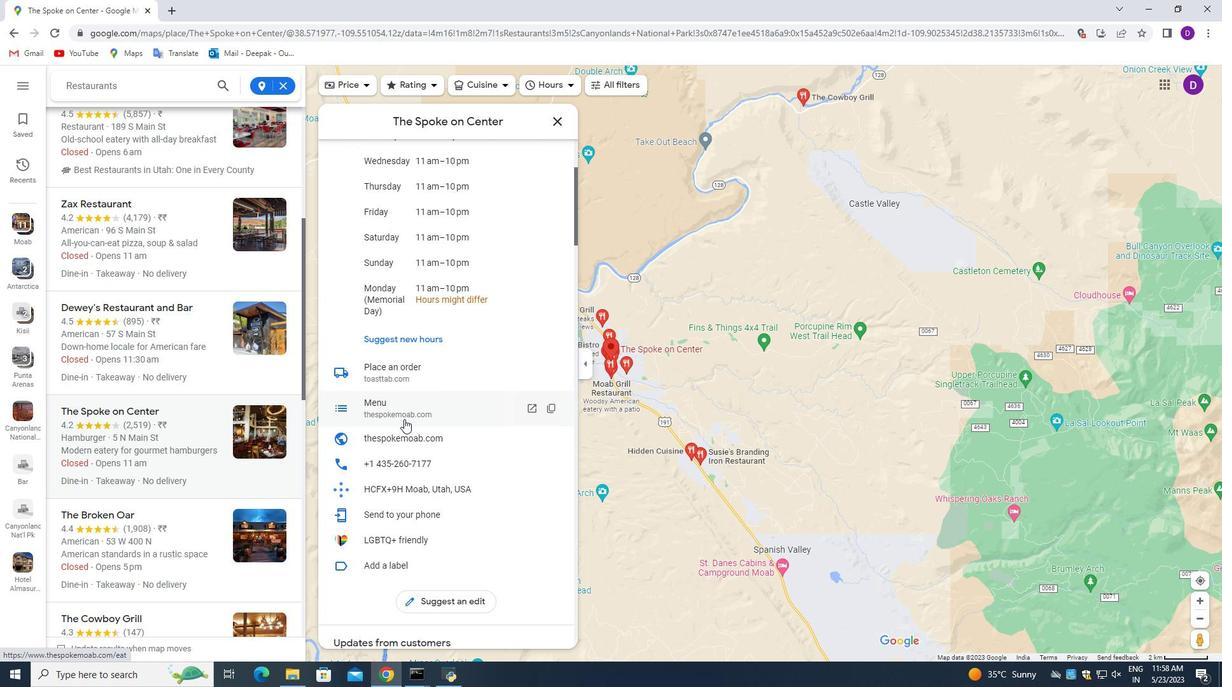 
Action: Mouse pressed left at (401, 413)
Screenshot: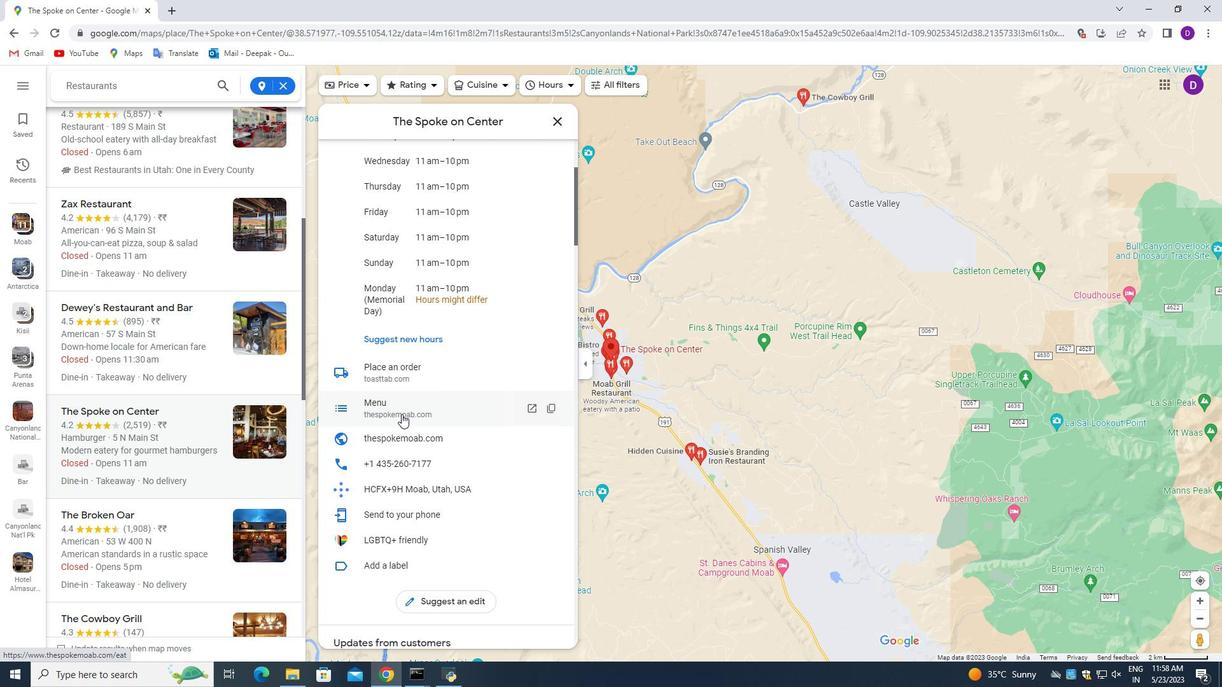 
Action: Mouse moved to (701, 252)
Screenshot: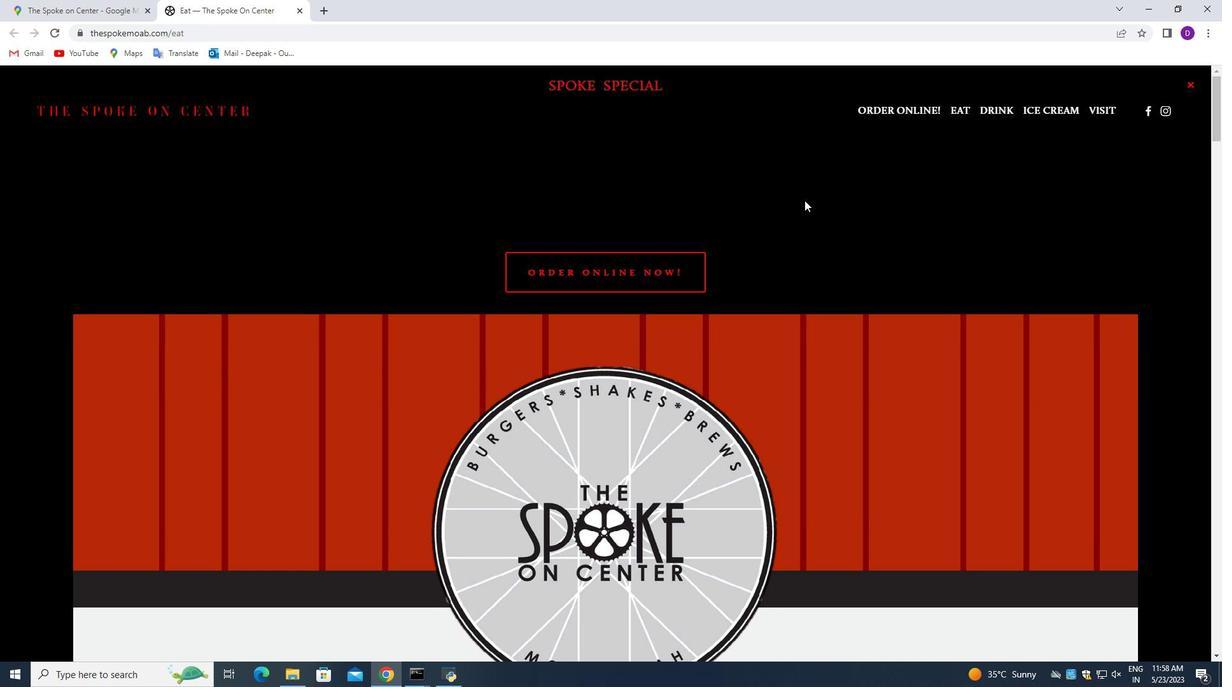 
Action: Mouse scrolled (701, 251) with delta (0, 0)
Screenshot: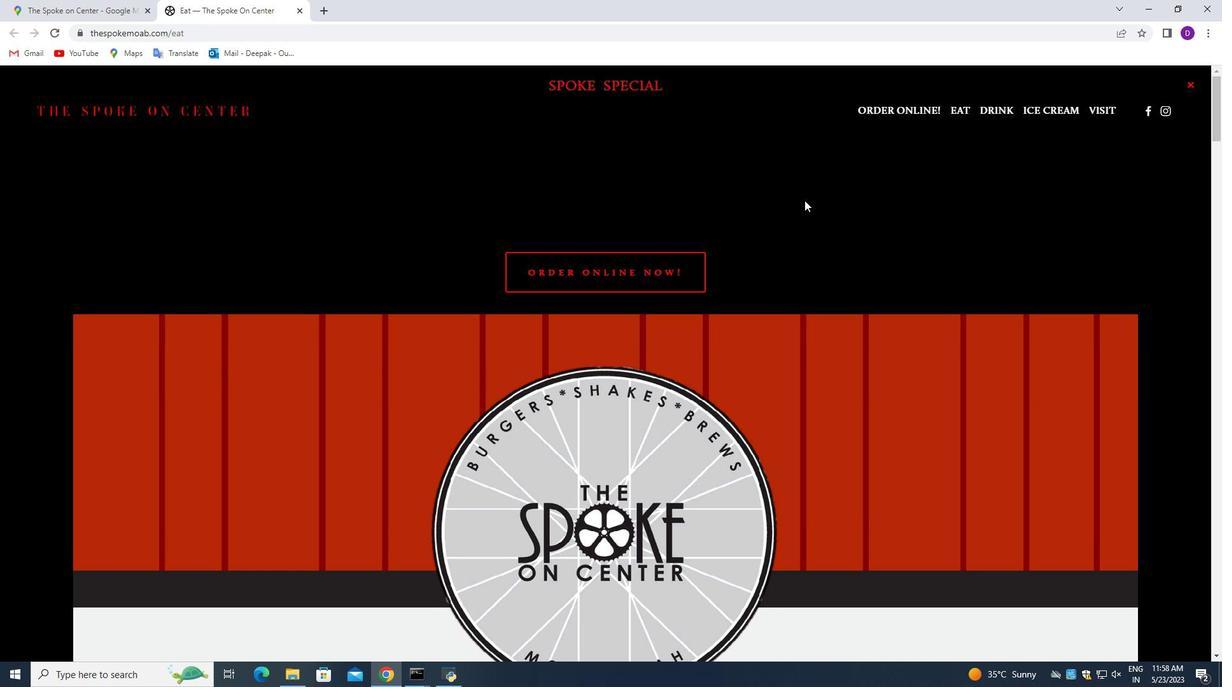 
Action: Mouse moved to (690, 257)
Screenshot: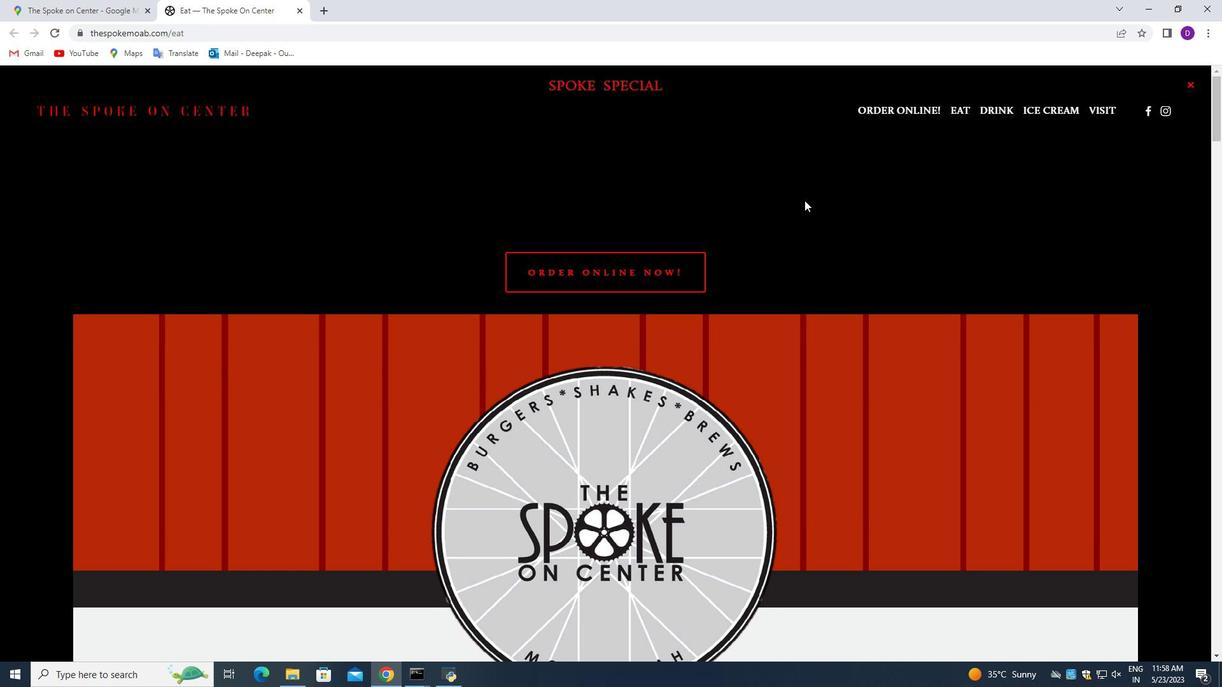 
Action: Mouse scrolled (690, 256) with delta (0, 0)
Screenshot: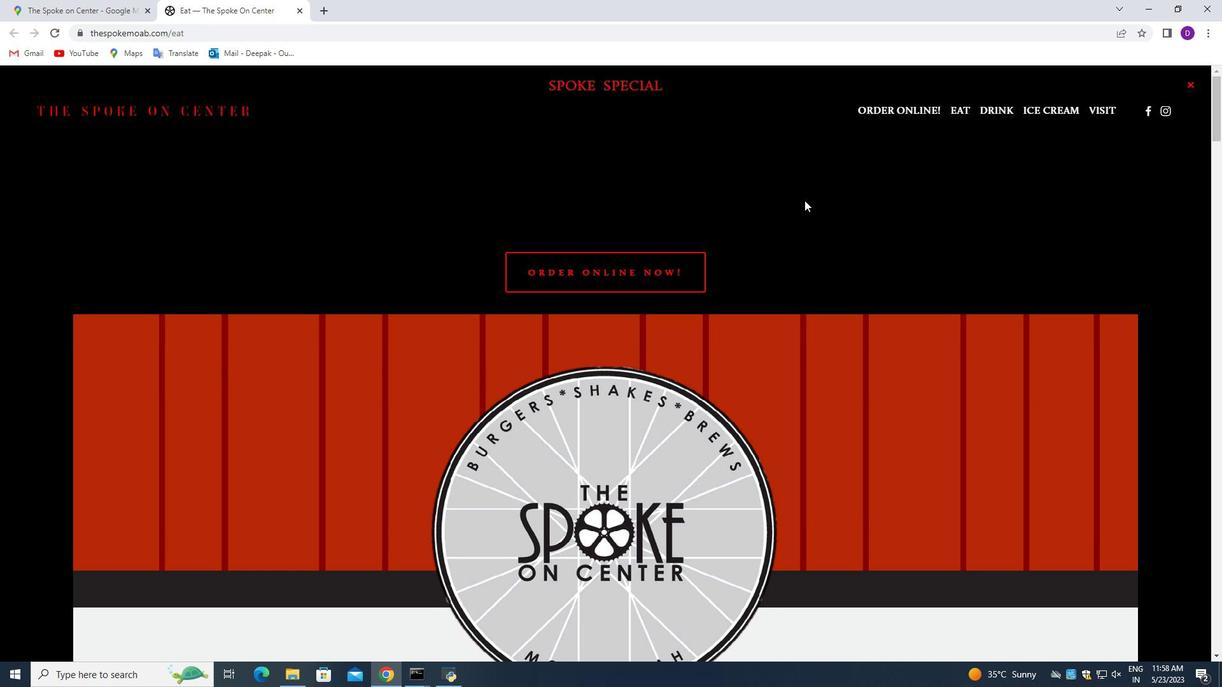 
Action: Mouse moved to (687, 259)
Screenshot: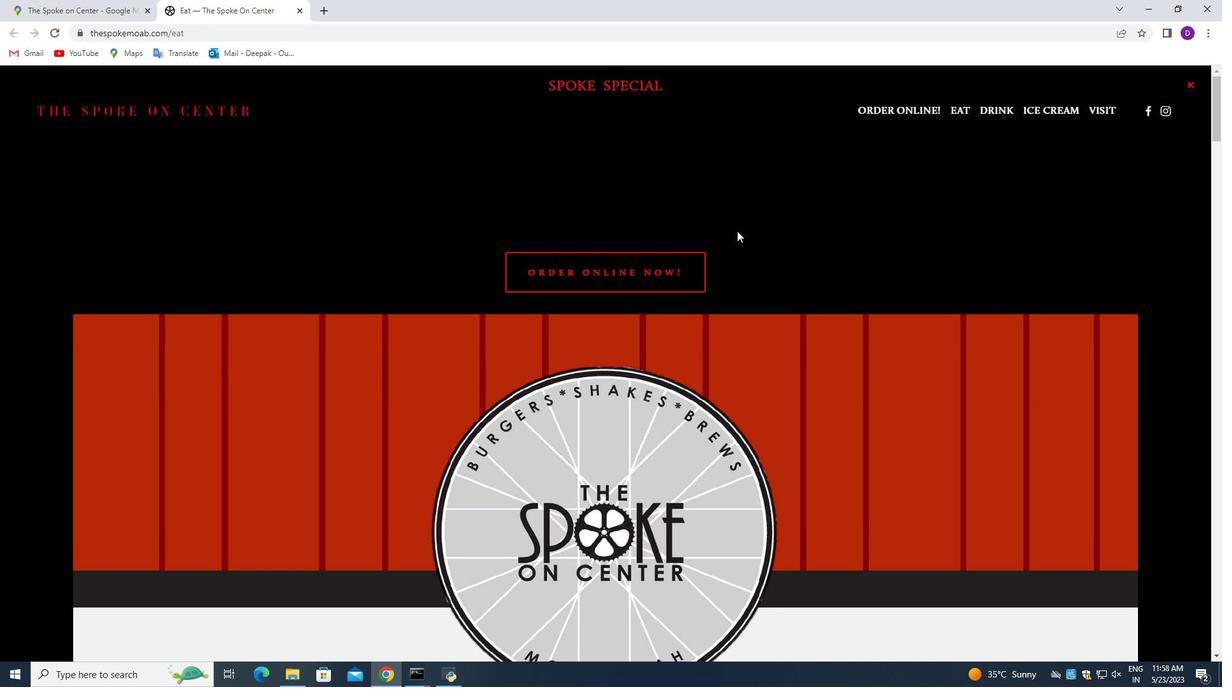 
Action: Mouse scrolled (687, 258) with delta (0, 0)
Screenshot: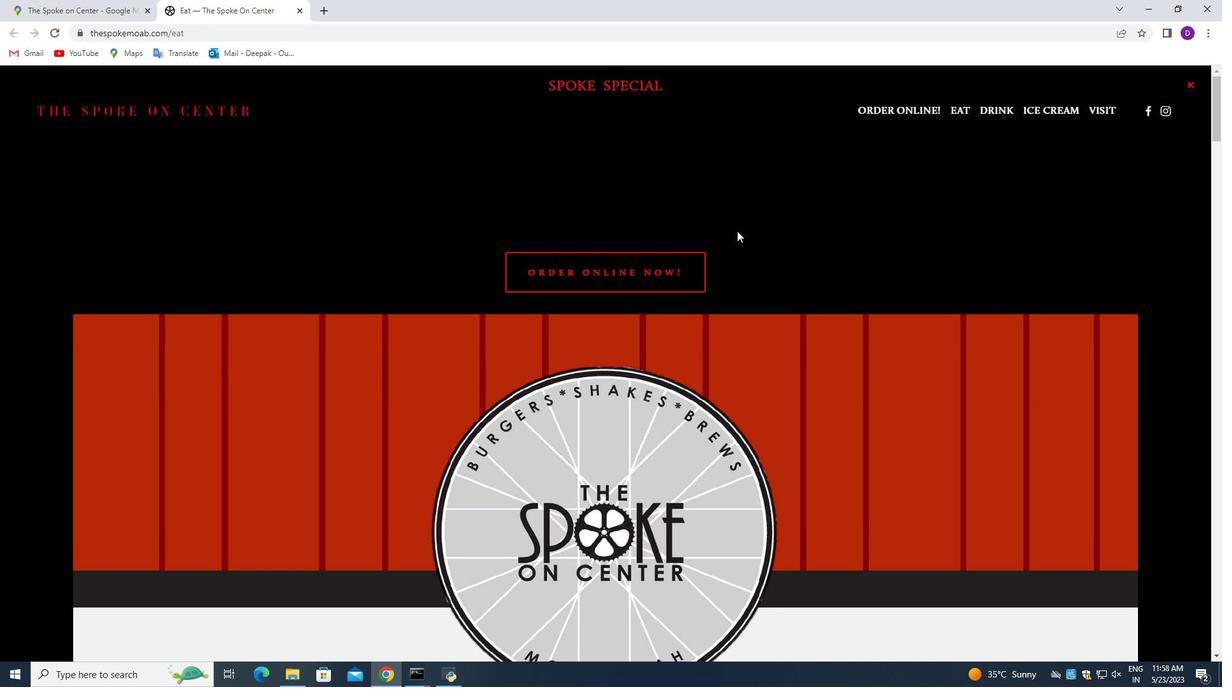 
Action: Mouse moved to (685, 259)
Screenshot: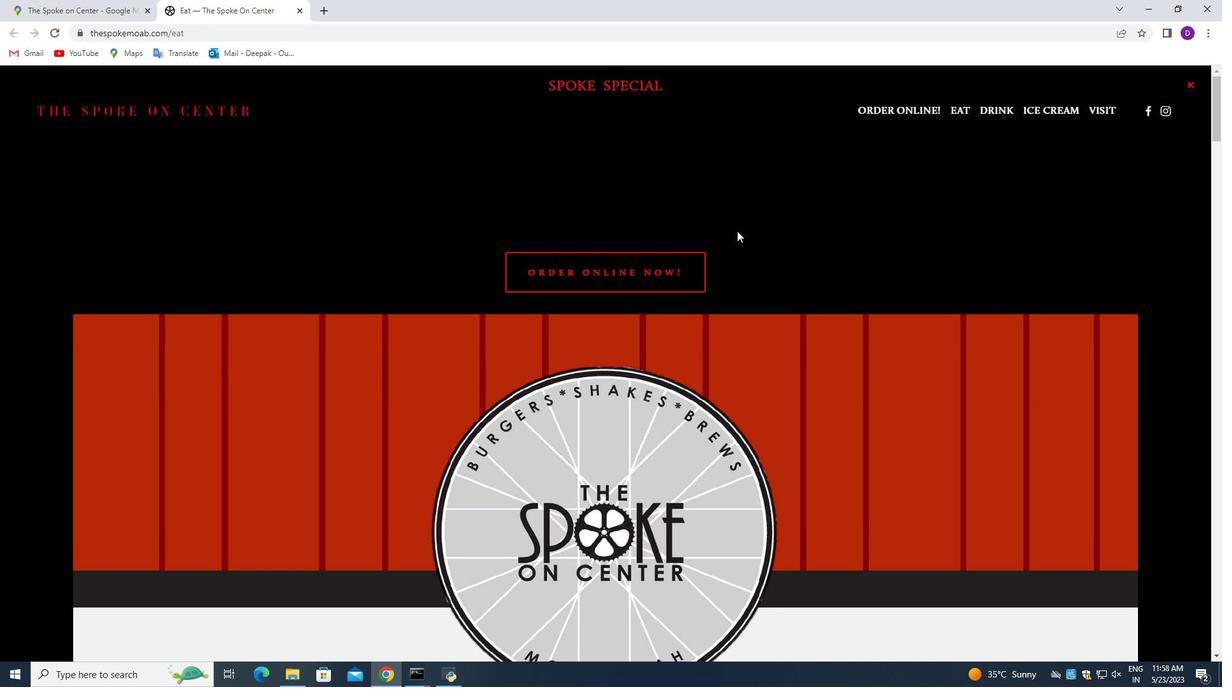 
Action: Mouse scrolled (685, 258) with delta (0, 0)
Screenshot: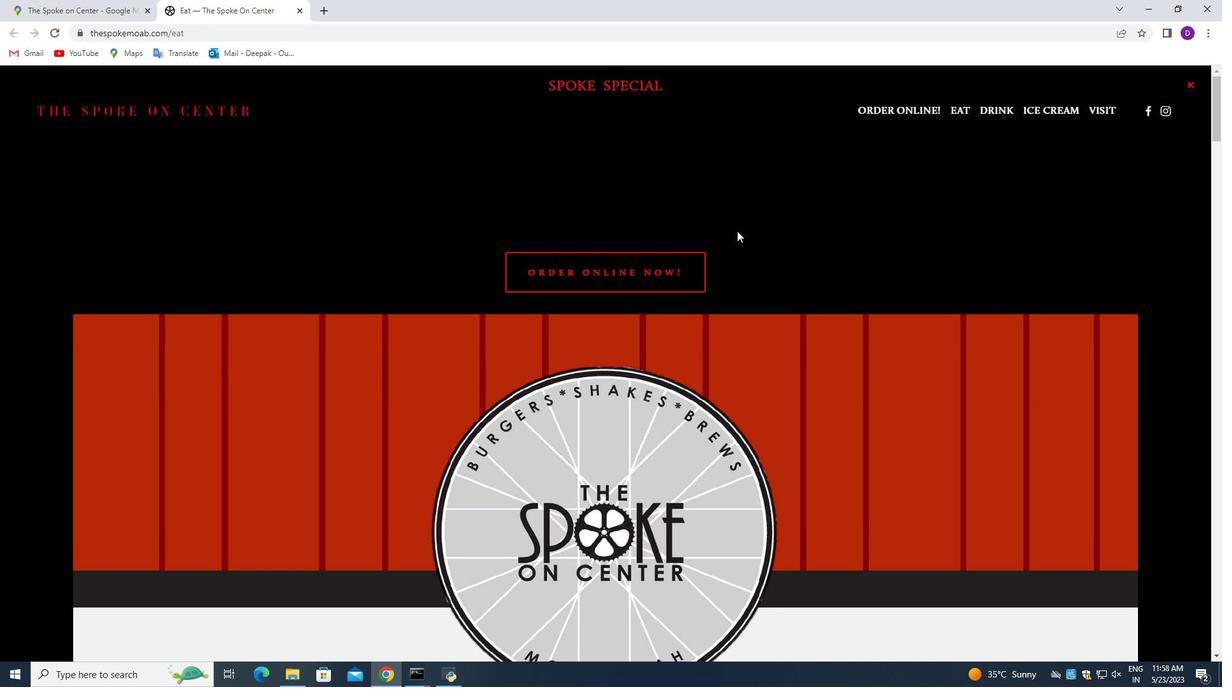 
Action: Mouse moved to (598, 270)
Screenshot: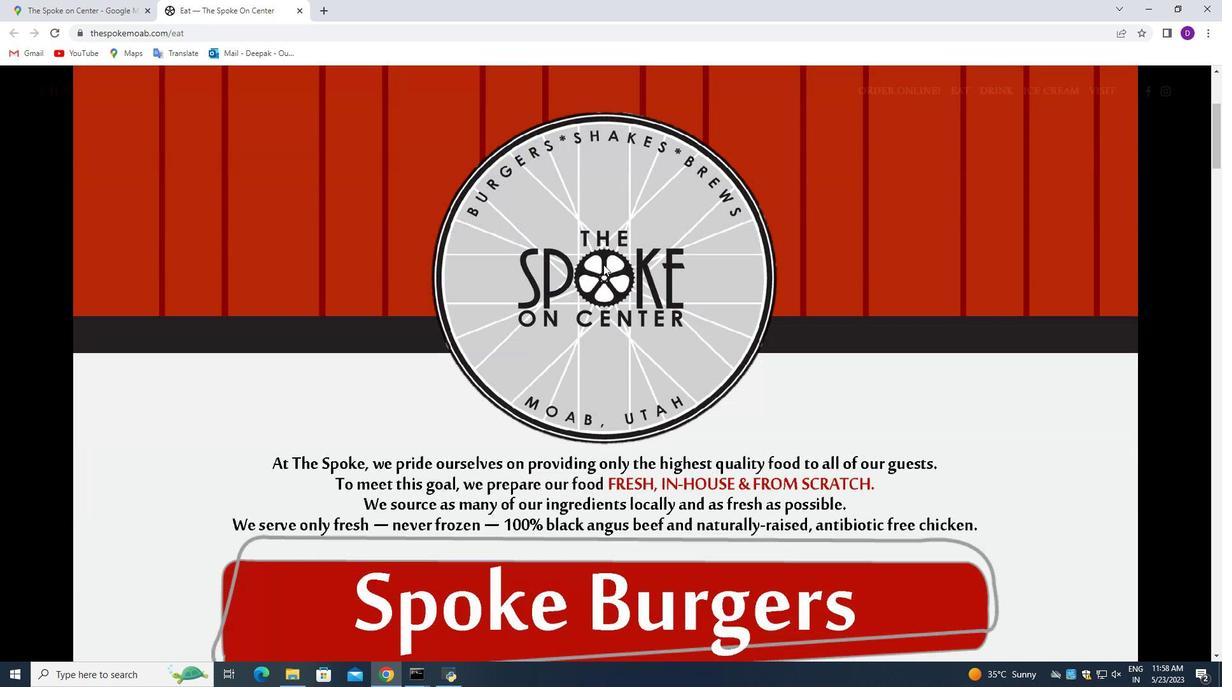
Action: Mouse scrolled (598, 269) with delta (0, 0)
Screenshot: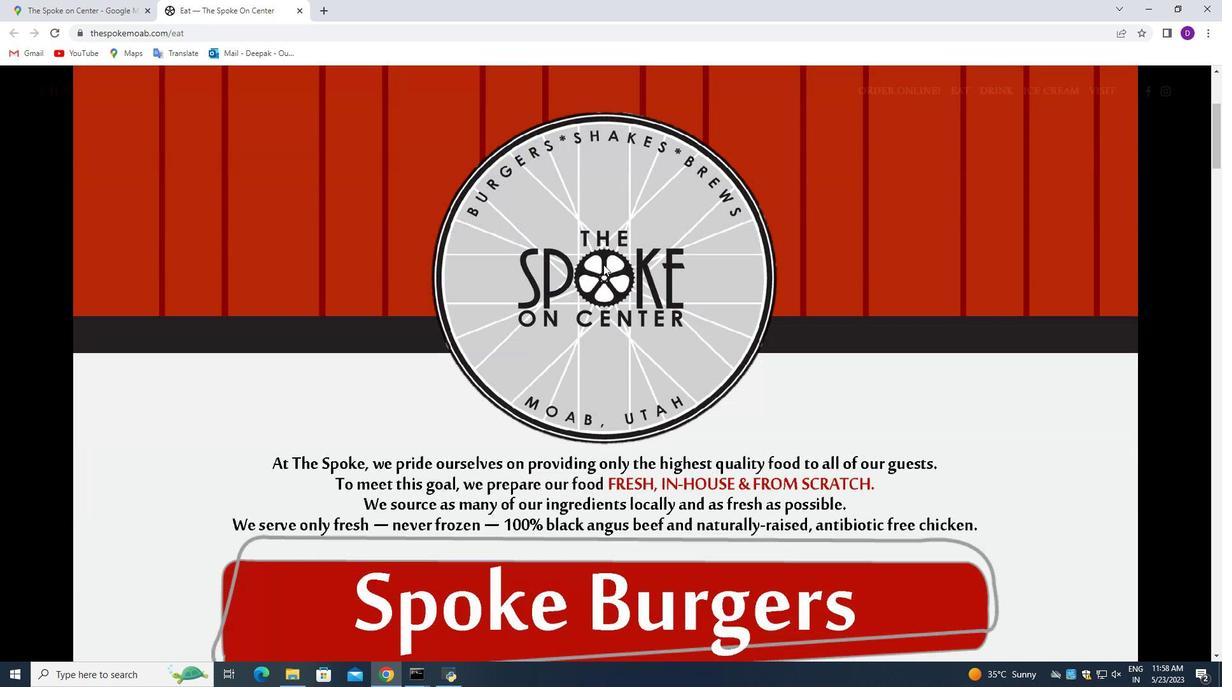 
Action: Mouse moved to (597, 270)
Screenshot: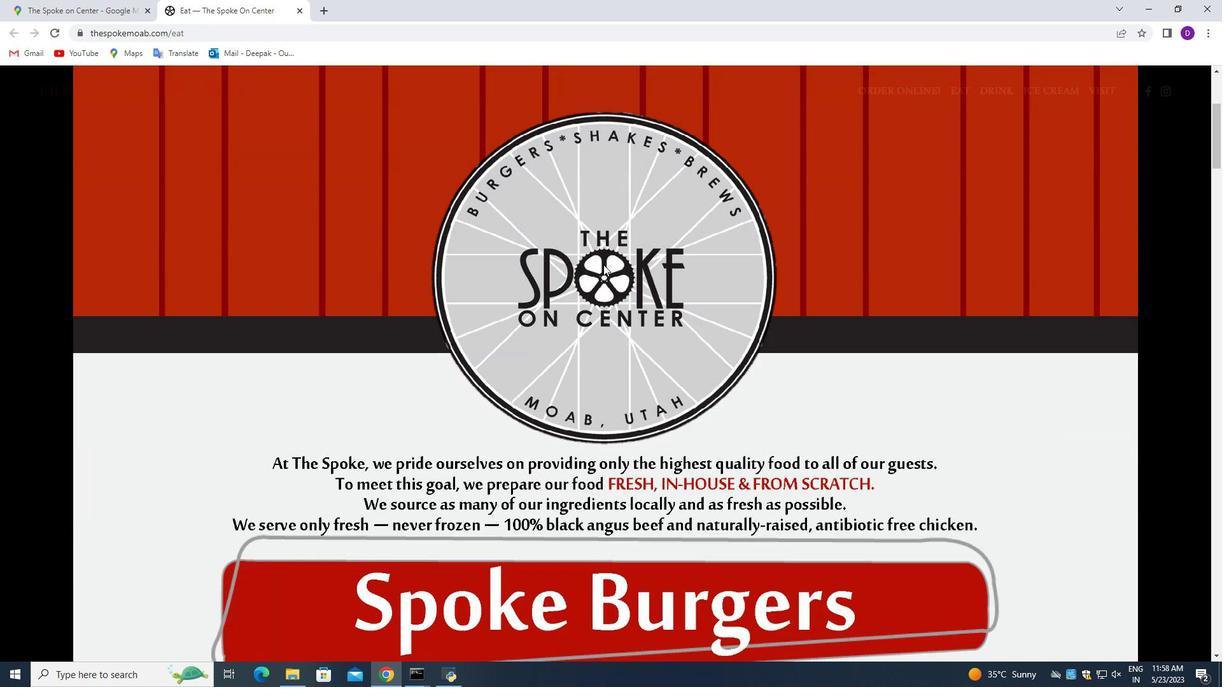
Action: Mouse scrolled (597, 270) with delta (0, 0)
Screenshot: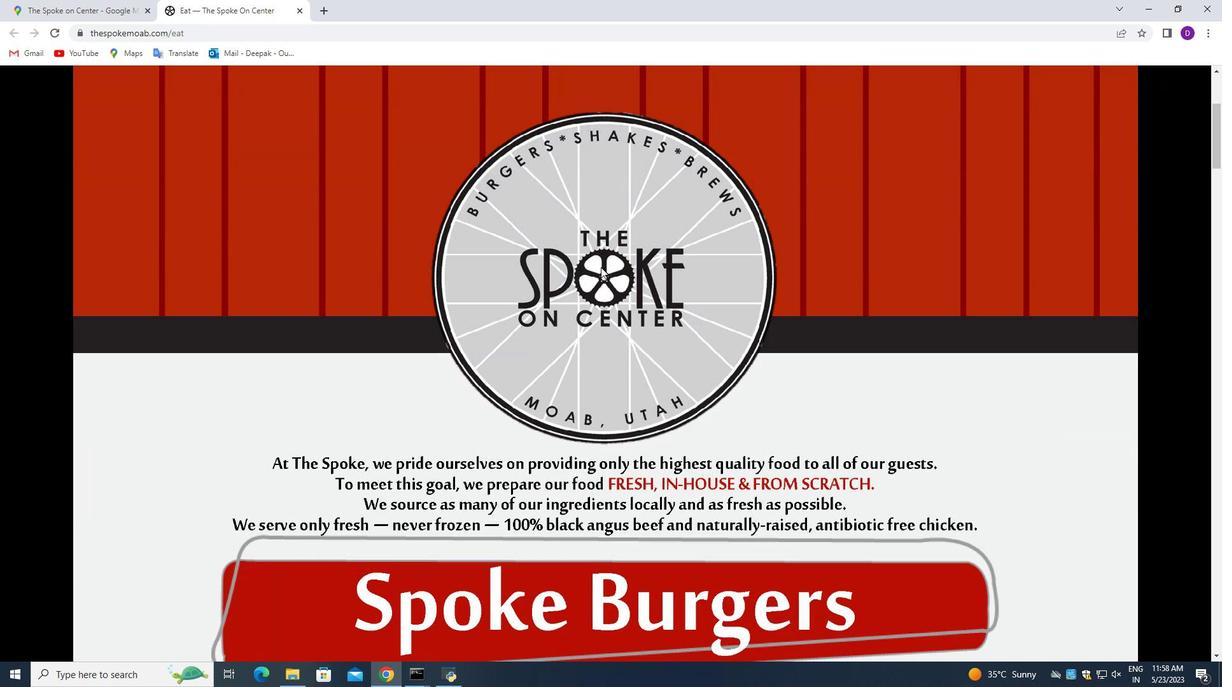 
Action: Mouse moved to (597, 270)
Screenshot: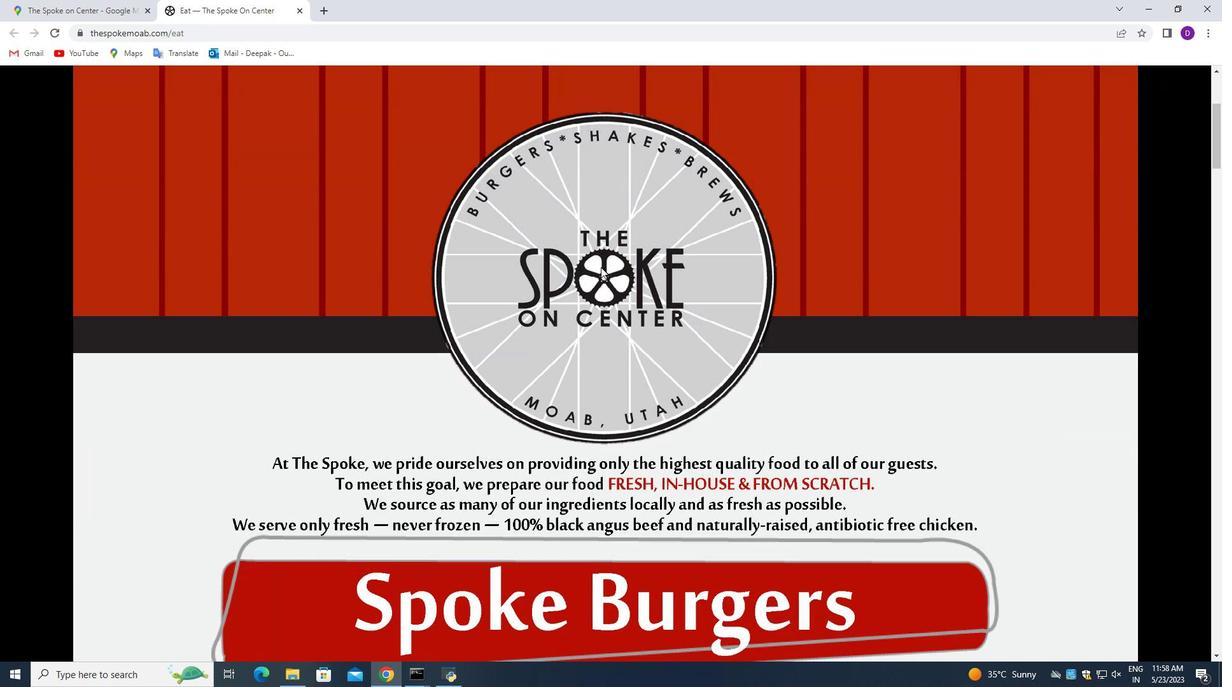 
Action: Mouse scrolled (597, 270) with delta (0, 0)
Screenshot: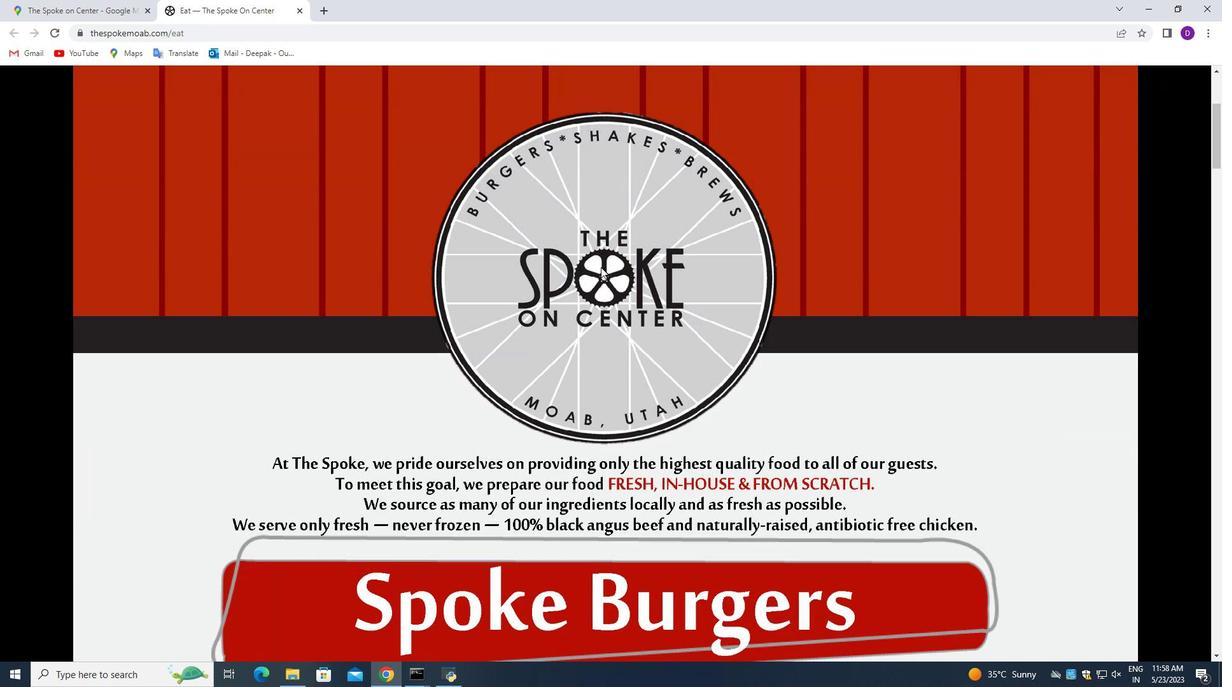 
Action: Mouse moved to (566, 357)
Screenshot: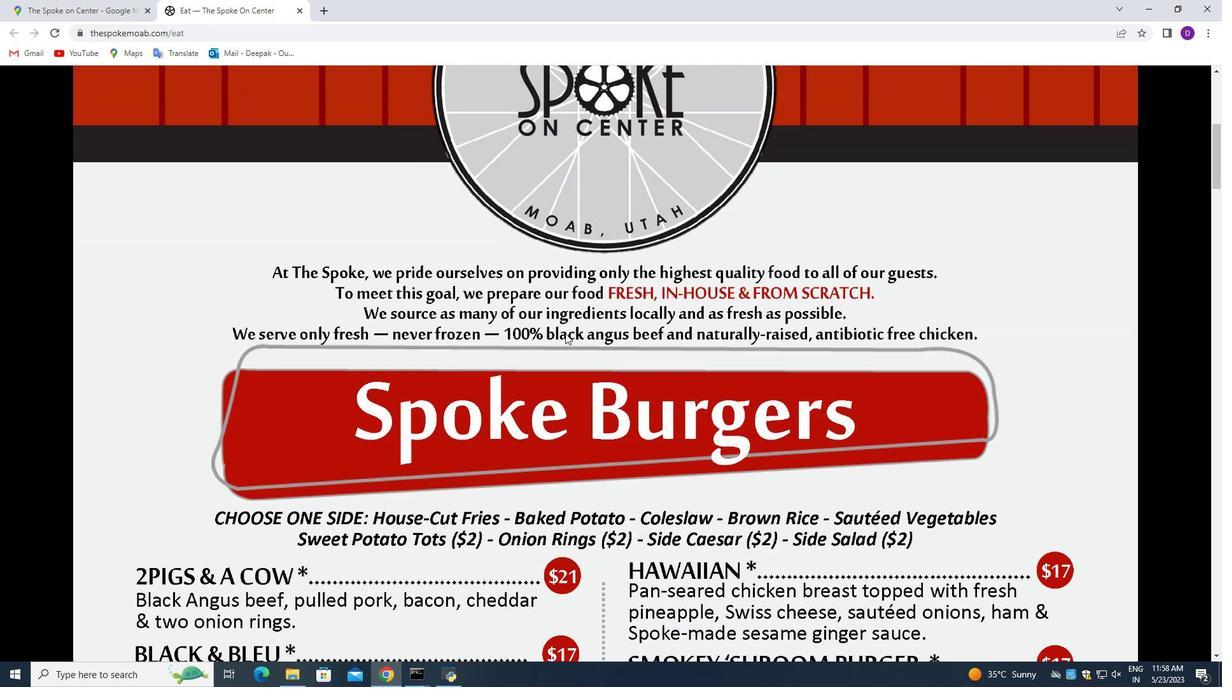 
Action: Mouse scrolled (566, 356) with delta (0, 0)
Screenshot: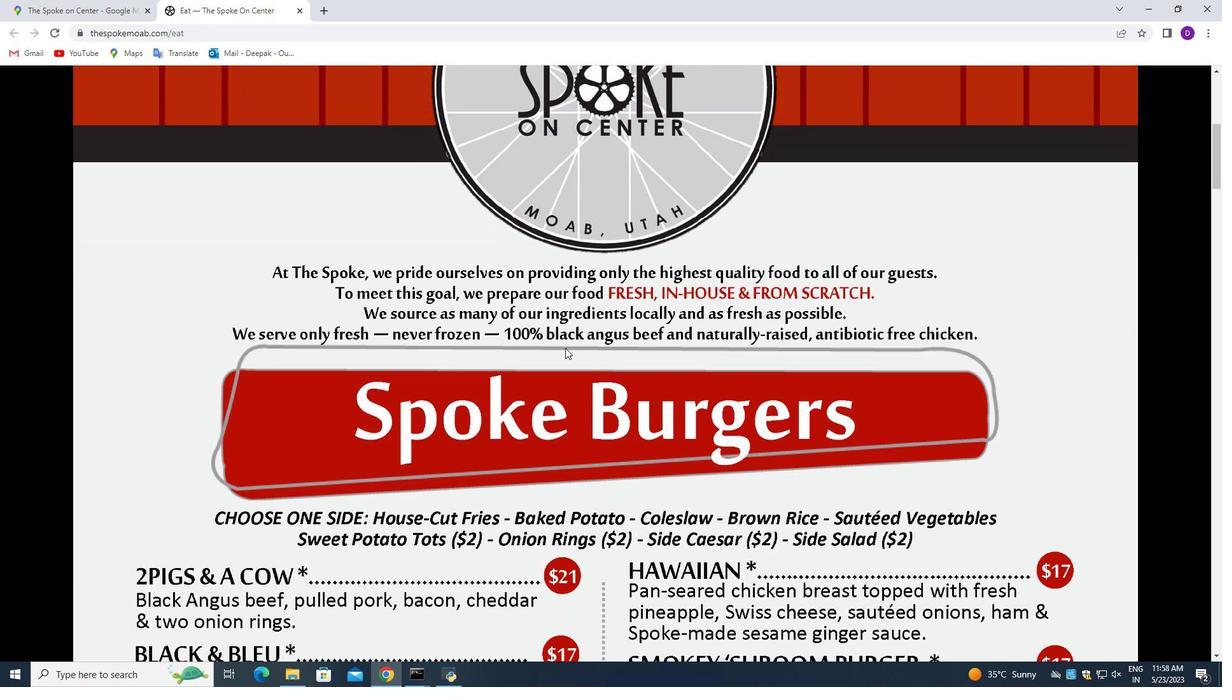 
Action: Mouse scrolled (566, 356) with delta (0, 0)
Screenshot: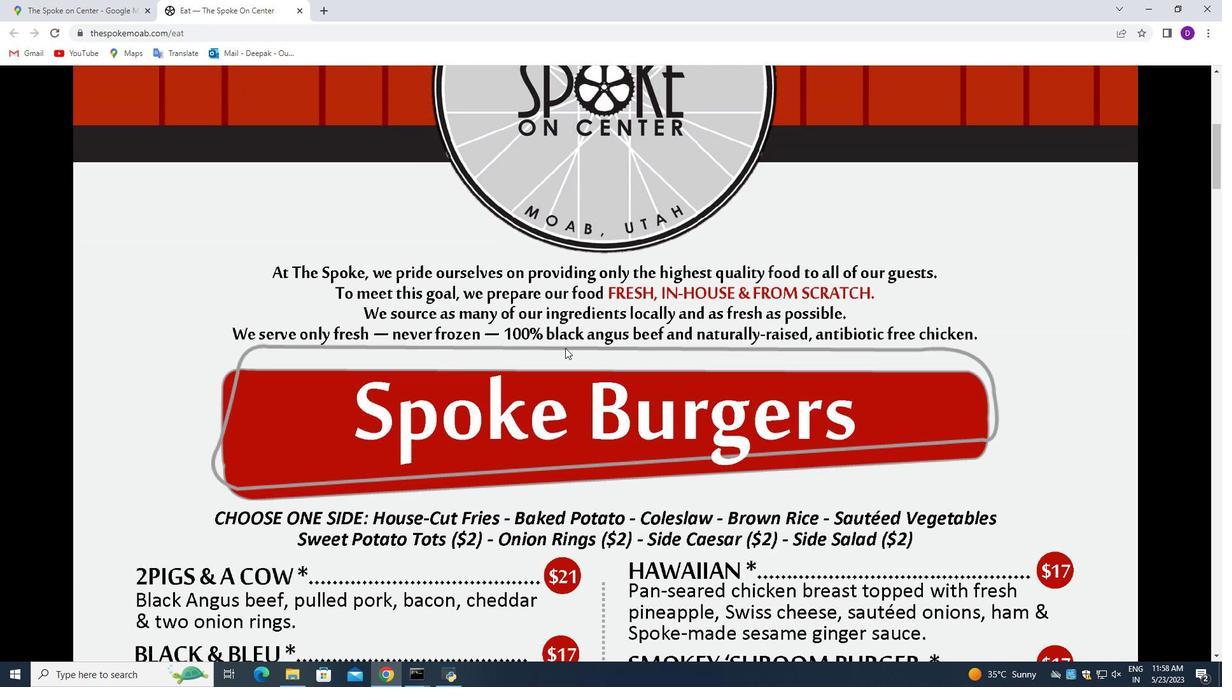 
Action: Mouse scrolled (566, 356) with delta (0, 0)
Screenshot: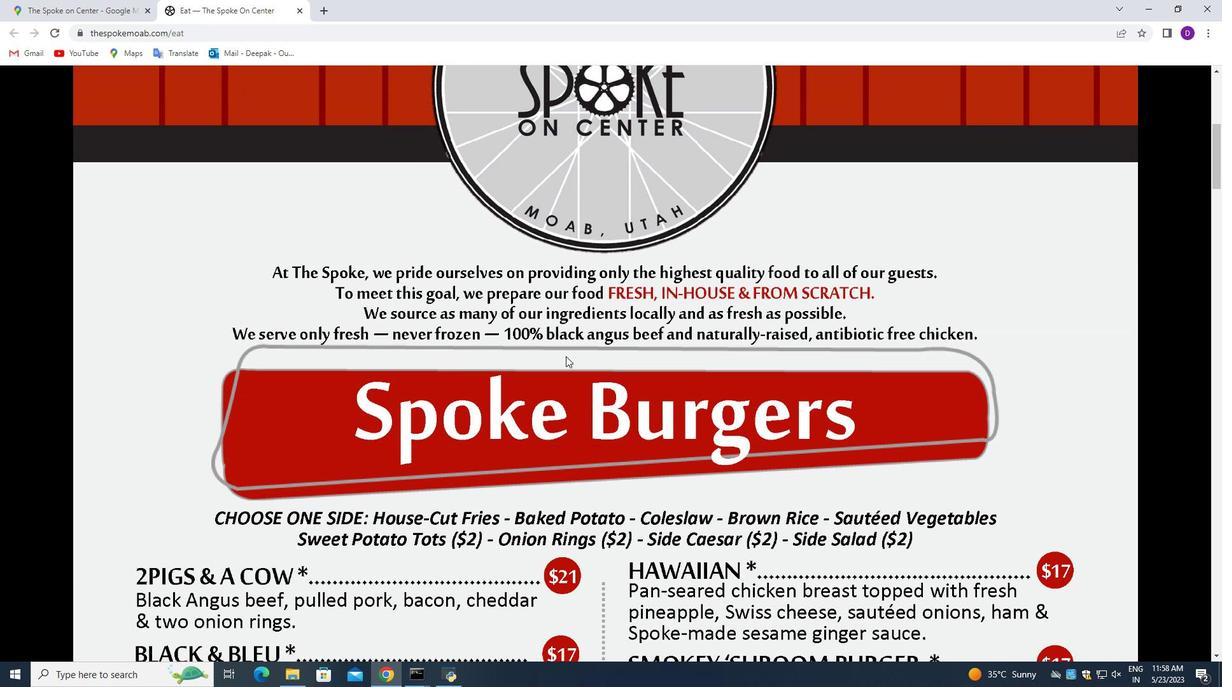 
Action: Mouse scrolled (566, 356) with delta (0, 0)
Screenshot: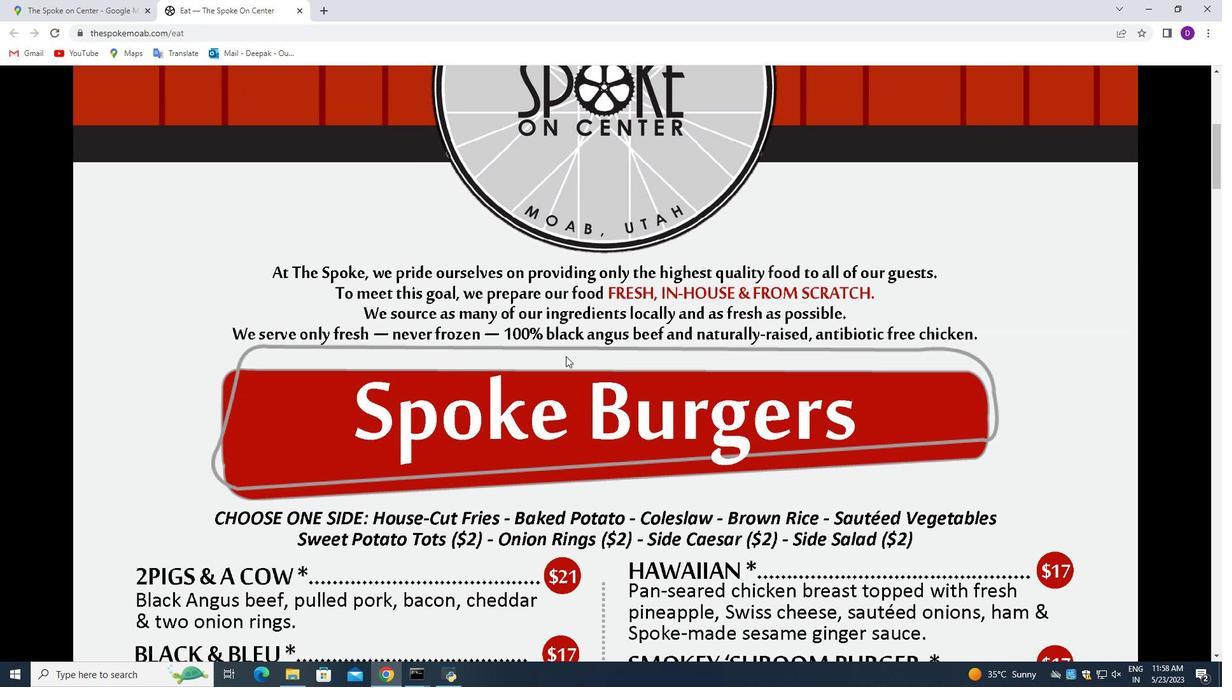 
Action: Mouse moved to (455, 383)
Screenshot: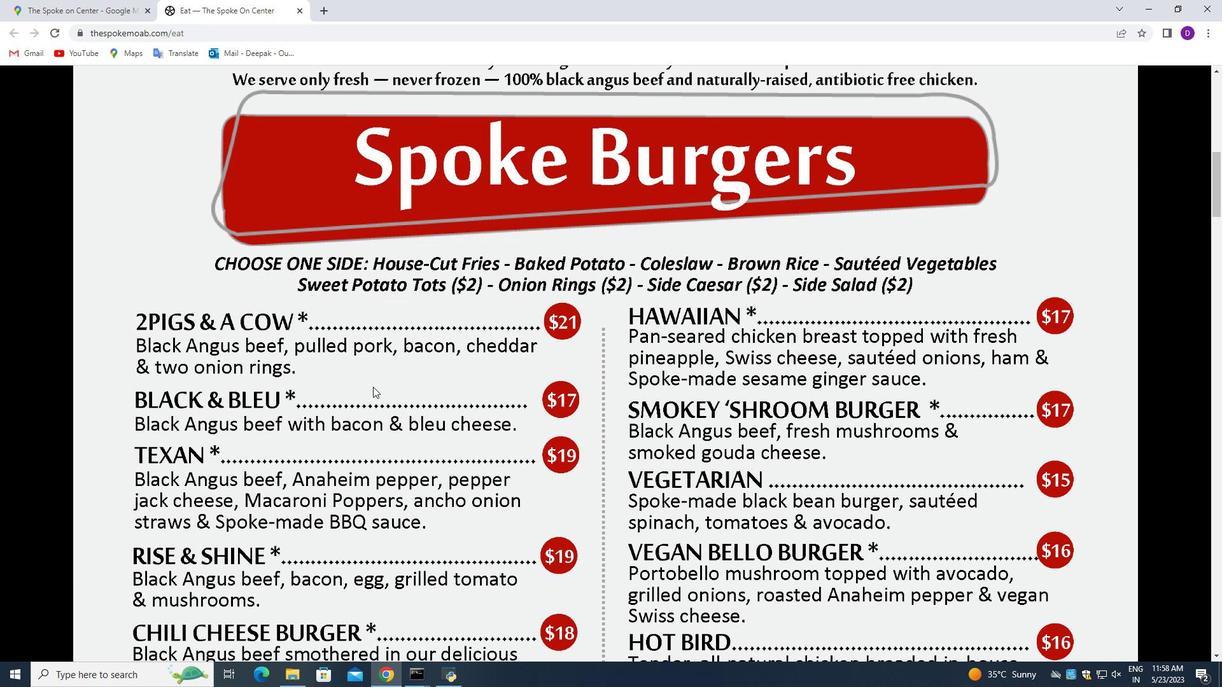 
Action: Mouse scrolled (455, 382) with delta (0, 0)
Screenshot: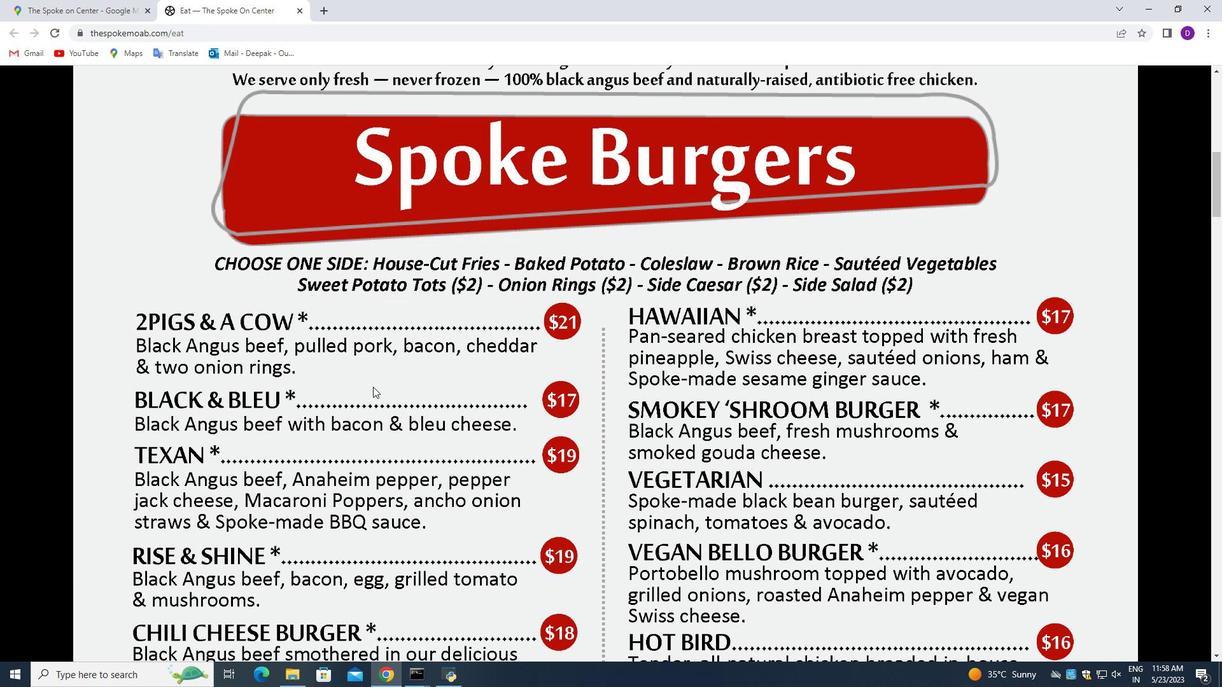 
Action: Mouse moved to (480, 378)
Screenshot: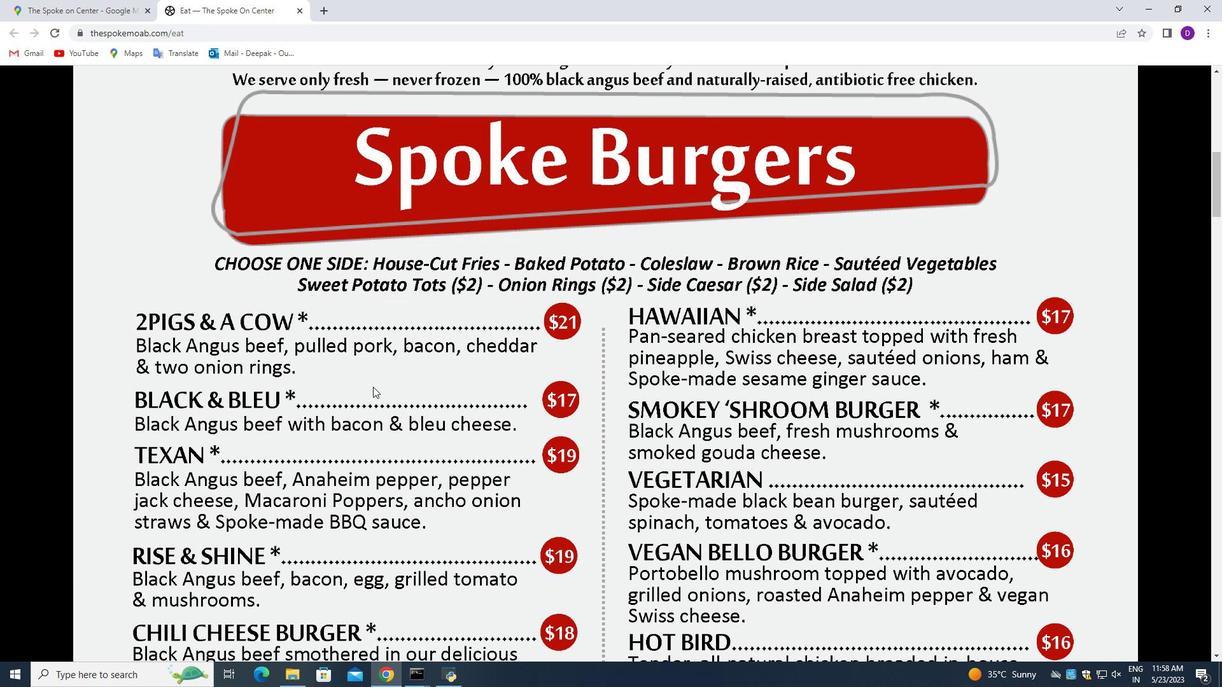 
Action: Mouse scrolled (480, 378) with delta (0, 0)
Screenshot: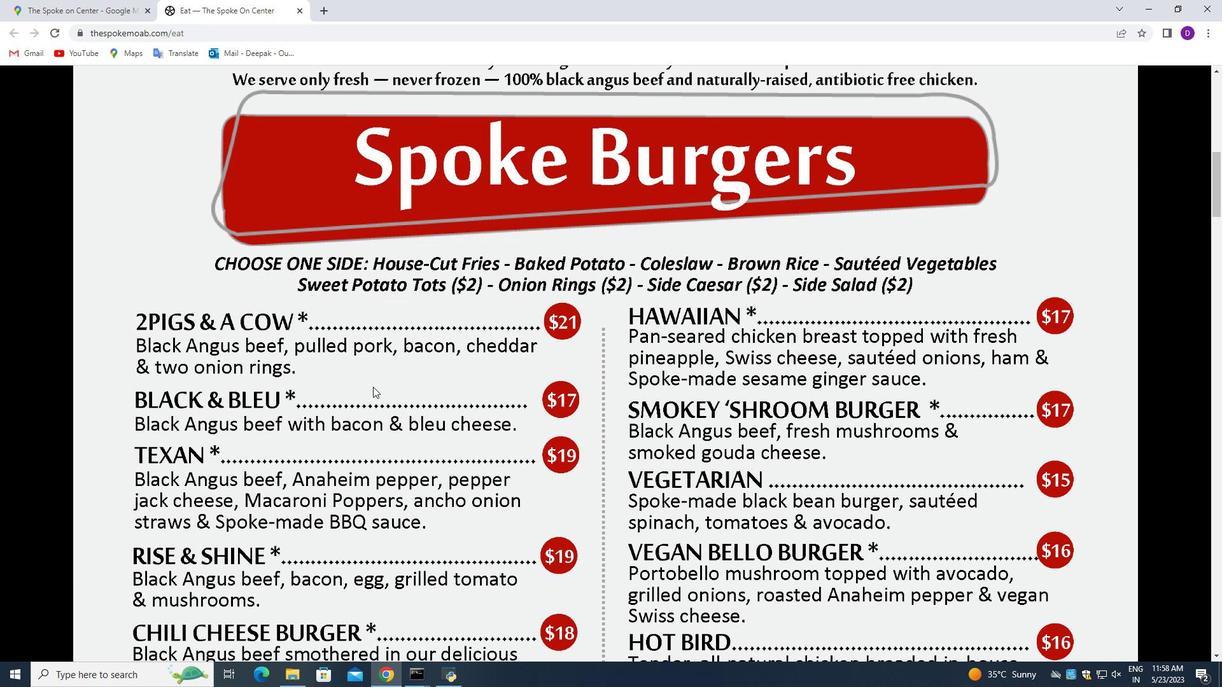 
Action: Mouse moved to (480, 377)
Screenshot: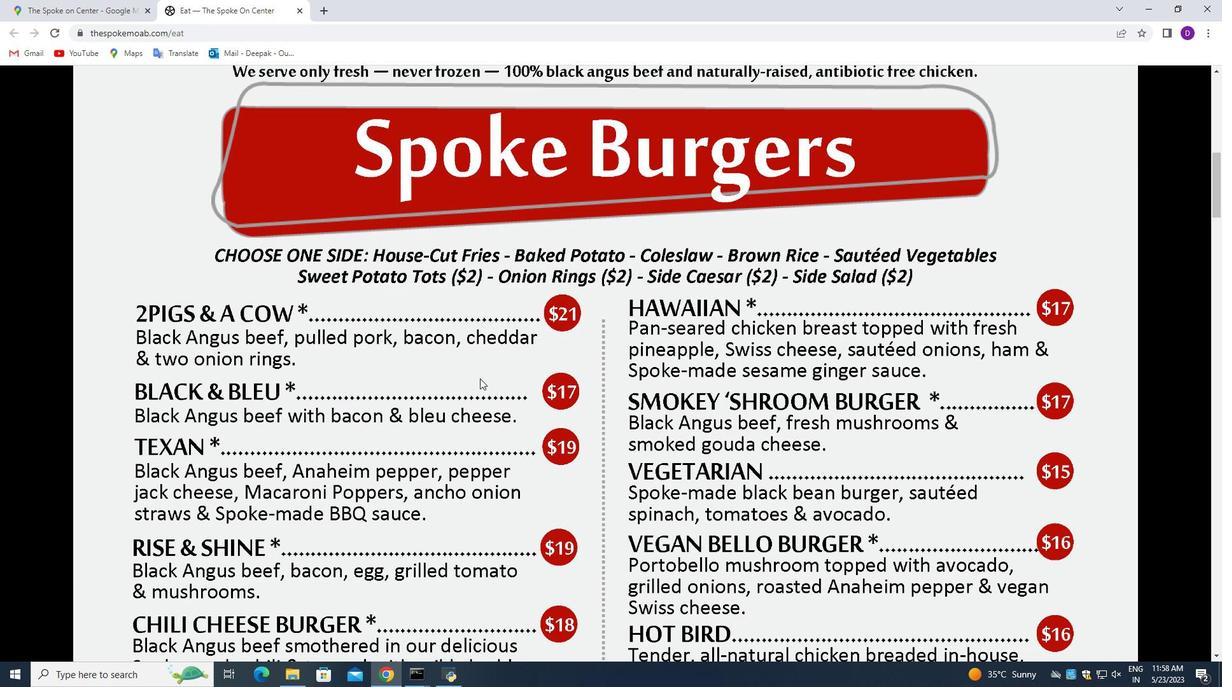 
Action: Mouse scrolled (480, 377) with delta (0, 0)
Screenshot: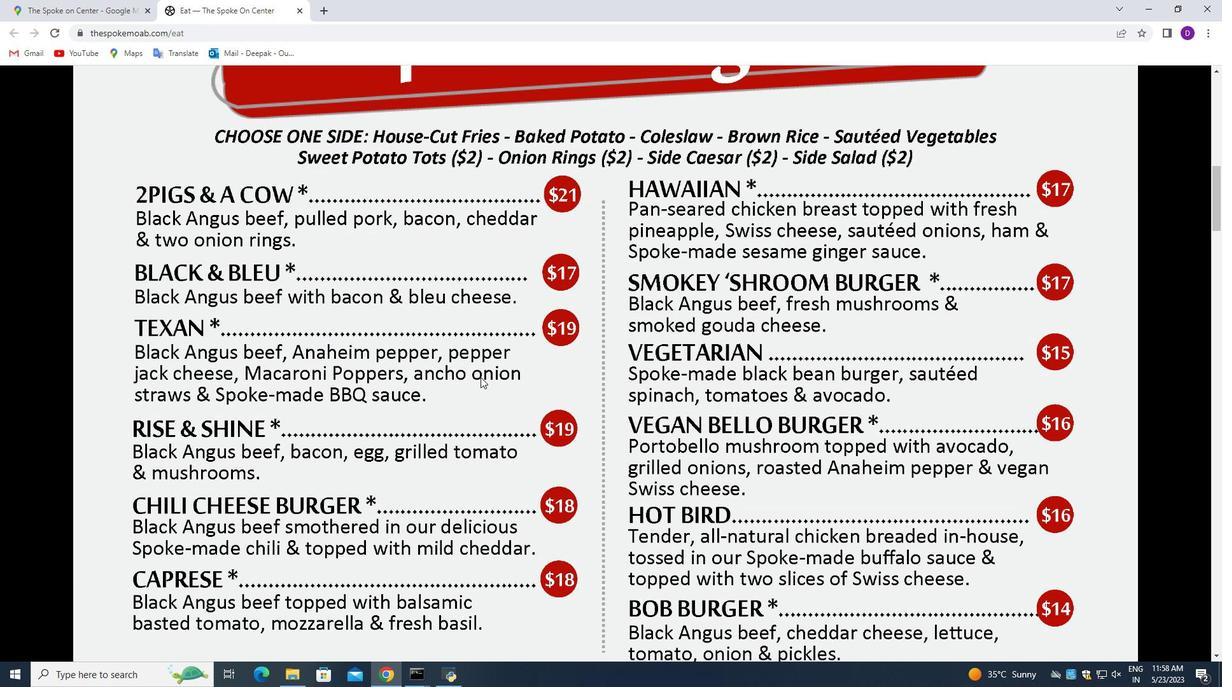 
Action: Mouse scrolled (480, 377) with delta (0, 0)
Screenshot: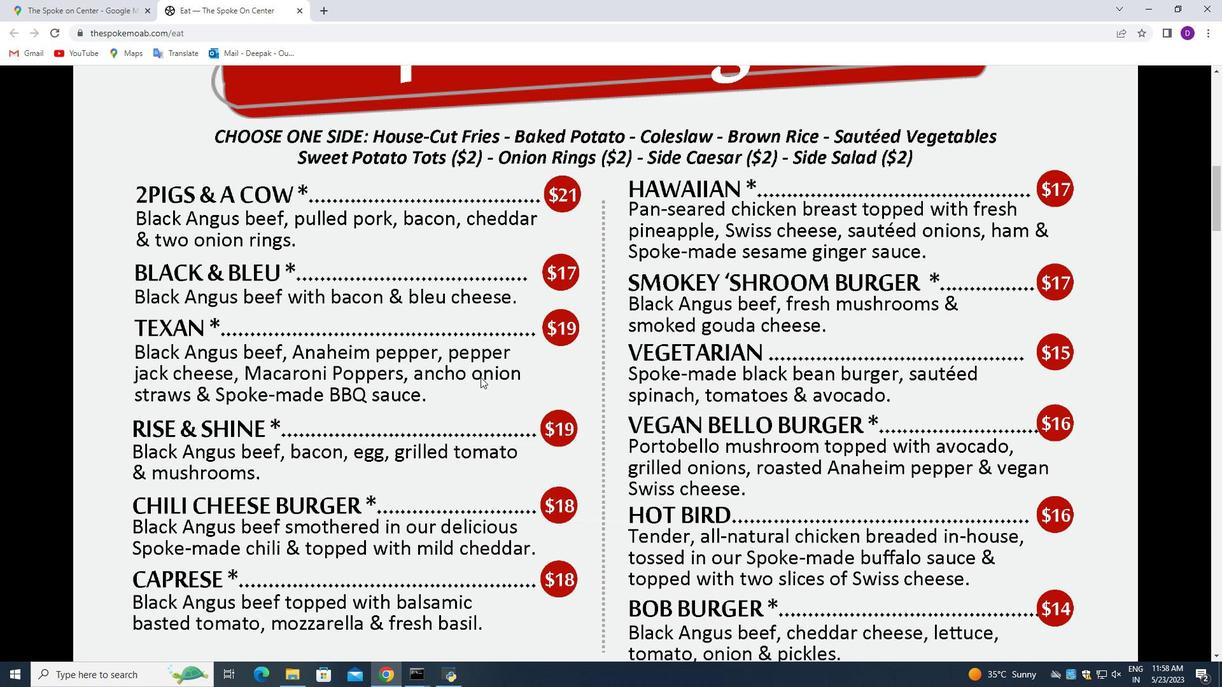 
Action: Mouse moved to (480, 377)
Screenshot: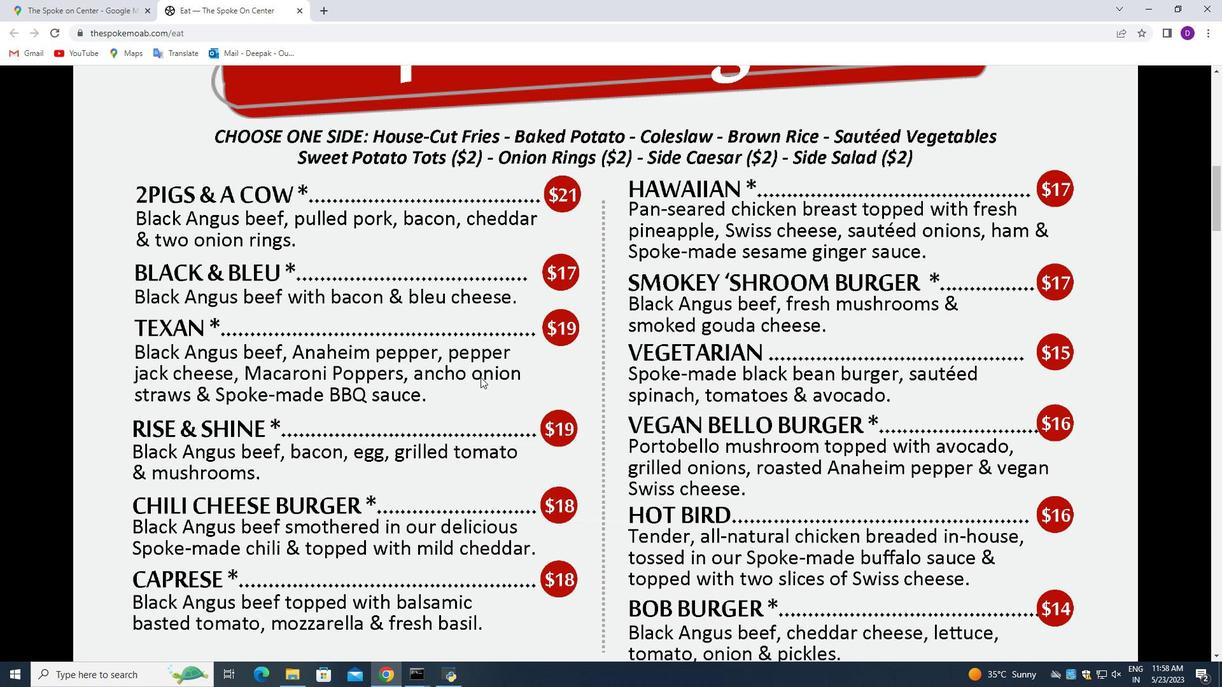 
Action: Mouse scrolled (480, 376) with delta (0, 0)
Screenshot: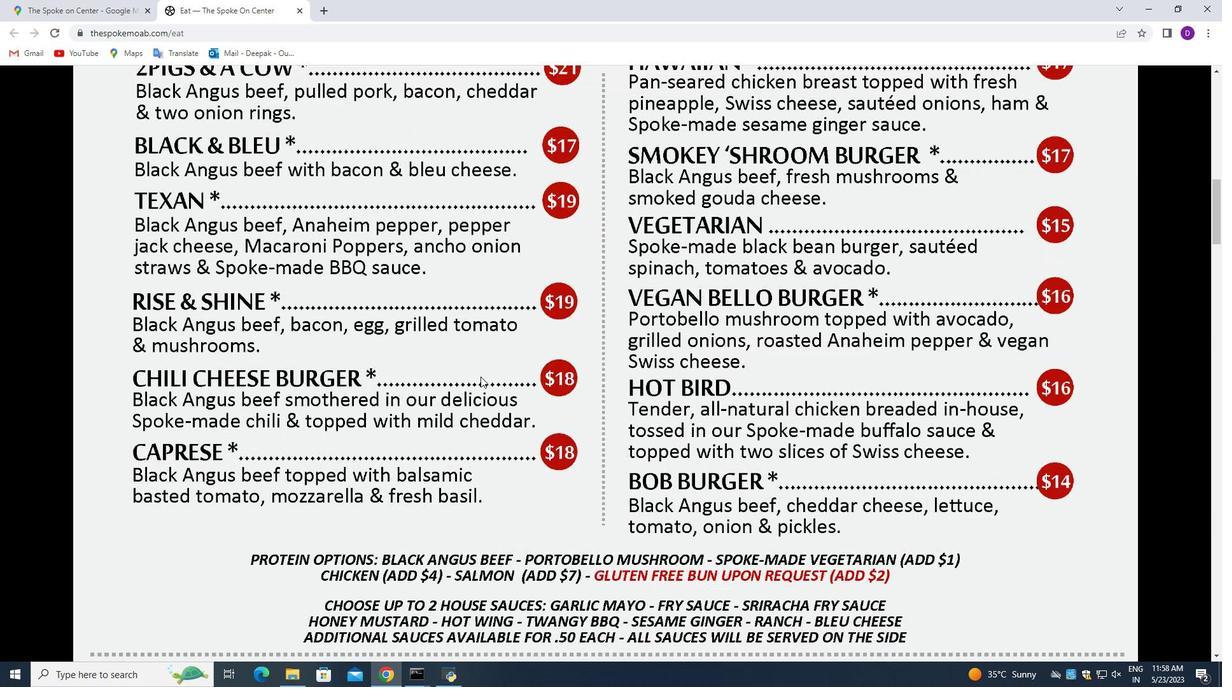 
Action: Mouse scrolled (480, 376) with delta (0, 0)
Screenshot: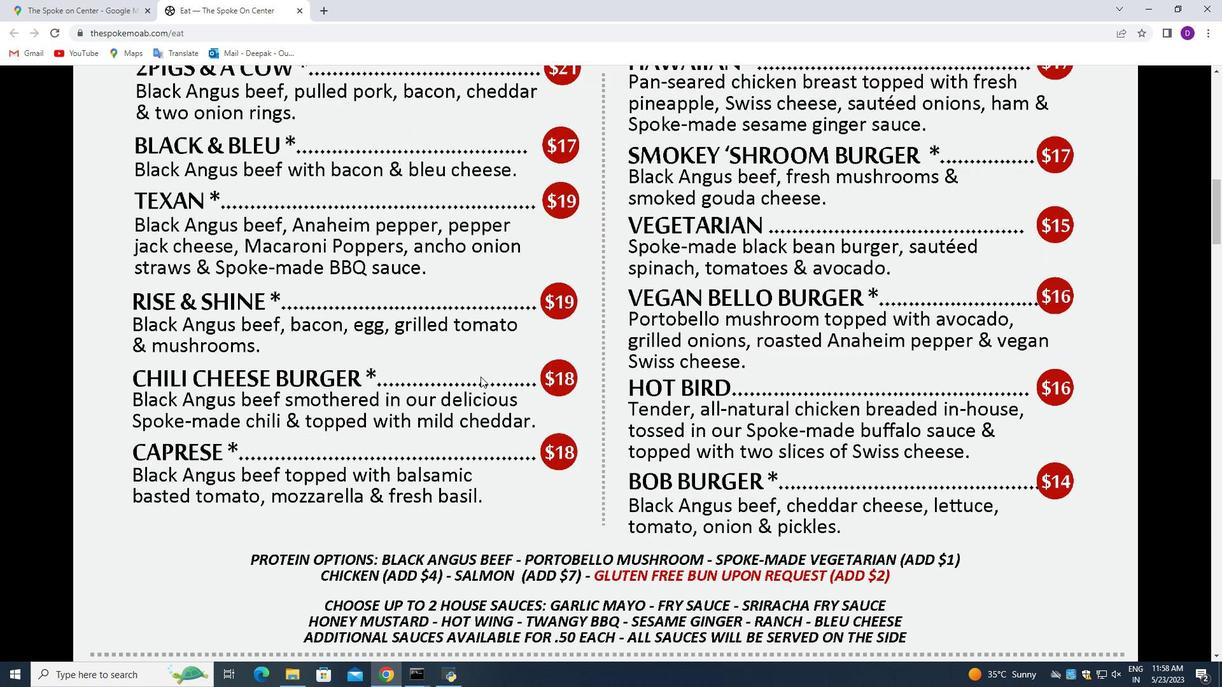 
Action: Mouse scrolled (480, 376) with delta (0, 0)
Screenshot: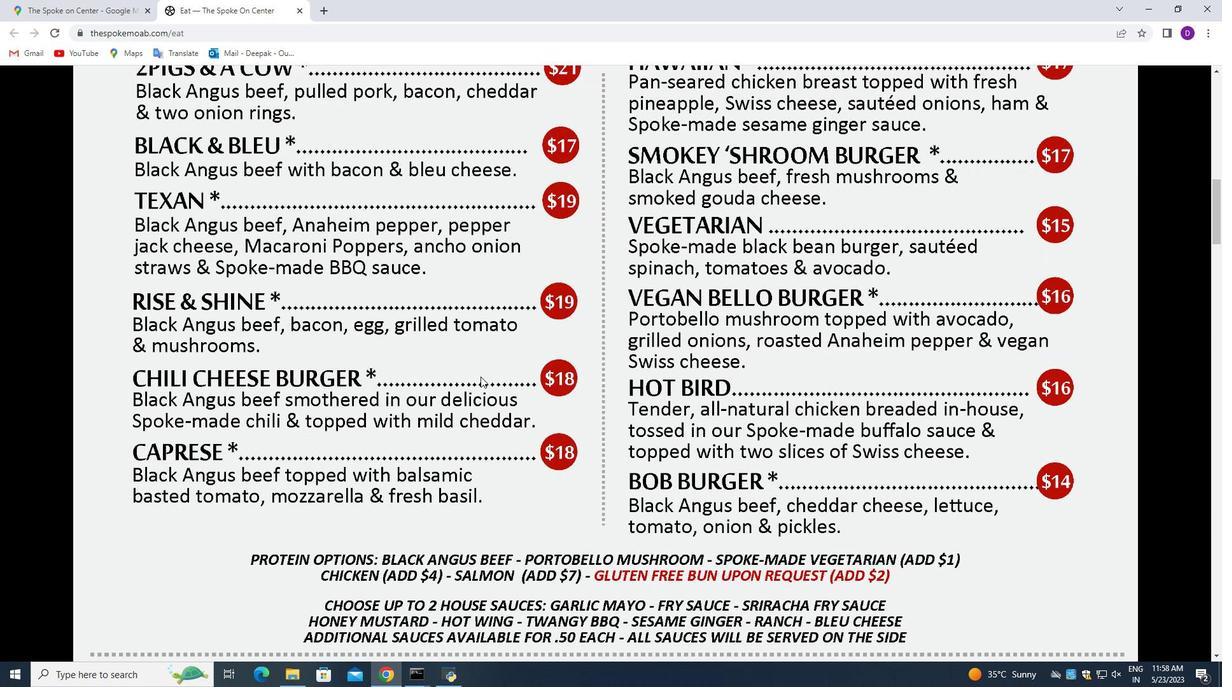 
Action: Mouse scrolled (480, 376) with delta (0, 0)
Screenshot: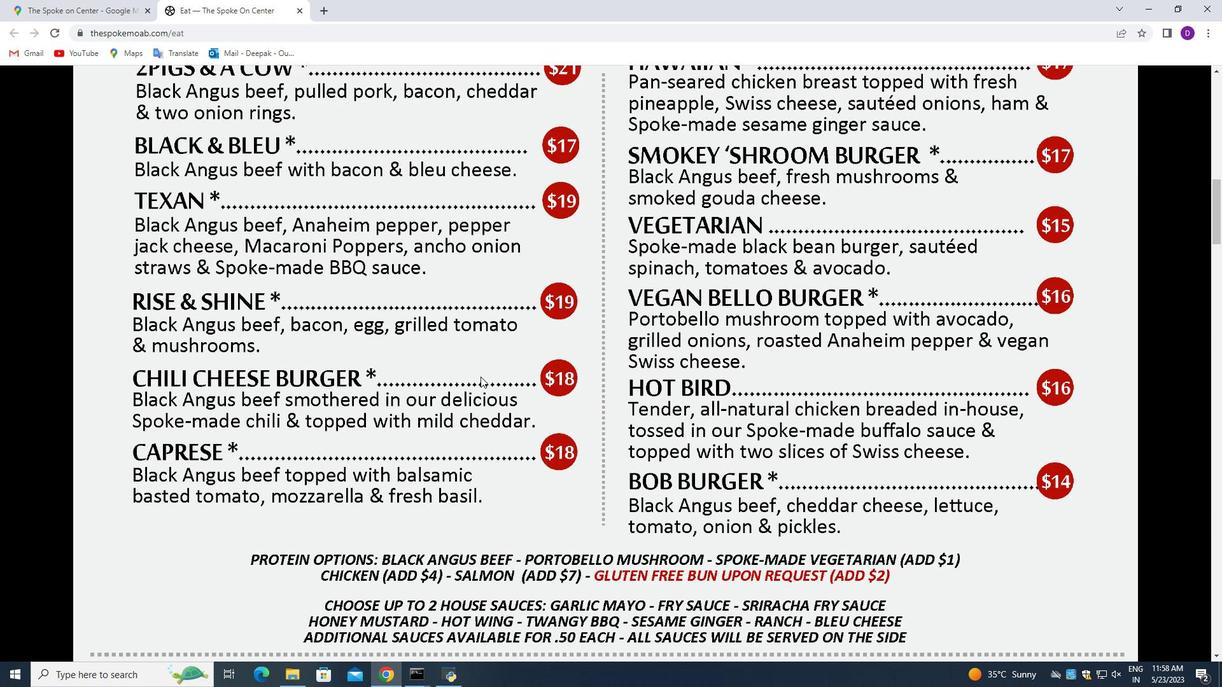 
Action: Mouse scrolled (480, 376) with delta (0, 0)
Screenshot: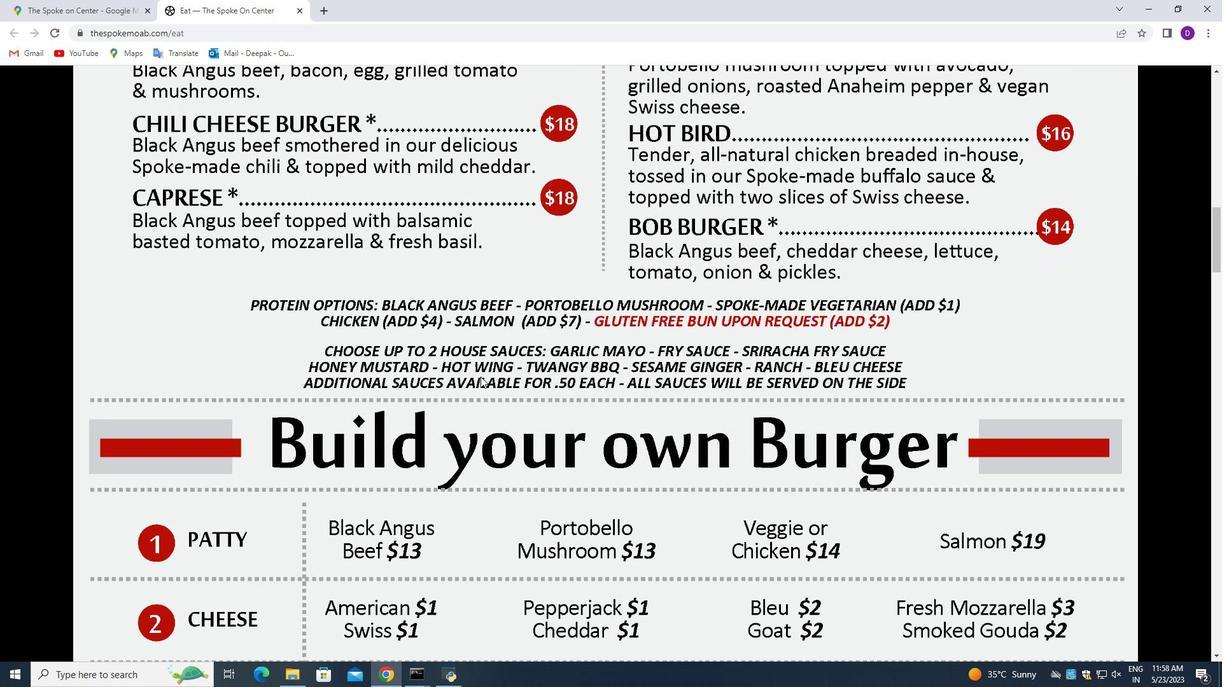 
Action: Mouse scrolled (480, 376) with delta (0, 0)
Screenshot: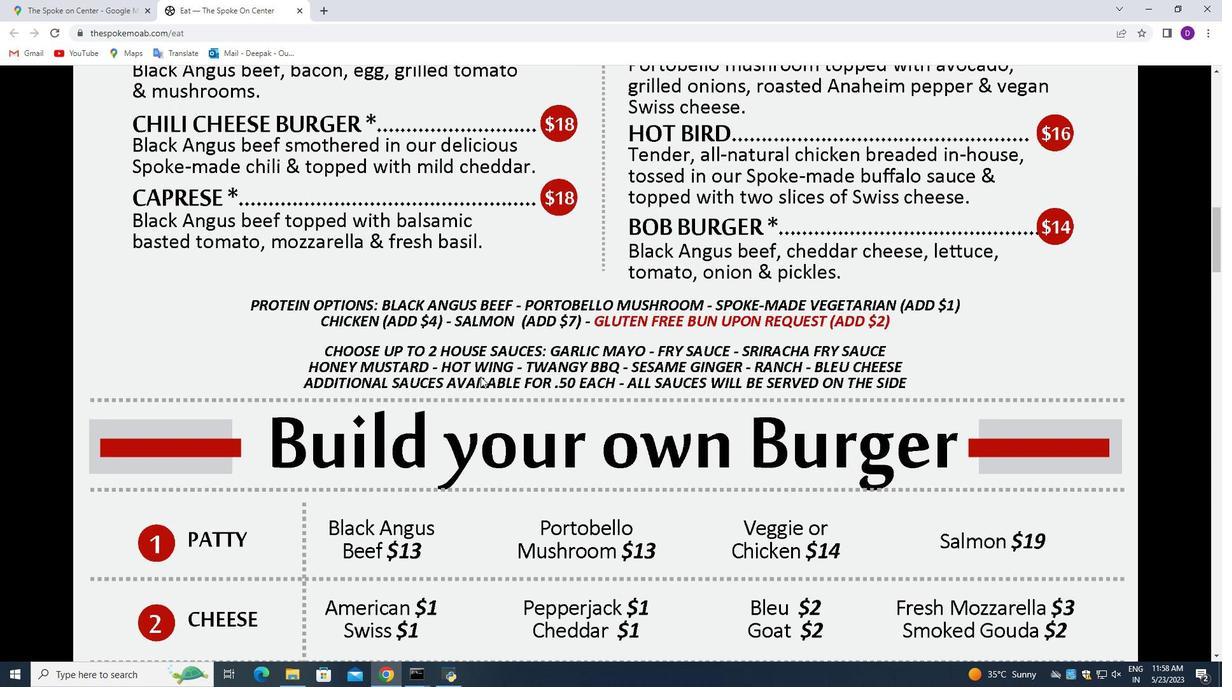 
Action: Mouse scrolled (480, 376) with delta (0, 0)
Screenshot: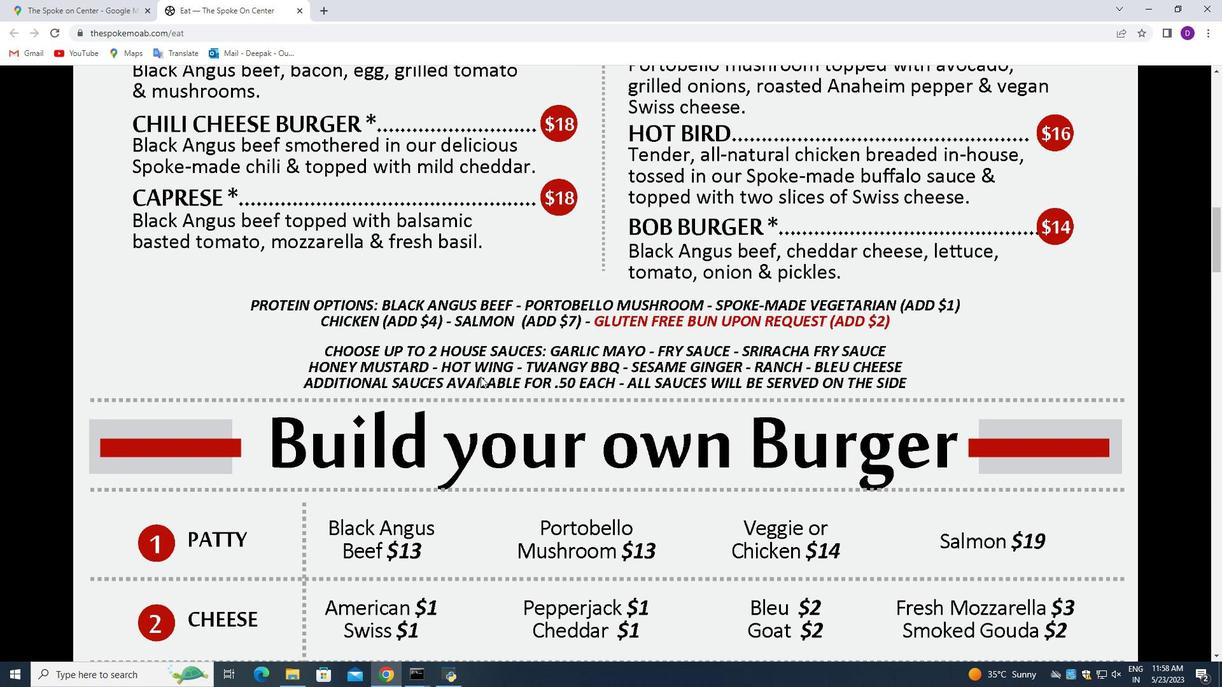 
Action: Mouse moved to (480, 380)
Screenshot: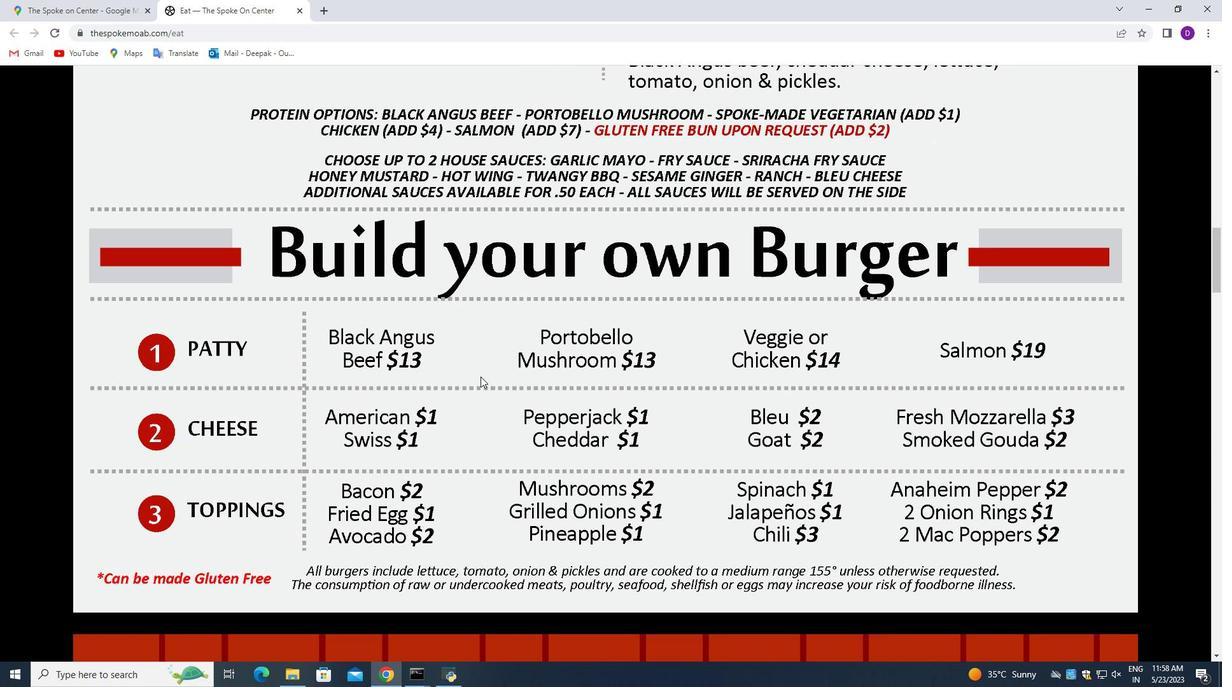 
Action: Mouse scrolled (480, 379) with delta (0, 0)
Screenshot: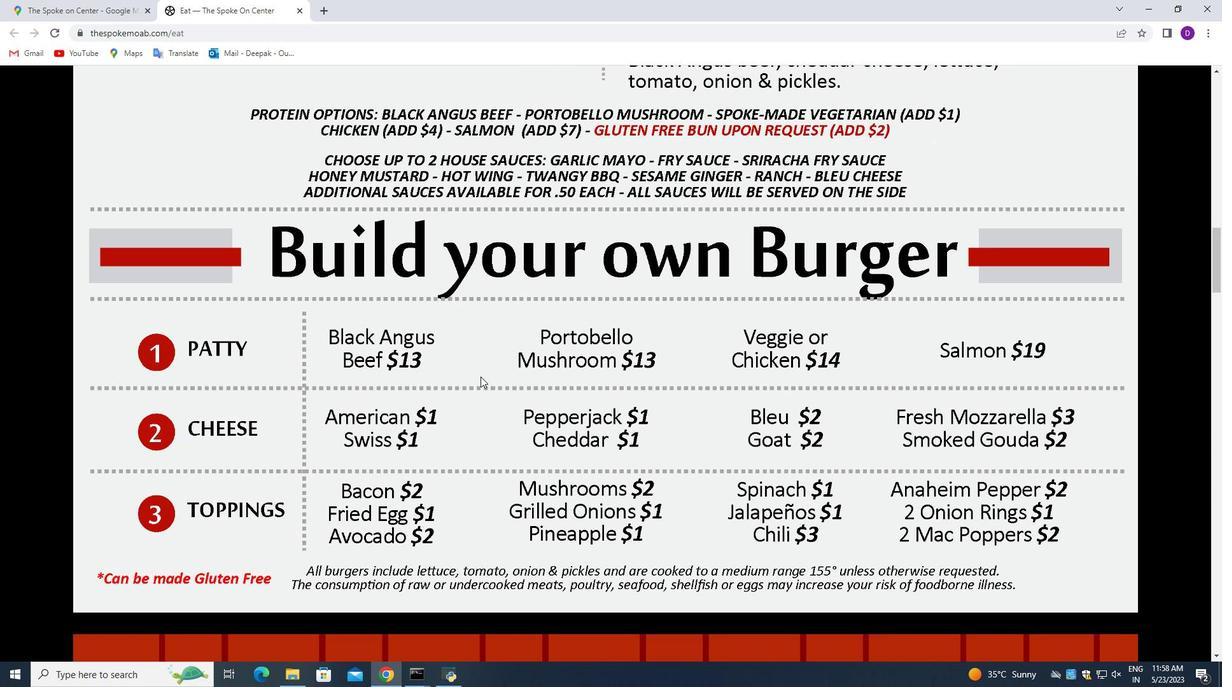 
Action: Mouse moved to (480, 380)
Screenshot: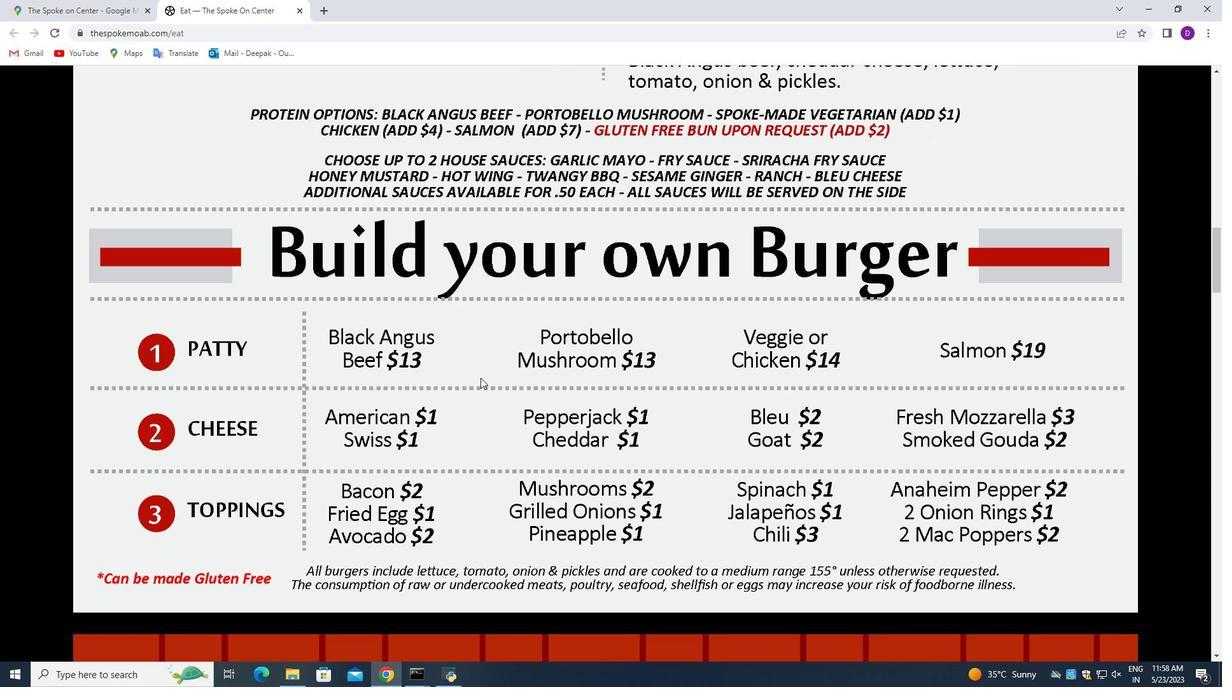 
Action: Mouse scrolled (480, 380) with delta (0, 0)
Screenshot: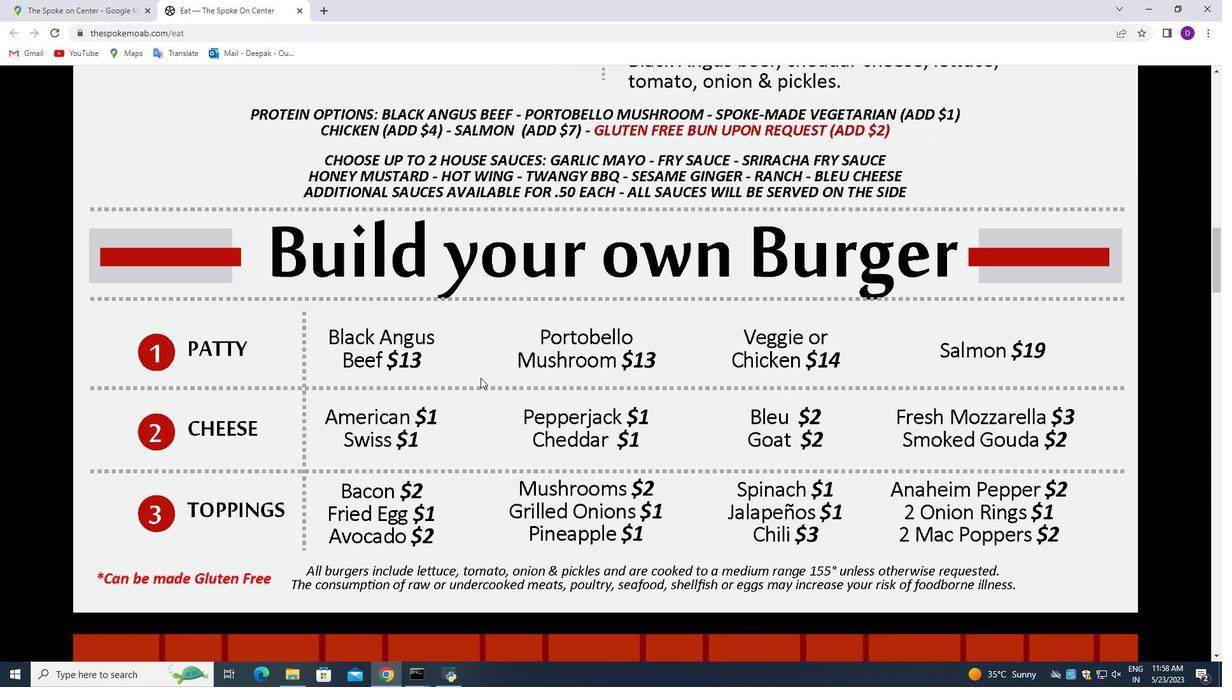 
Action: Mouse scrolled (480, 380) with delta (0, 0)
Screenshot: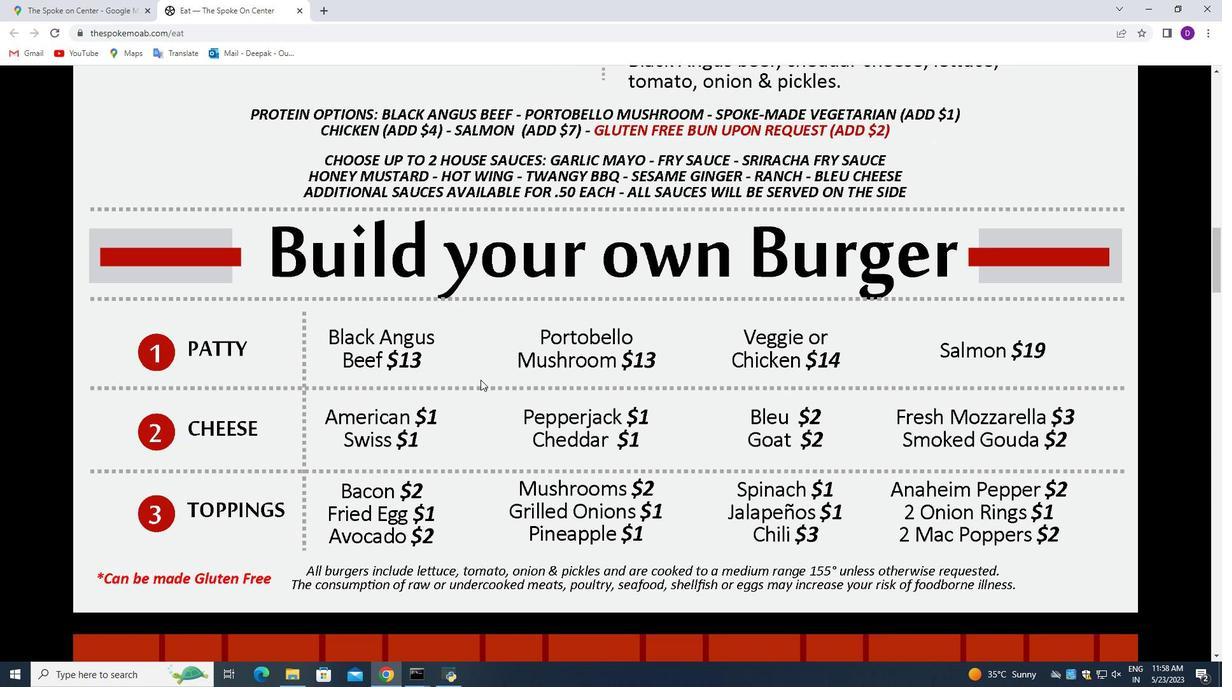 
Action: Mouse moved to (480, 381)
Screenshot: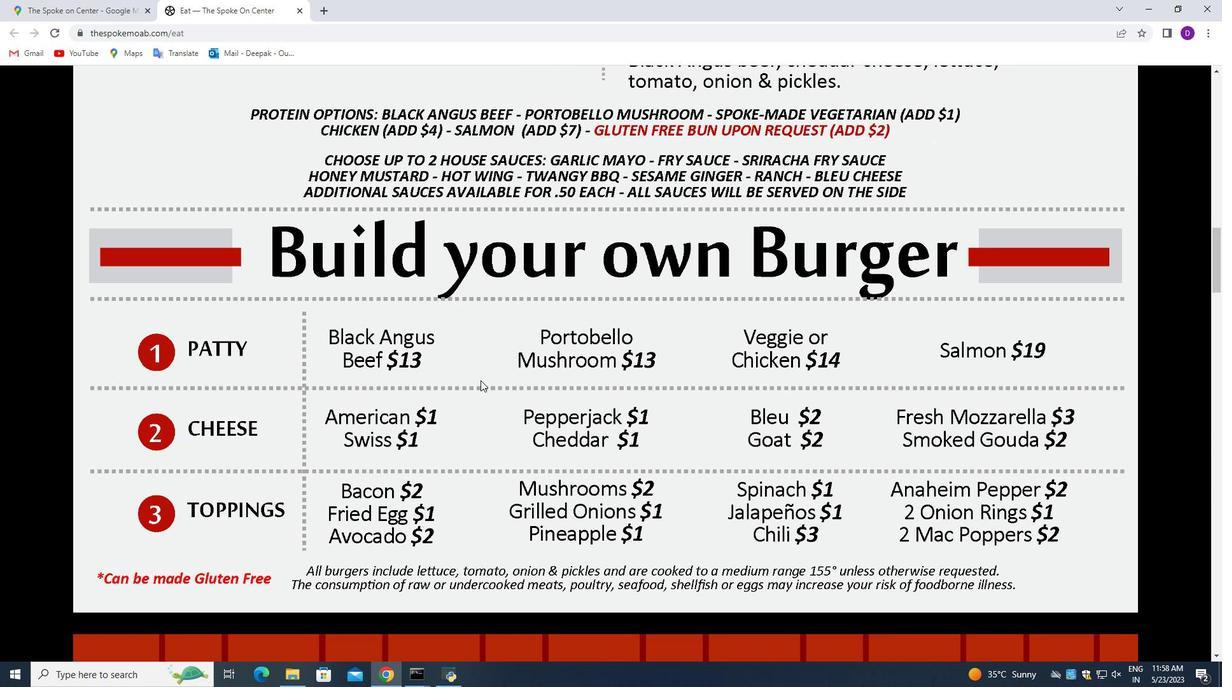 
Action: Mouse scrolled (480, 380) with delta (0, 0)
Screenshot: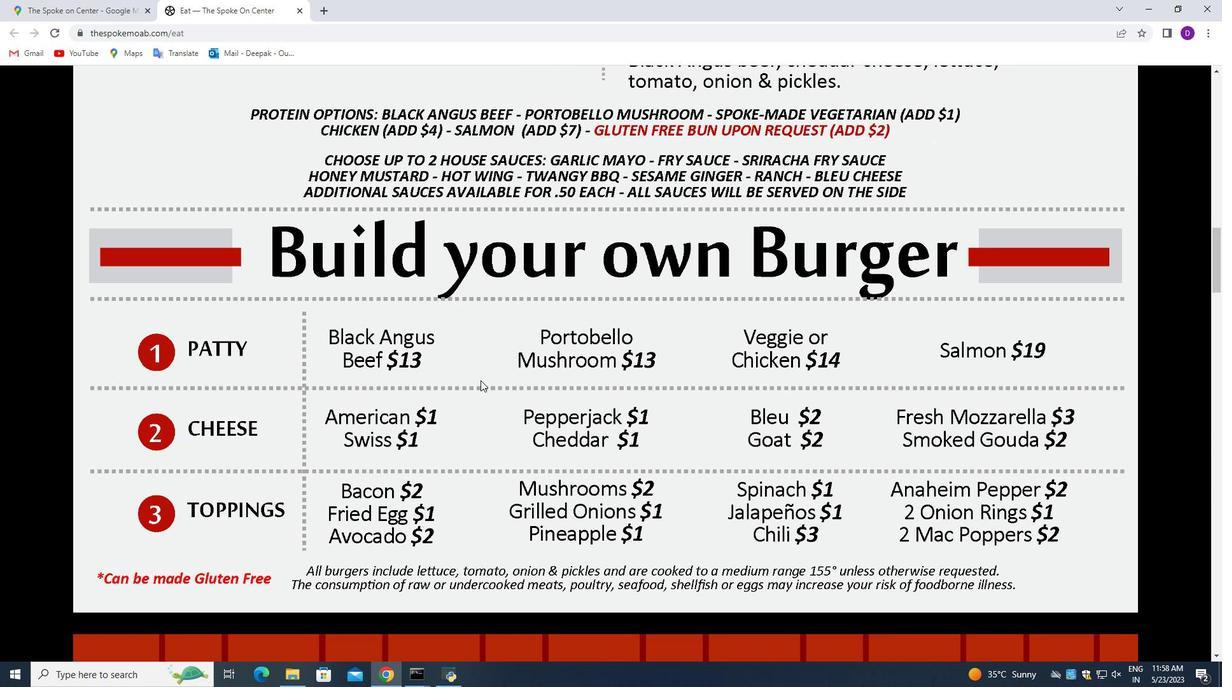 
Action: Mouse moved to (481, 382)
Screenshot: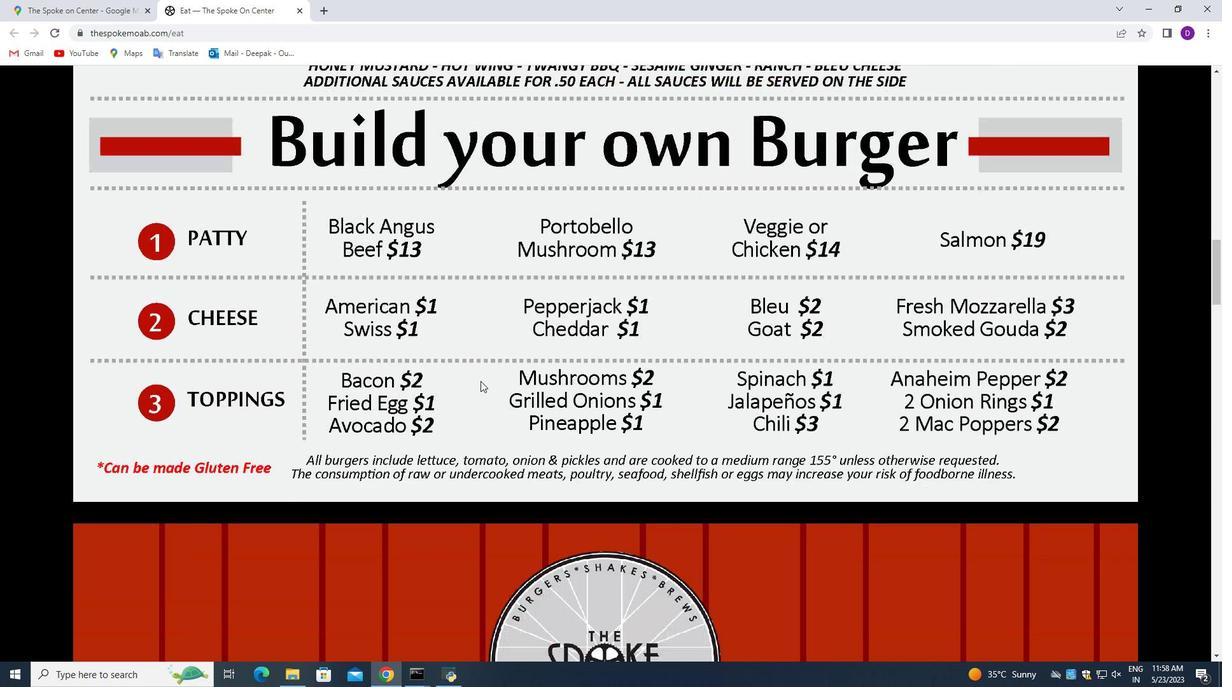 
Action: Mouse scrolled (481, 381) with delta (0, 0)
Screenshot: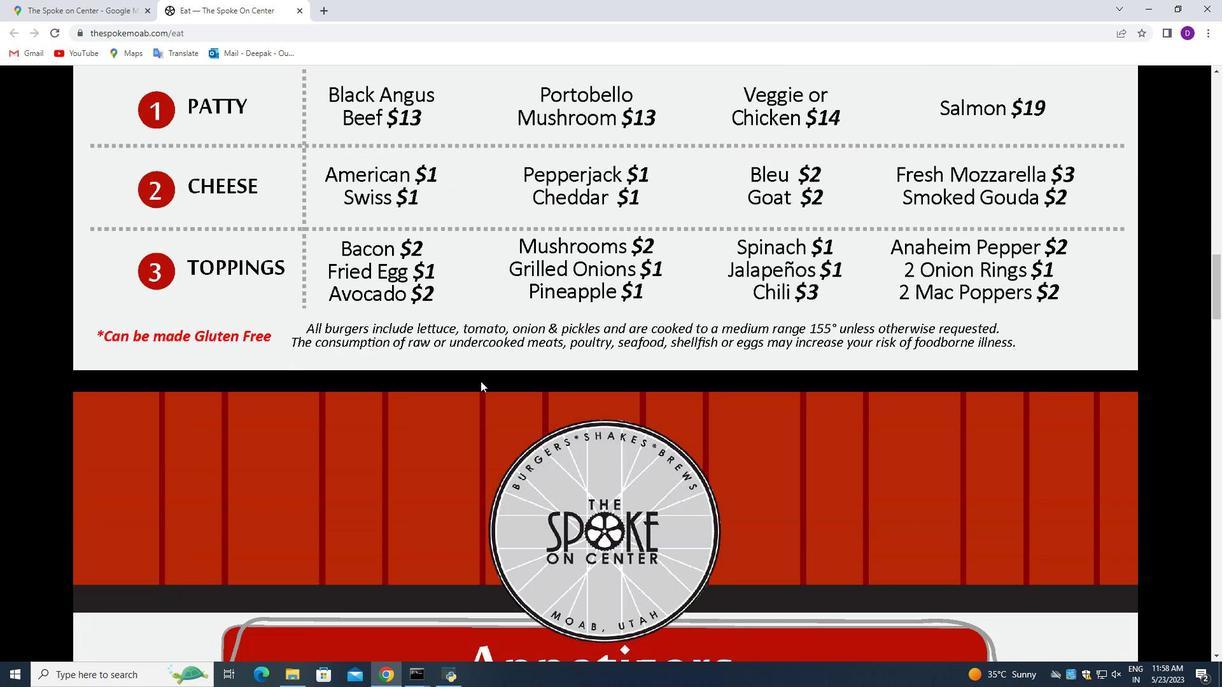 
Action: Mouse scrolled (481, 381) with delta (0, 0)
Screenshot: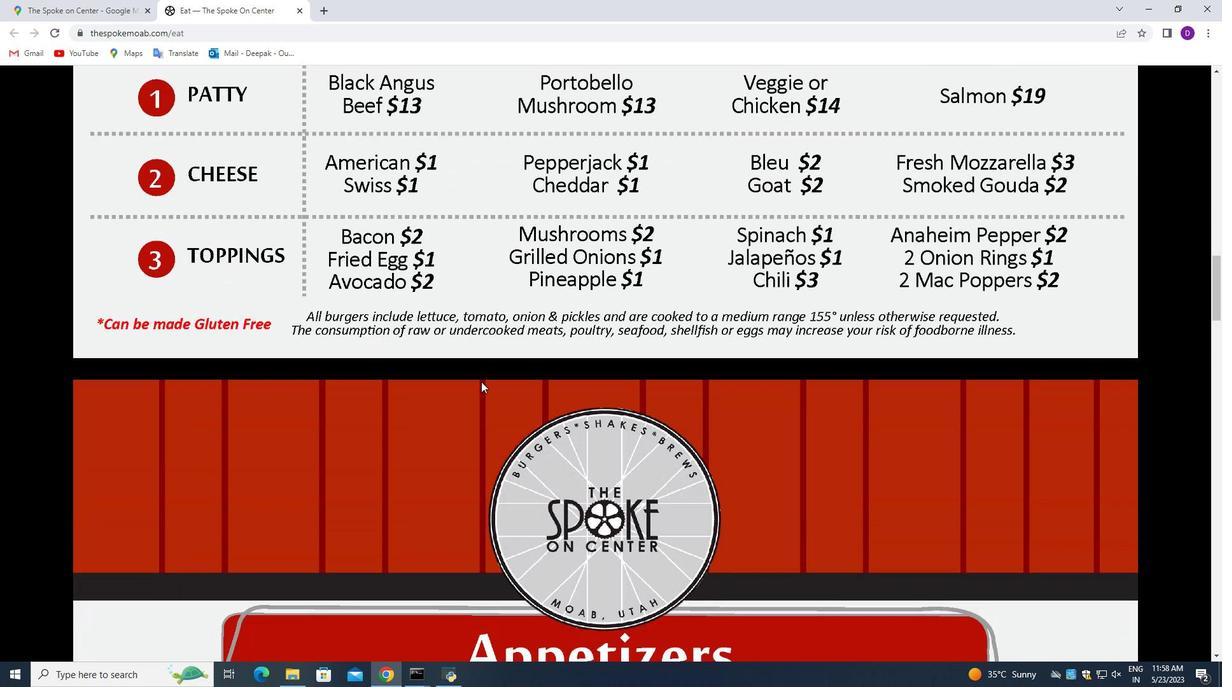 
Action: Mouse scrolled (481, 381) with delta (0, 0)
Screenshot: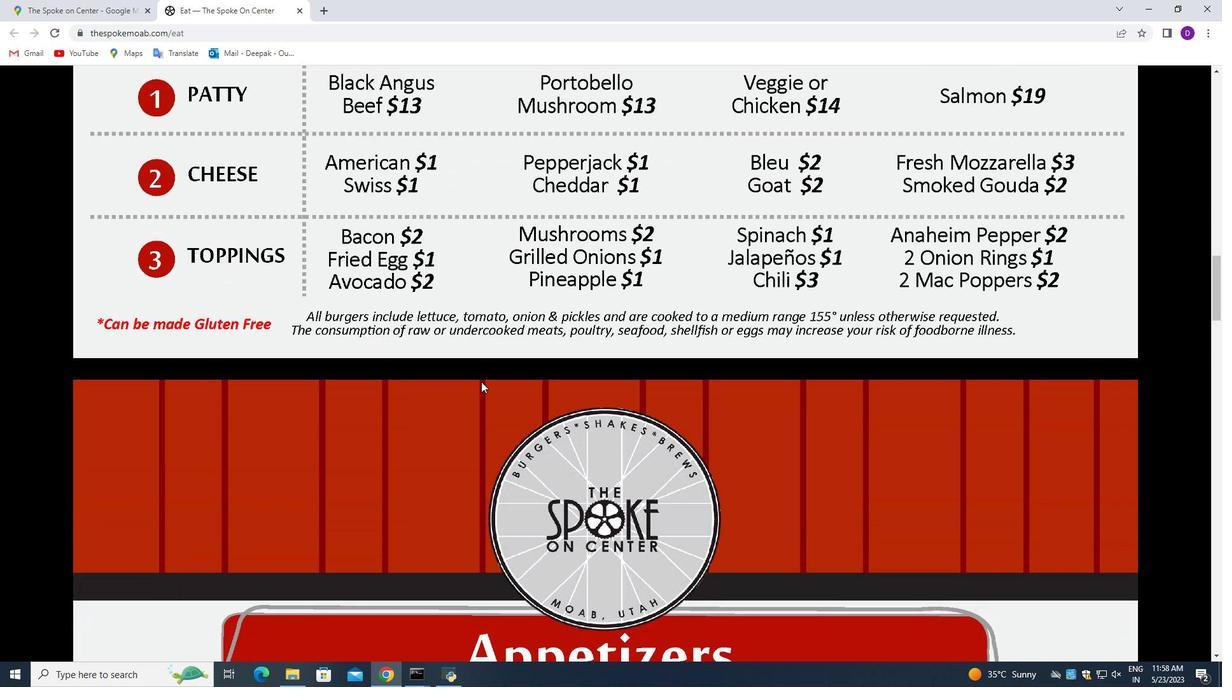 
Action: Mouse scrolled (481, 381) with delta (0, 0)
Screenshot: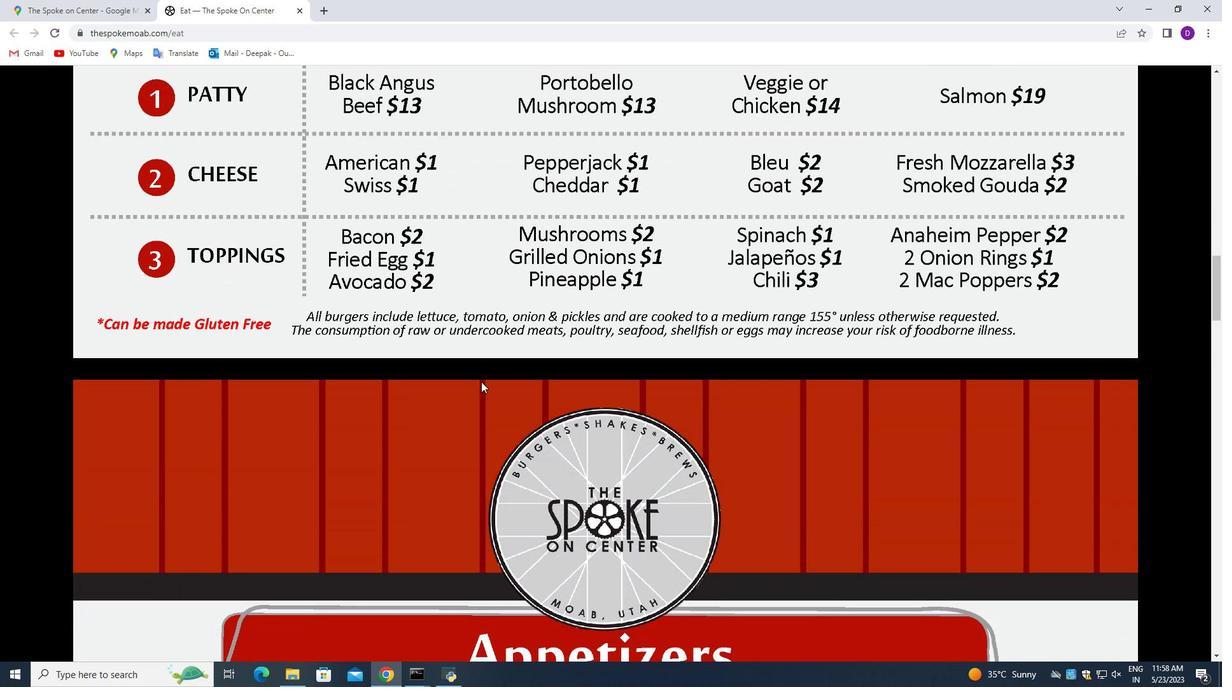 
Action: Mouse moved to (482, 383)
Screenshot: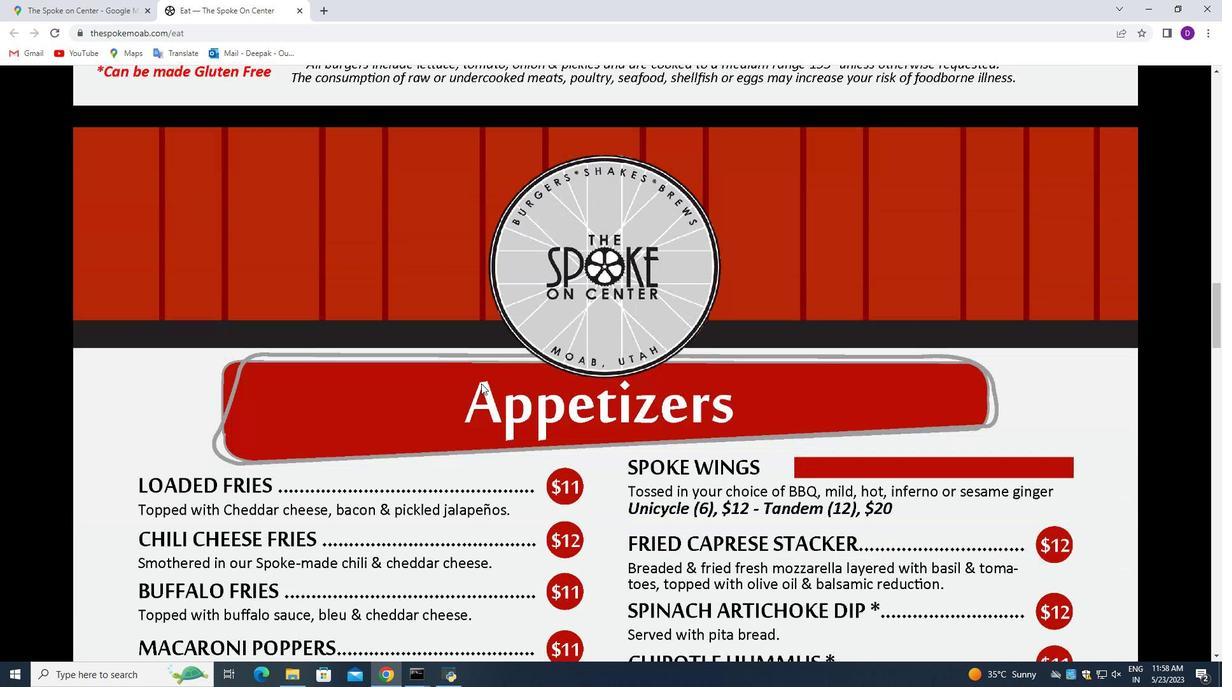 
Action: Mouse scrolled (482, 382) with delta (0, 0)
Screenshot: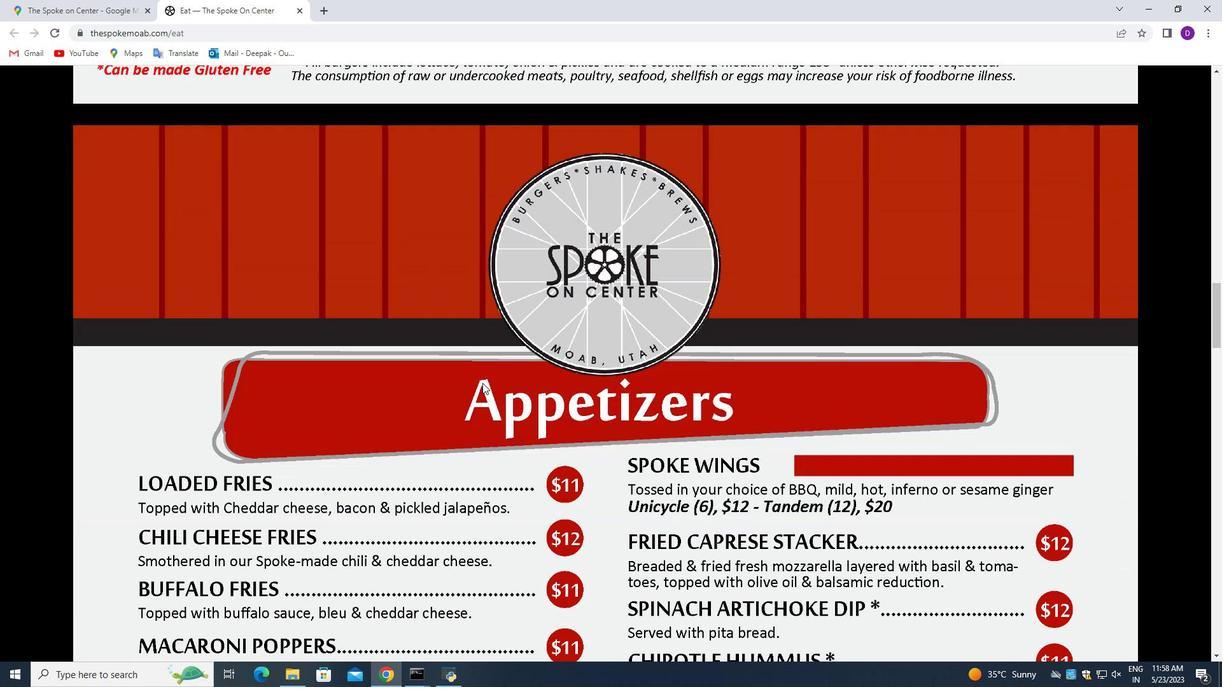 
Action: Mouse scrolled (482, 382) with delta (0, 0)
Screenshot: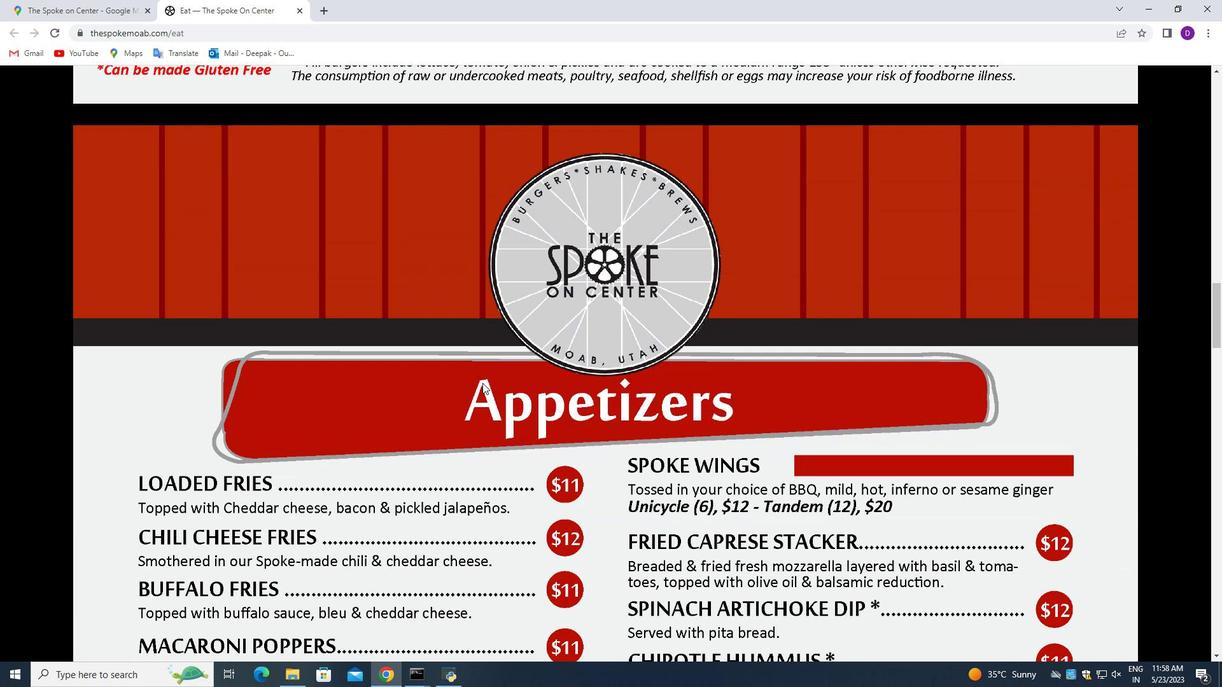 
Action: Mouse scrolled (482, 382) with delta (0, 0)
Screenshot: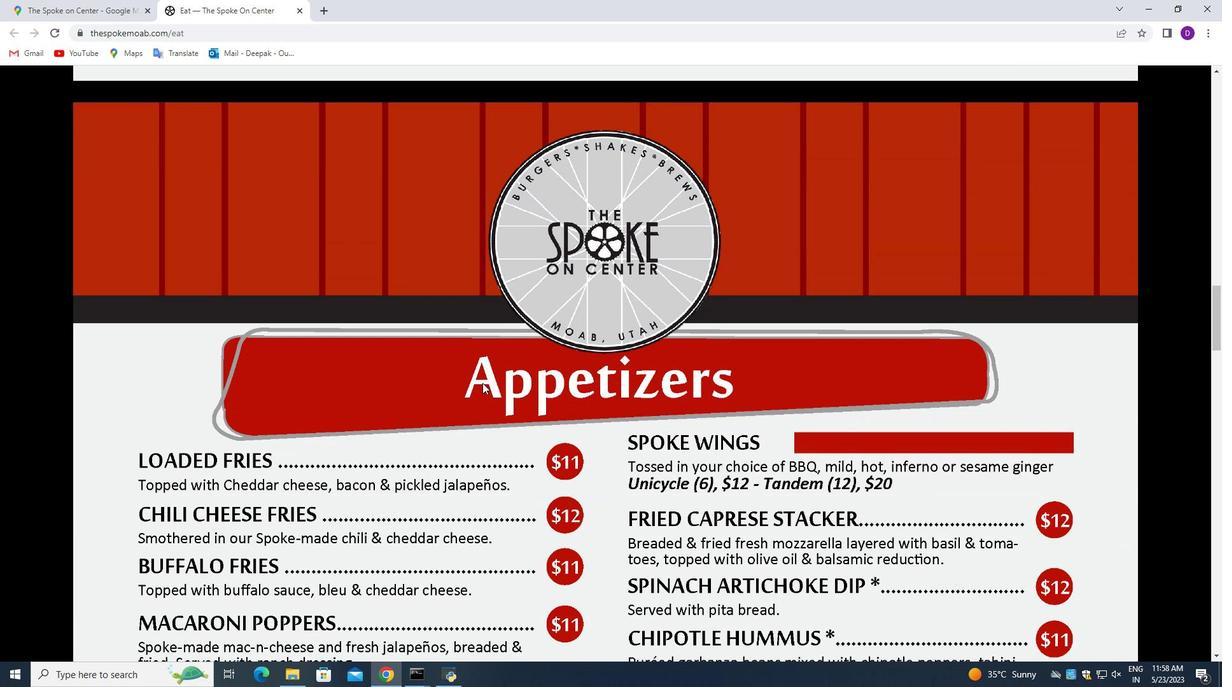 
Action: Mouse moved to (610, 284)
Screenshot: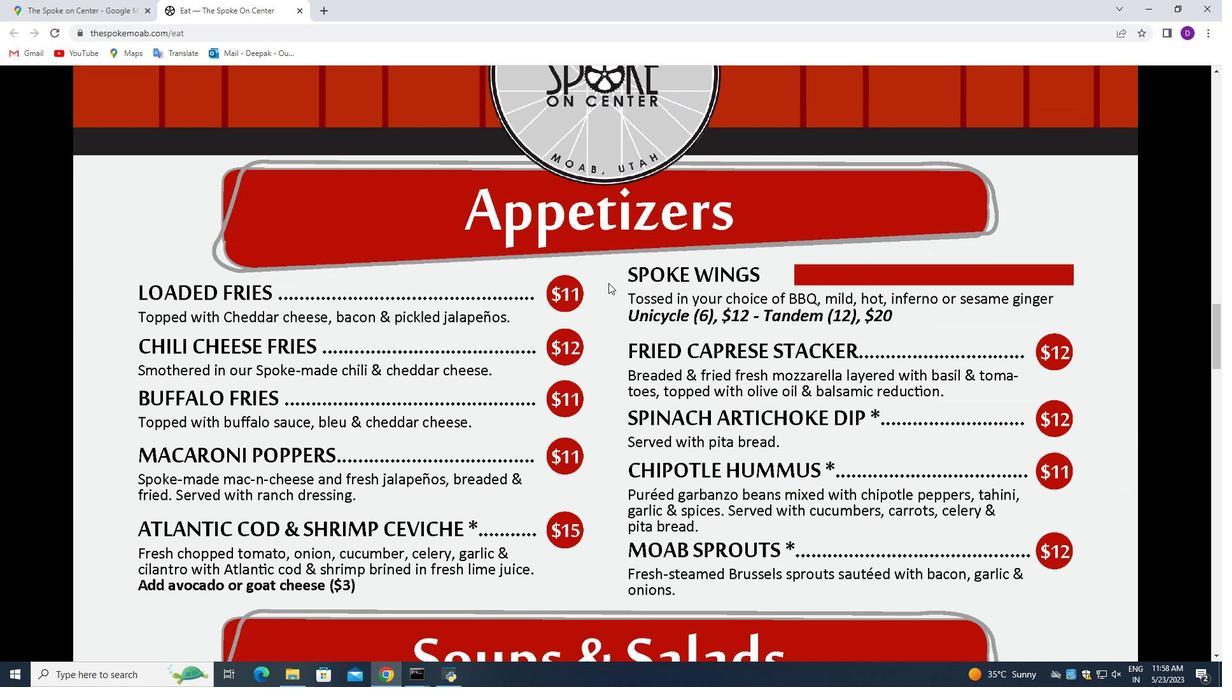 
Action: Mouse scrolled (610, 283) with delta (0, 0)
Screenshot: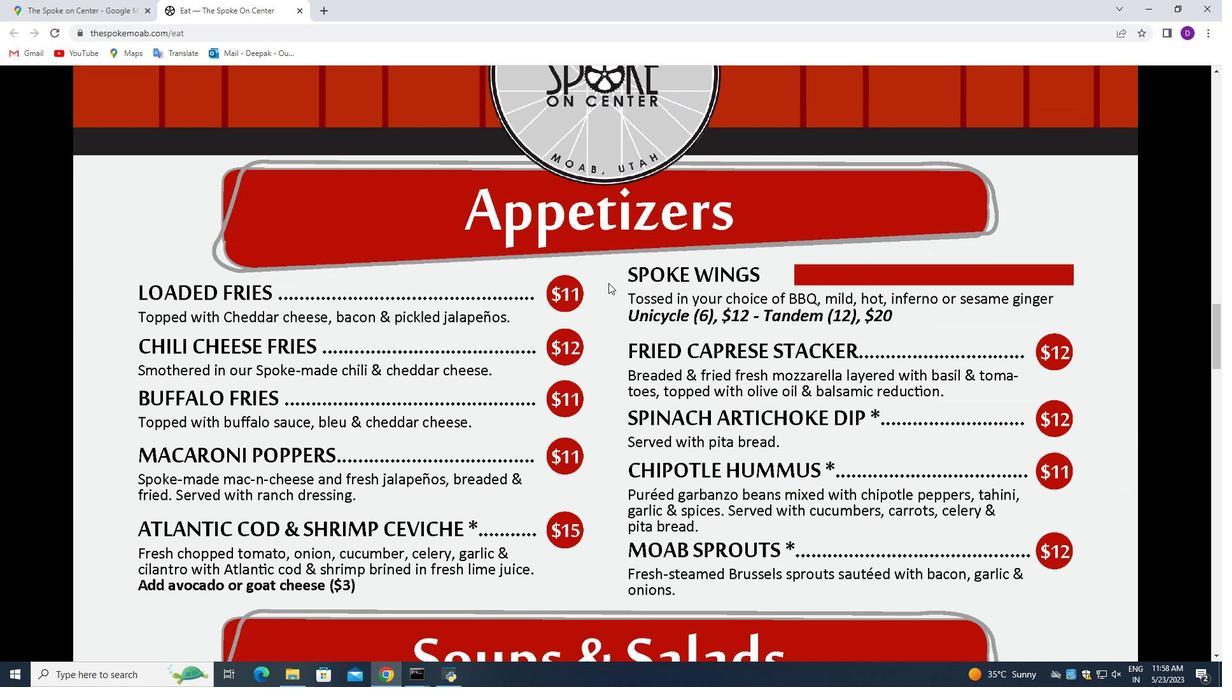 
Action: Mouse scrolled (610, 283) with delta (0, 0)
Screenshot: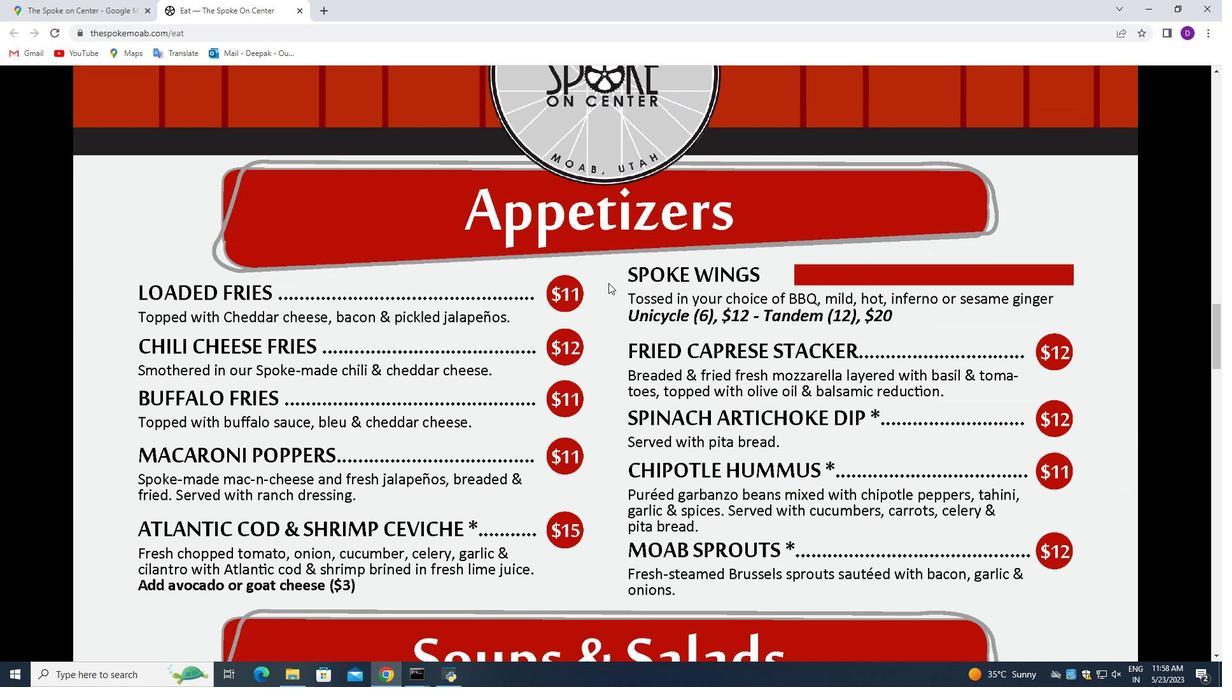 
Action: Mouse scrolled (610, 283) with delta (0, 0)
Screenshot: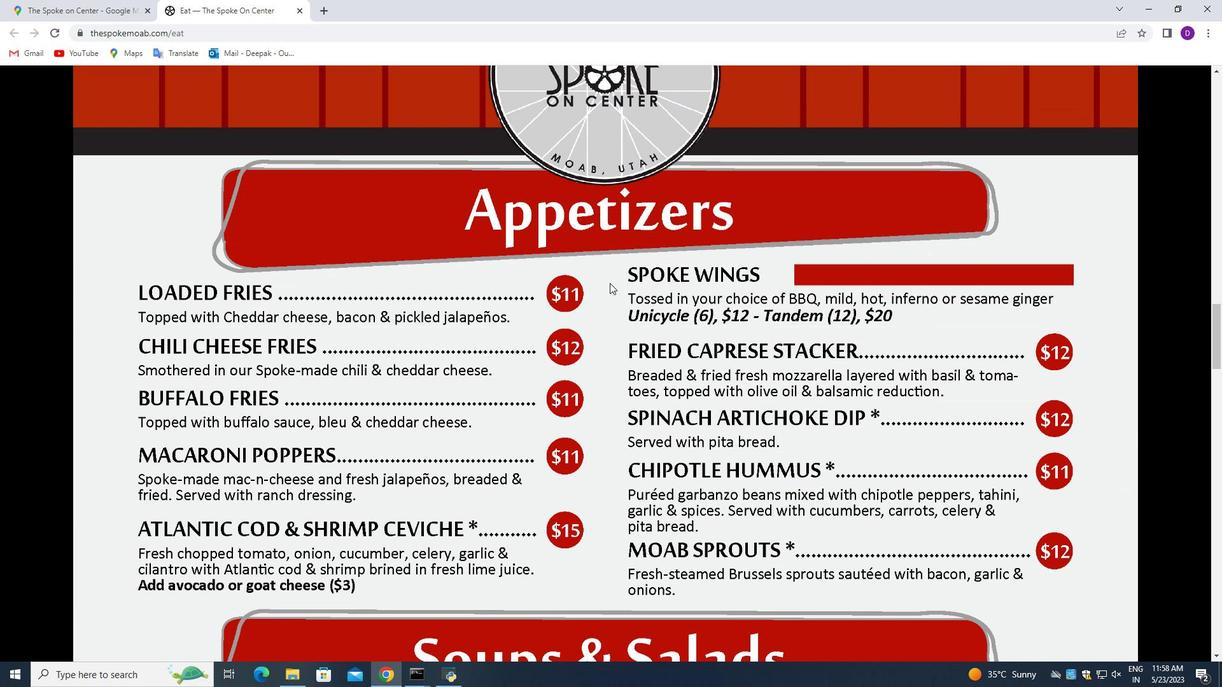 
Action: Mouse scrolled (610, 283) with delta (0, 0)
Screenshot: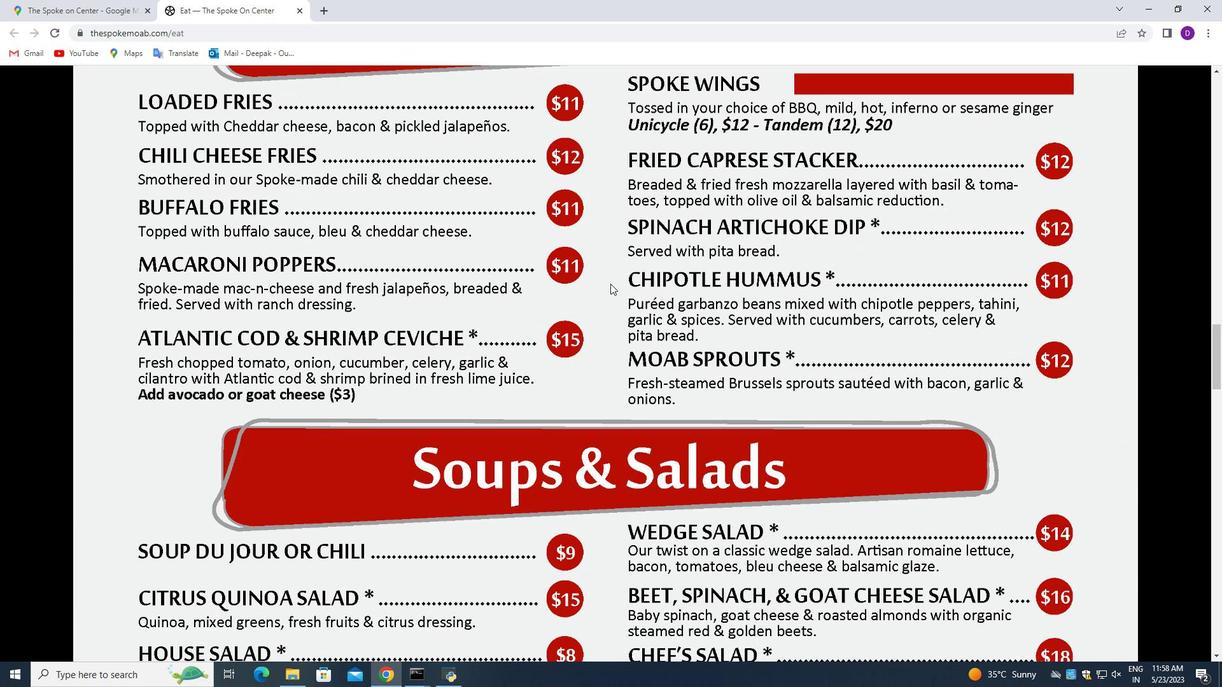 
Action: Mouse scrolled (610, 283) with delta (0, 0)
Screenshot: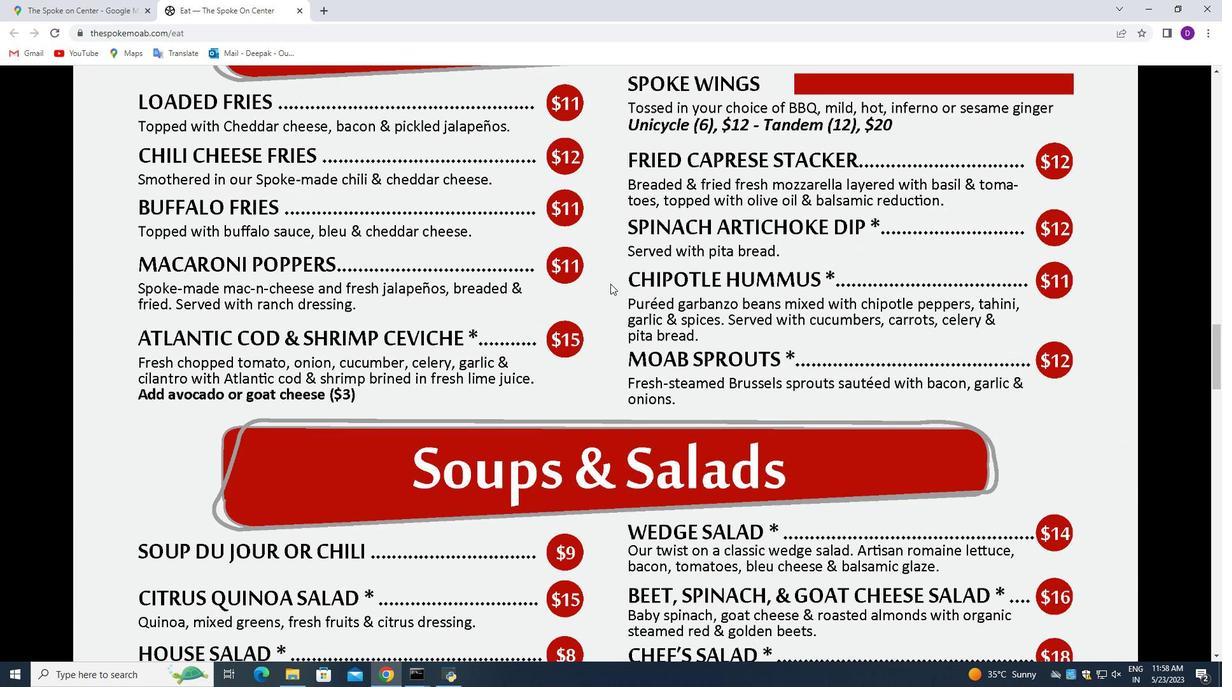 
Action: Mouse moved to (610, 285)
Screenshot: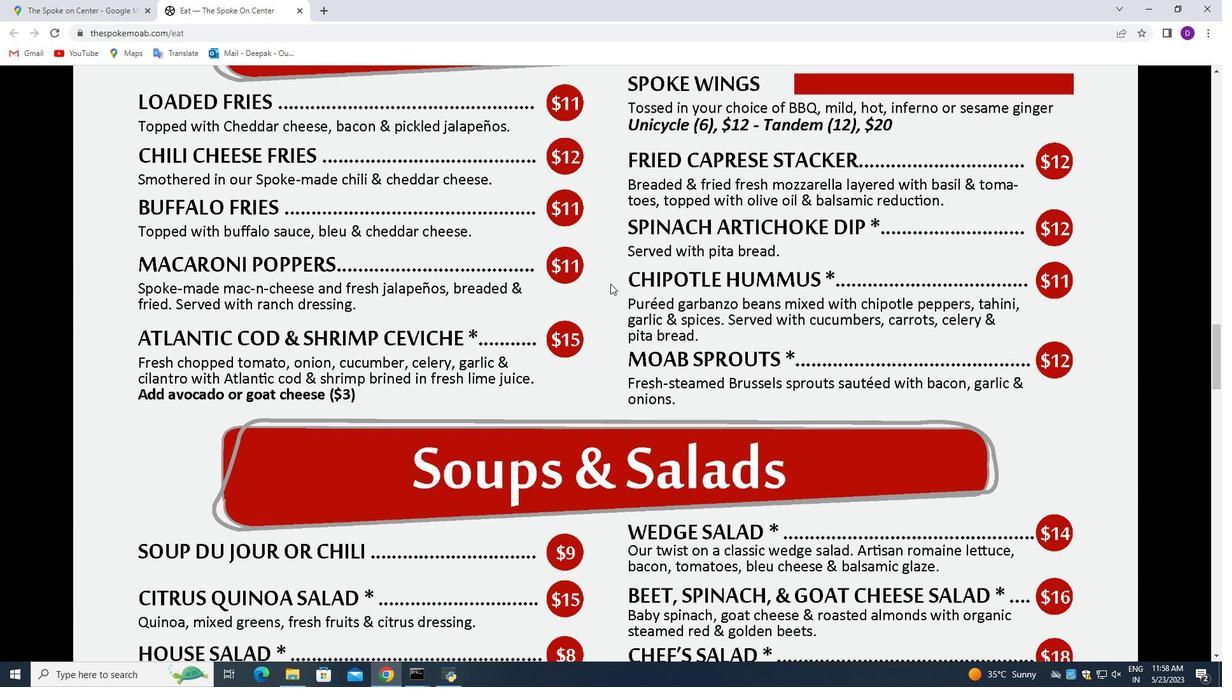 
Action: Mouse scrolled (610, 285) with delta (0, 0)
Screenshot: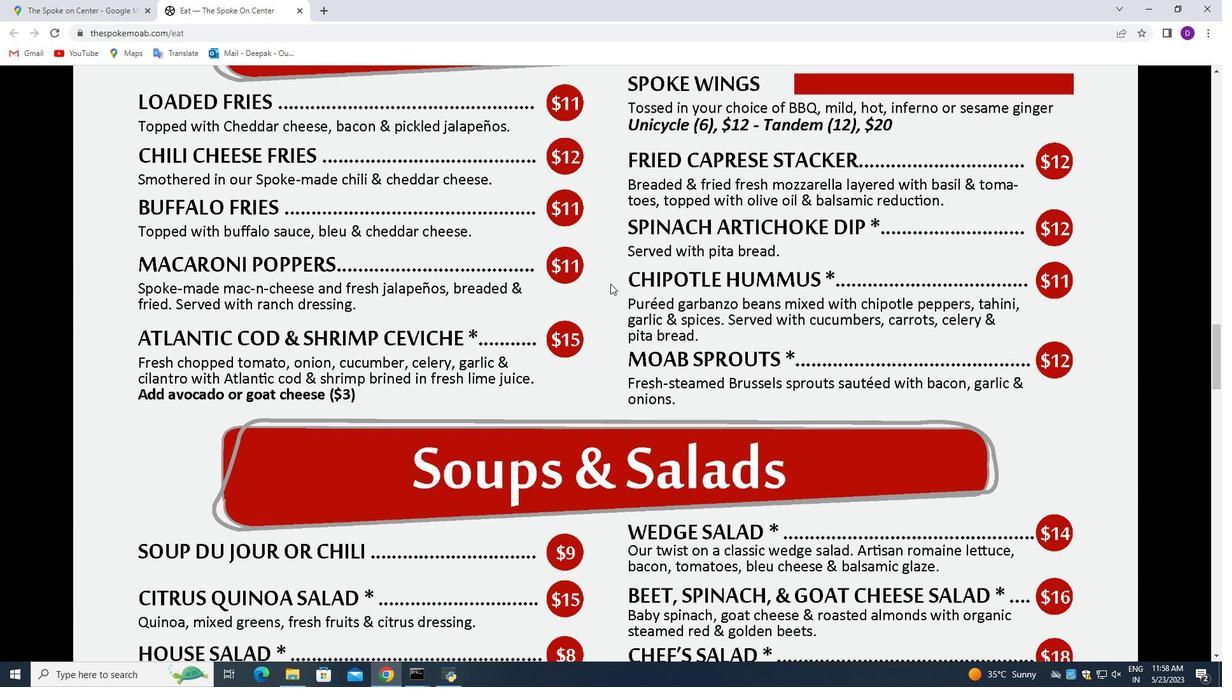 
Action: Mouse scrolled (610, 285) with delta (0, 0)
Screenshot: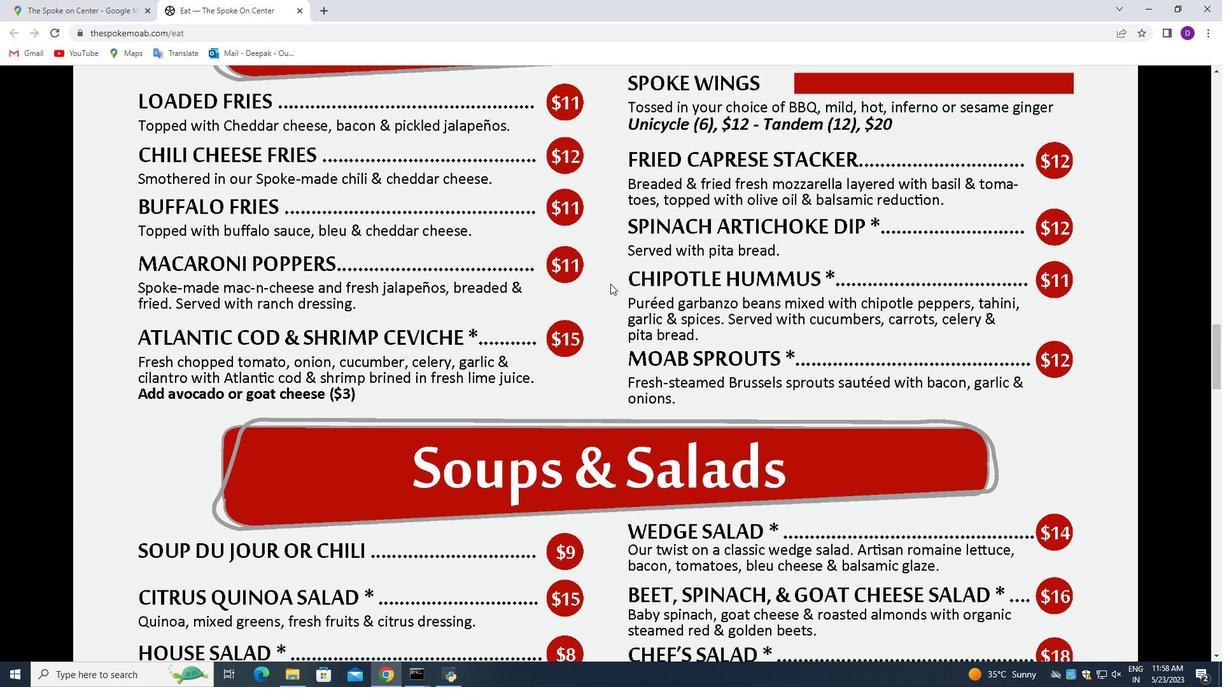 
Action: Mouse scrolled (610, 285) with delta (0, 0)
Screenshot: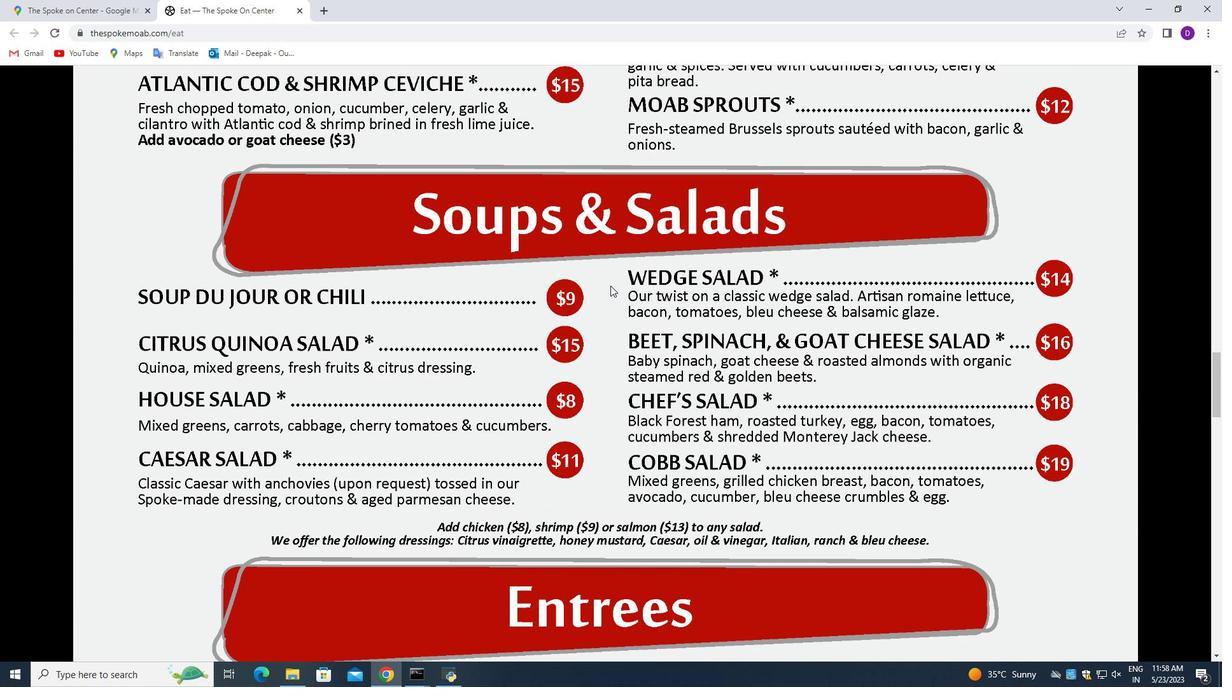 
Action: Mouse scrolled (610, 285) with delta (0, 0)
Screenshot: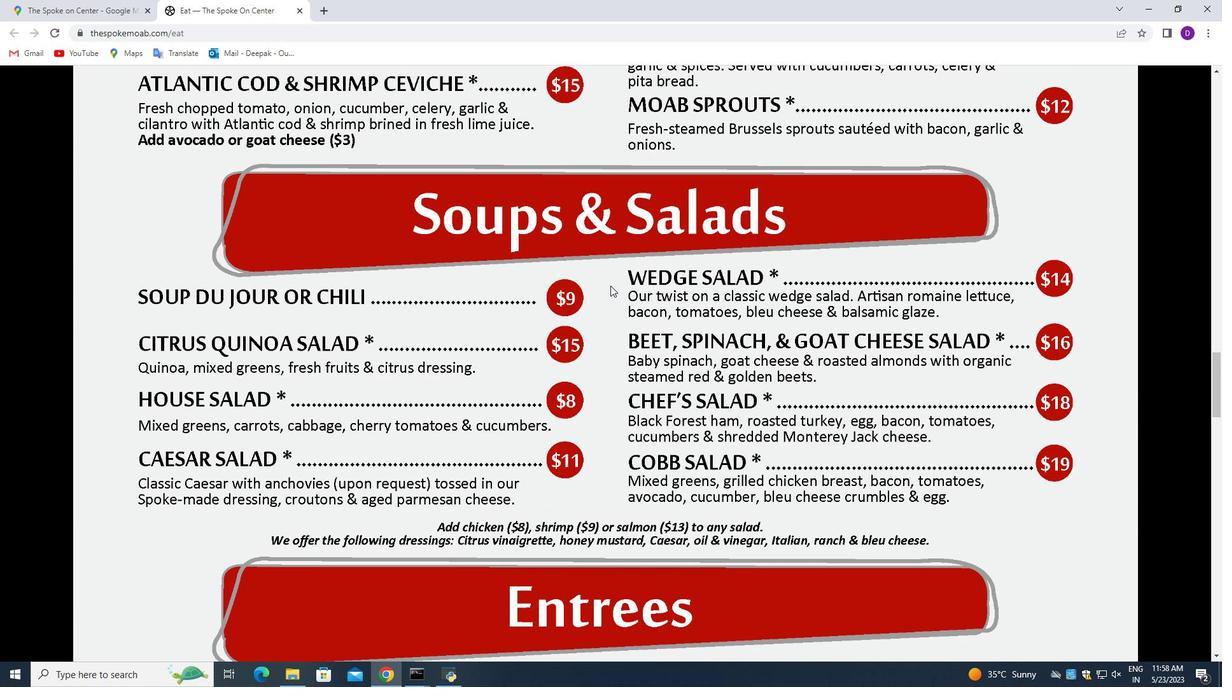 
Action: Mouse scrolled (610, 285) with delta (0, 0)
Screenshot: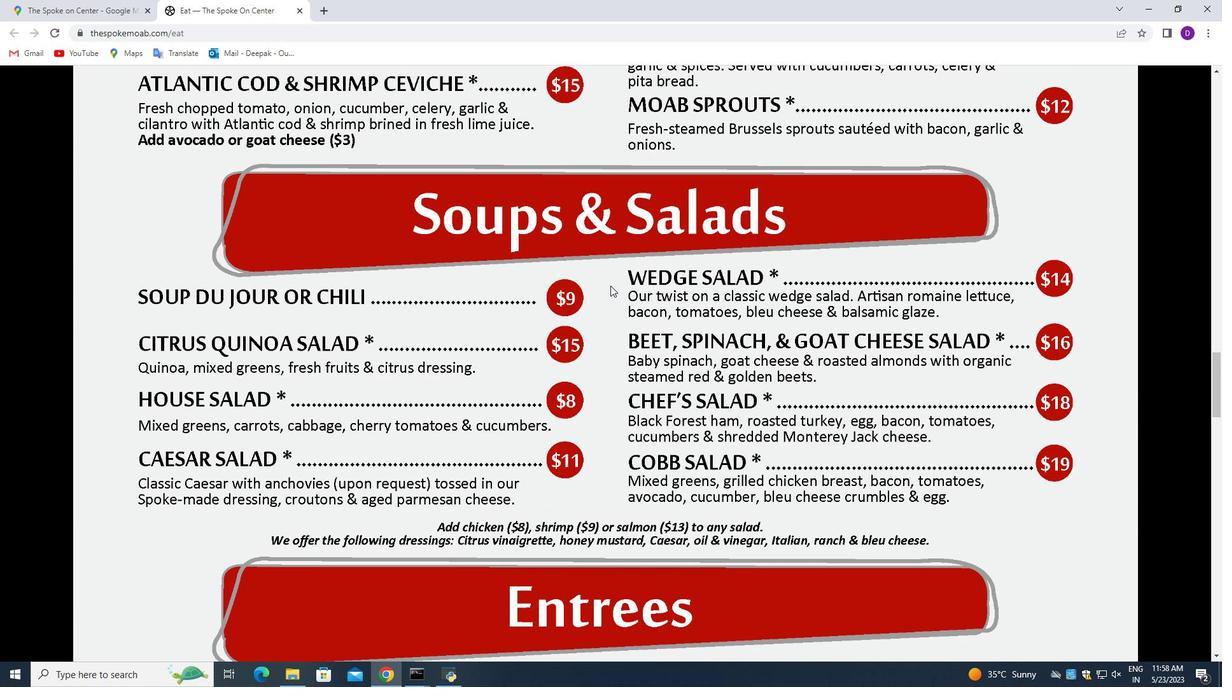 
Action: Mouse moved to (610, 285)
Screenshot: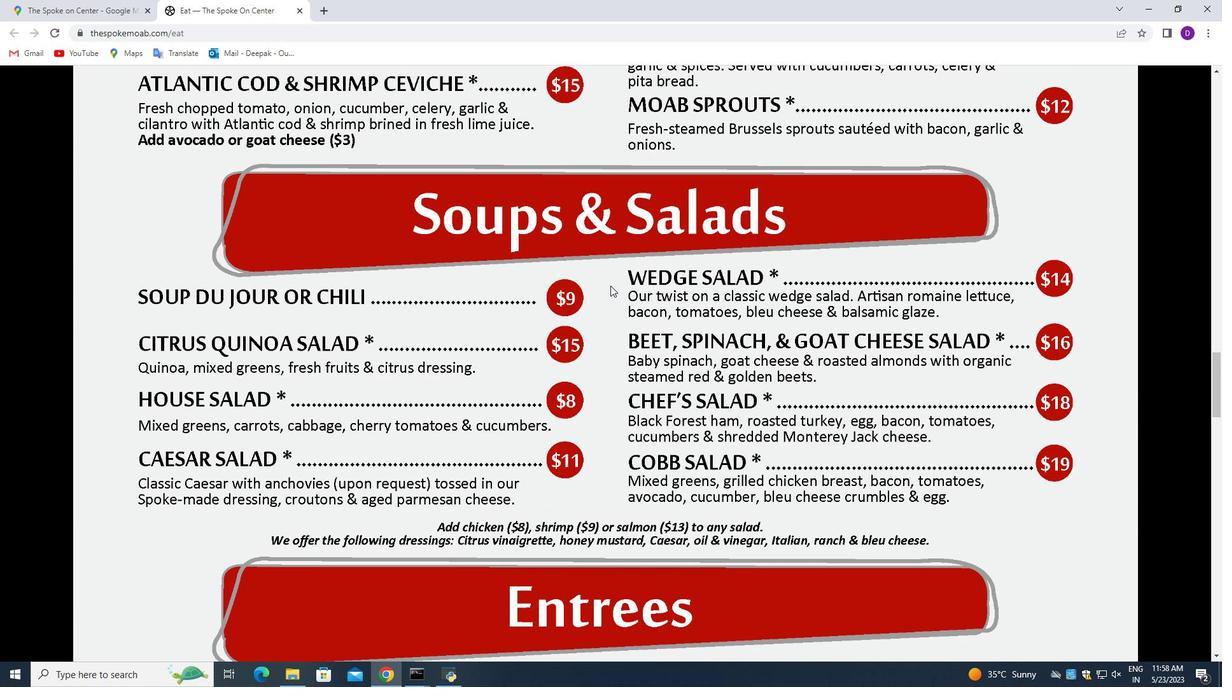 
Action: Mouse scrolled (610, 285) with delta (0, 0)
Screenshot: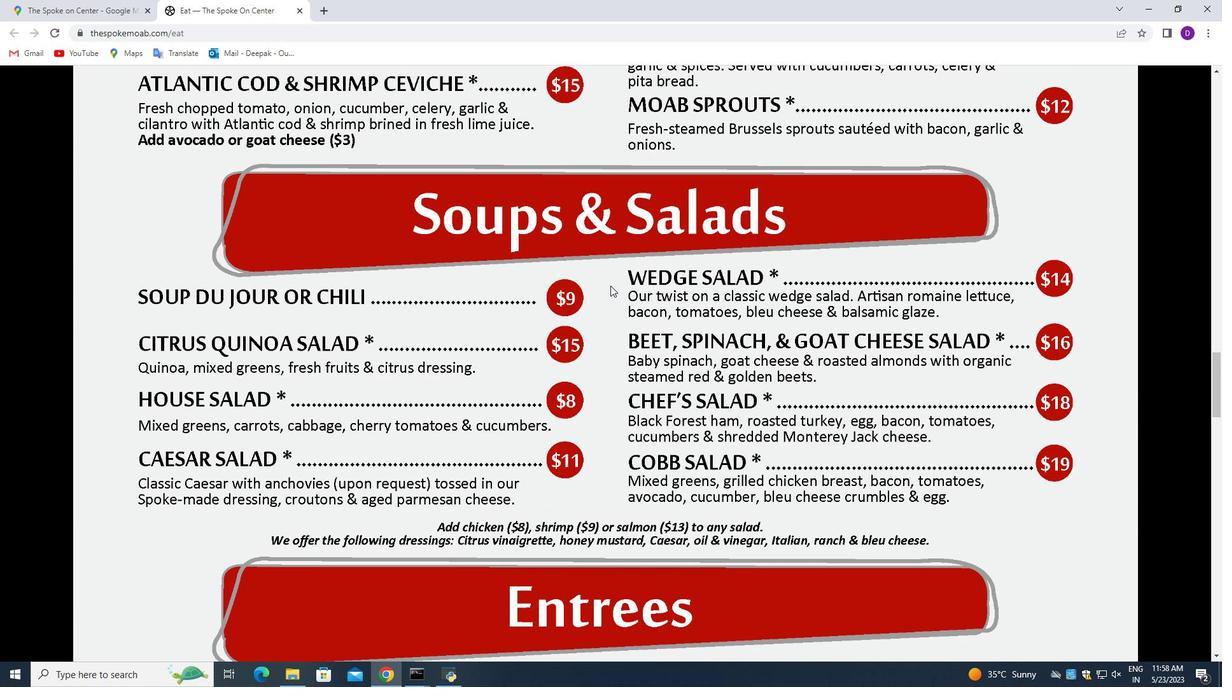 
Action: Mouse moved to (608, 288)
Screenshot: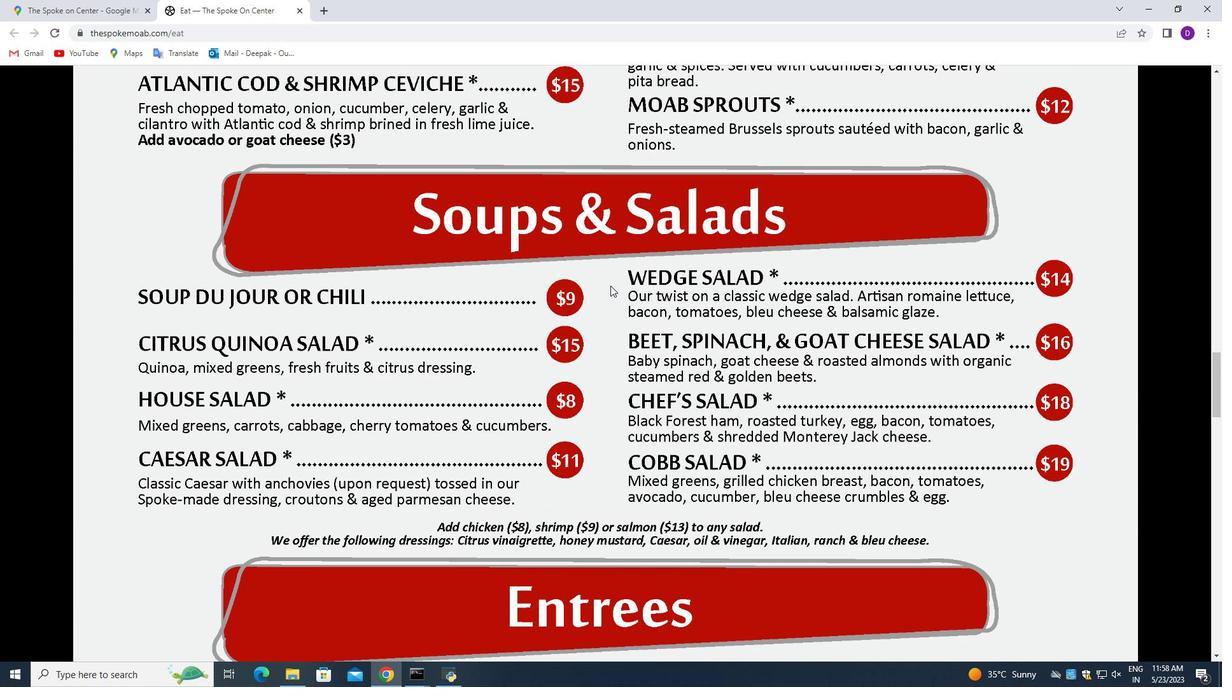 
Action: Mouse scrolled (610, 286) with delta (0, 0)
Screenshot: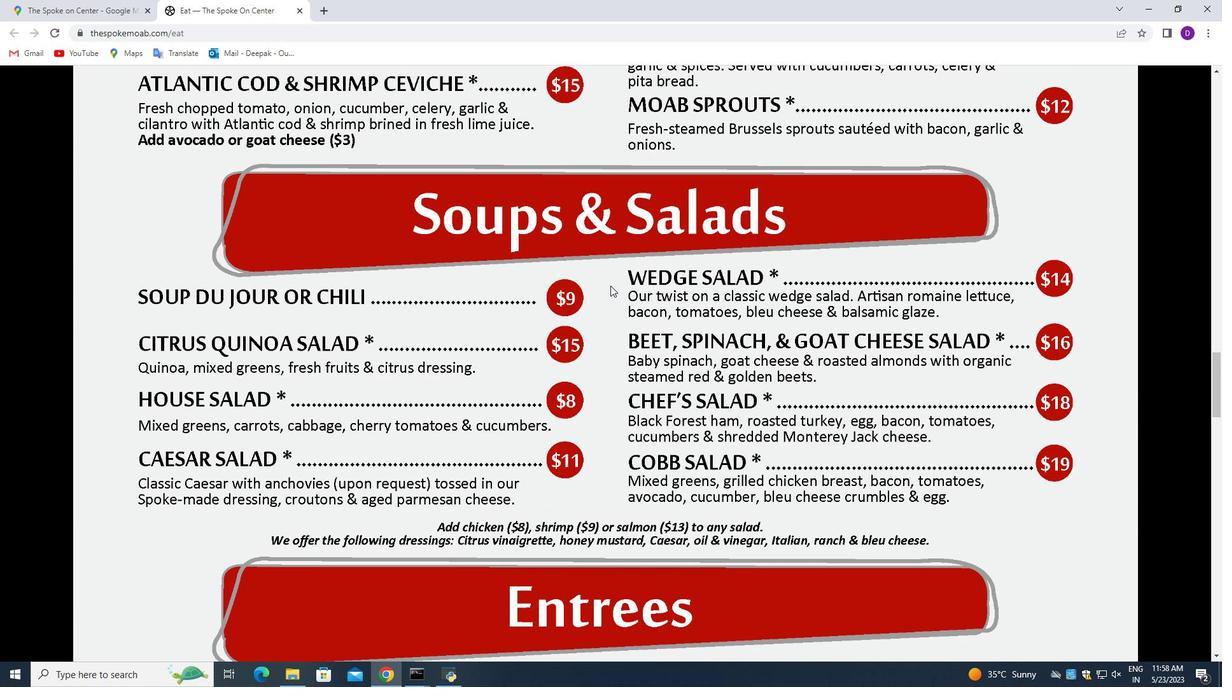 
Action: Mouse moved to (587, 294)
Screenshot: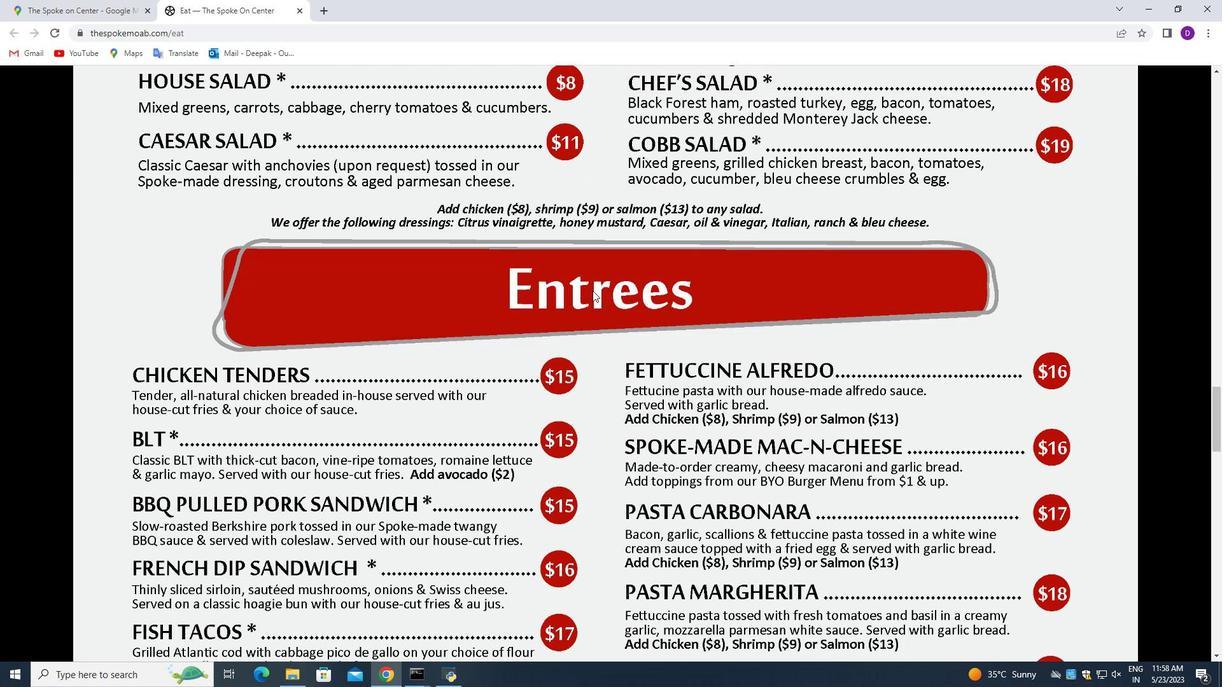 
Action: Mouse scrolled (587, 293) with delta (0, 0)
Screenshot: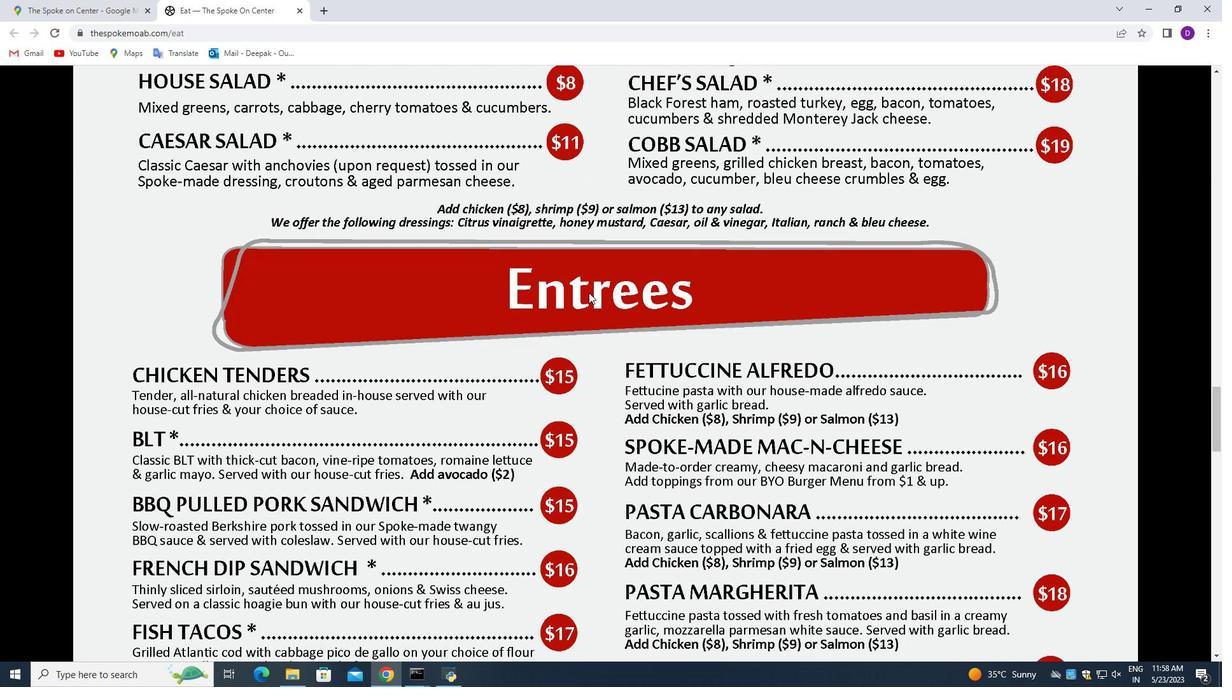 
Action: Mouse scrolled (587, 293) with delta (0, 0)
Screenshot: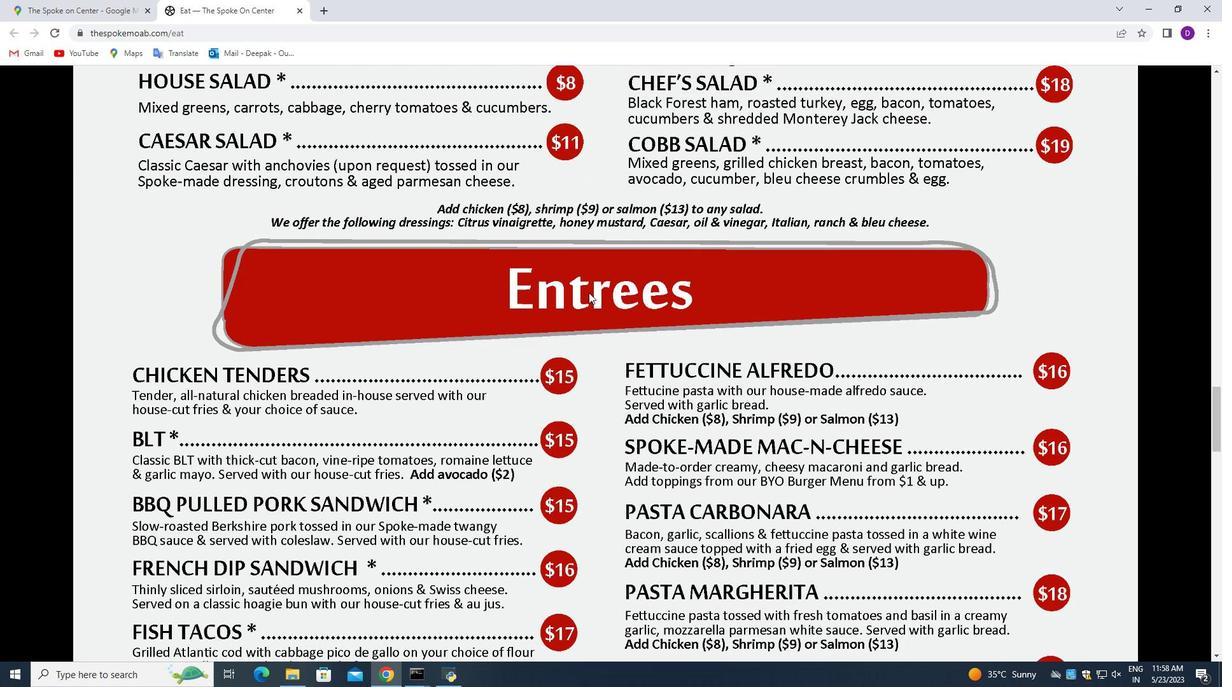 
Action: Mouse scrolled (587, 293) with delta (0, 0)
Screenshot: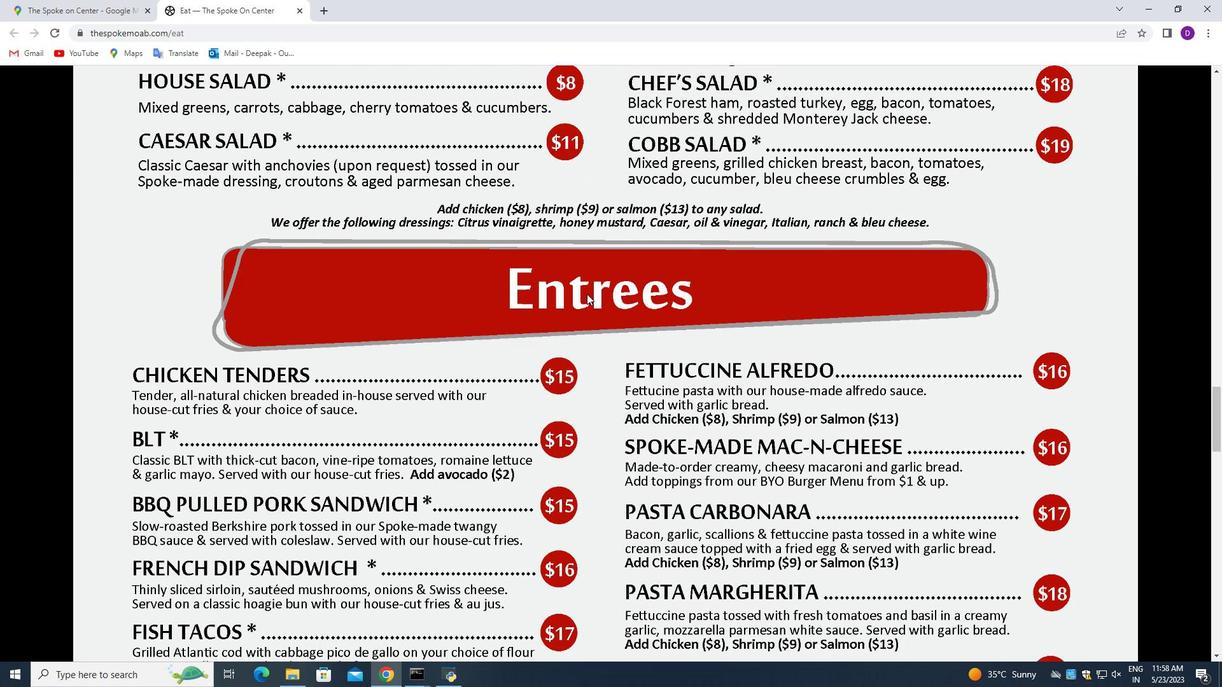 
Action: Mouse scrolled (587, 293) with delta (0, 0)
Screenshot: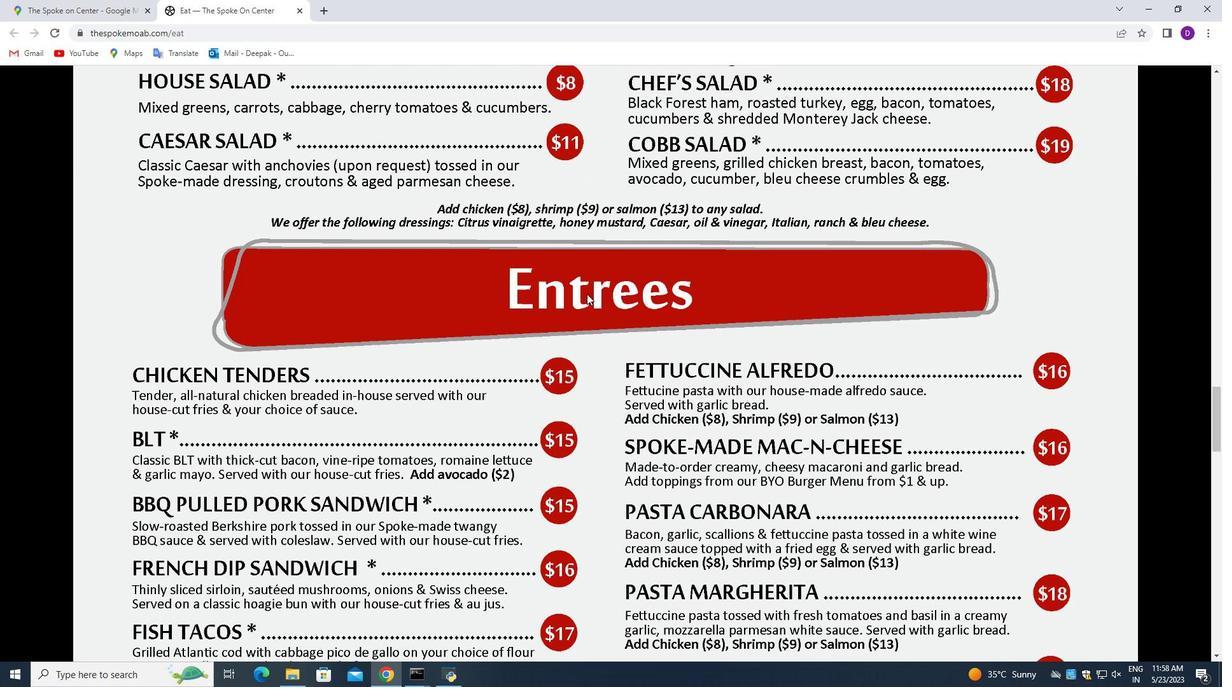 
Action: Mouse scrolled (587, 293) with delta (0, 0)
Screenshot: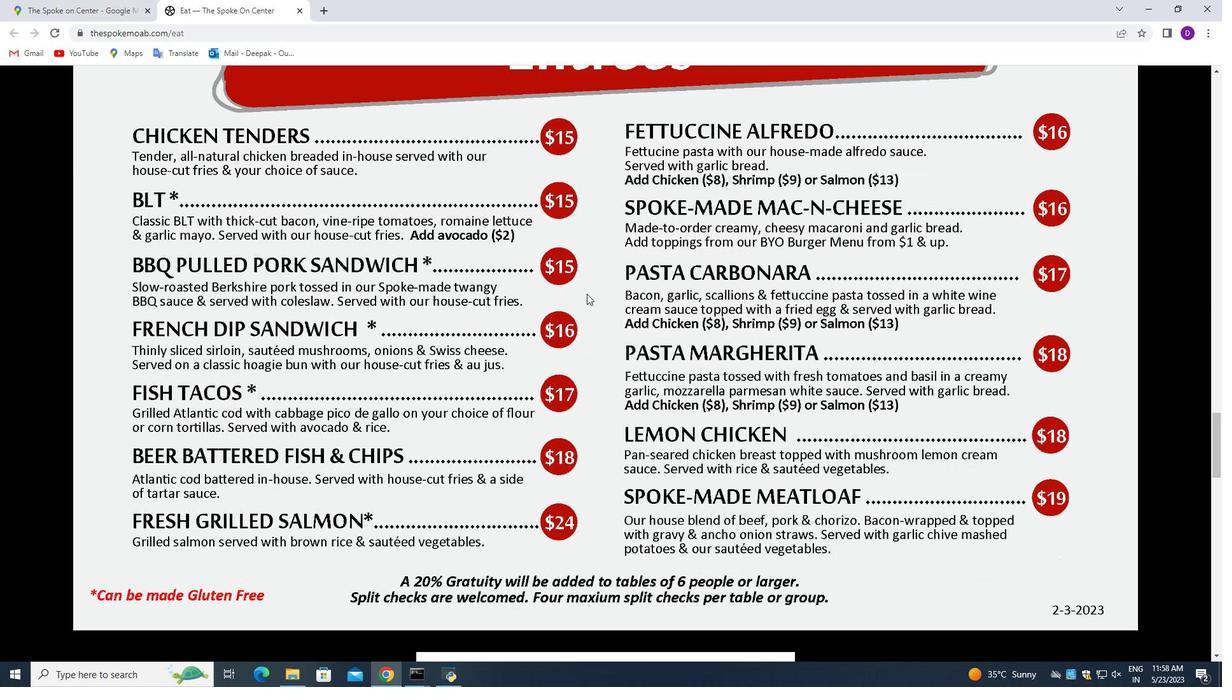 
Action: Mouse scrolled (587, 293) with delta (0, 0)
Screenshot: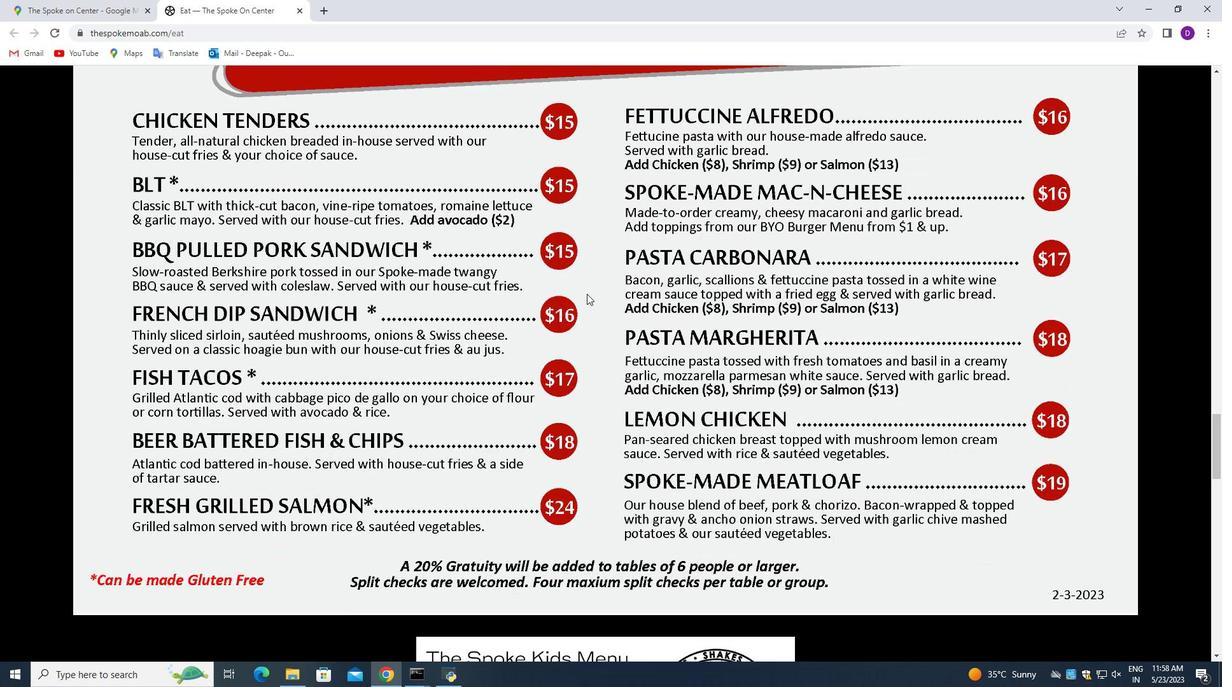 
Action: Mouse scrolled (587, 293) with delta (0, 0)
Screenshot: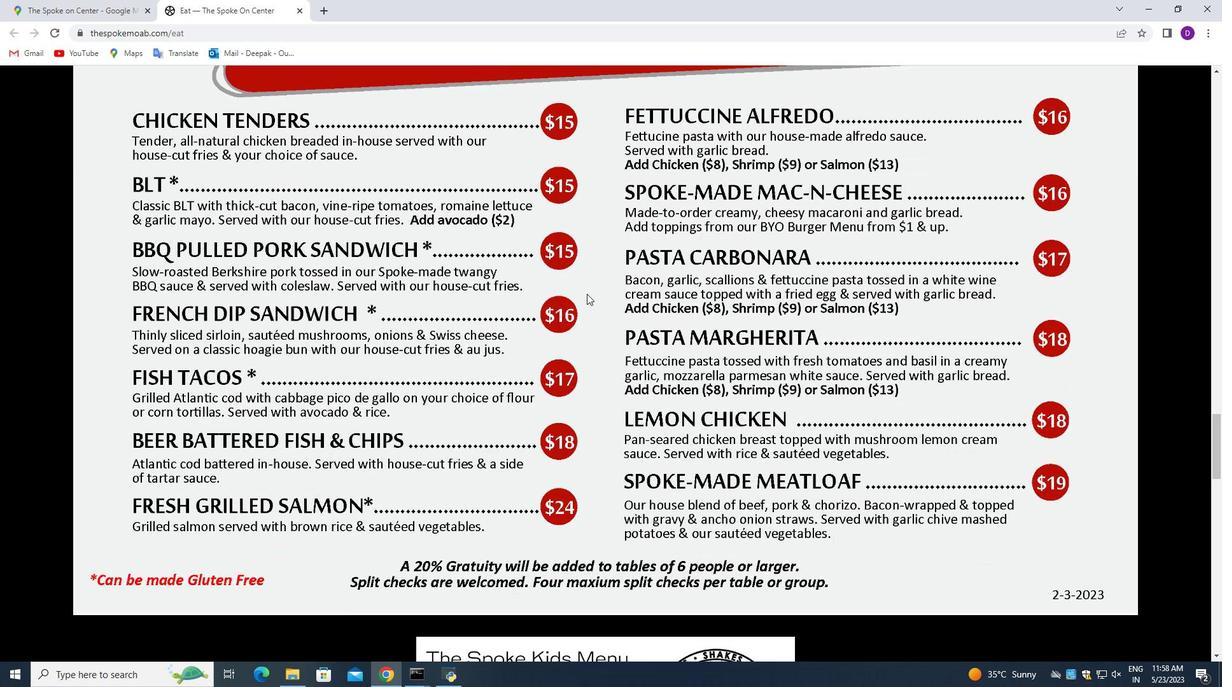 
Action: Mouse moved to (585, 295)
Screenshot: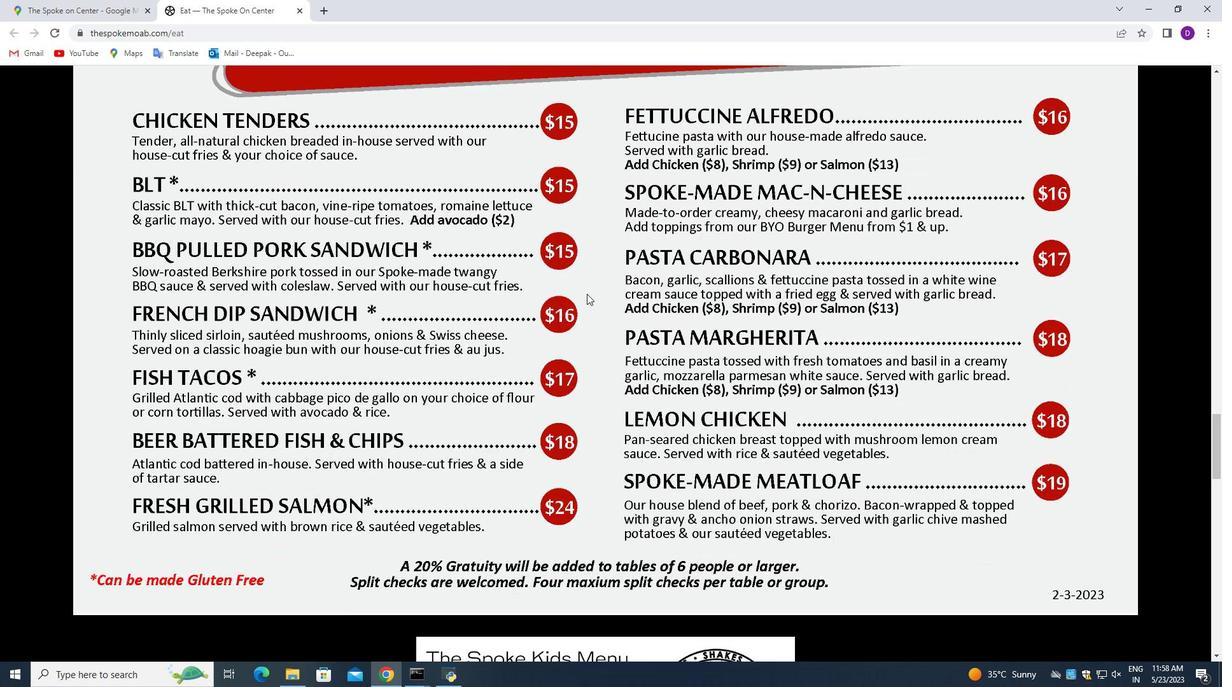 
Action: Mouse scrolled (585, 294) with delta (0, 0)
Screenshot: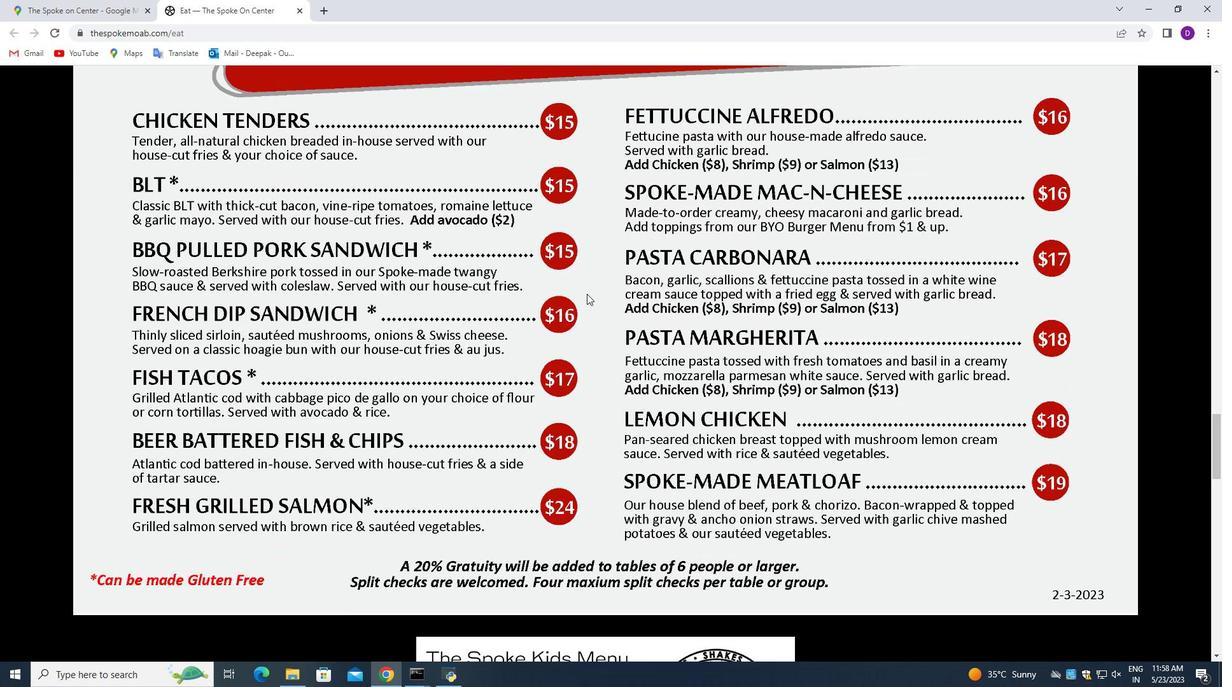 
Action: Mouse moved to (578, 298)
Screenshot: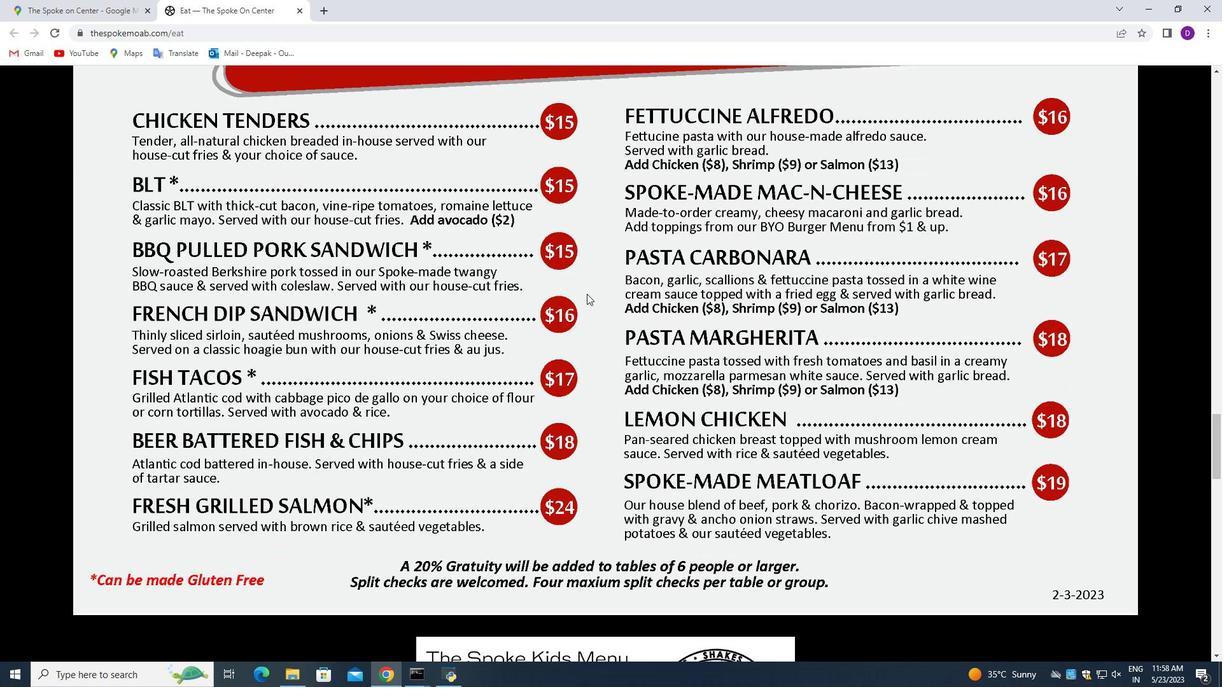 
Action: Mouse scrolled (579, 297) with delta (0, 0)
Screenshot: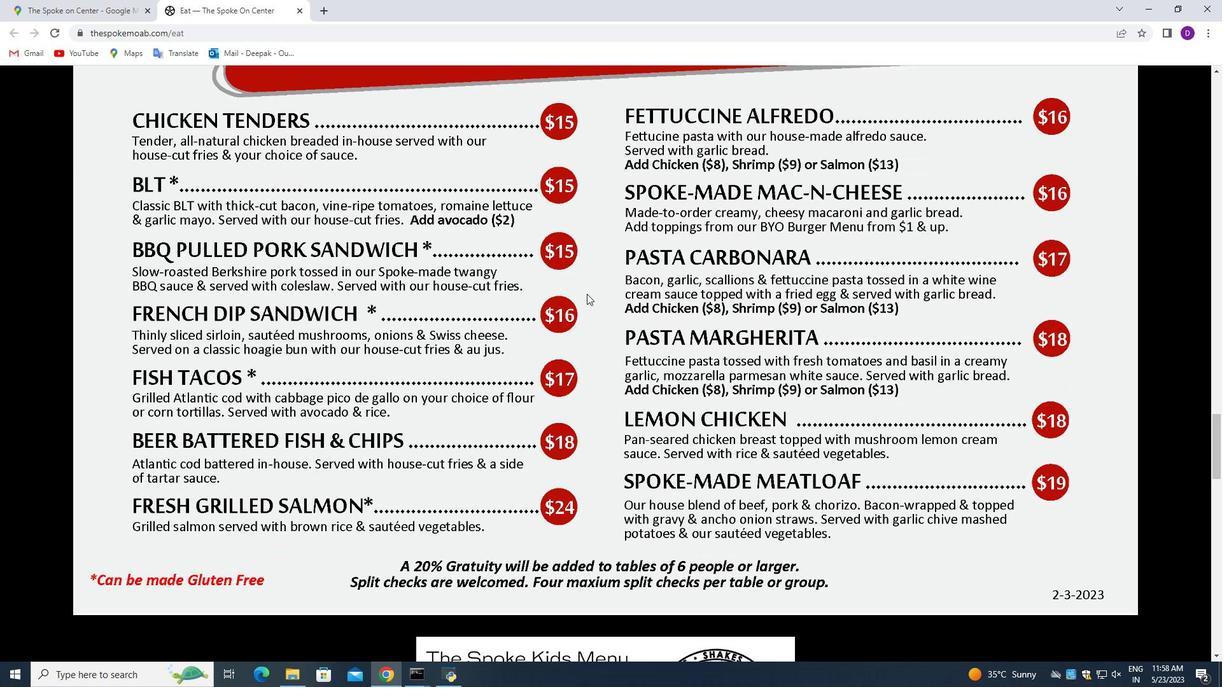 
Action: Mouse moved to (576, 299)
Screenshot: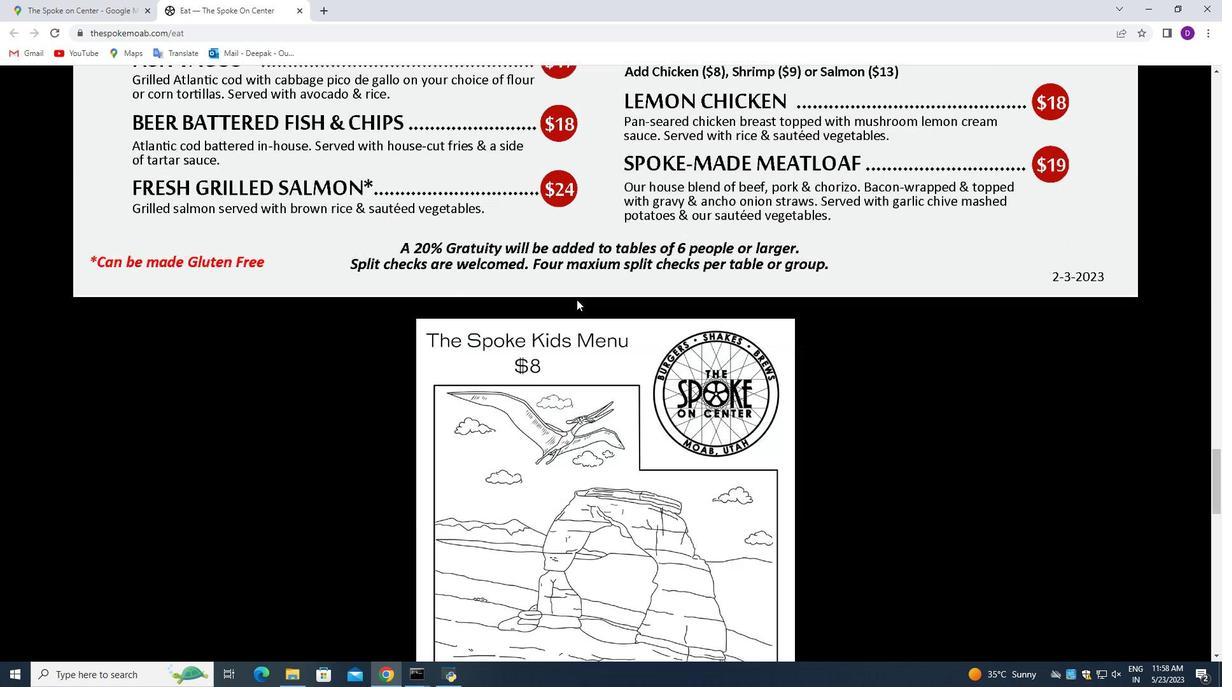 
Action: Mouse scrolled (576, 299) with delta (0, 0)
